 Task: Create a WordPad document listing three DIY projects: Stencil Makeover, Wind Hanging, and Frames. Include materials needed, estimated cost, and detailed methods for each project.
Action: Mouse moved to (387, 697)
Screenshot: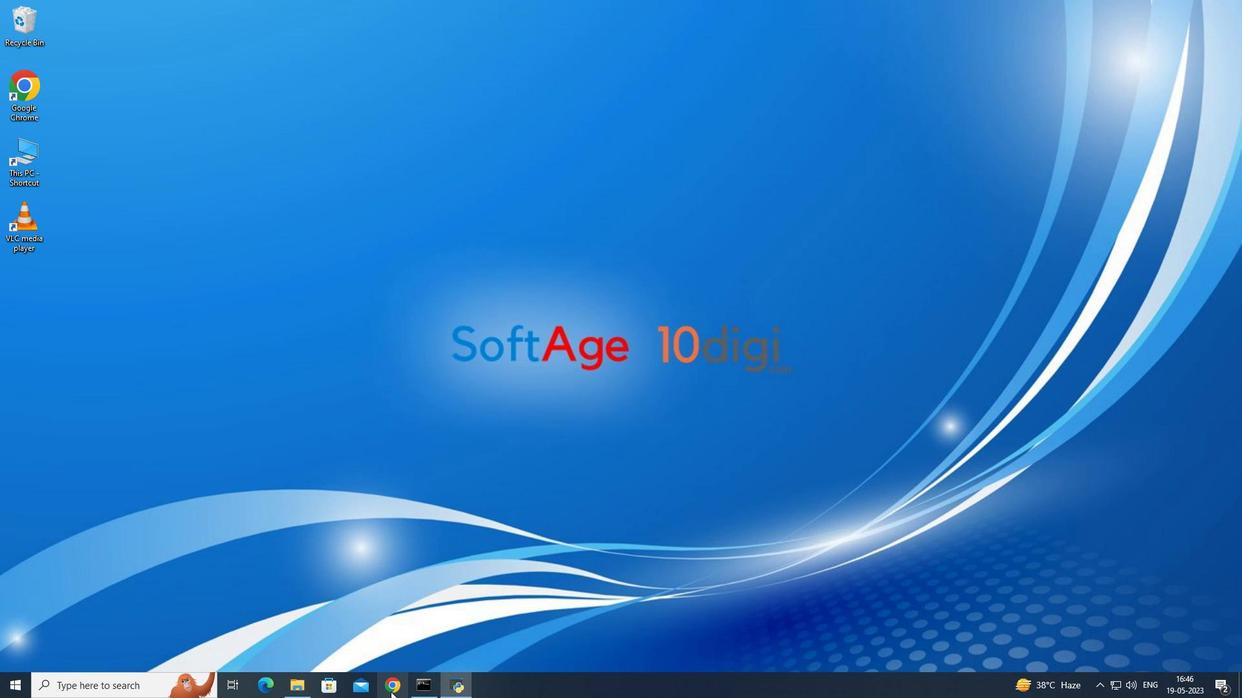 
Action: Mouse pressed left at (387, 697)
Screenshot: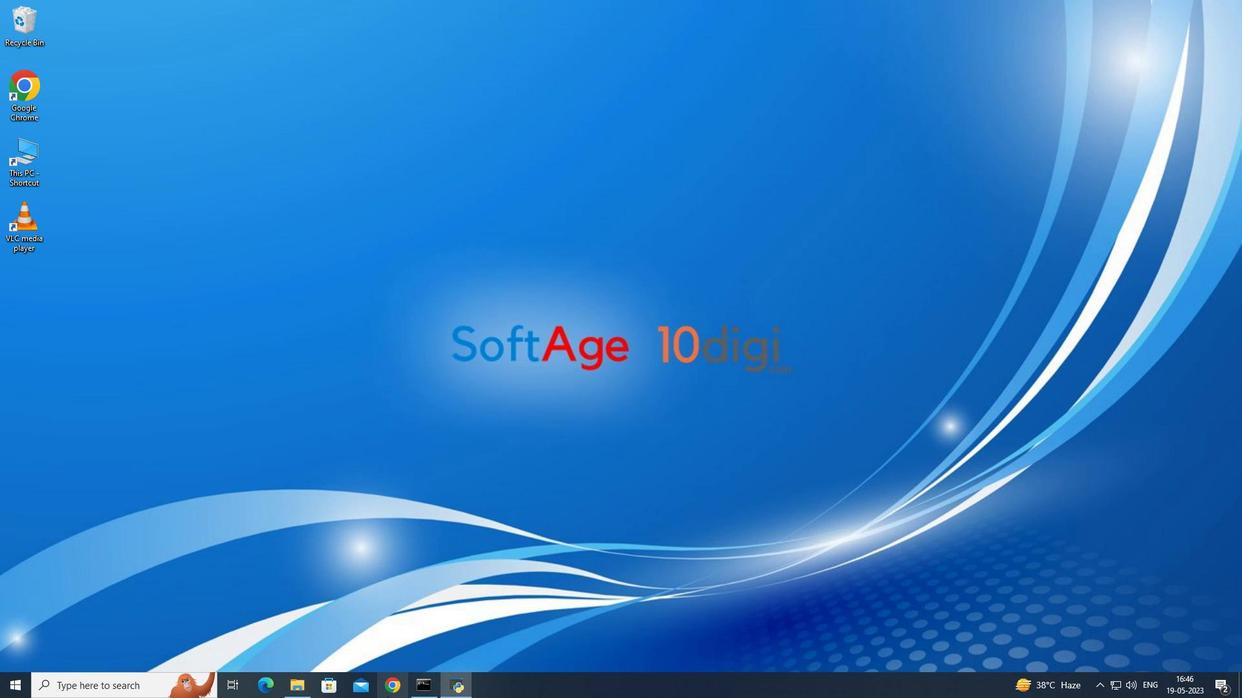 
Action: Mouse moved to (107, 688)
Screenshot: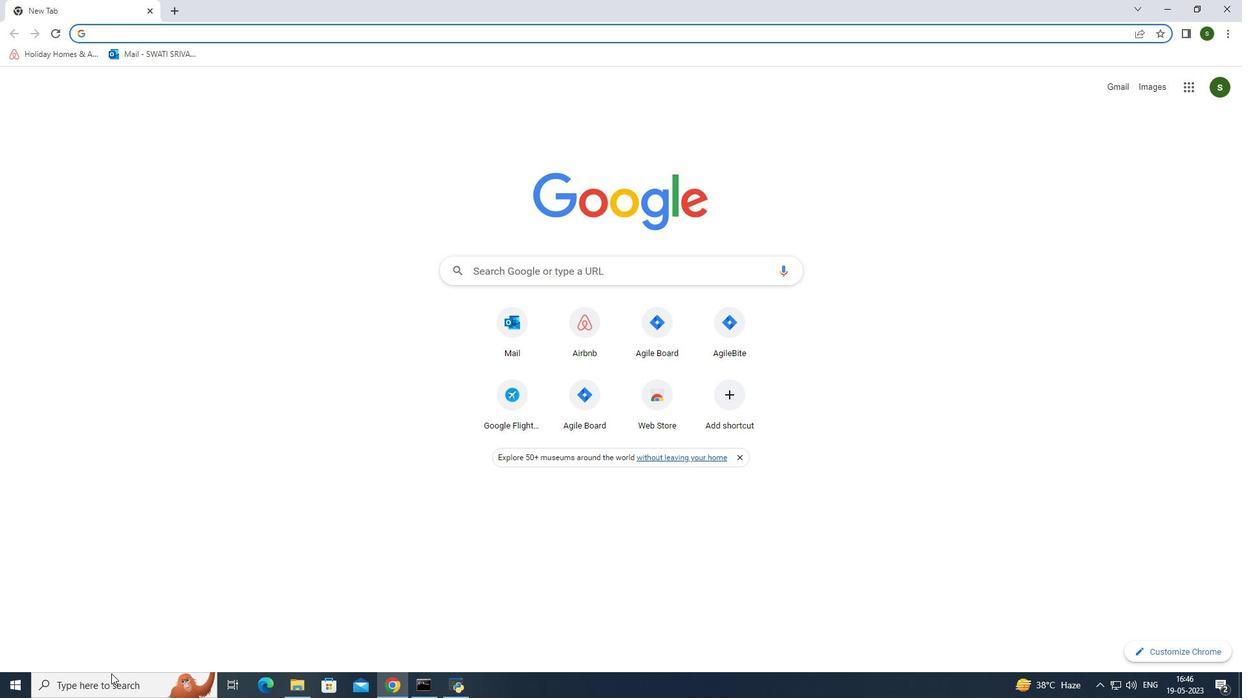 
Action: Mouse pressed left at (107, 688)
Screenshot: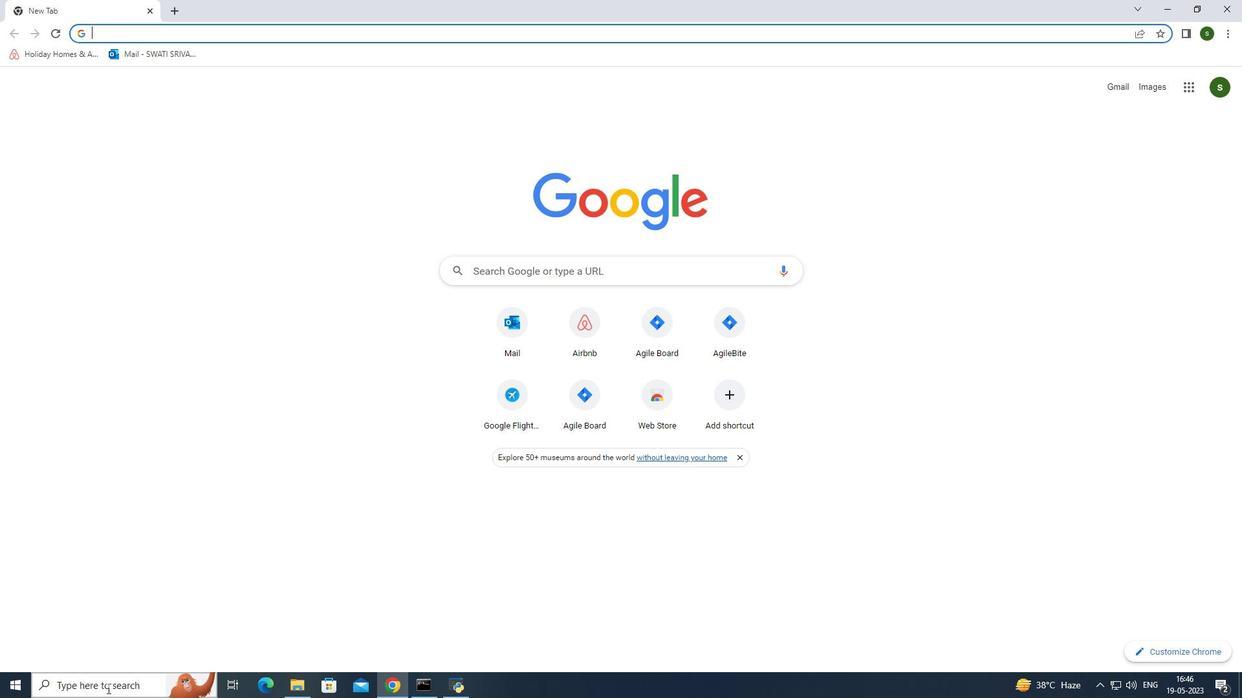 
Action: Mouse moved to (65, 682)
Screenshot: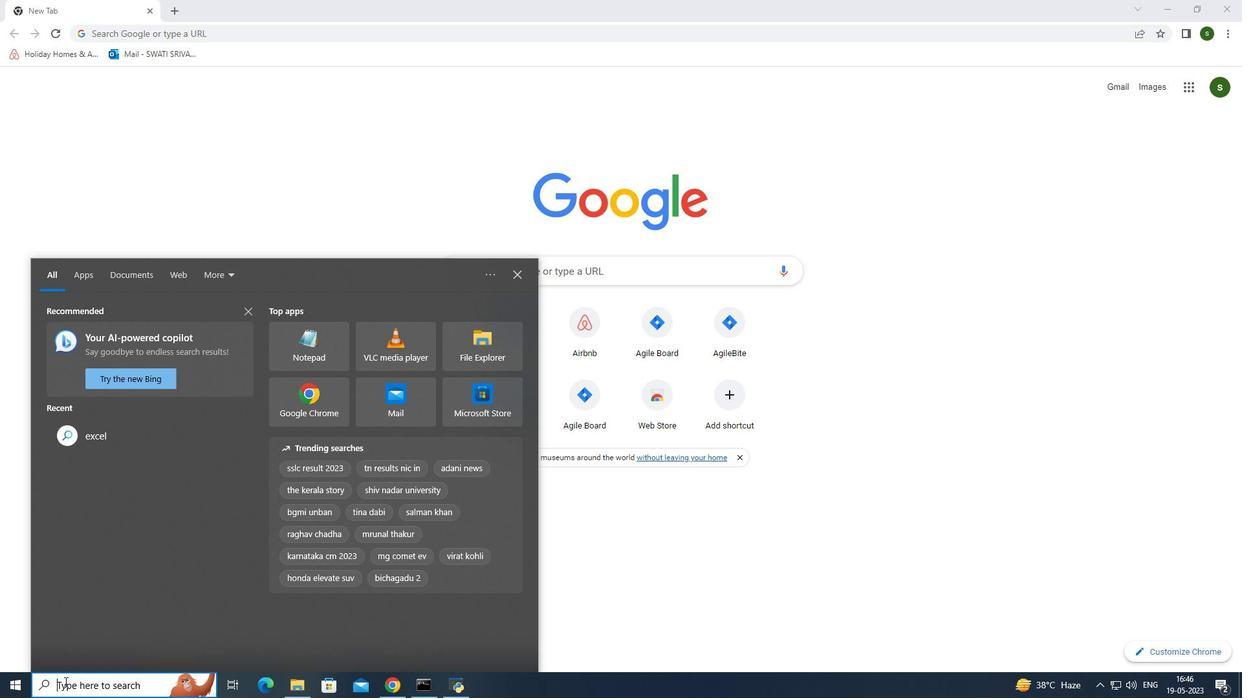 
Action: Mouse pressed left at (65, 682)
Screenshot: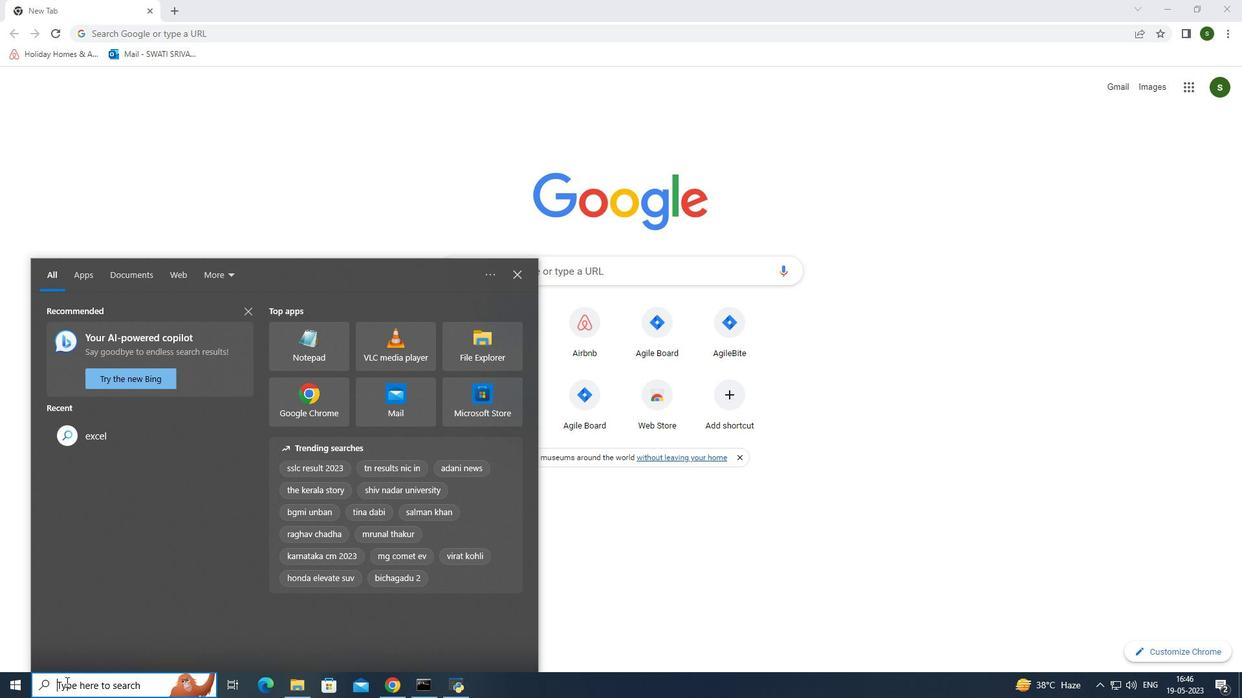 
Action: Mouse moved to (65, 682)
Screenshot: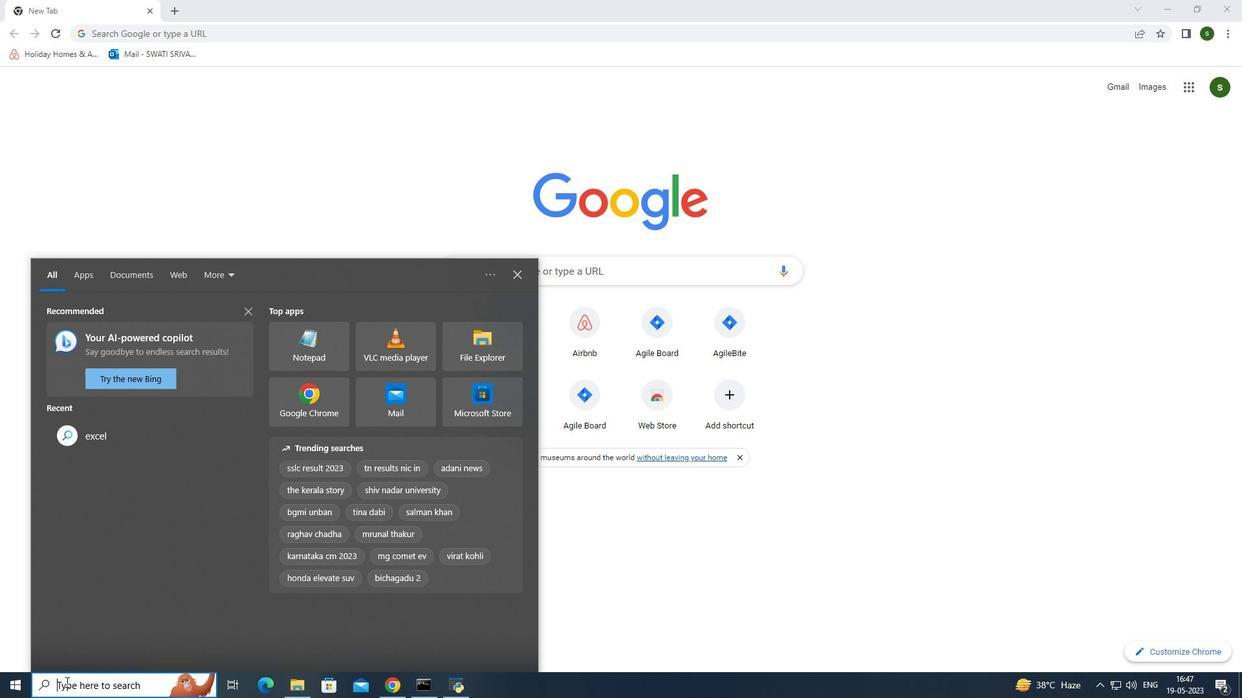 
Action: Key pressed word
Screenshot: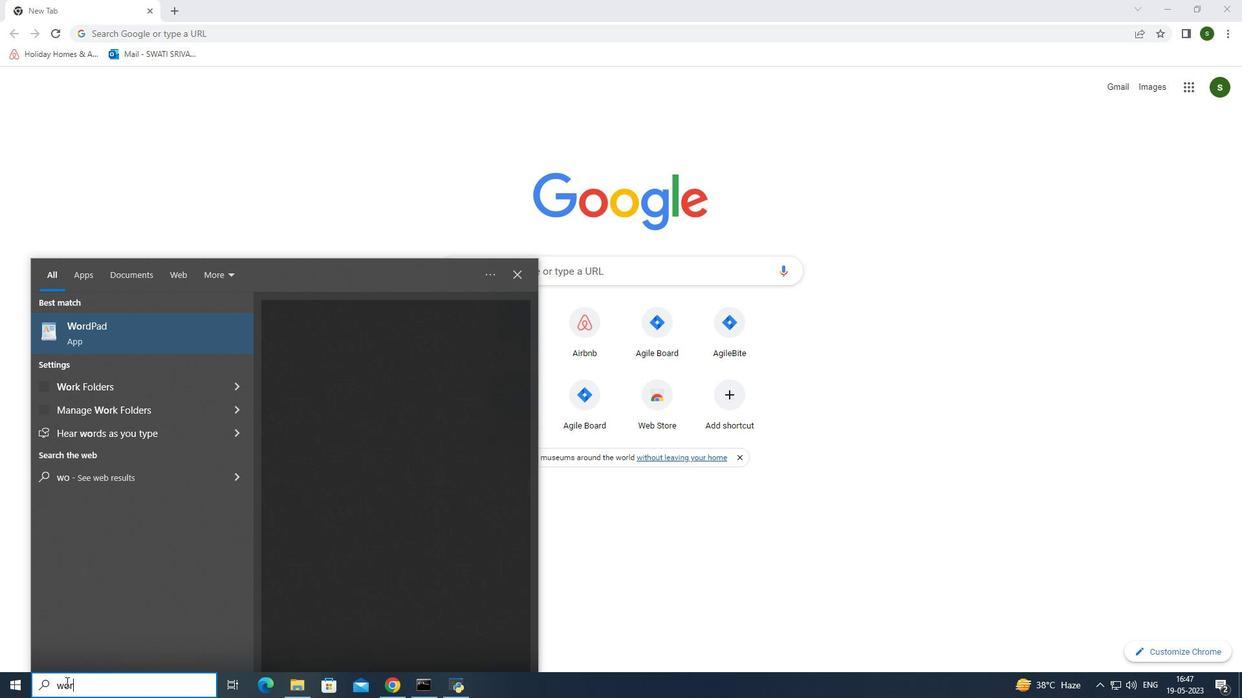 
Action: Mouse moved to (78, 687)
Screenshot: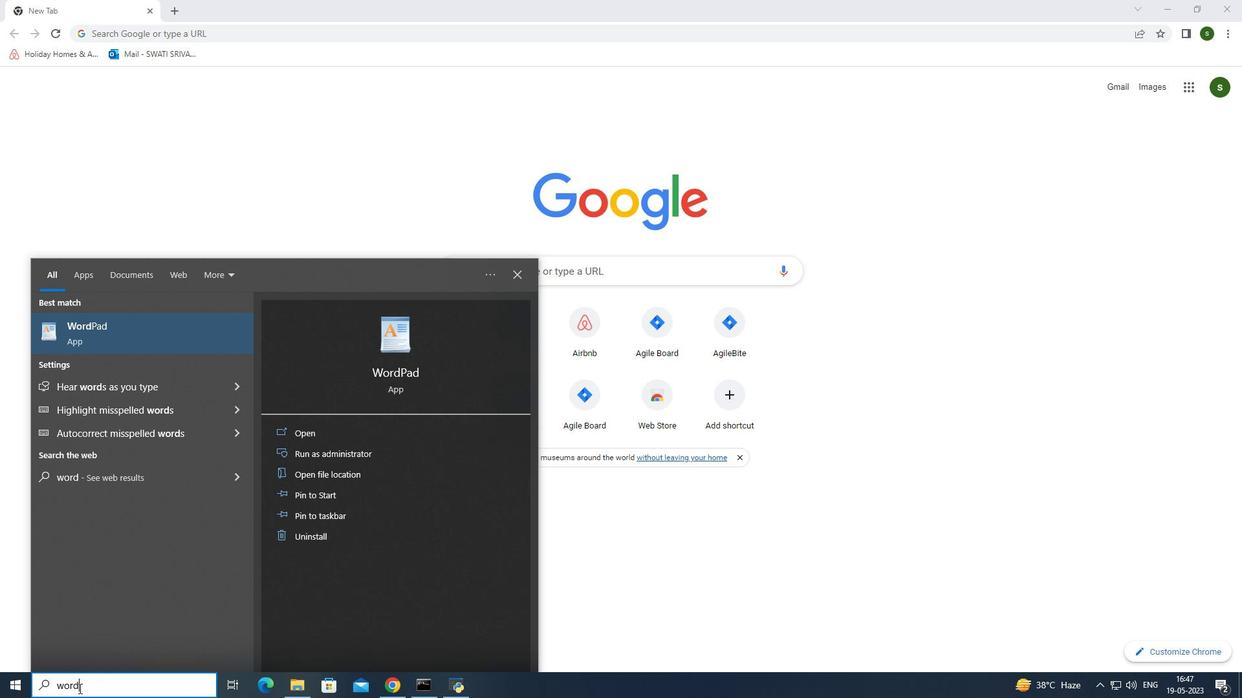 
Action: Key pressed <Key.backspace><Key.backspace><Key.backspace><Key.backspace>
Screenshot: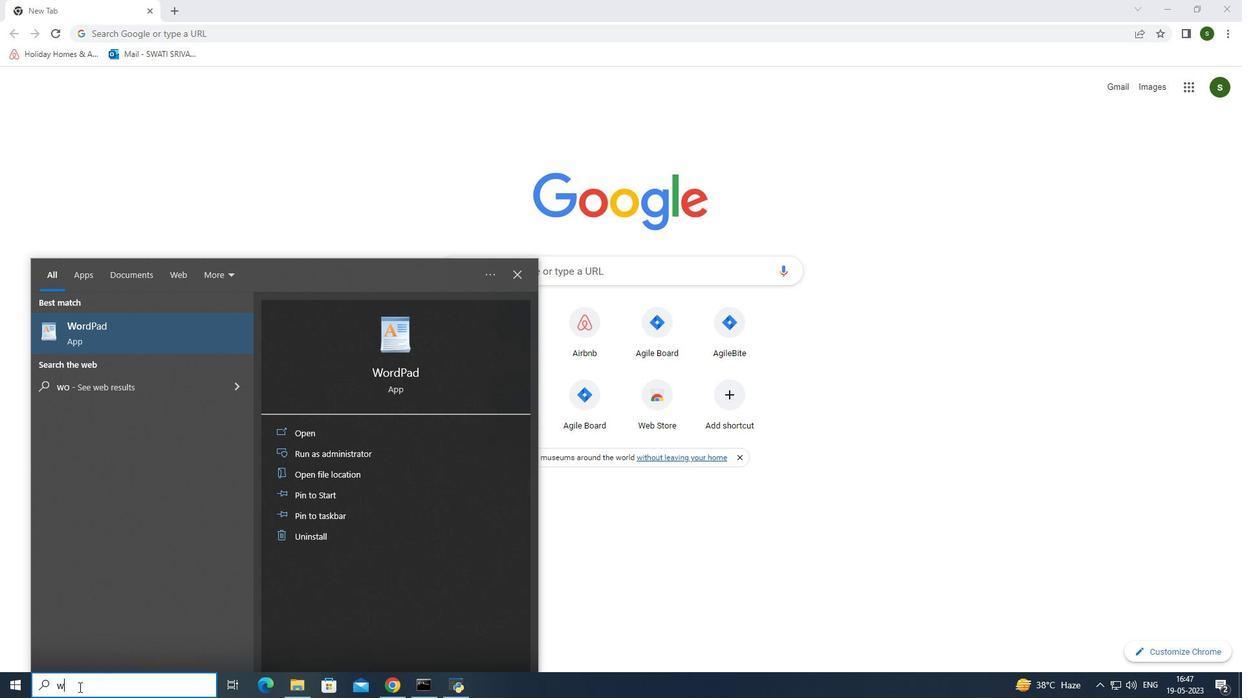 
Action: Mouse moved to (27, 687)
Screenshot: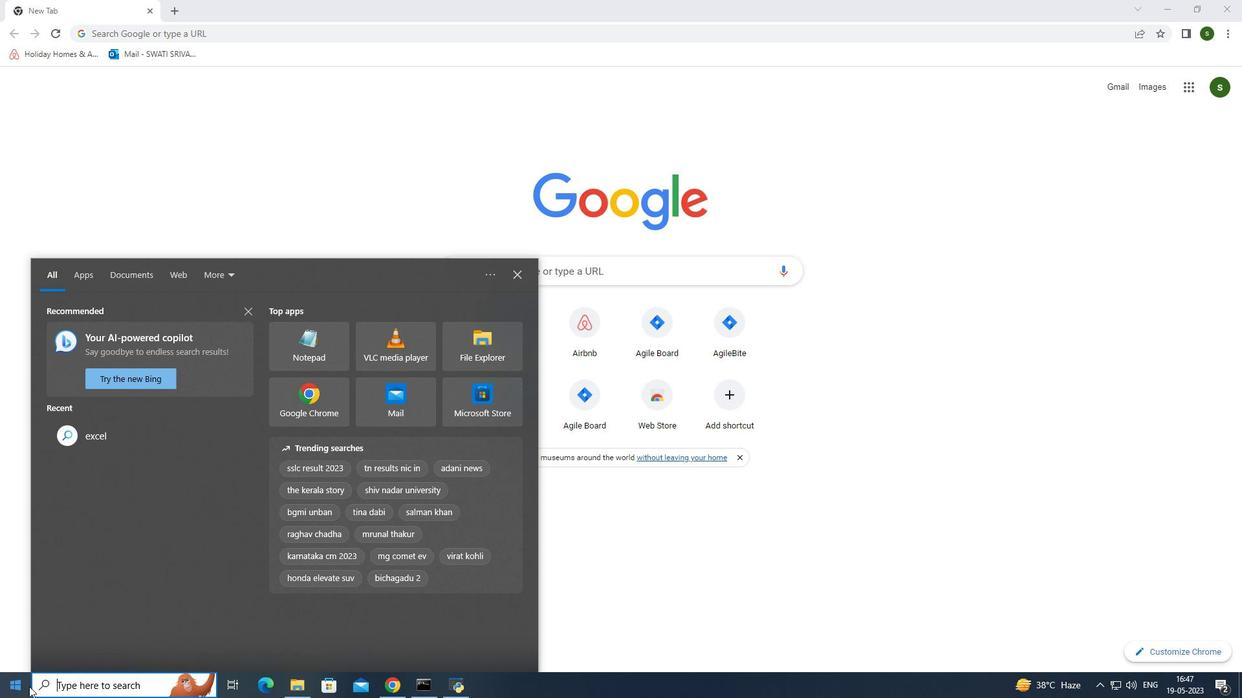 
Action: Mouse pressed left at (27, 687)
Screenshot: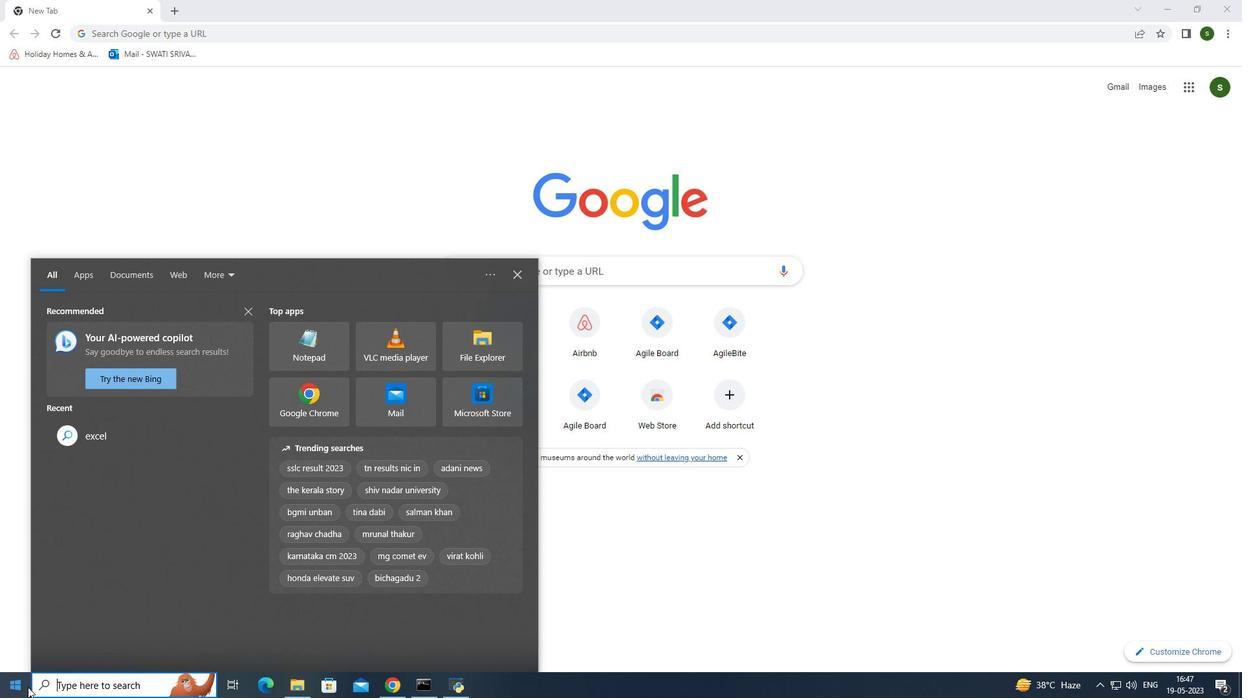 
Action: Mouse moved to (130, 450)
Screenshot: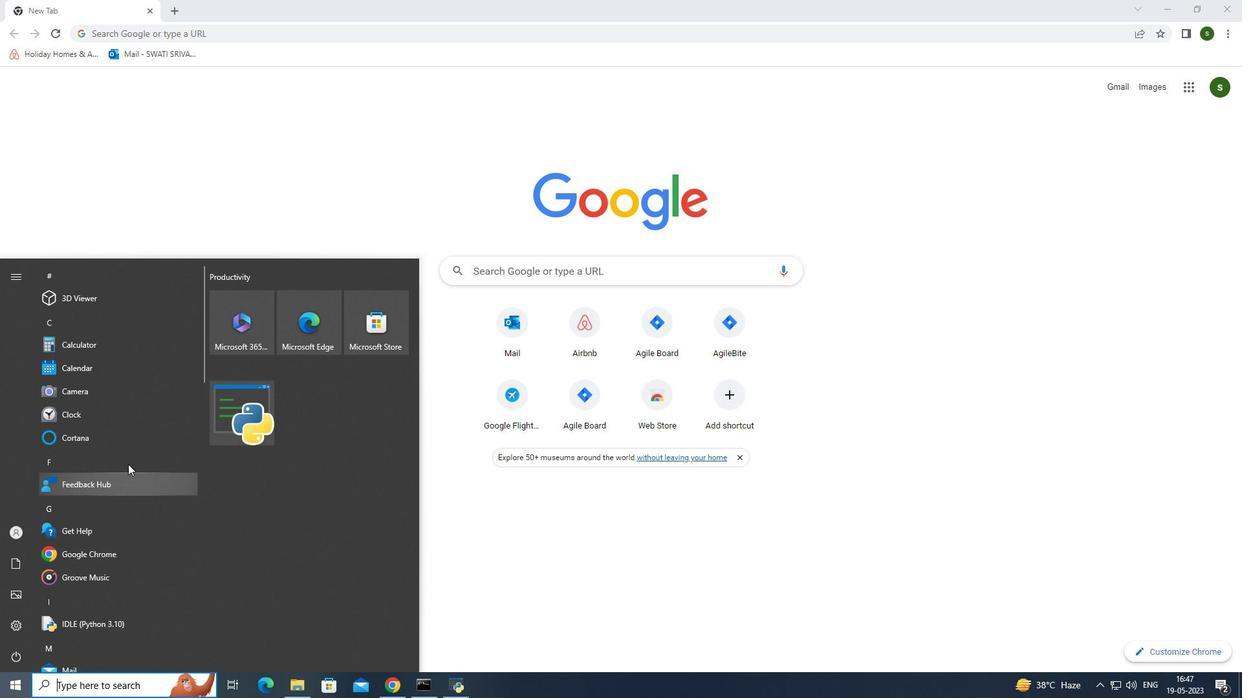 
Action: Mouse scrolled (130, 449) with delta (0, 0)
Screenshot: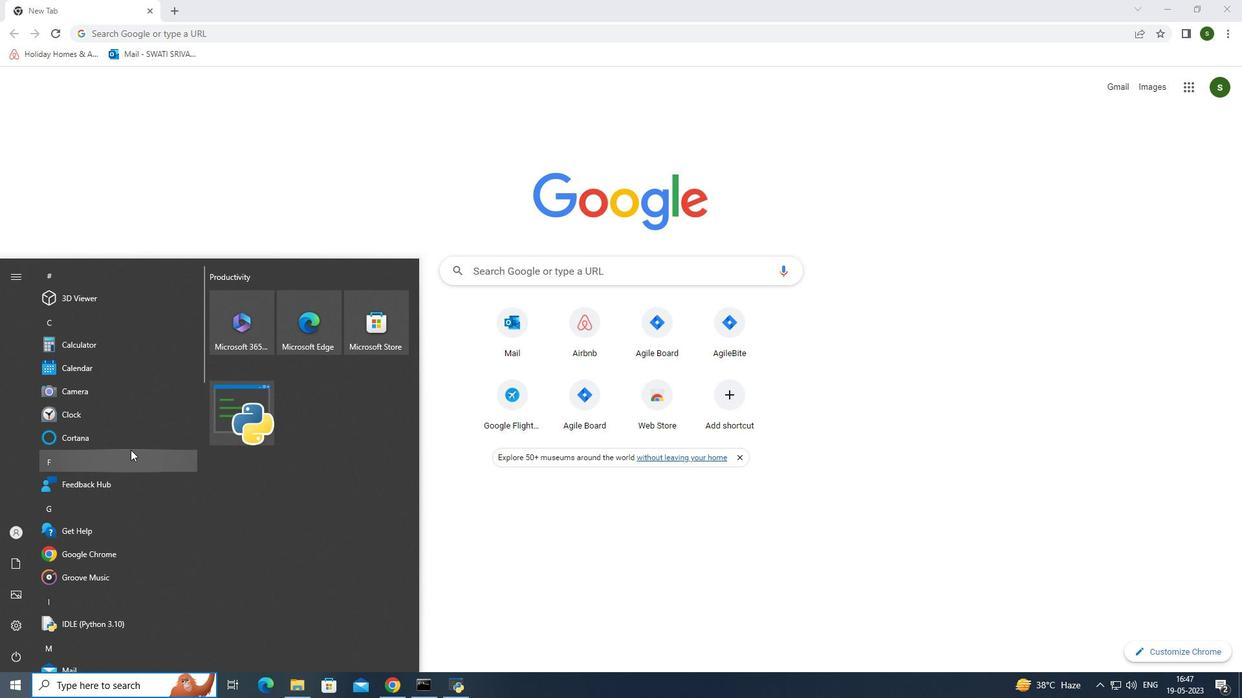 
Action: Mouse scrolled (130, 449) with delta (0, 0)
Screenshot: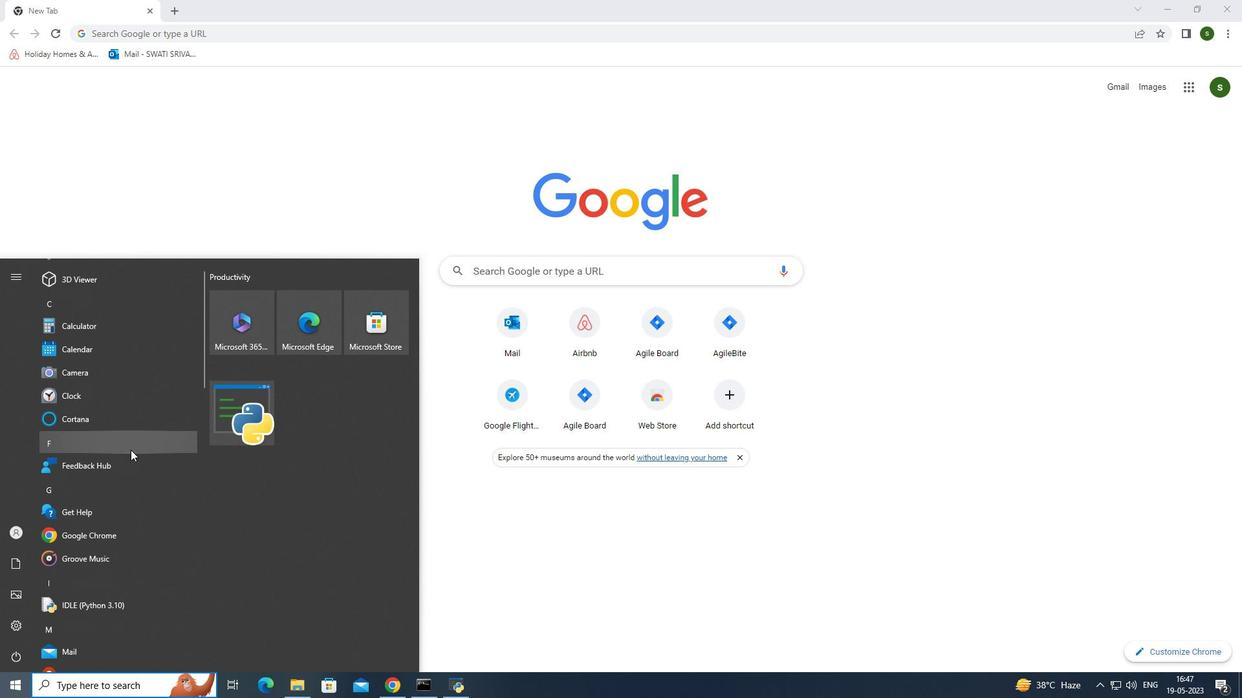 
Action: Mouse scrolled (130, 449) with delta (0, 0)
Screenshot: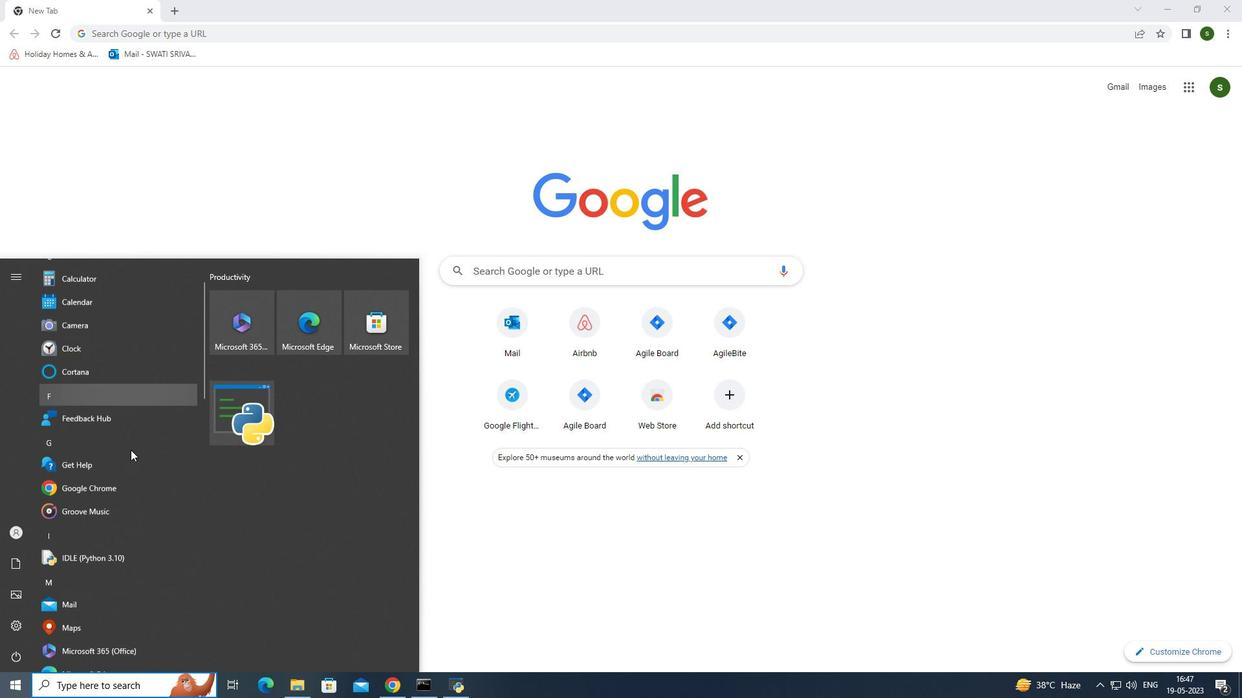 
Action: Mouse scrolled (130, 449) with delta (0, 0)
Screenshot: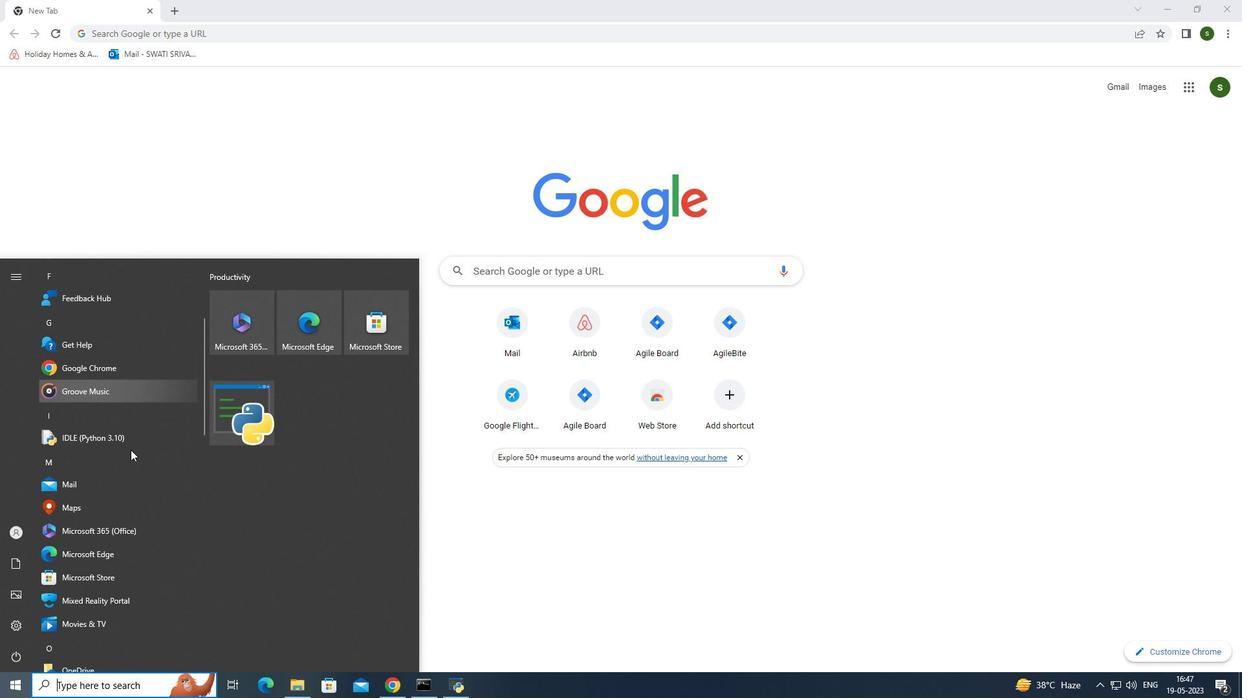 
Action: Mouse scrolled (130, 449) with delta (0, 0)
Screenshot: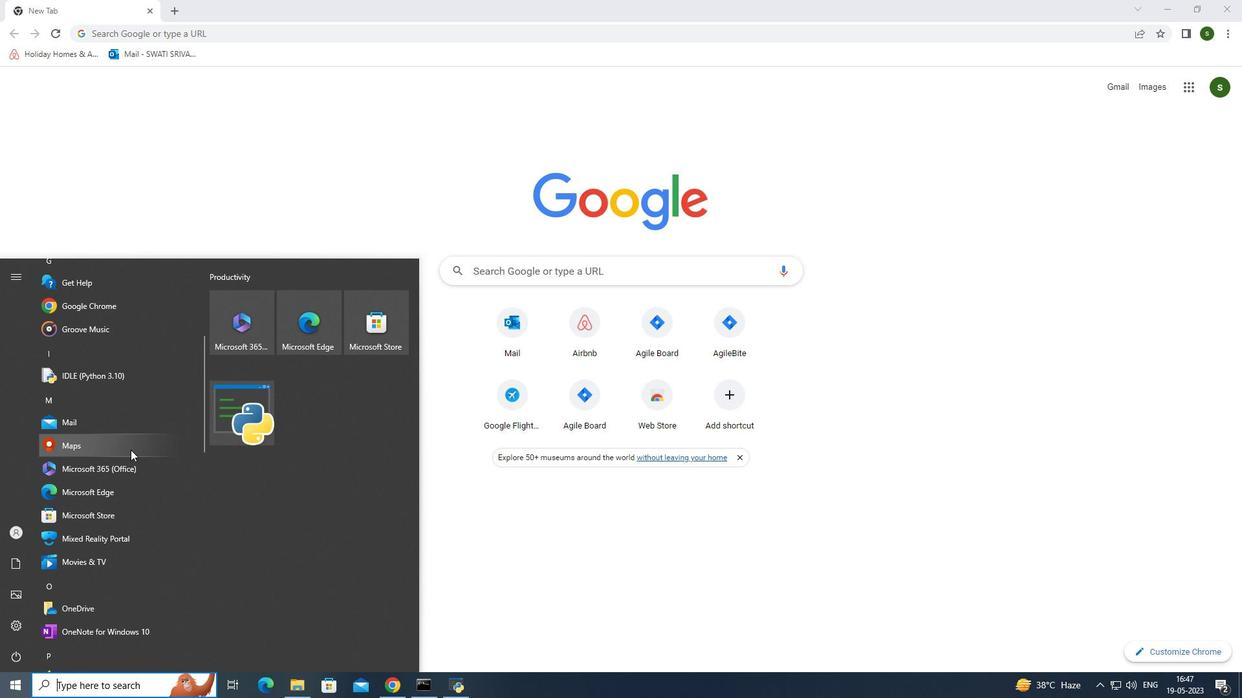 
Action: Mouse moved to (97, 688)
Screenshot: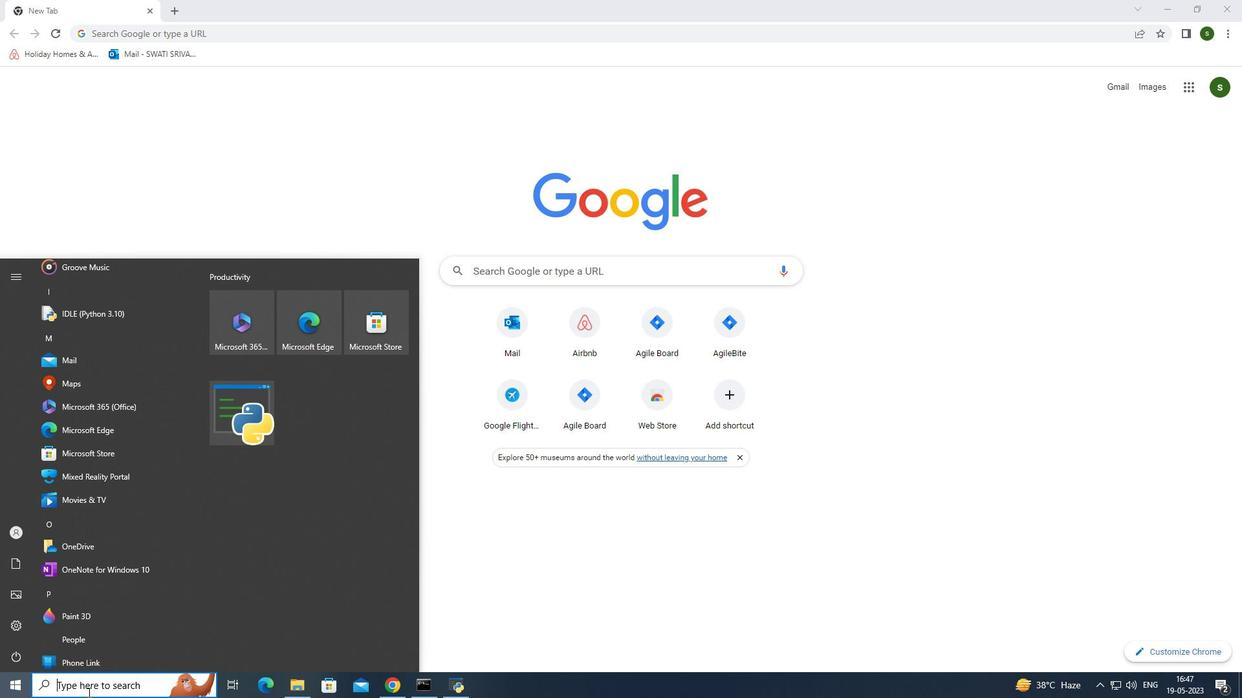 
Action: Mouse pressed left at (97, 688)
Screenshot: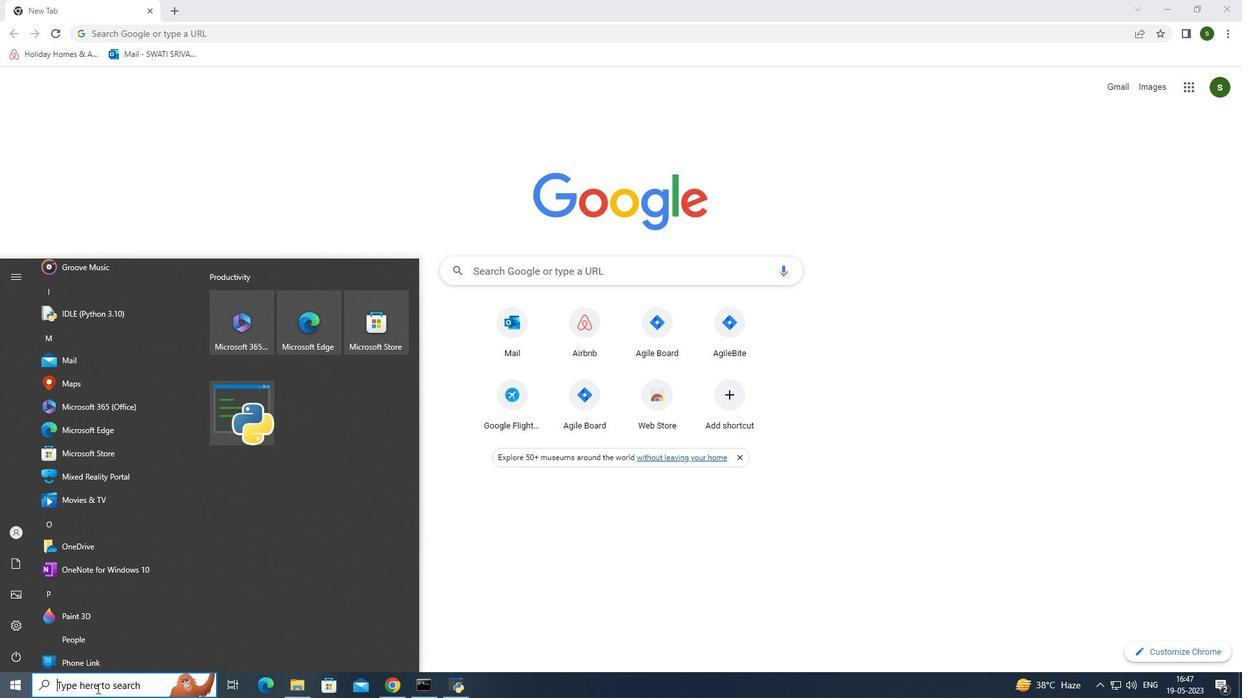 
Action: Key pressed word<Key.enter>
Screenshot: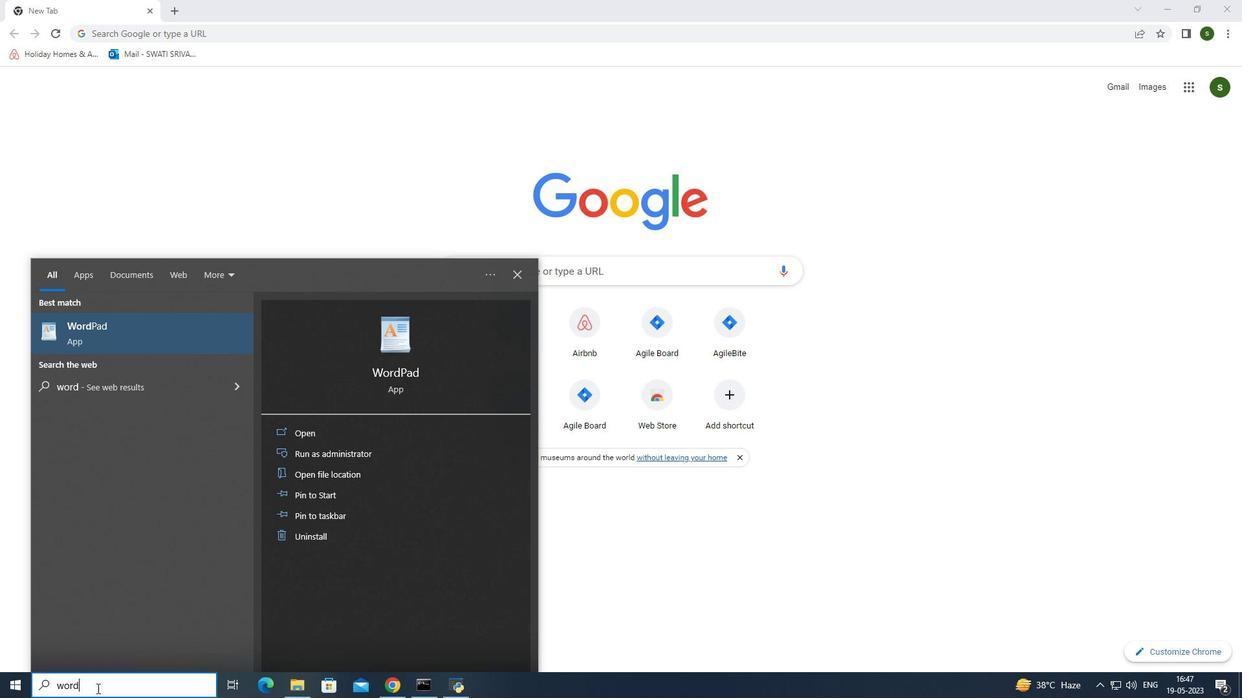
Action: Mouse moved to (1017, 146)
Screenshot: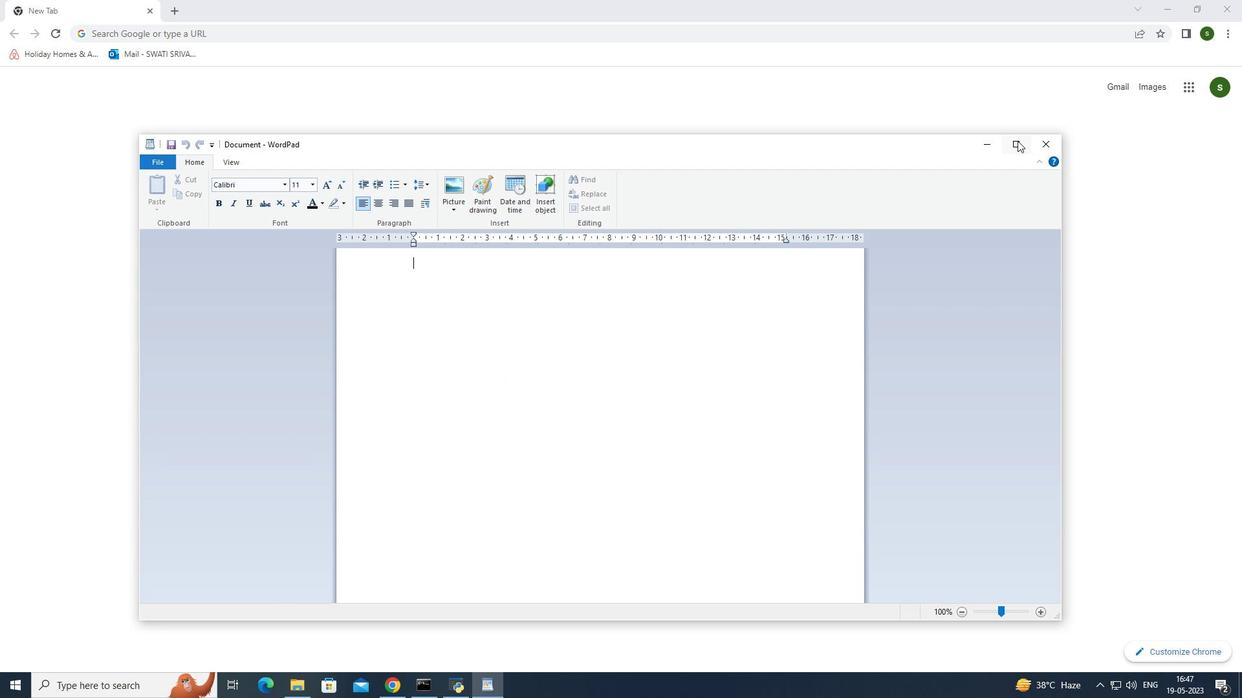 
Action: Mouse pressed left at (1017, 146)
Screenshot: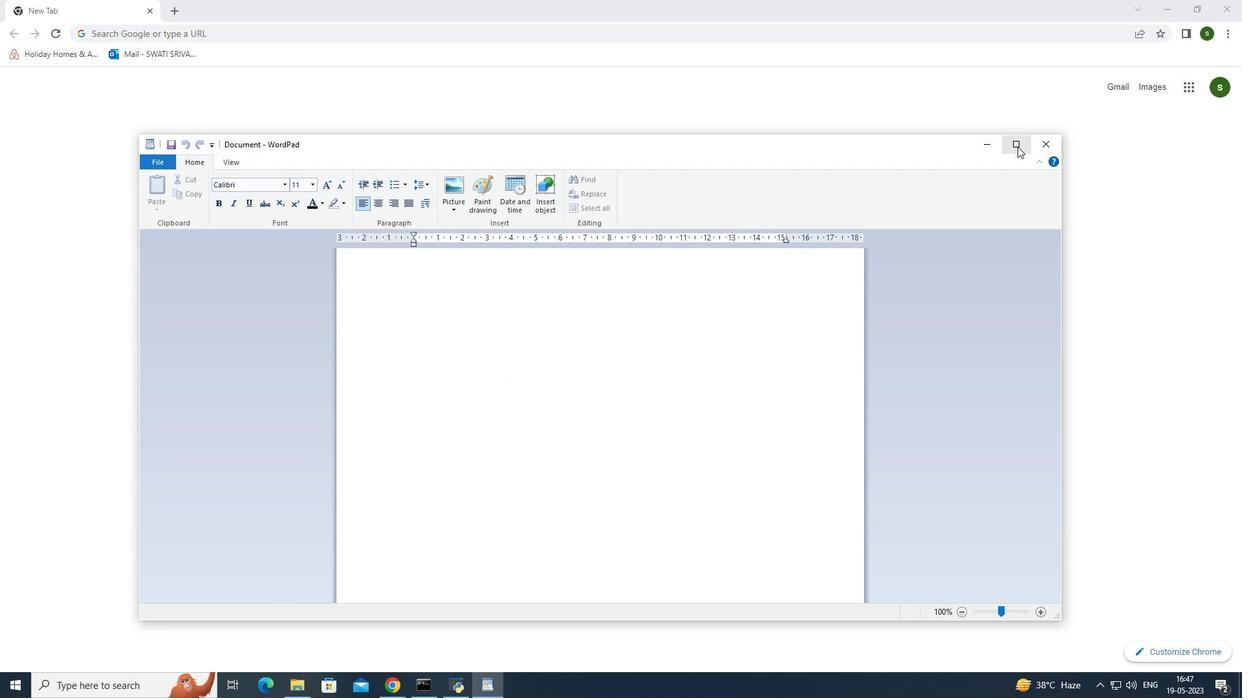 
Action: Mouse moved to (470, 130)
Screenshot: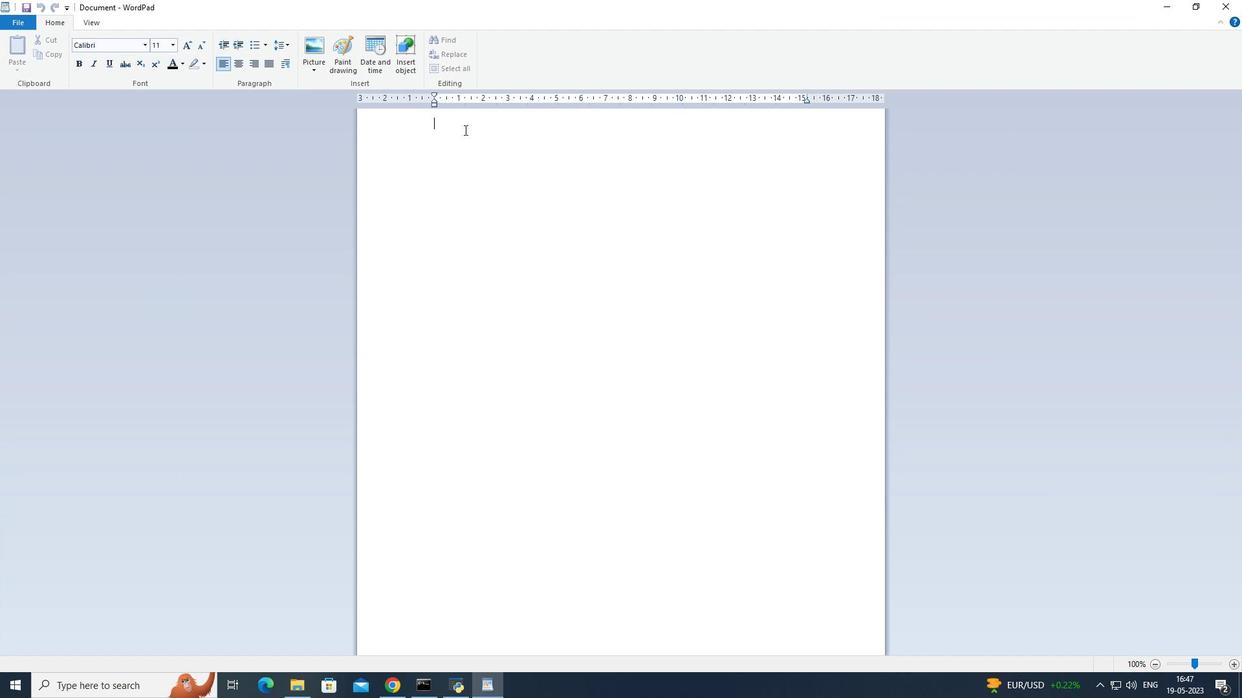 
Action: Mouse pressed left at (470, 130)
Screenshot: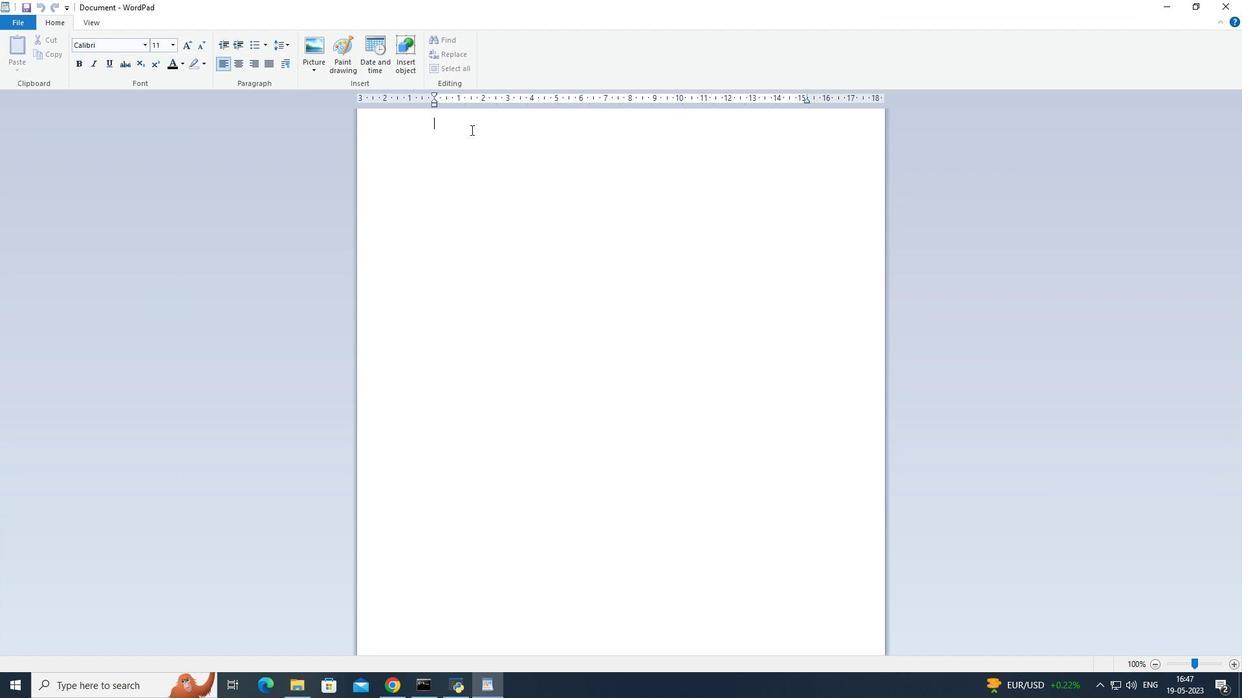 
Action: Key pressed <Key.caps_lock>DIY<Key.space>H<Key.caps_lock>ome<Key.space><Key.caps_lock>I<Key.caps_lock>mprovemn<Key.backspace>ents<Key.space><Key.caps_lock>P<Key.caps_lock>rojeccts<Key.backspace><Key.backspace><Key.backspace><Key.backspace>cts
Screenshot: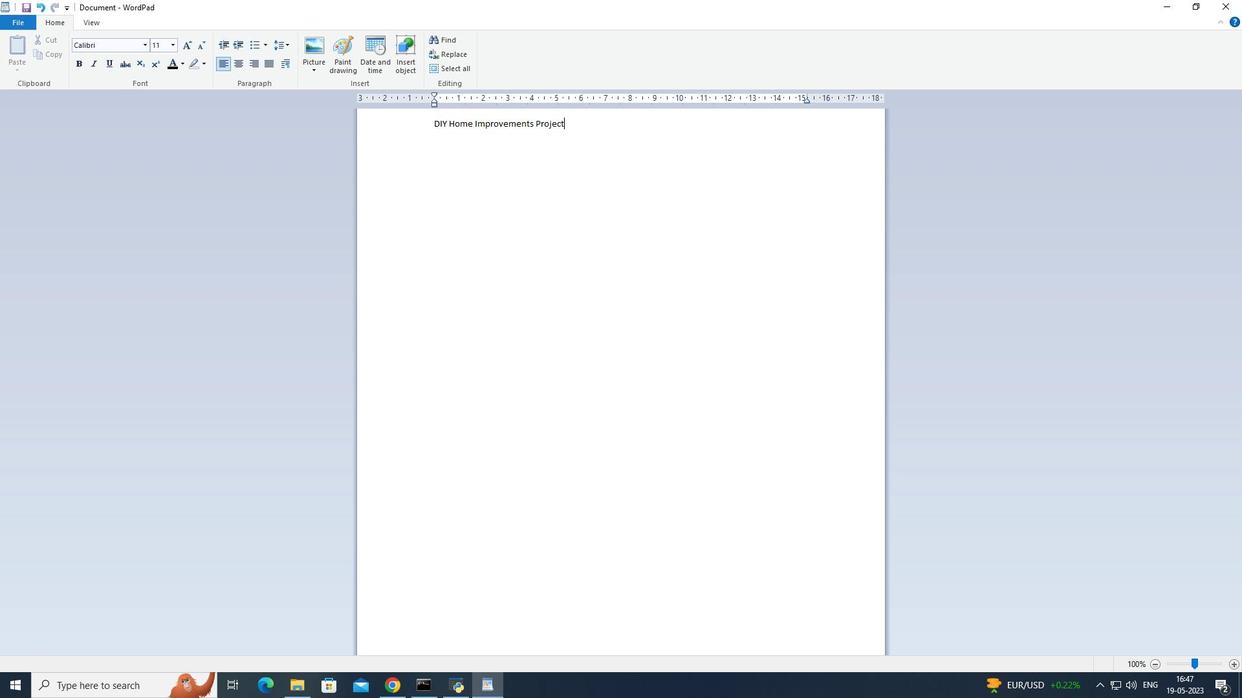 
Action: Mouse moved to (589, 196)
Screenshot: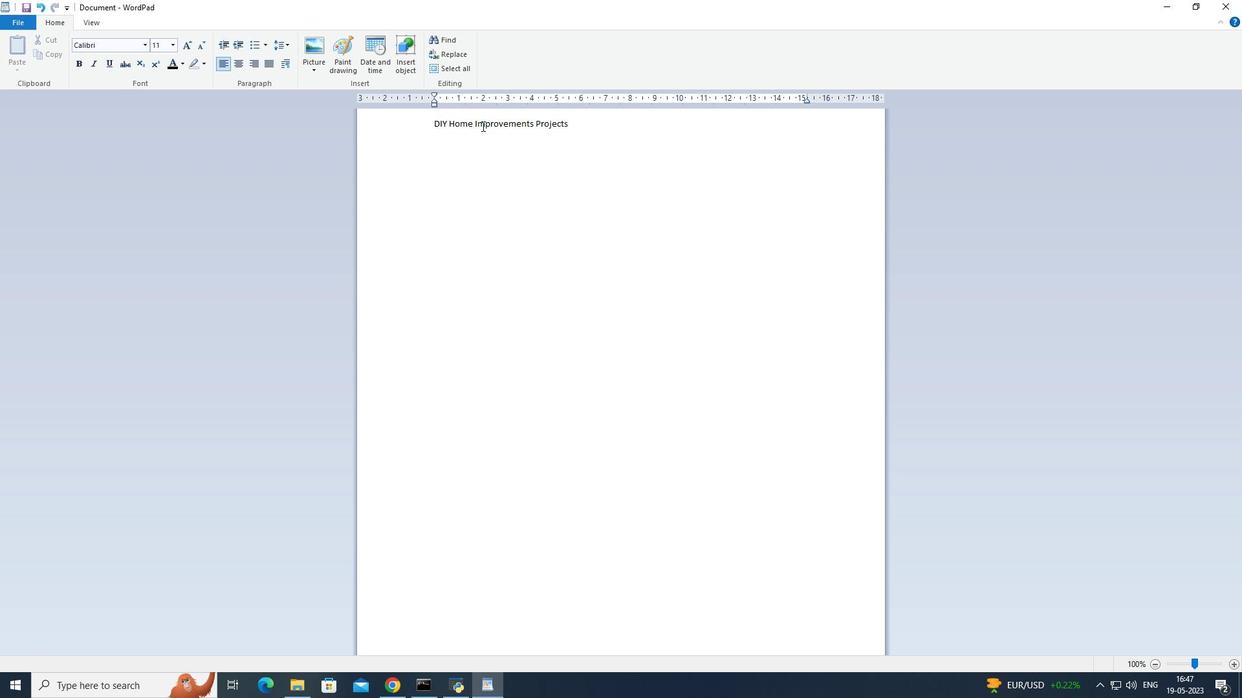 
Action: Mouse pressed left at (589, 196)
Screenshot: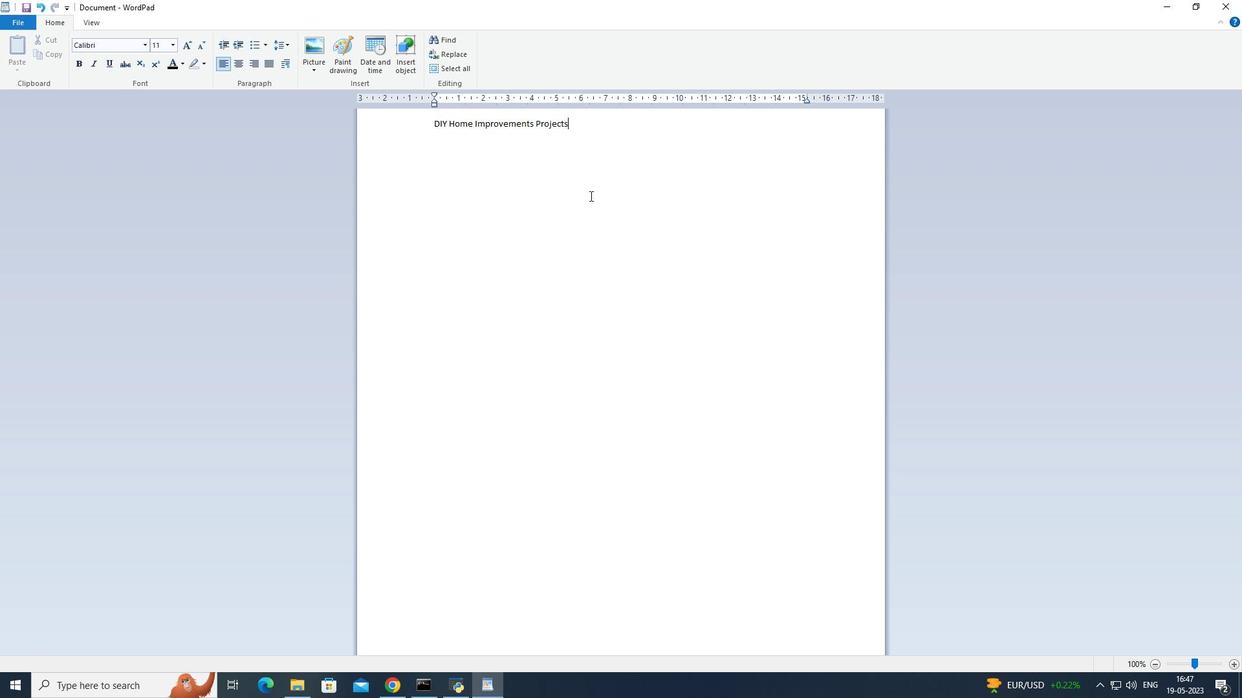 
Action: Mouse moved to (436, 124)
Screenshot: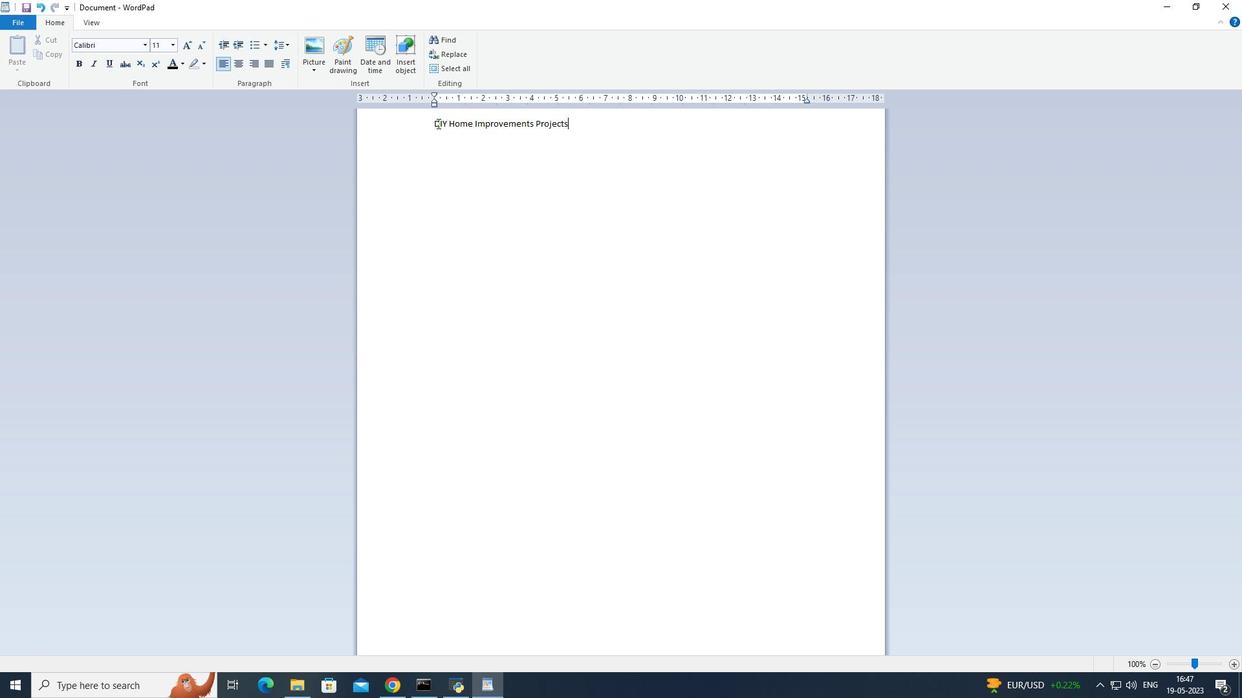 
Action: Mouse pressed left at (436, 124)
Screenshot: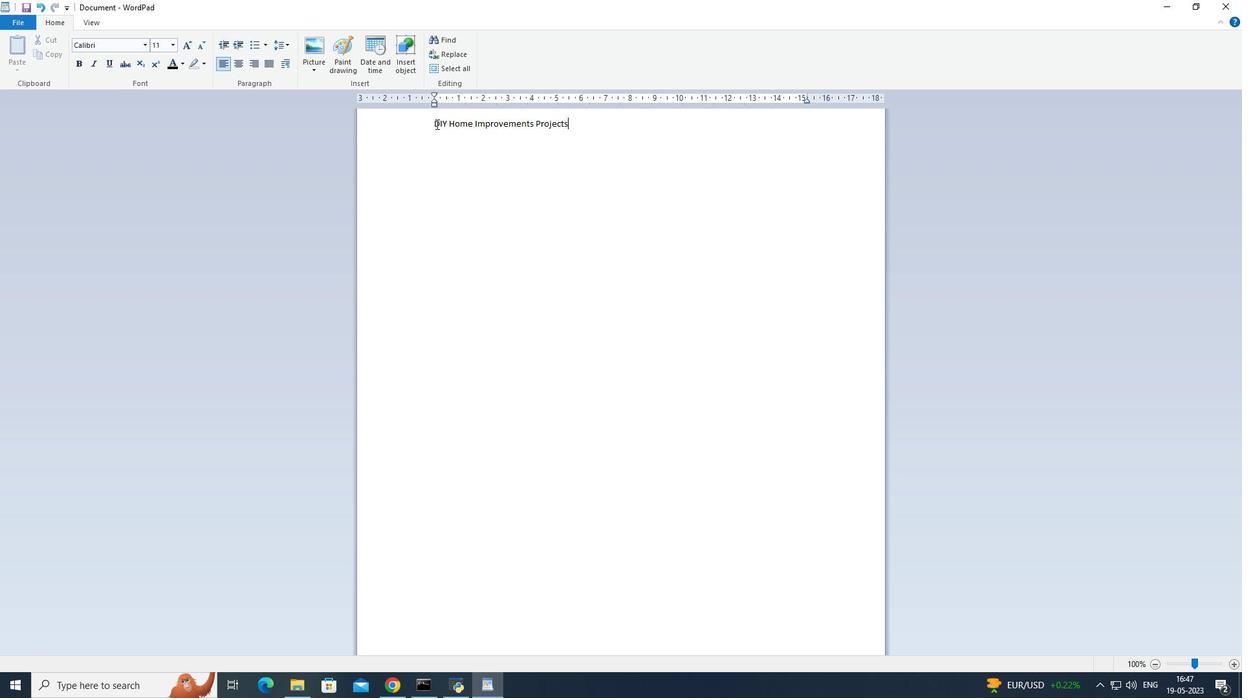 
Action: Mouse moved to (170, 43)
Screenshot: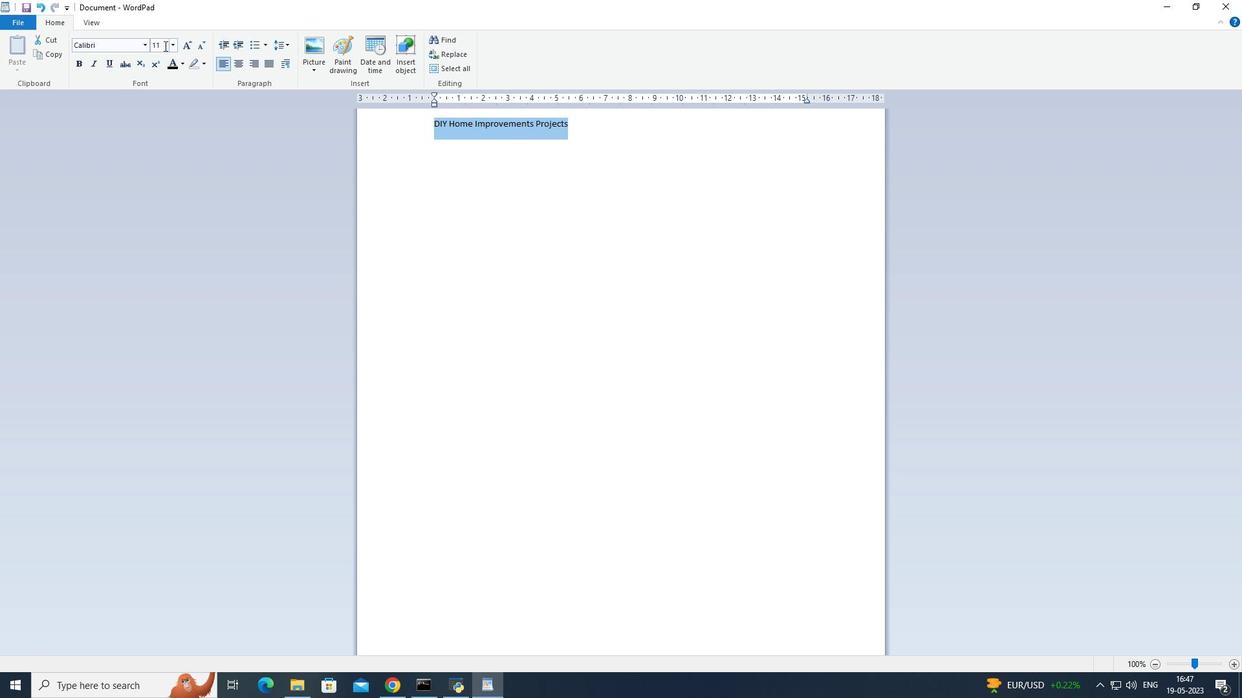 
Action: Mouse pressed left at (170, 43)
Screenshot: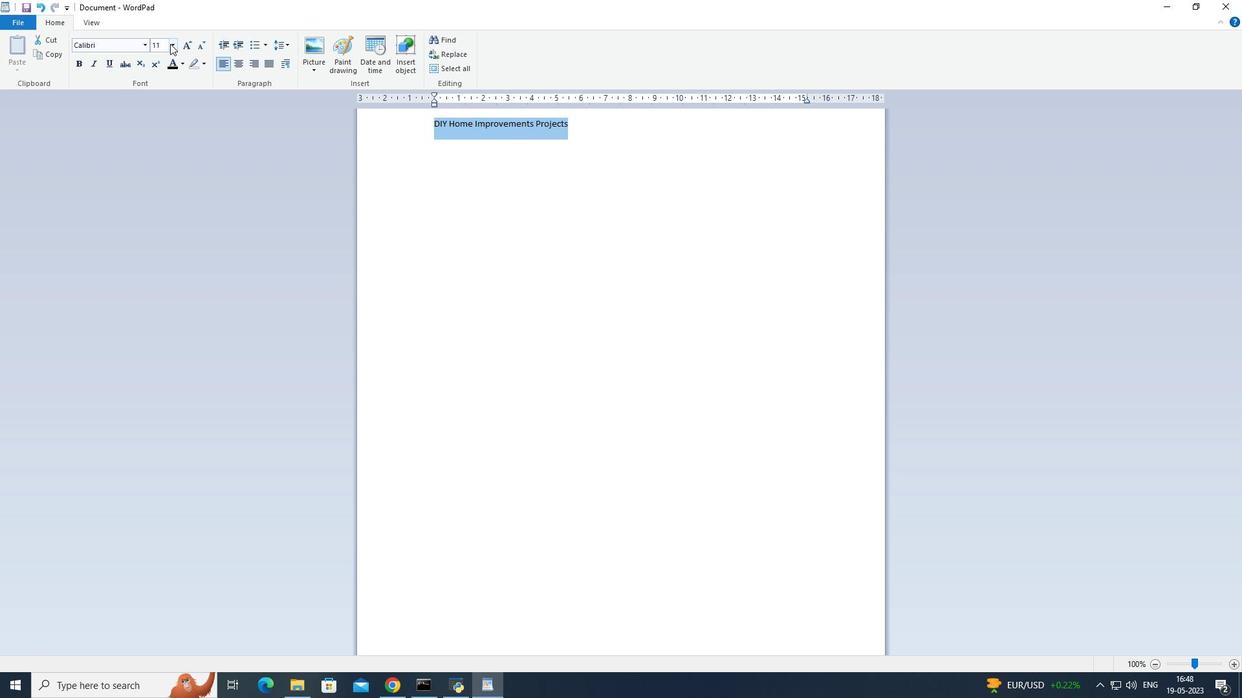 
Action: Mouse moved to (163, 159)
Screenshot: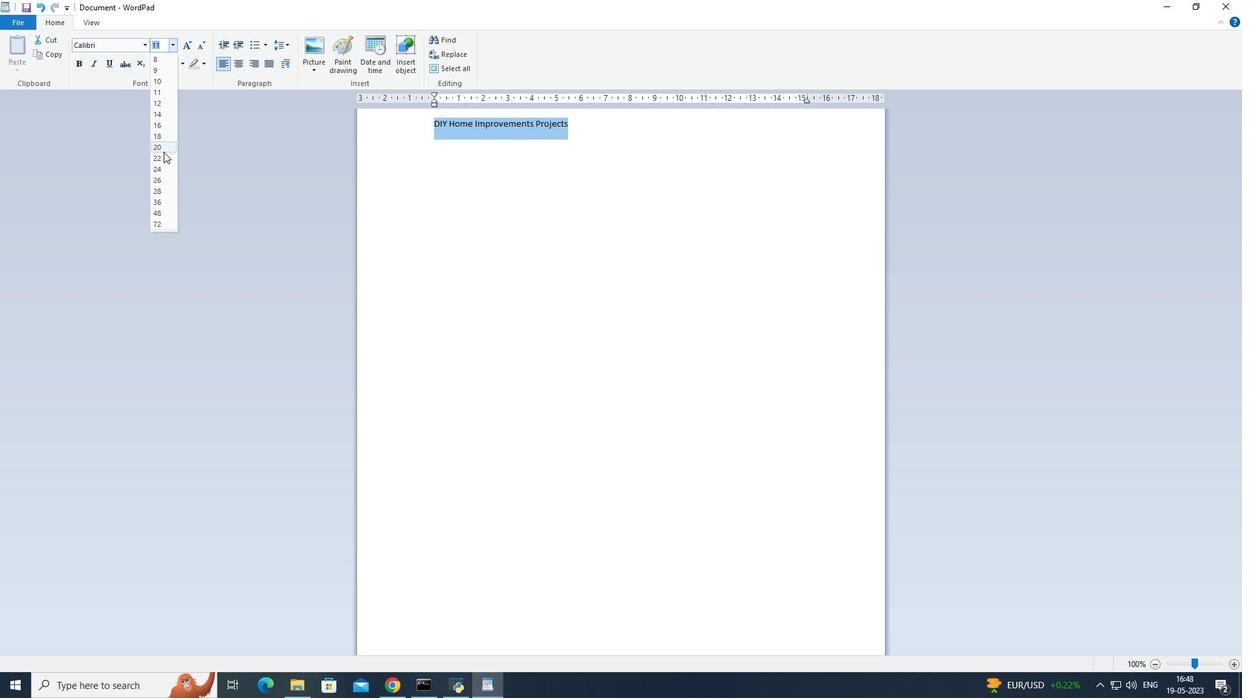
Action: Mouse pressed left at (163, 159)
Screenshot: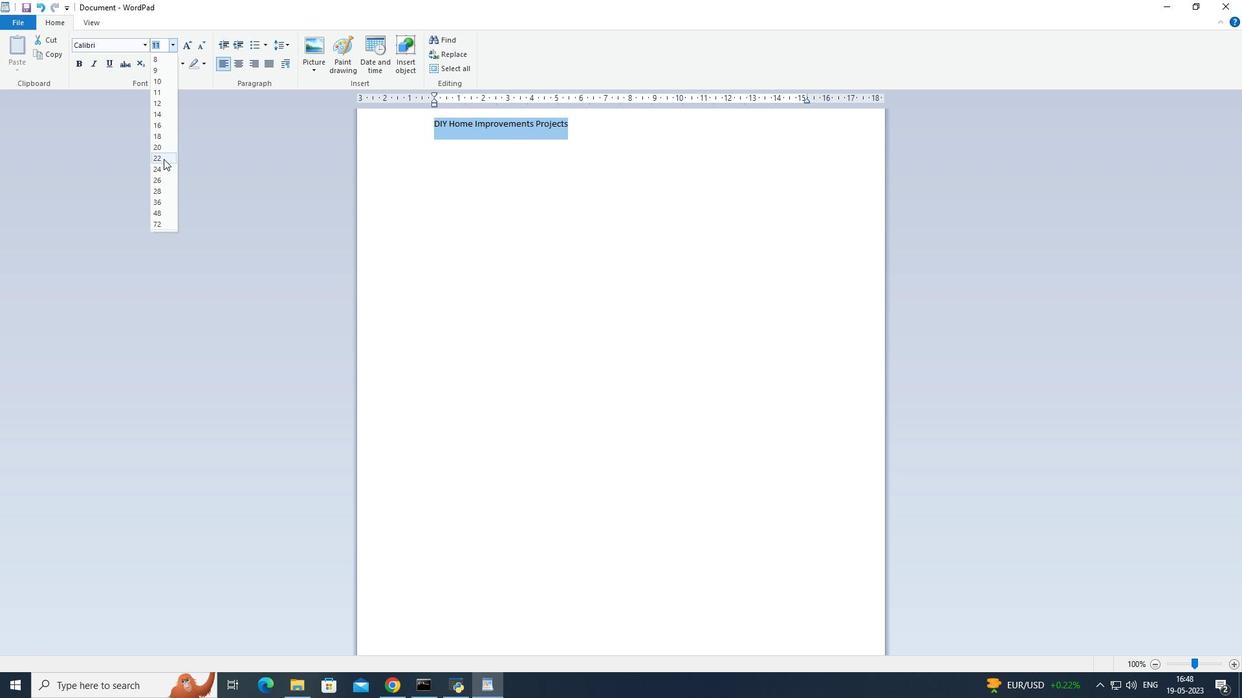 
Action: Mouse moved to (463, 130)
Screenshot: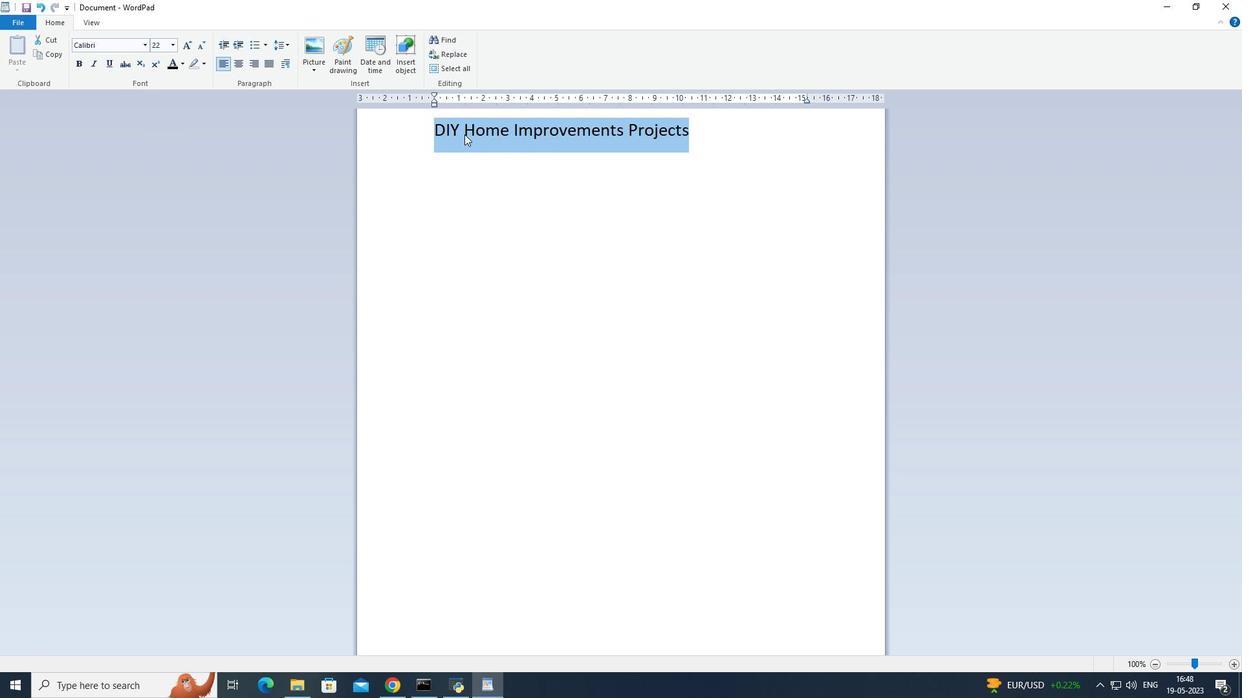 
Action: Mouse pressed left at (463, 130)
Screenshot: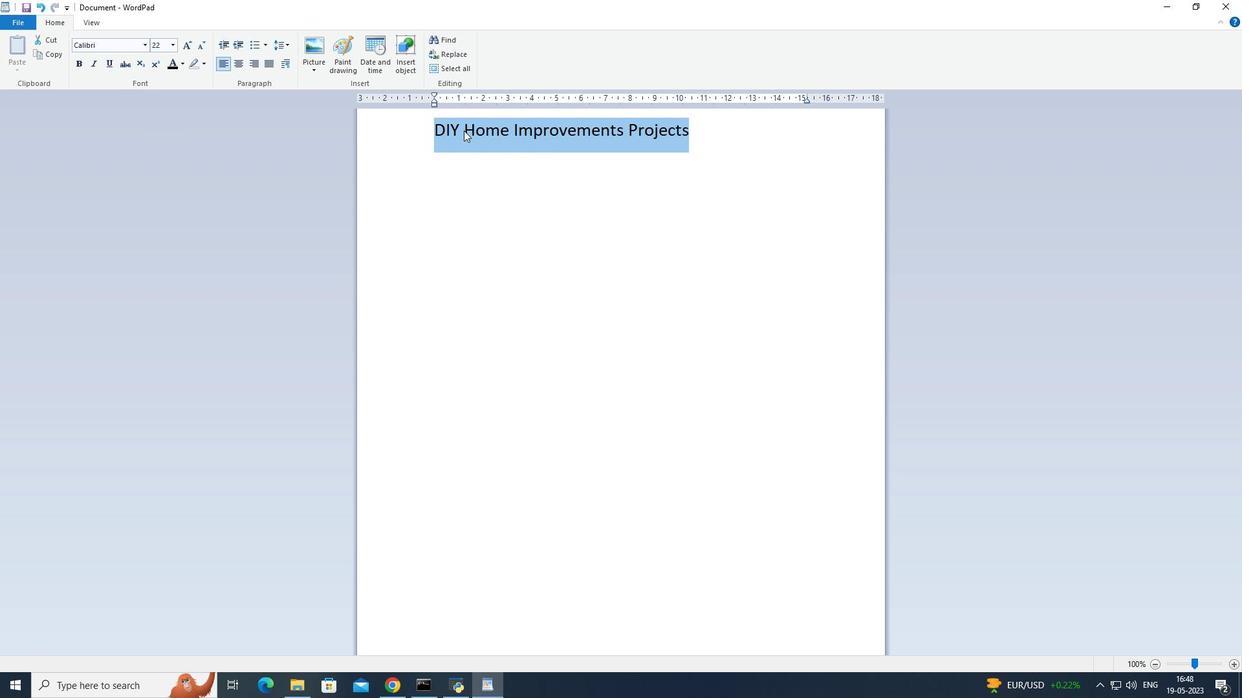 
Action: Mouse moved to (469, 127)
Screenshot: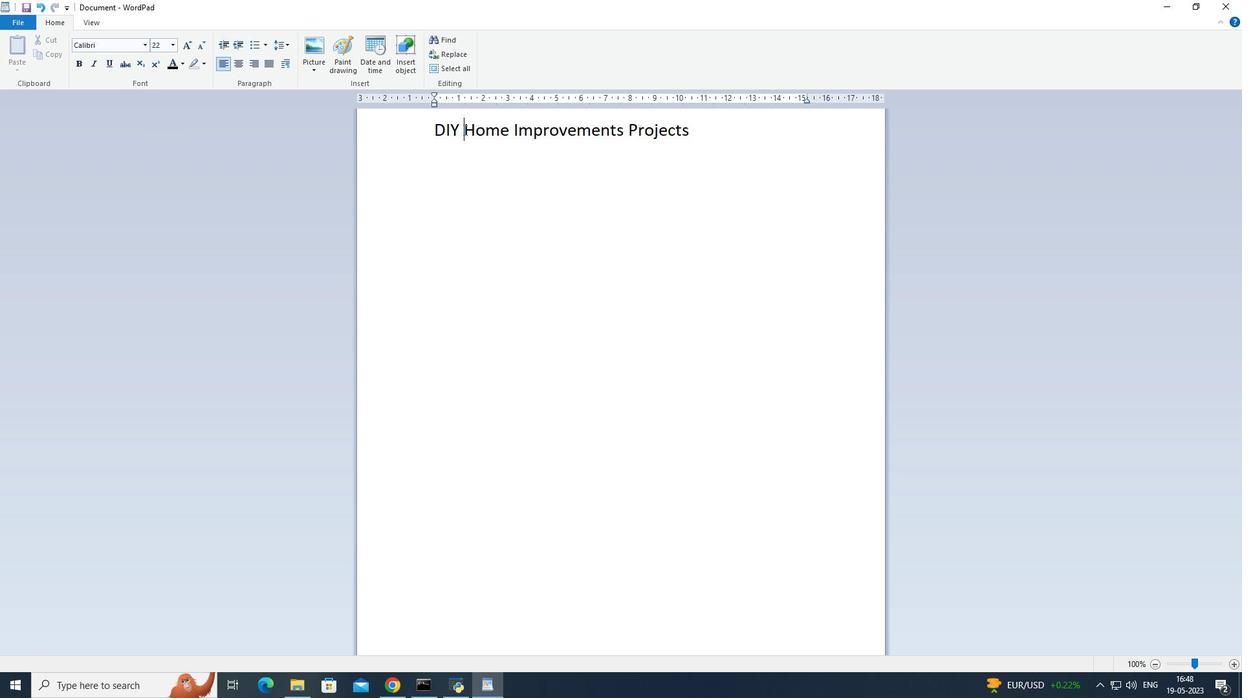 
Action: Key pressed <Key.enter>
Screenshot: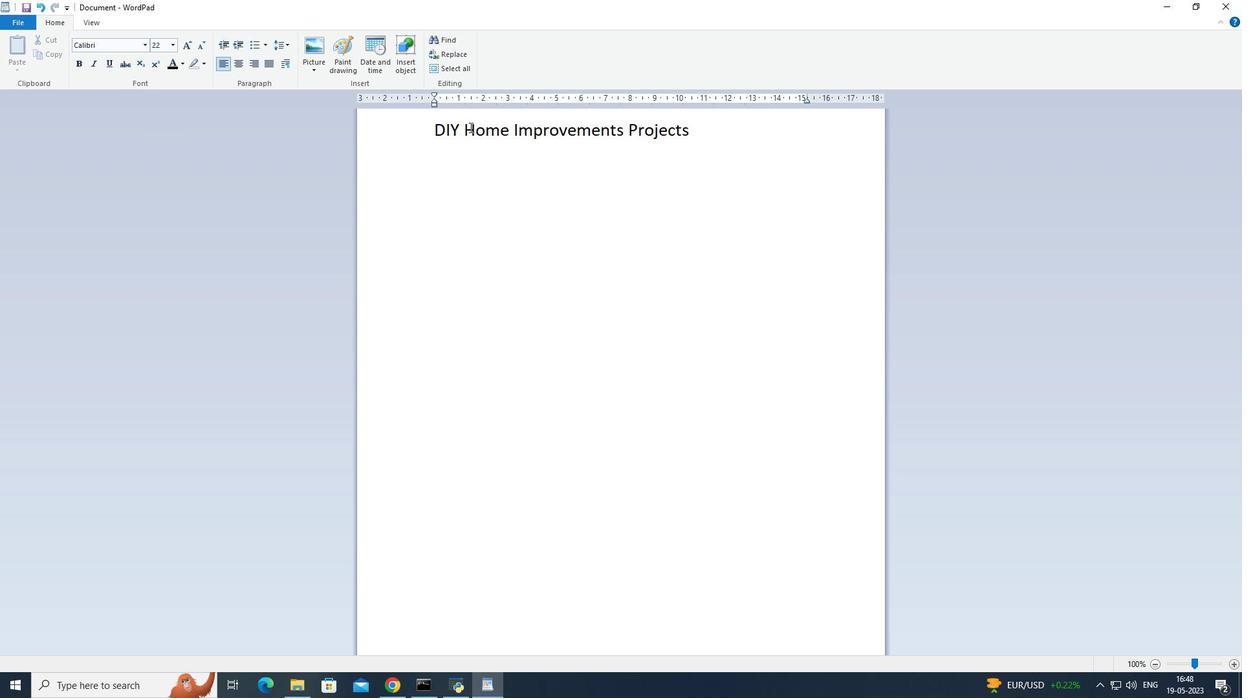 
Action: Mouse moved to (435, 128)
Screenshot: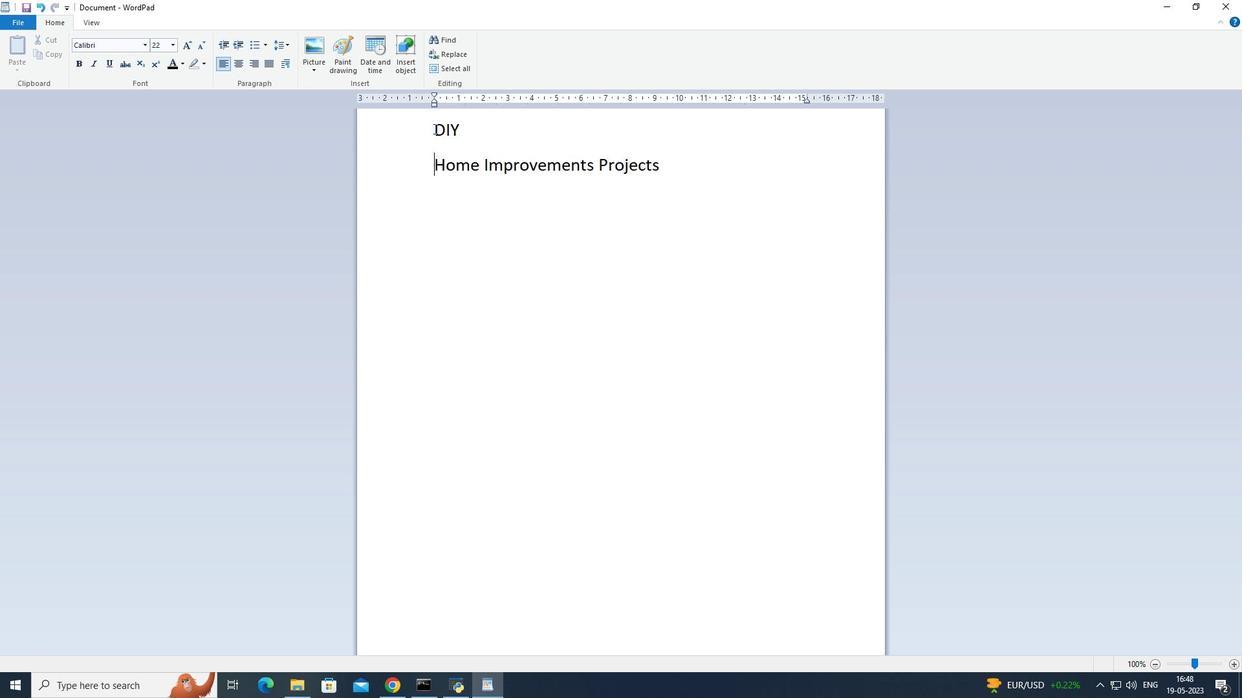 
Action: Mouse pressed left at (435, 128)
Screenshot: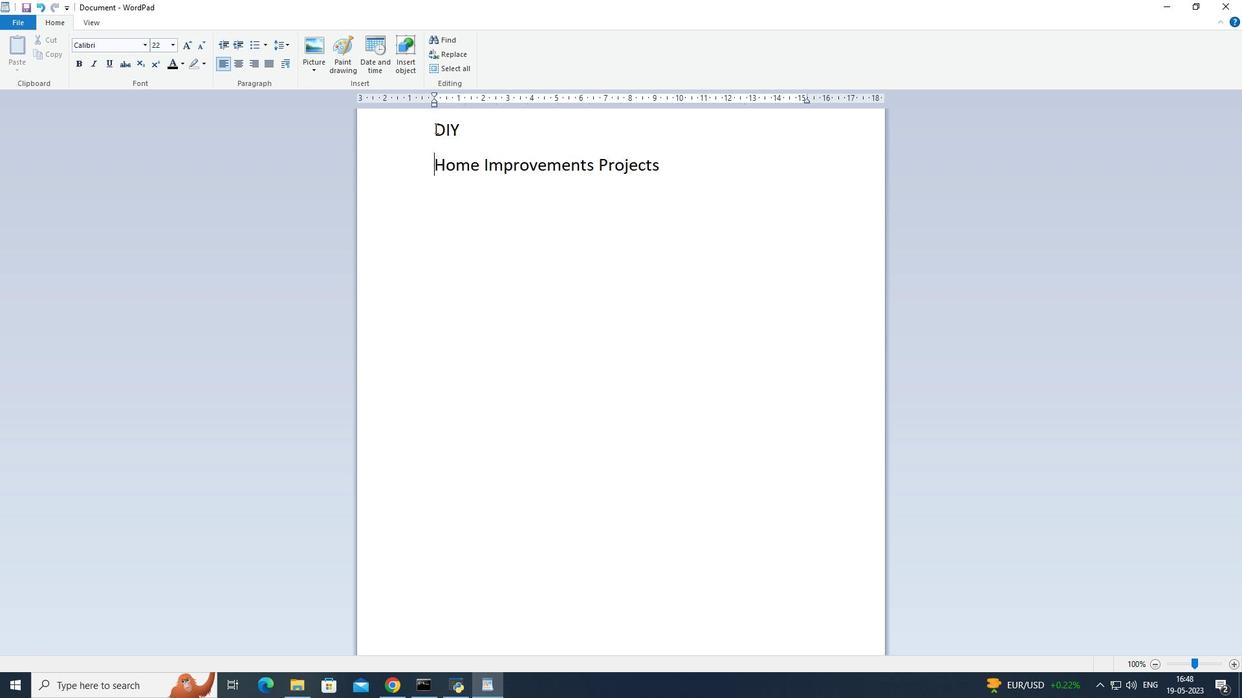 
Action: Mouse moved to (237, 61)
Screenshot: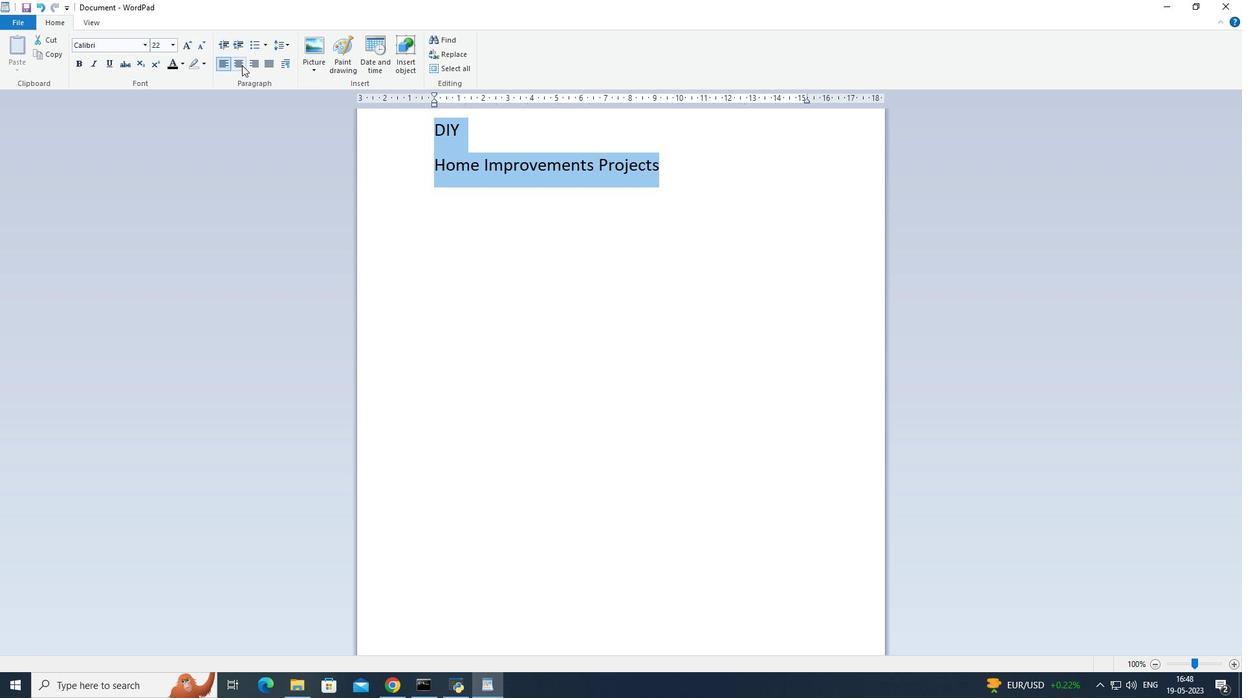 
Action: Mouse pressed left at (237, 61)
Screenshot: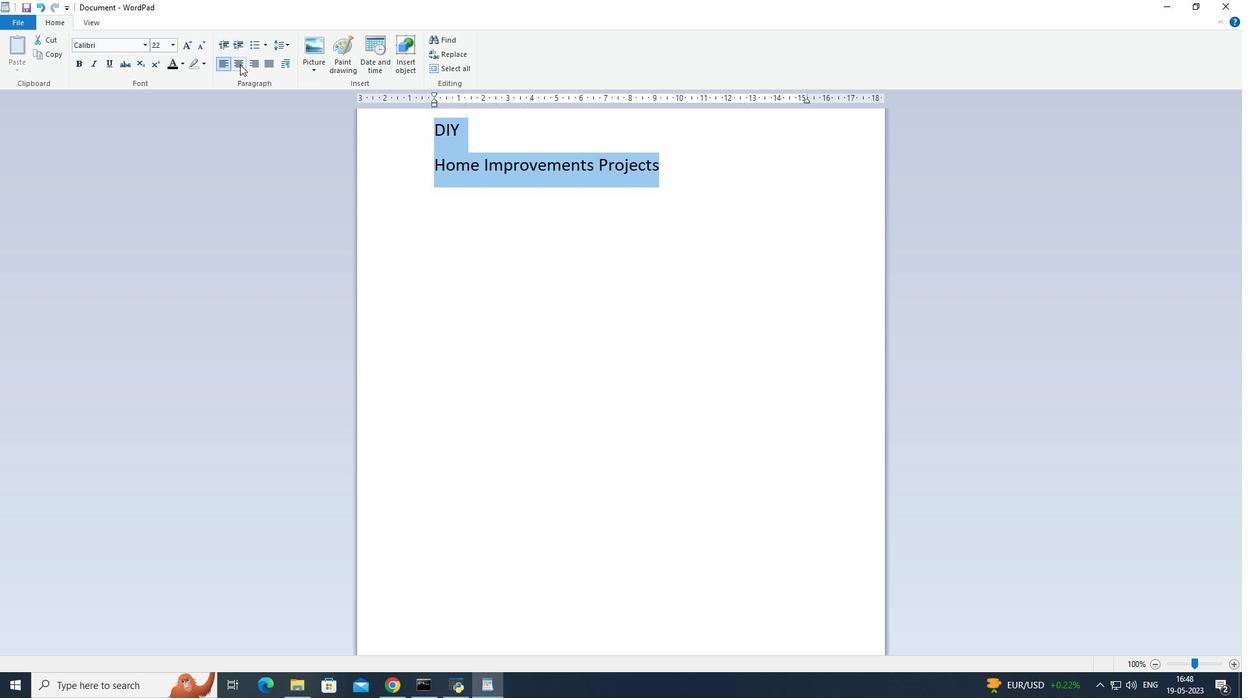 
Action: Mouse moved to (606, 124)
Screenshot: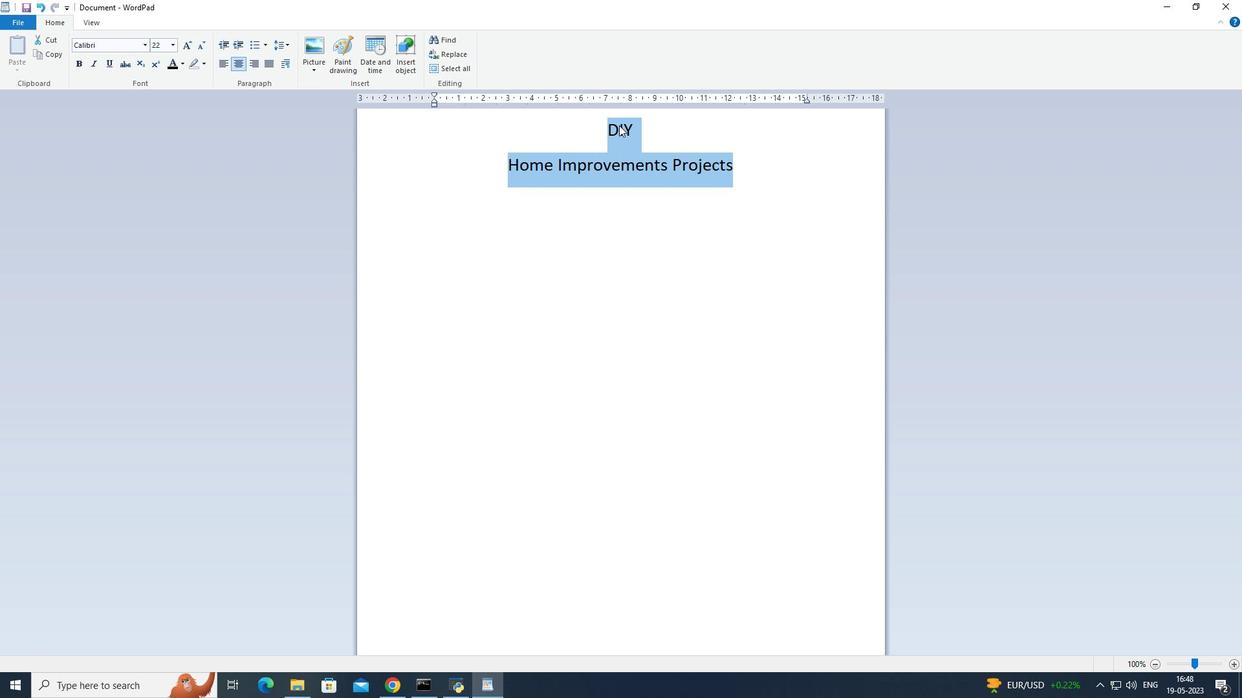
Action: Mouse pressed left at (606, 124)
Screenshot: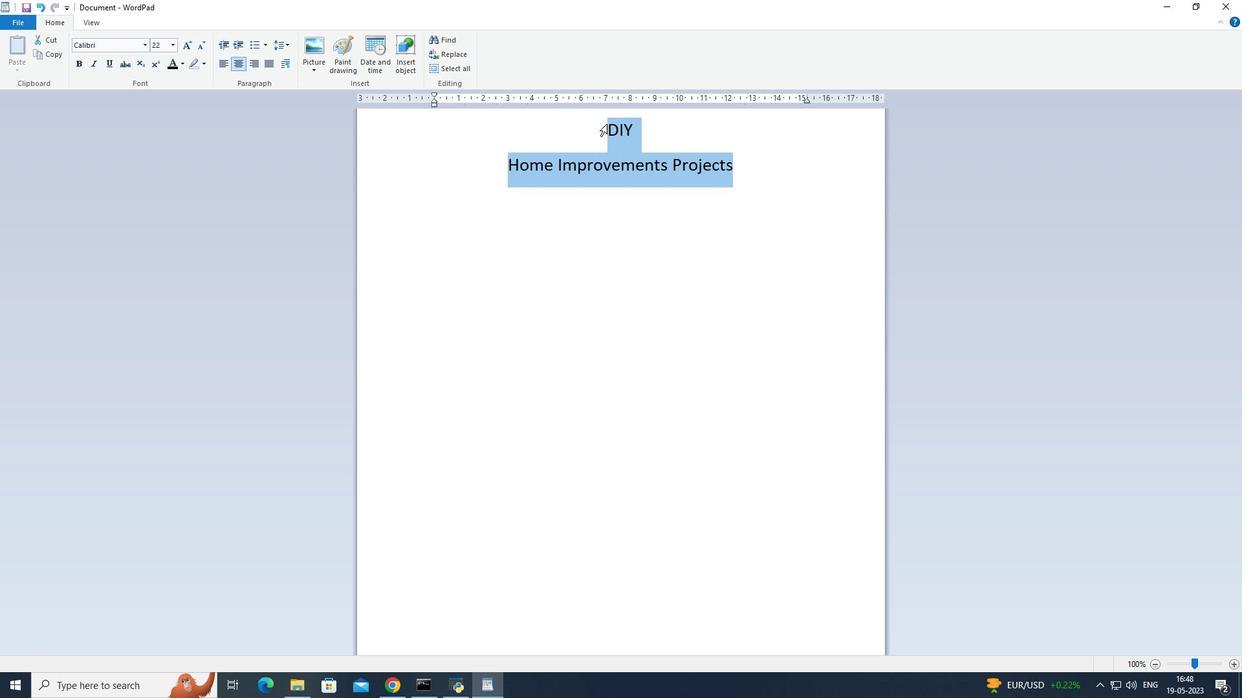 
Action: Mouse moved to (617, 126)
Screenshot: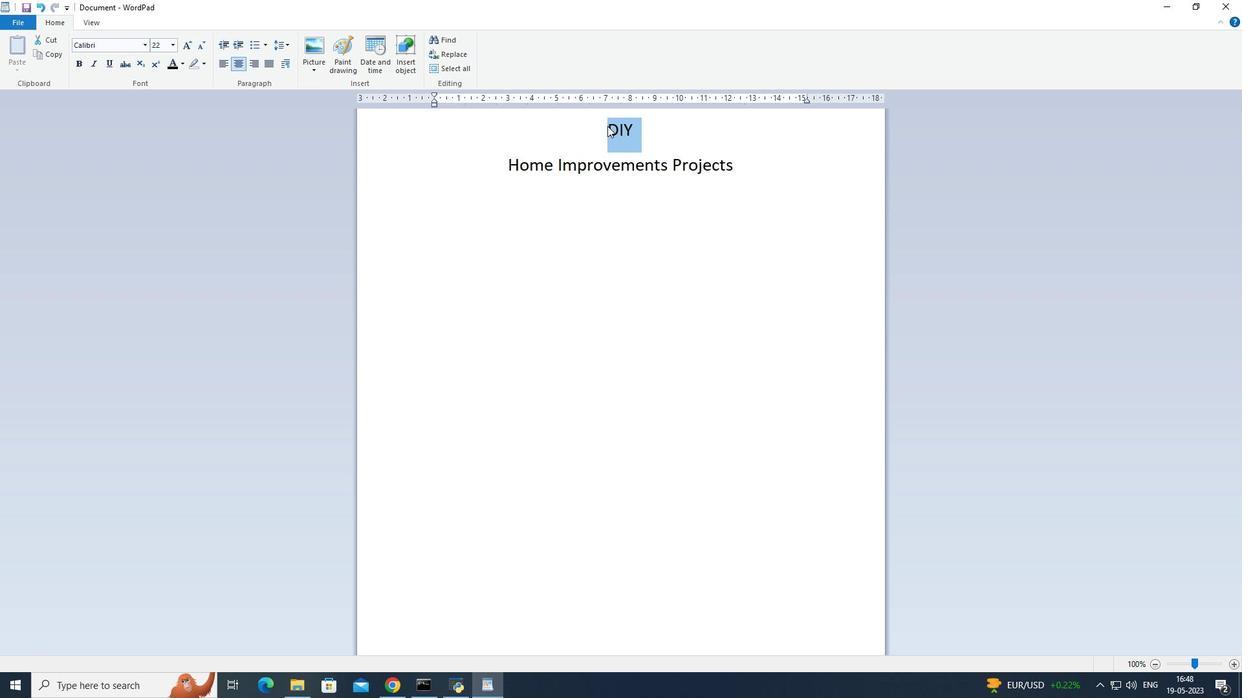 
Action: Mouse pressed left at (617, 126)
Screenshot: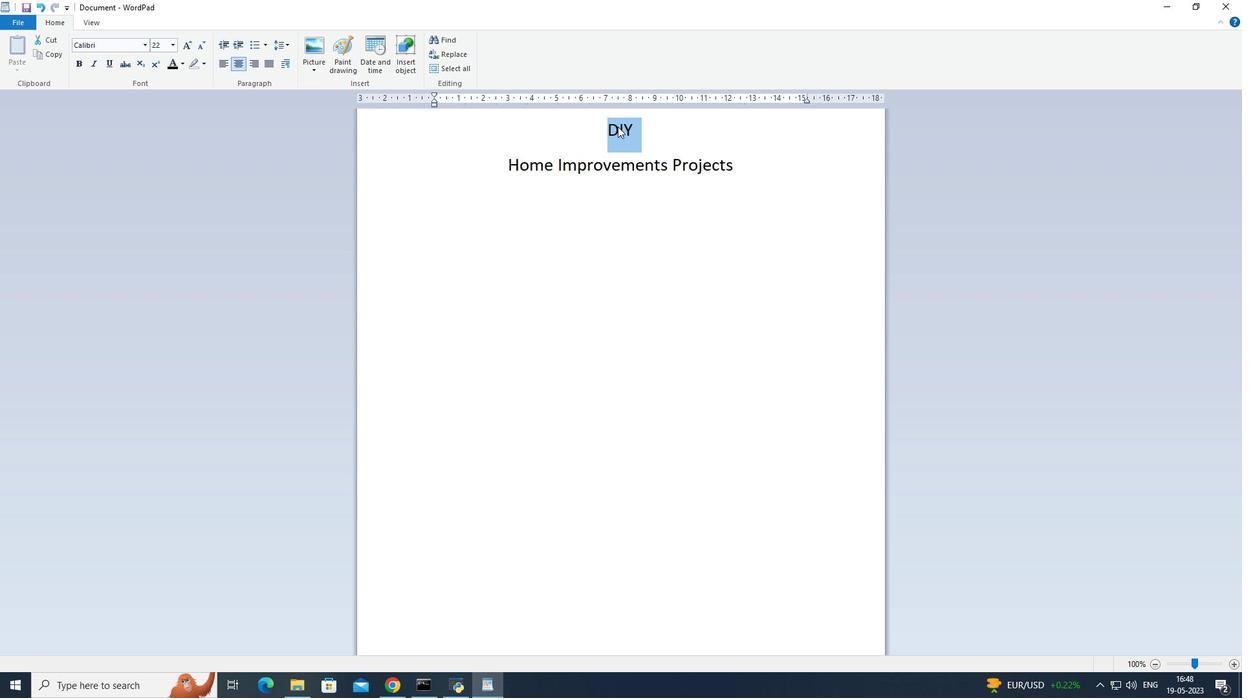 
Action: Mouse moved to (633, 130)
Screenshot: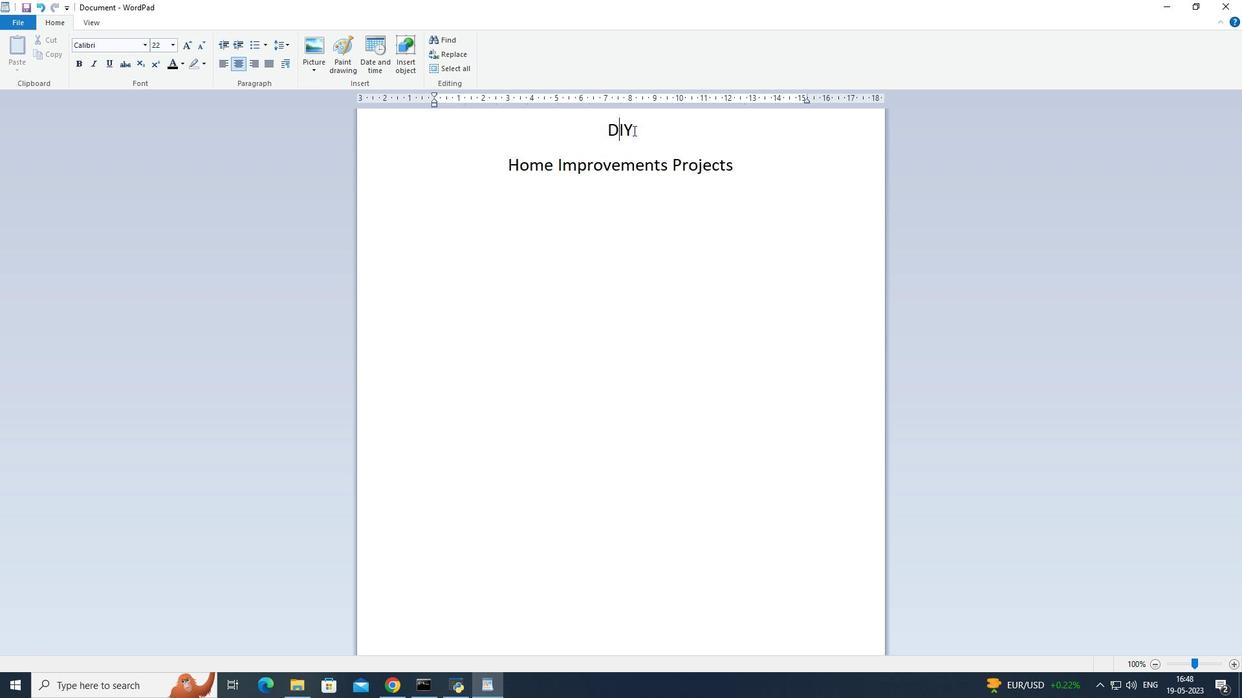 
Action: Mouse pressed left at (633, 130)
Screenshot: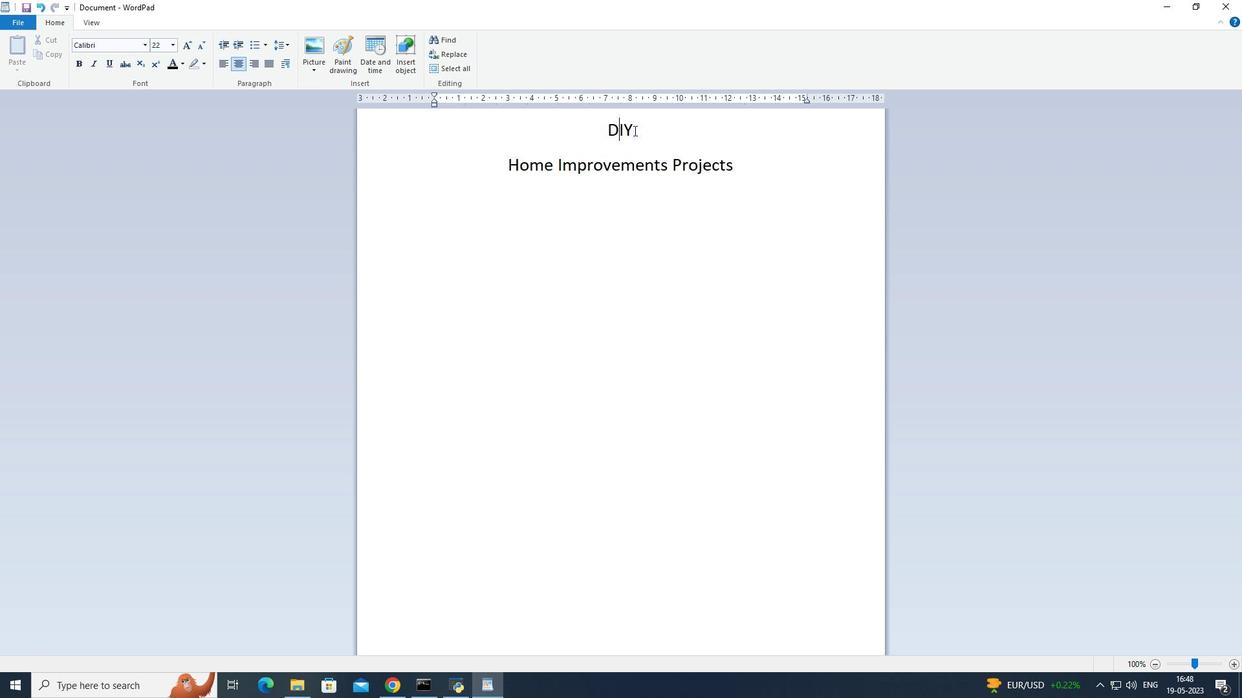 
Action: Mouse moved to (78, 64)
Screenshot: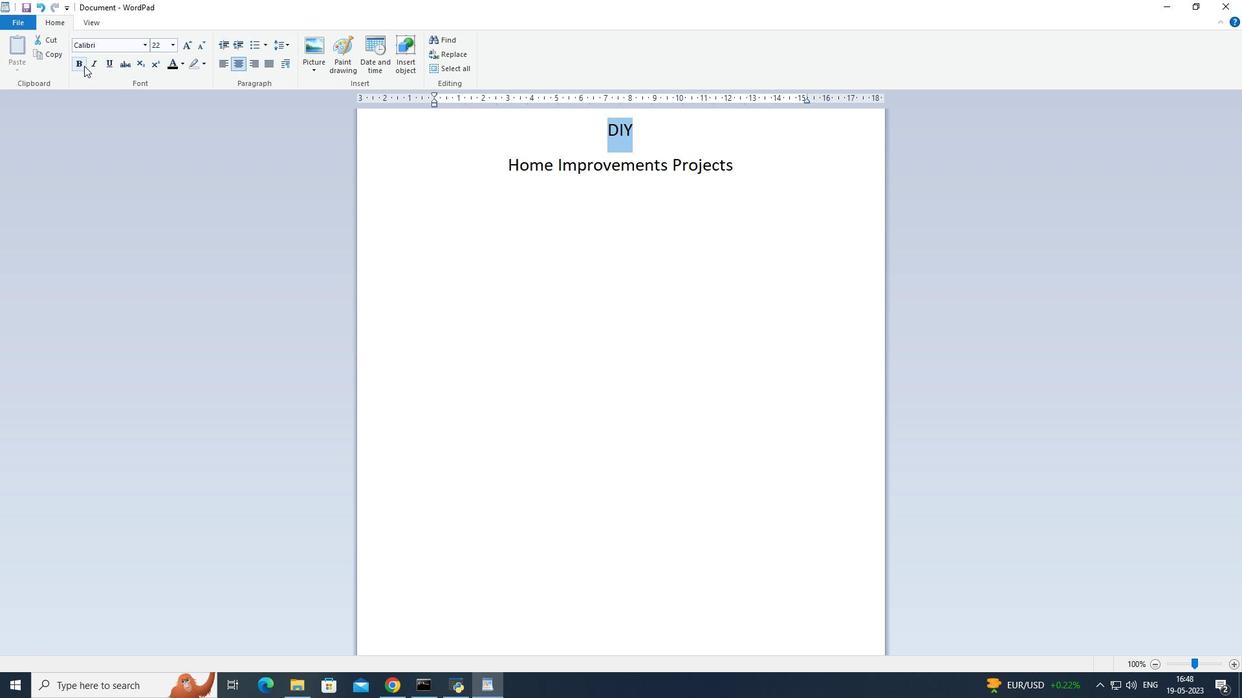 
Action: Mouse pressed left at (78, 64)
Screenshot: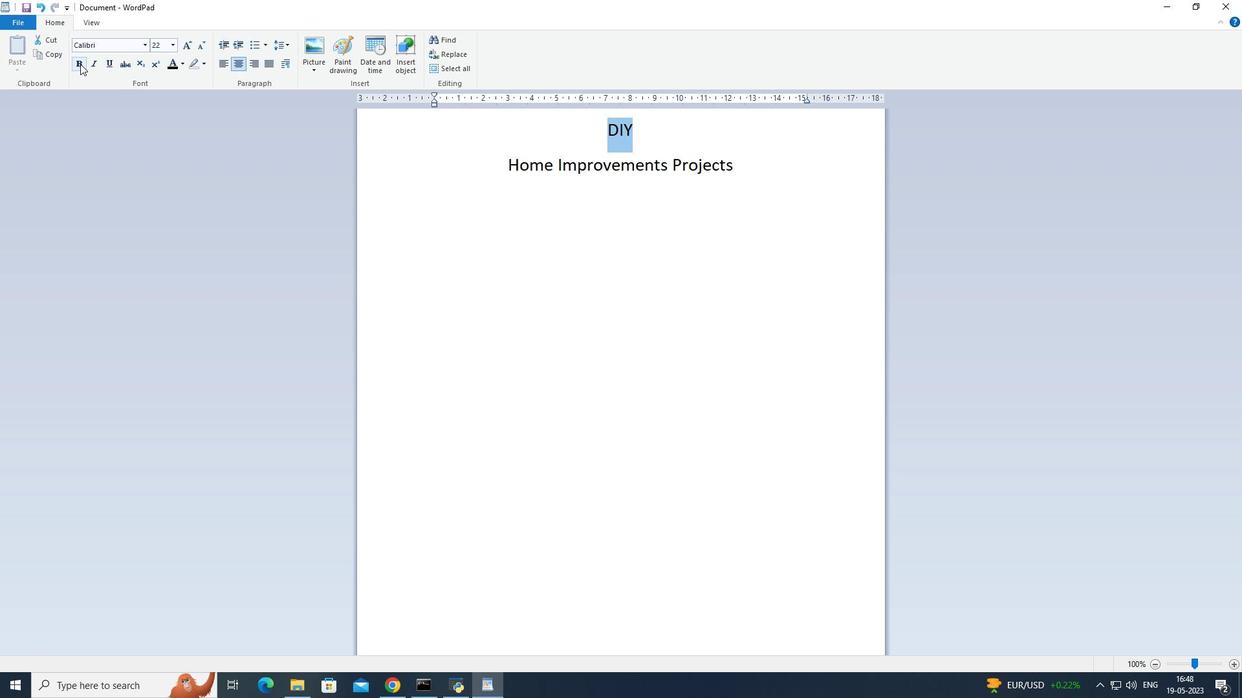 
Action: Mouse moved to (175, 42)
Screenshot: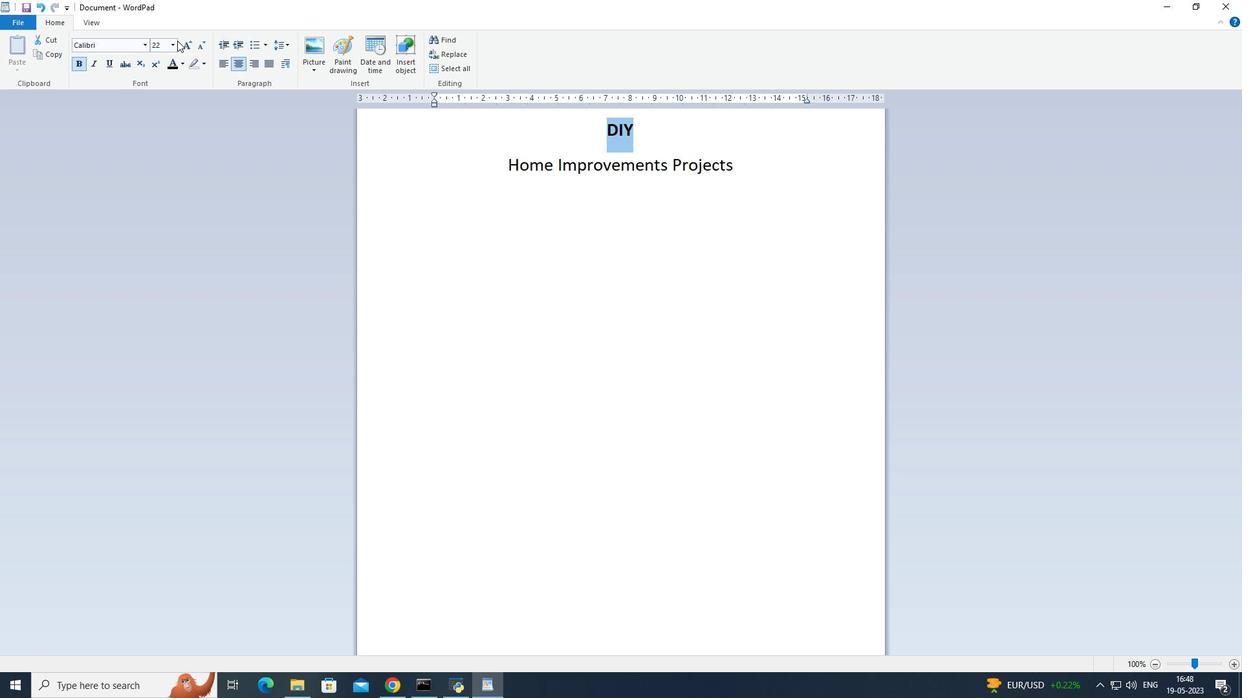 
Action: Mouse pressed left at (175, 42)
Screenshot: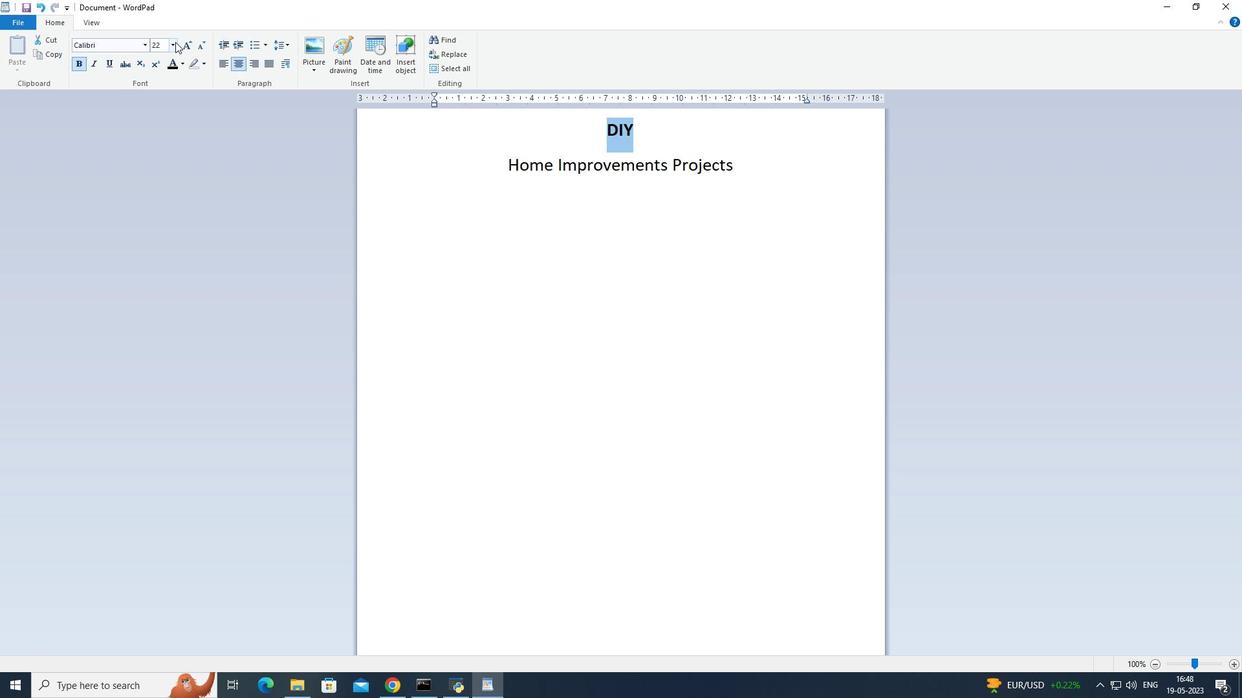 
Action: Mouse moved to (163, 212)
Screenshot: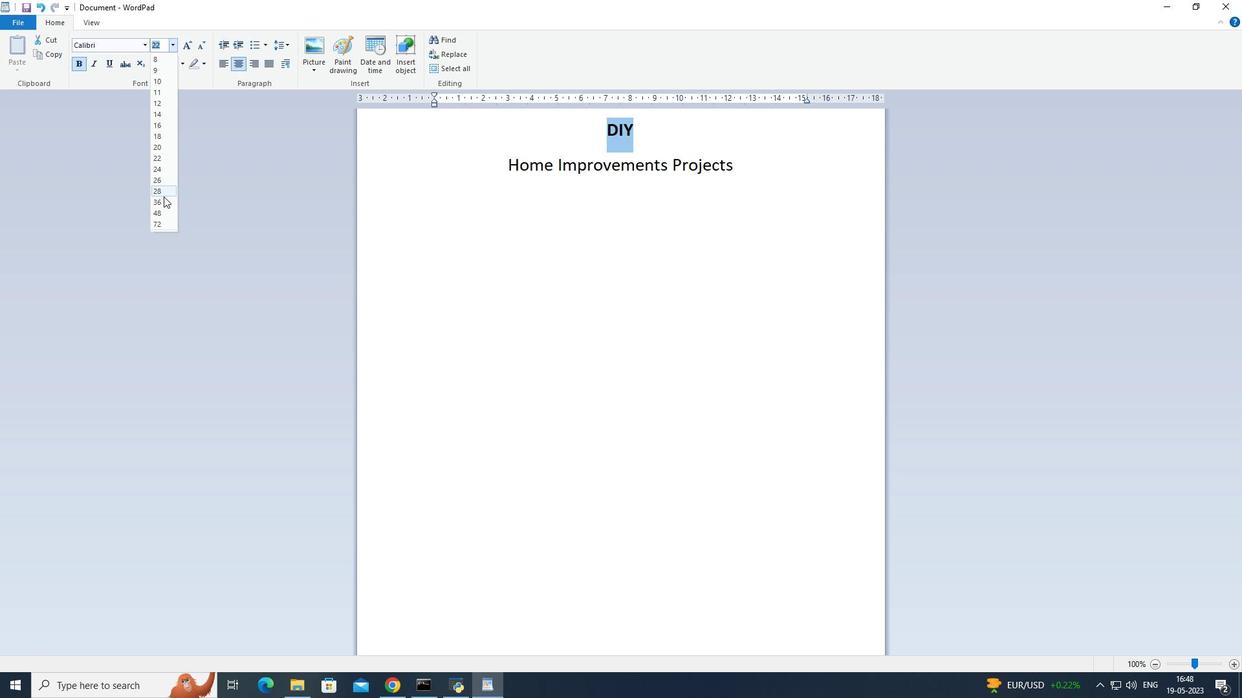 
Action: Mouse pressed left at (163, 212)
Screenshot: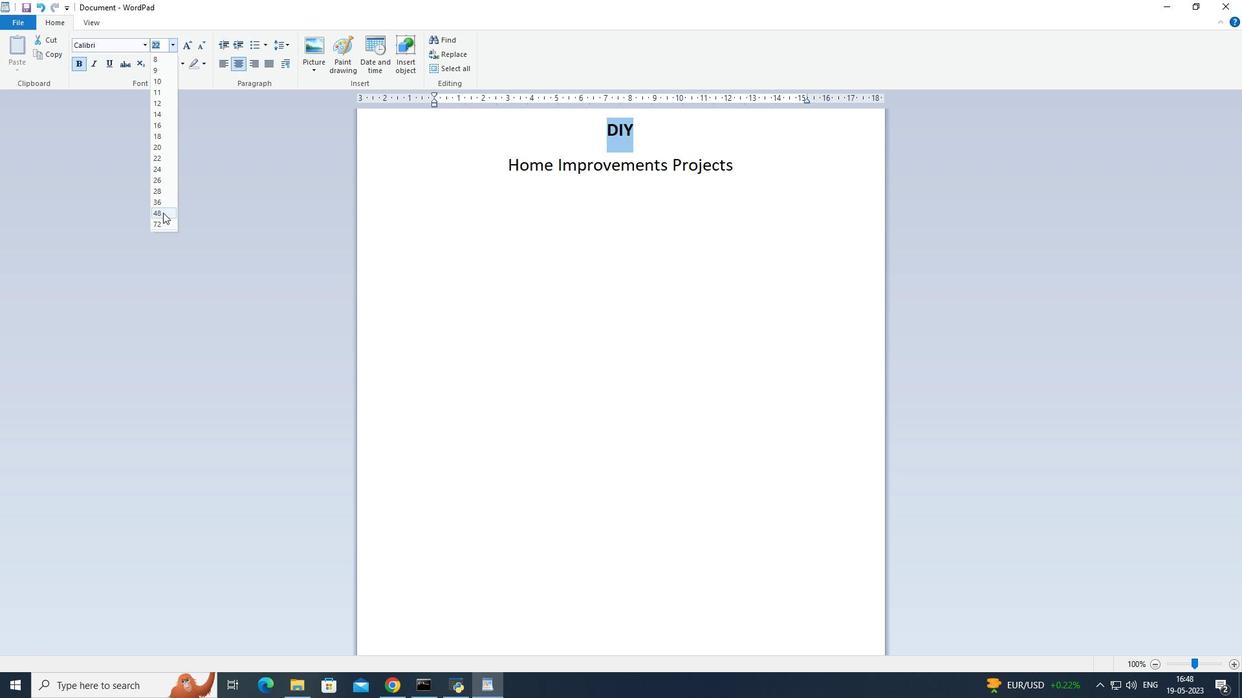 
Action: Mouse moved to (174, 43)
Screenshot: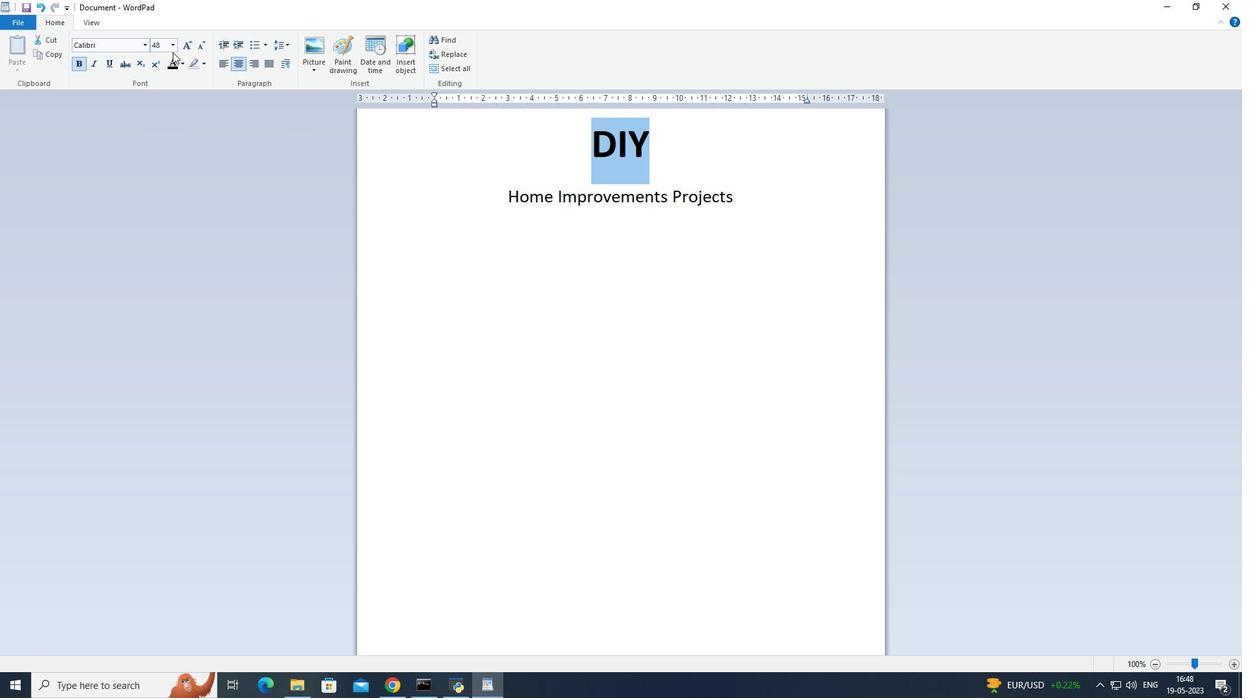 
Action: Mouse pressed left at (174, 43)
Screenshot: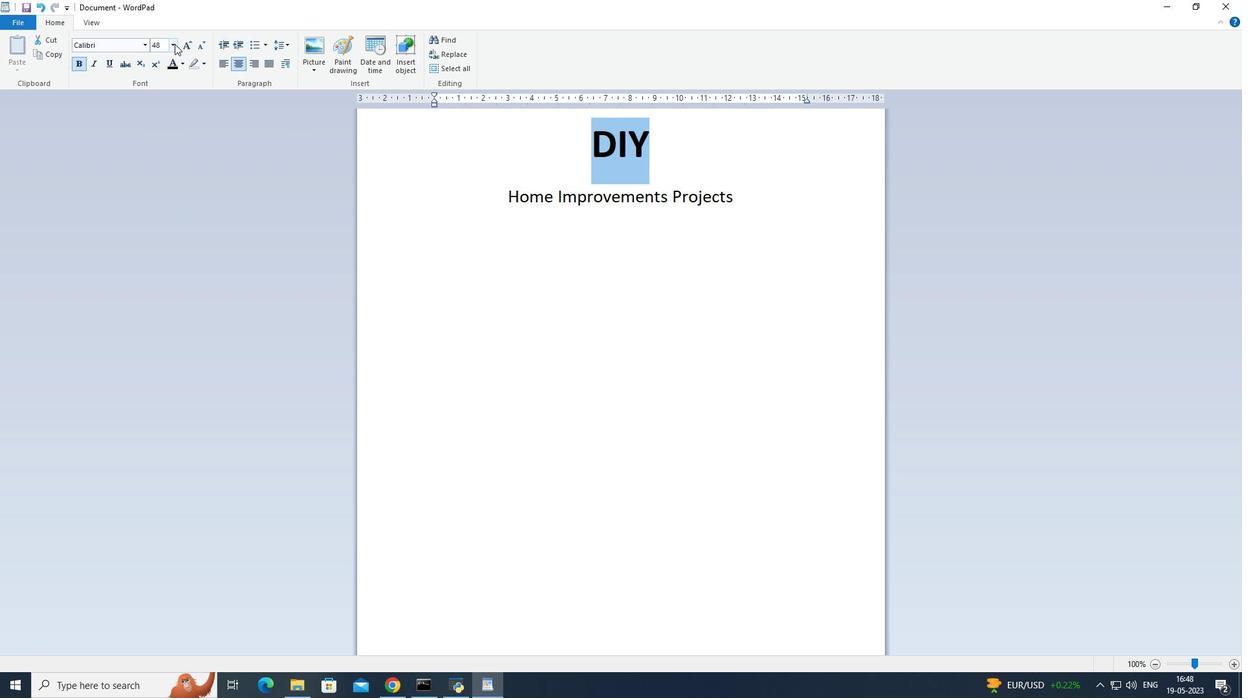 
Action: Mouse moved to (159, 186)
Screenshot: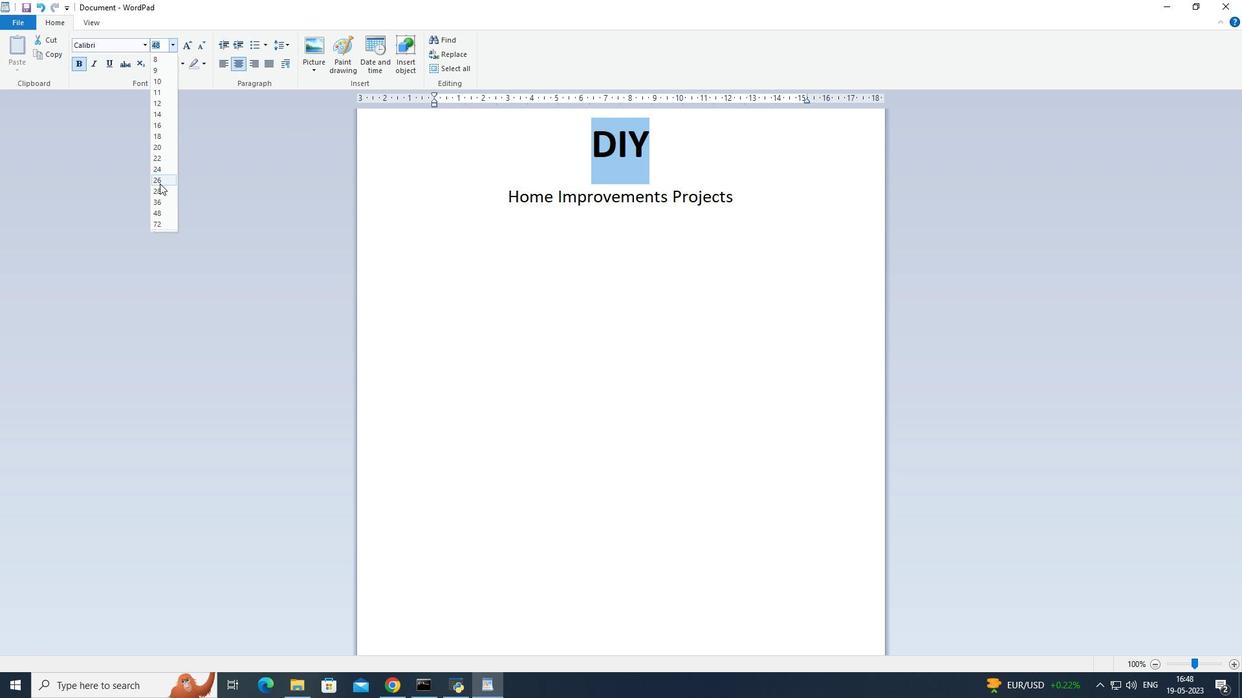 
Action: Mouse pressed left at (159, 186)
Screenshot: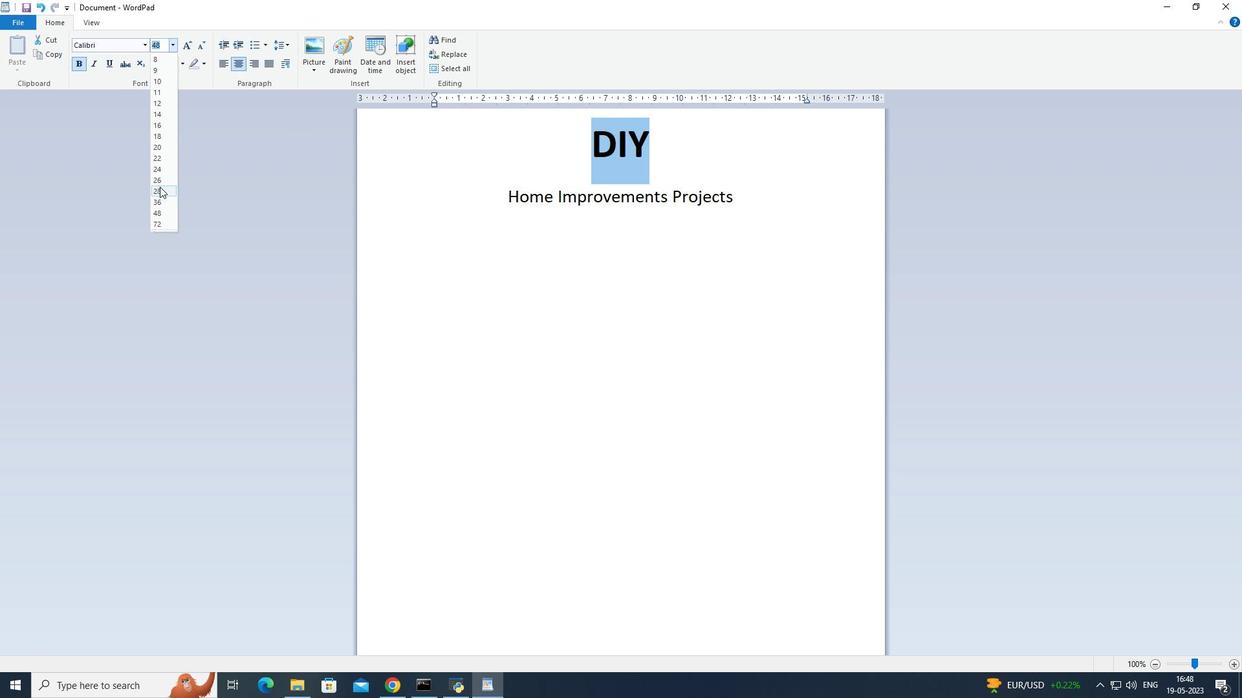 
Action: Mouse moved to (173, 45)
Screenshot: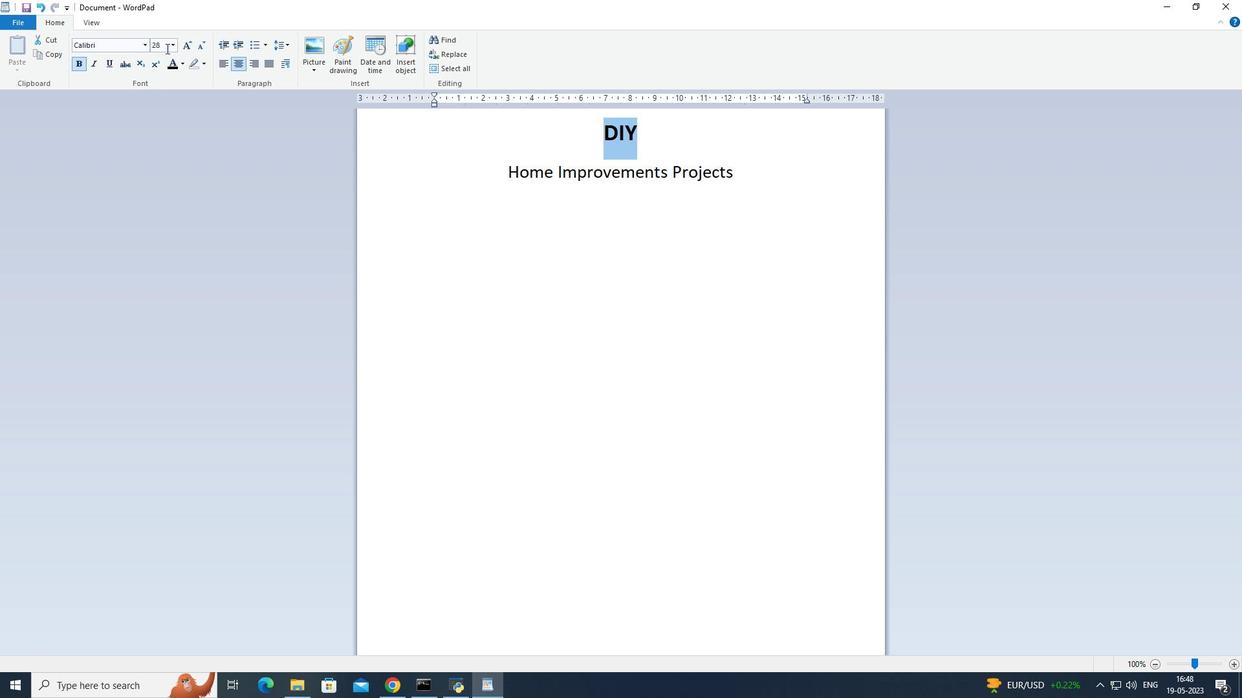 
Action: Mouse pressed left at (173, 45)
Screenshot: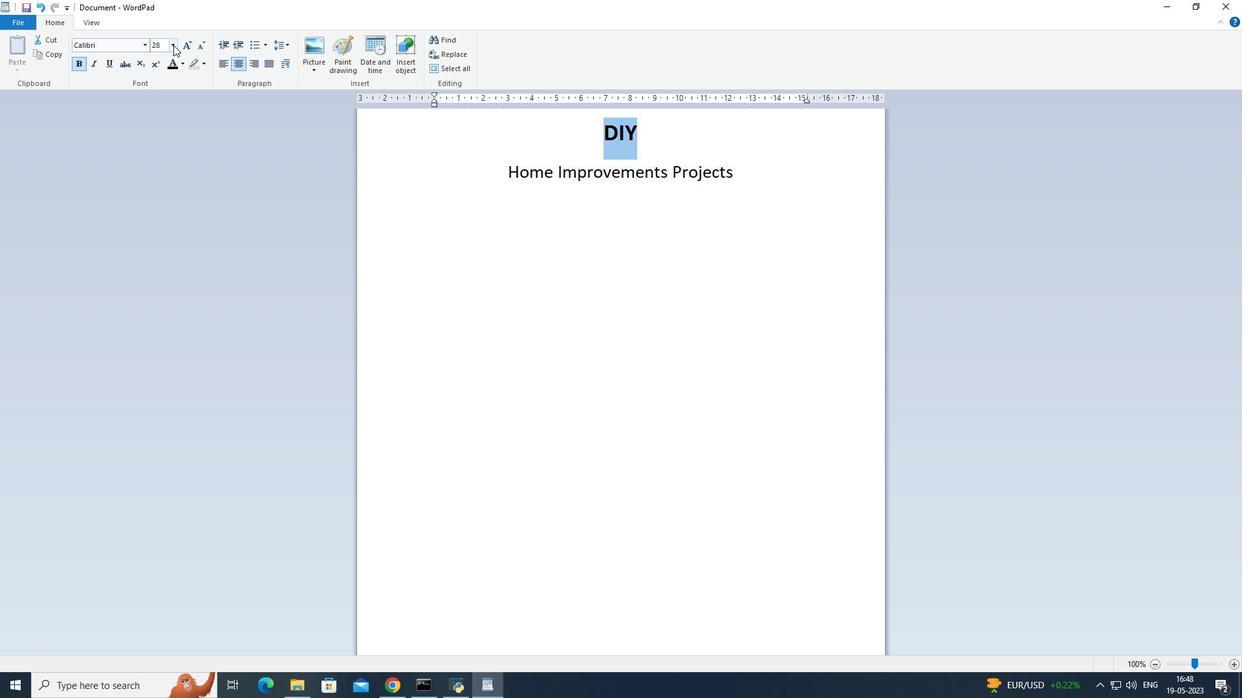 
Action: Mouse moved to (160, 192)
Screenshot: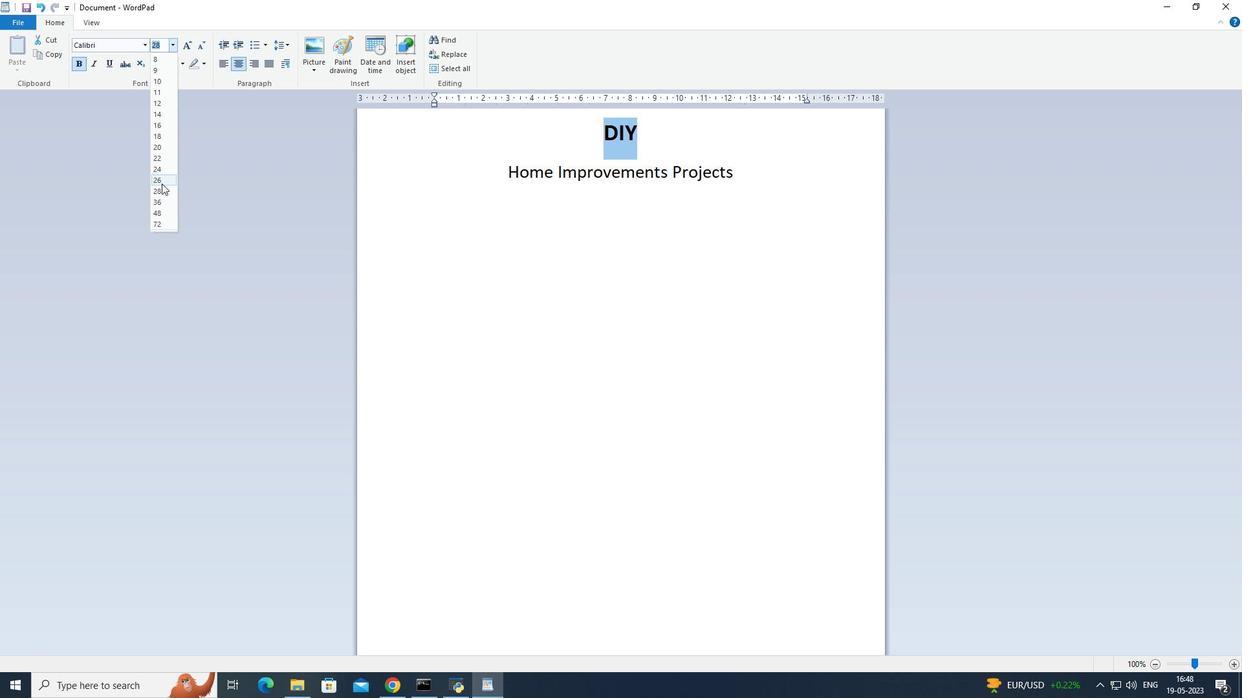 
Action: Mouse pressed left at (160, 192)
Screenshot: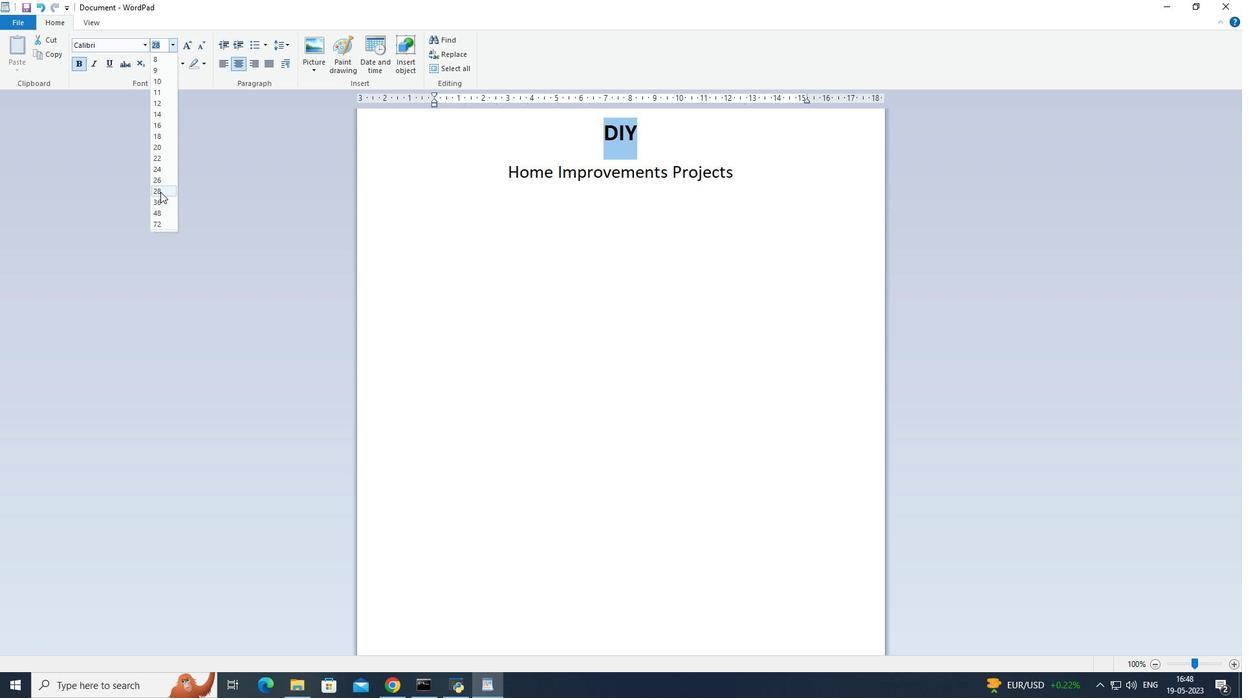 
Action: Mouse moved to (174, 45)
Screenshot: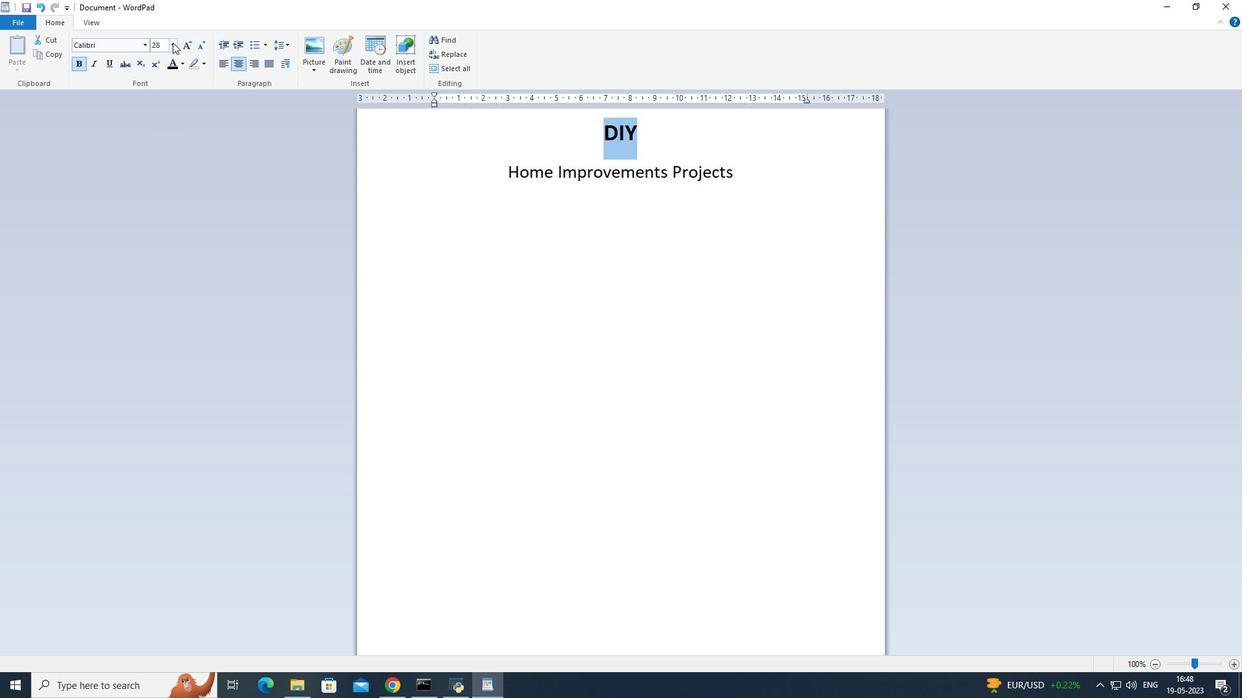 
Action: Mouse pressed left at (174, 45)
Screenshot: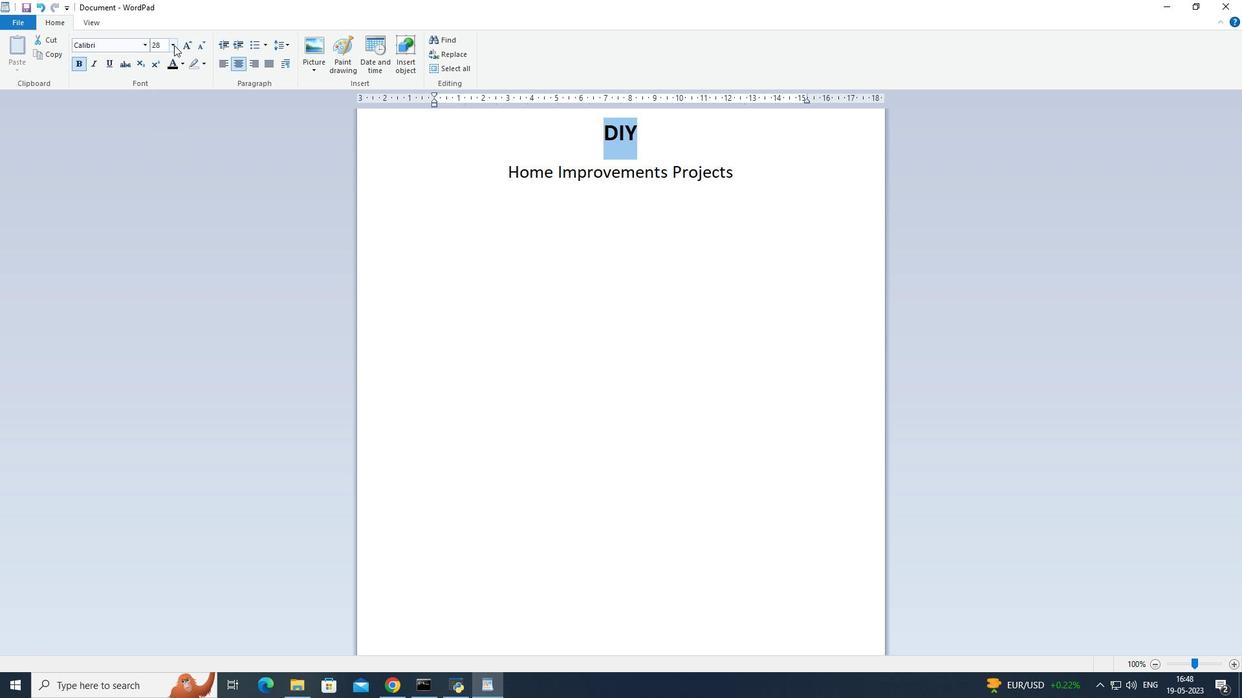 
Action: Mouse moved to (168, 203)
Screenshot: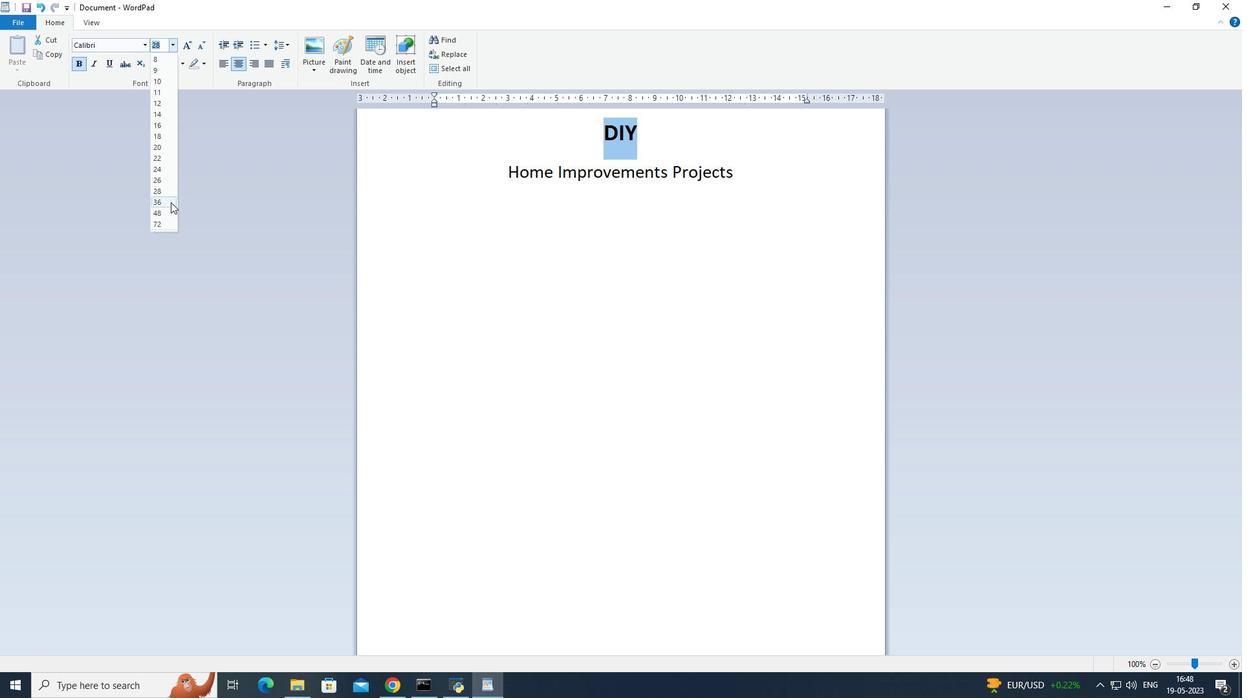 
Action: Mouse pressed left at (168, 203)
Screenshot: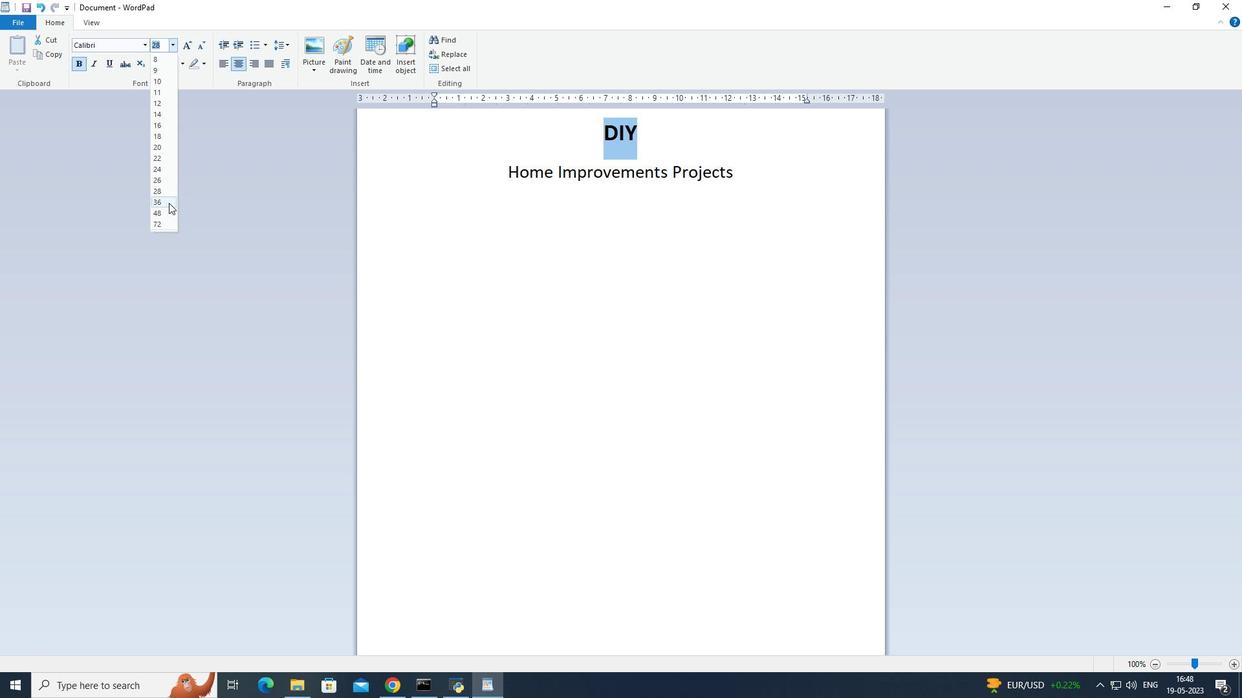 
Action: Mouse moved to (144, 49)
Screenshot: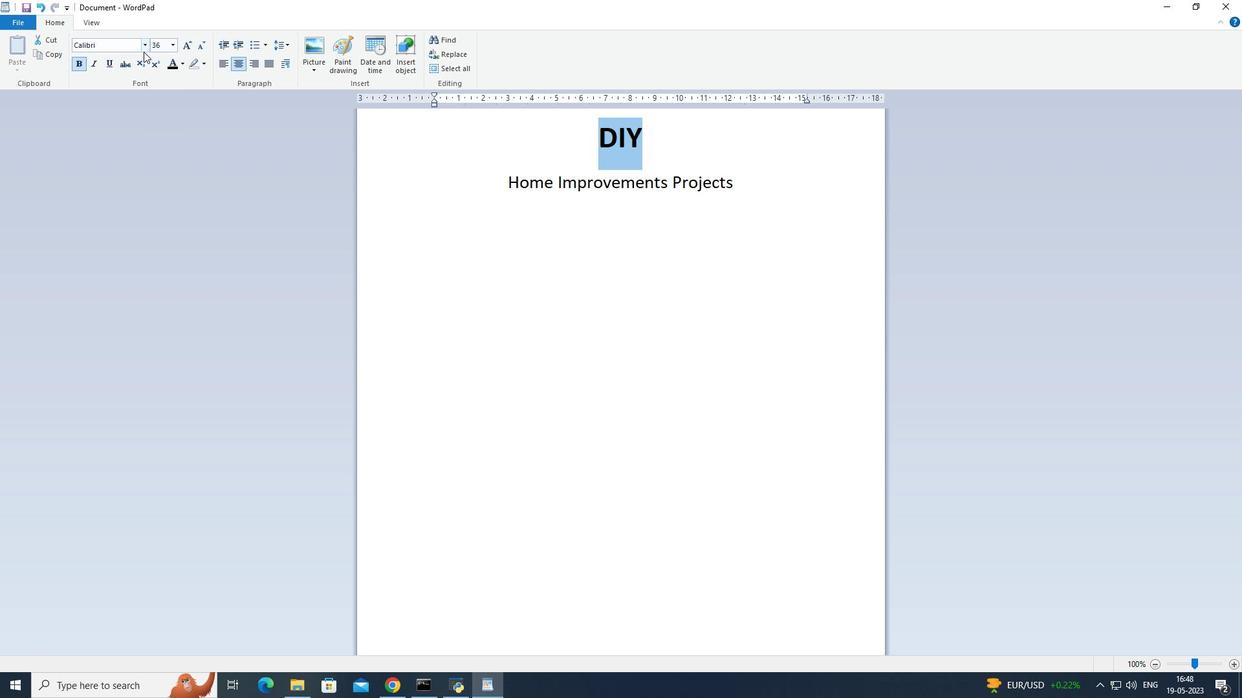 
Action: Mouse pressed left at (144, 49)
Screenshot: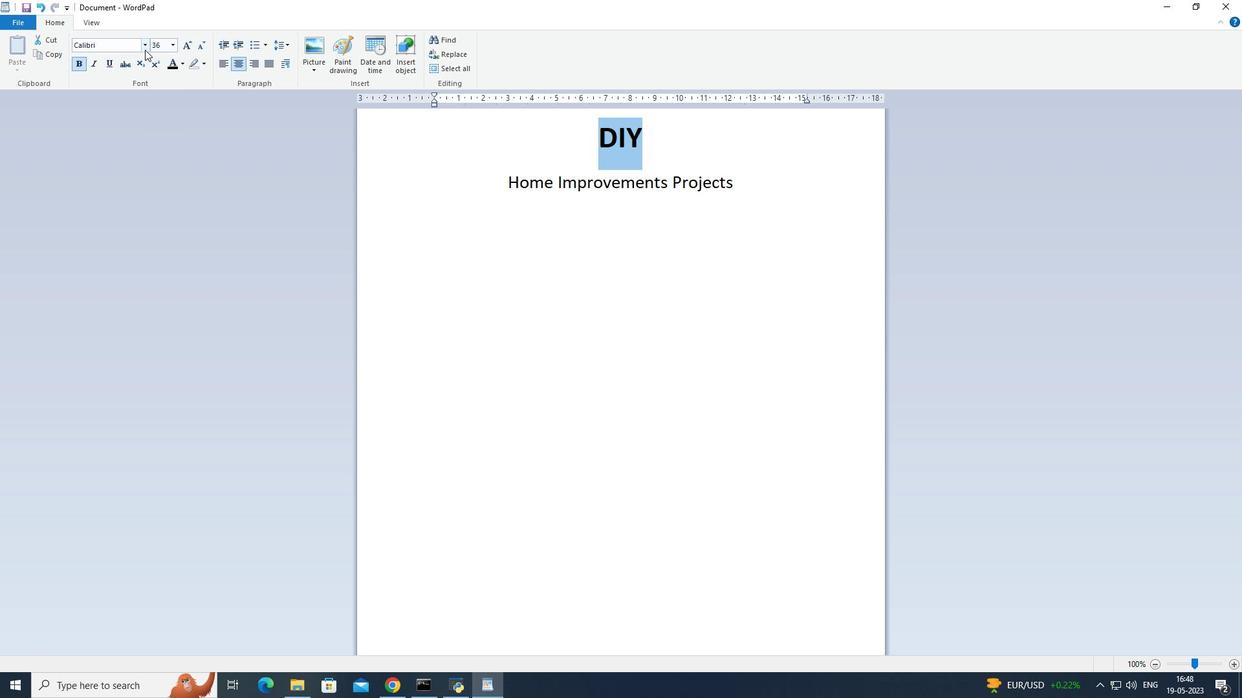 
Action: Mouse moved to (110, 291)
Screenshot: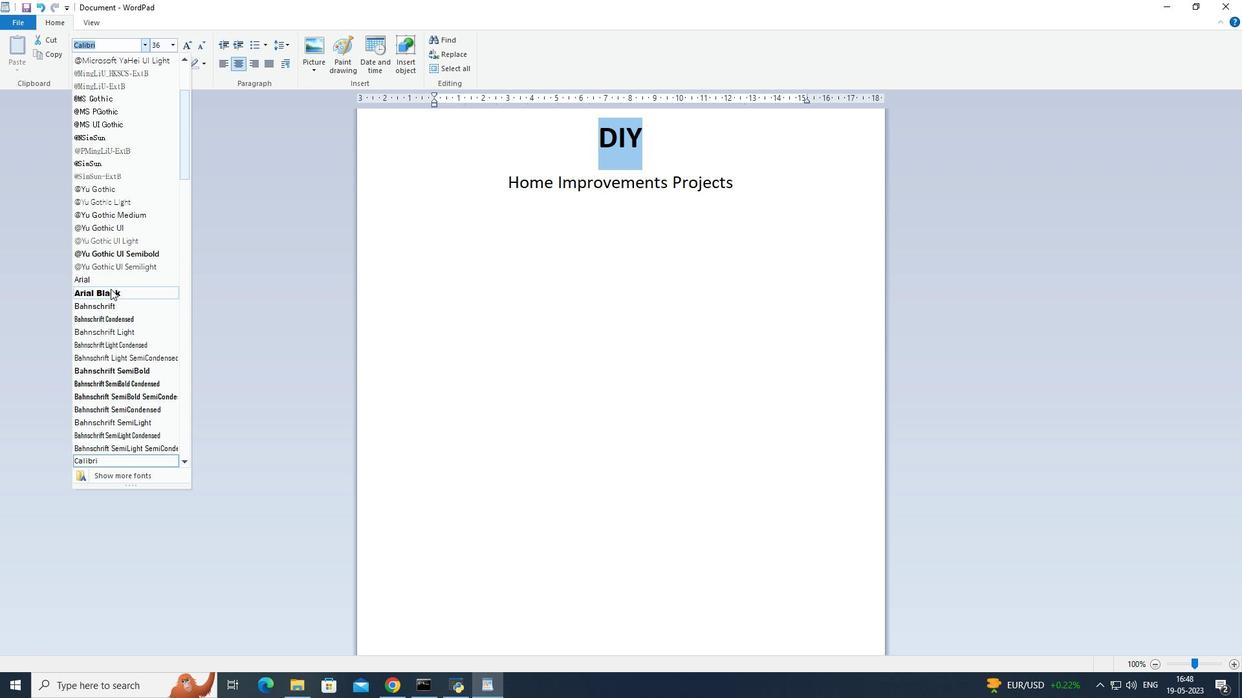 
Action: Mouse pressed left at (110, 291)
Screenshot: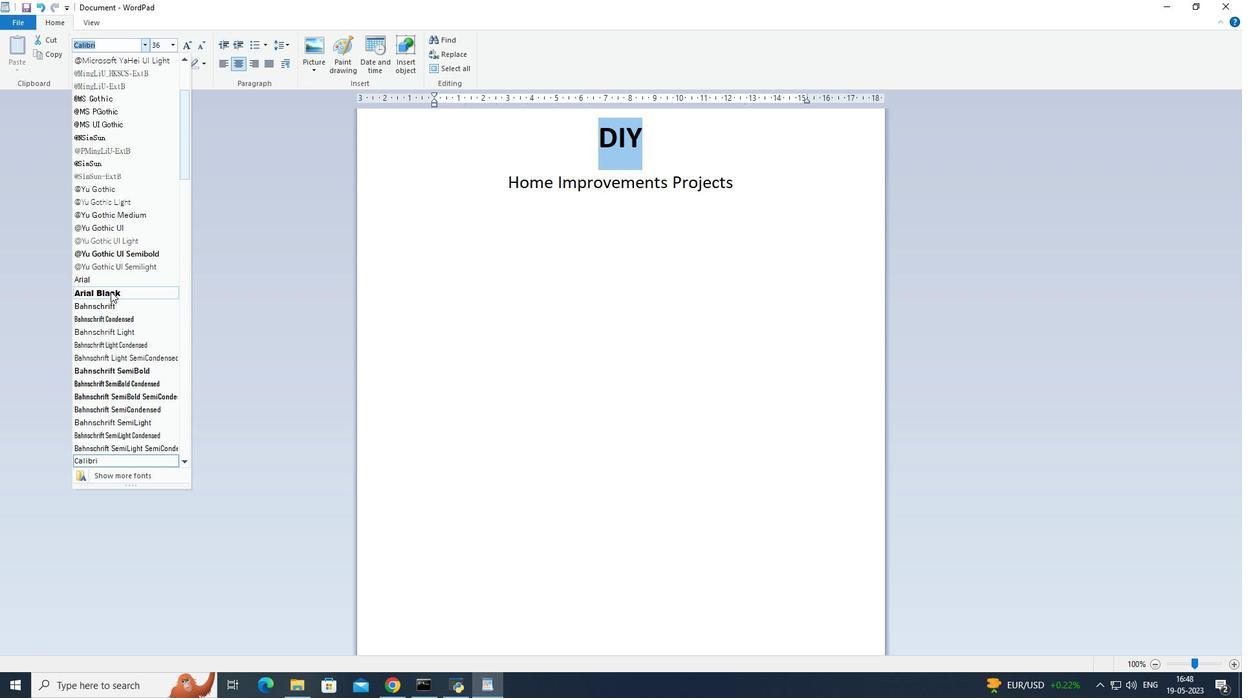 
Action: Mouse moved to (170, 45)
Screenshot: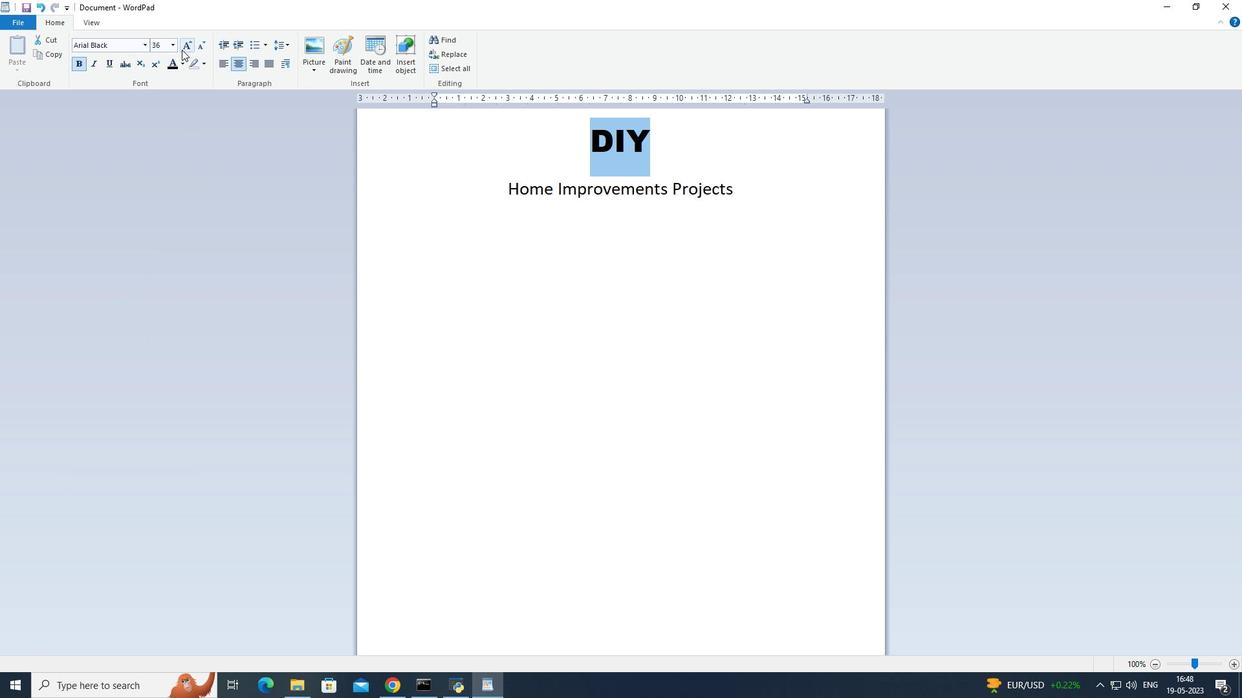 
Action: Mouse pressed left at (170, 45)
Screenshot: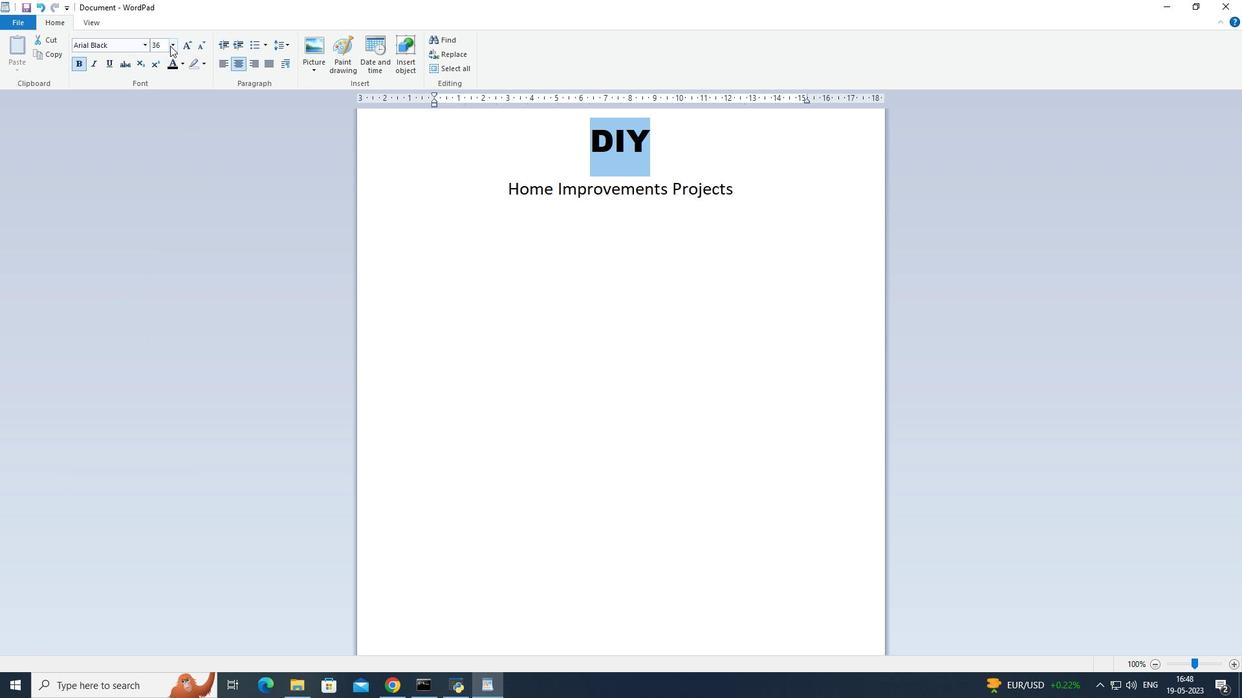 
Action: Mouse moved to (164, 181)
Screenshot: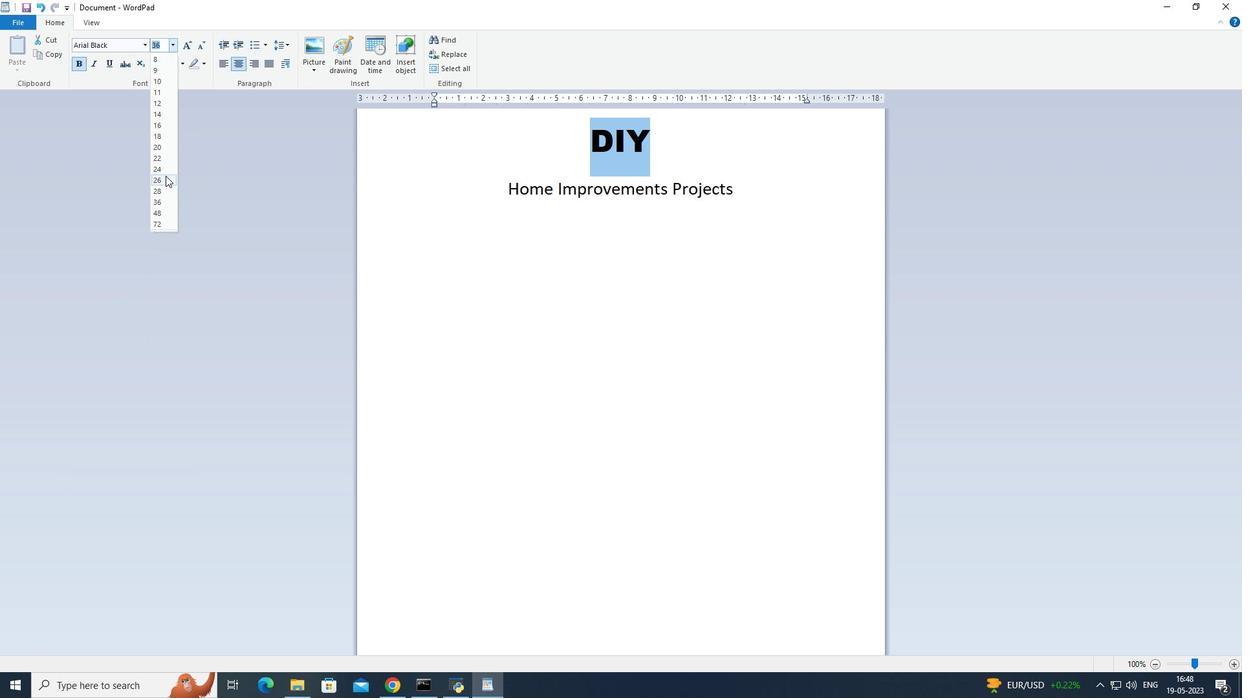 
Action: Mouse pressed left at (164, 181)
Screenshot: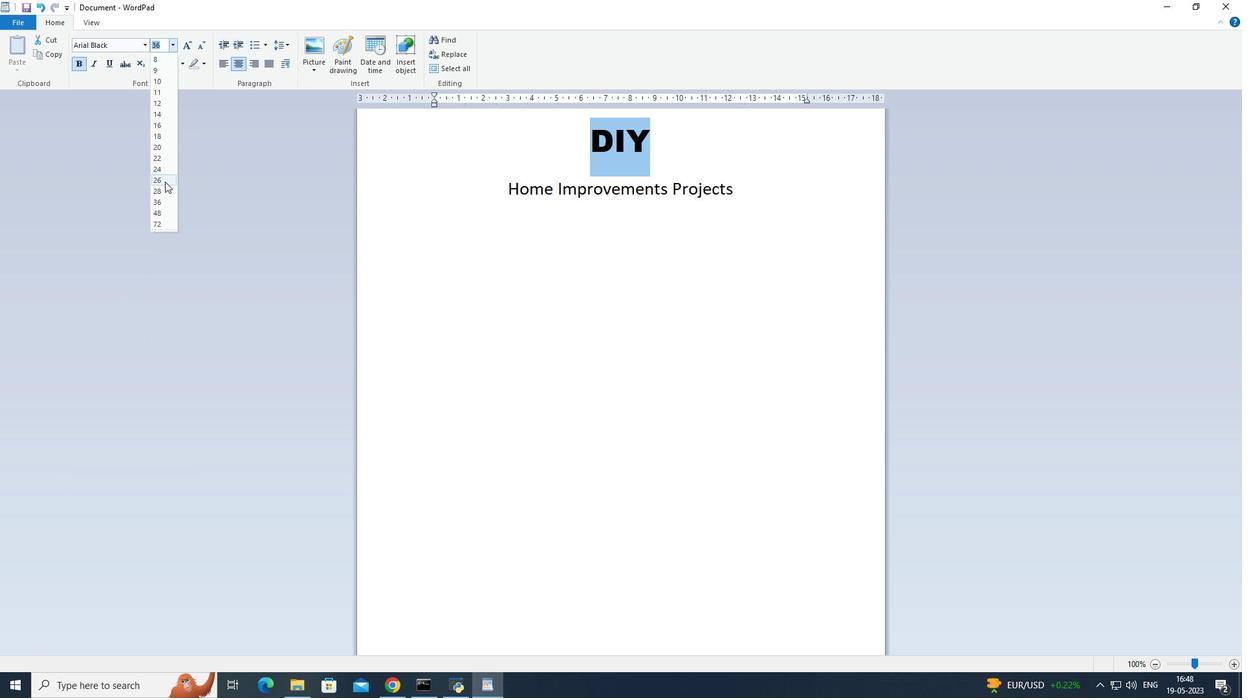 
Action: Mouse moved to (516, 173)
Screenshot: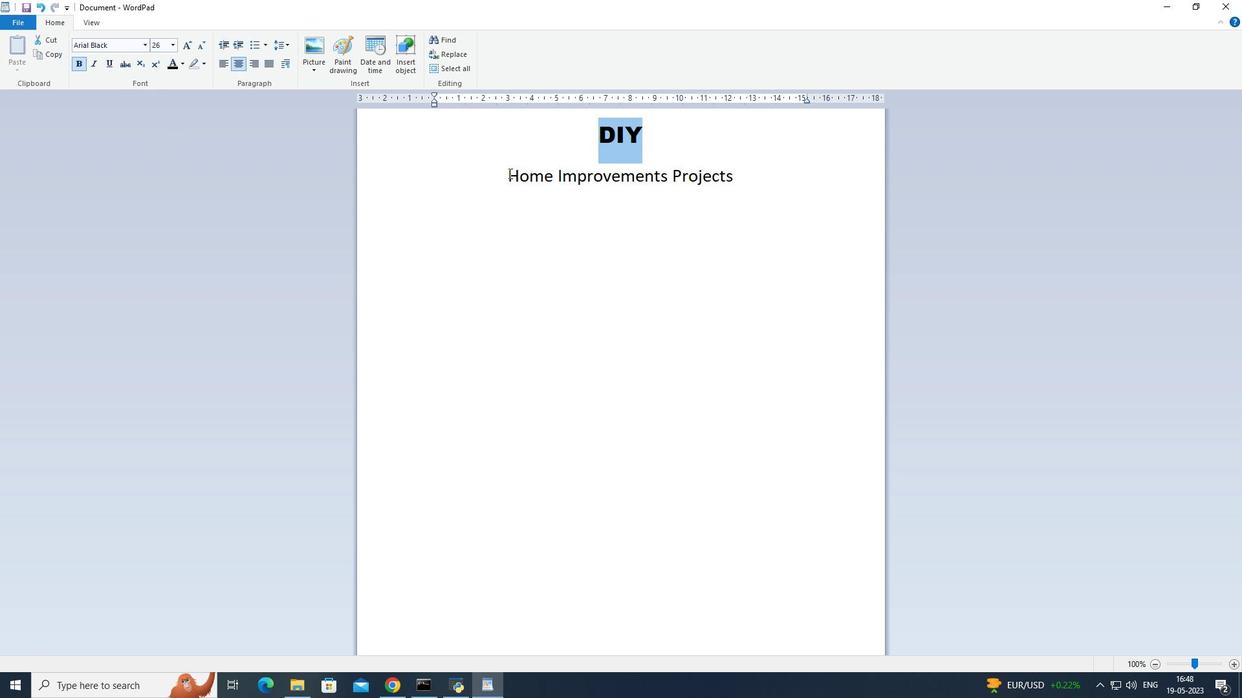 
Action: Mouse pressed left at (516, 173)
Screenshot: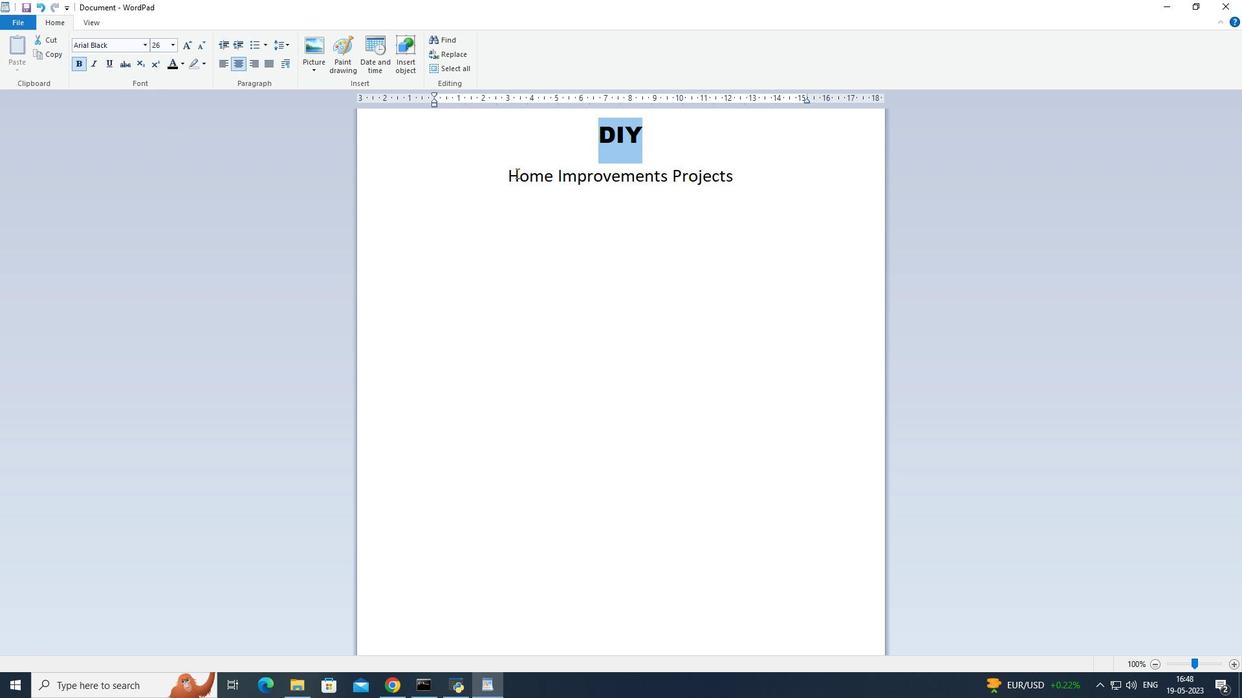 
Action: Mouse moved to (507, 174)
Screenshot: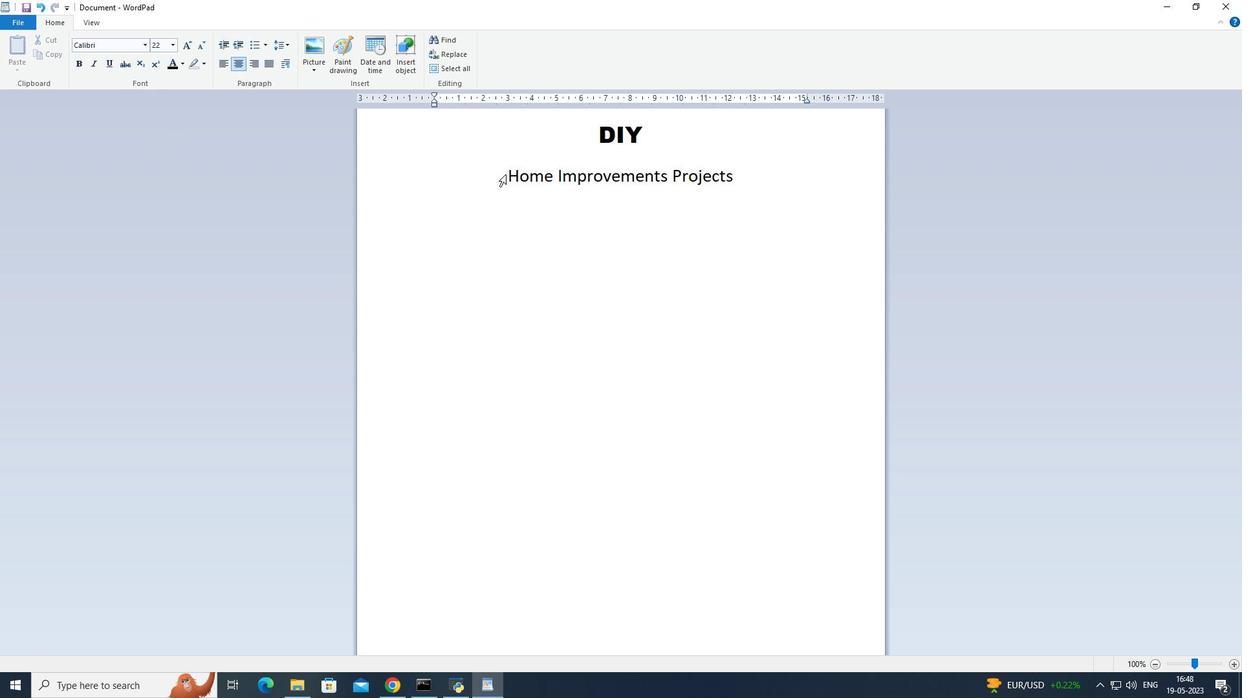 
Action: Mouse pressed left at (507, 174)
Screenshot: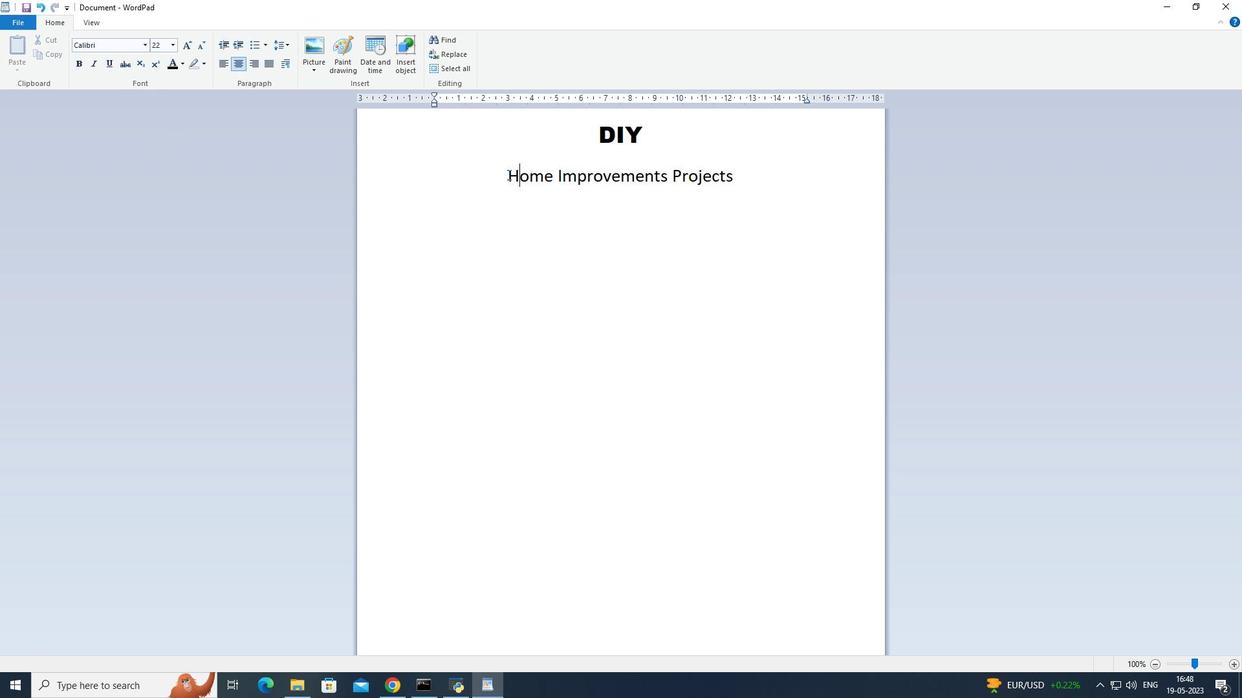 
Action: Mouse moved to (146, 45)
Screenshot: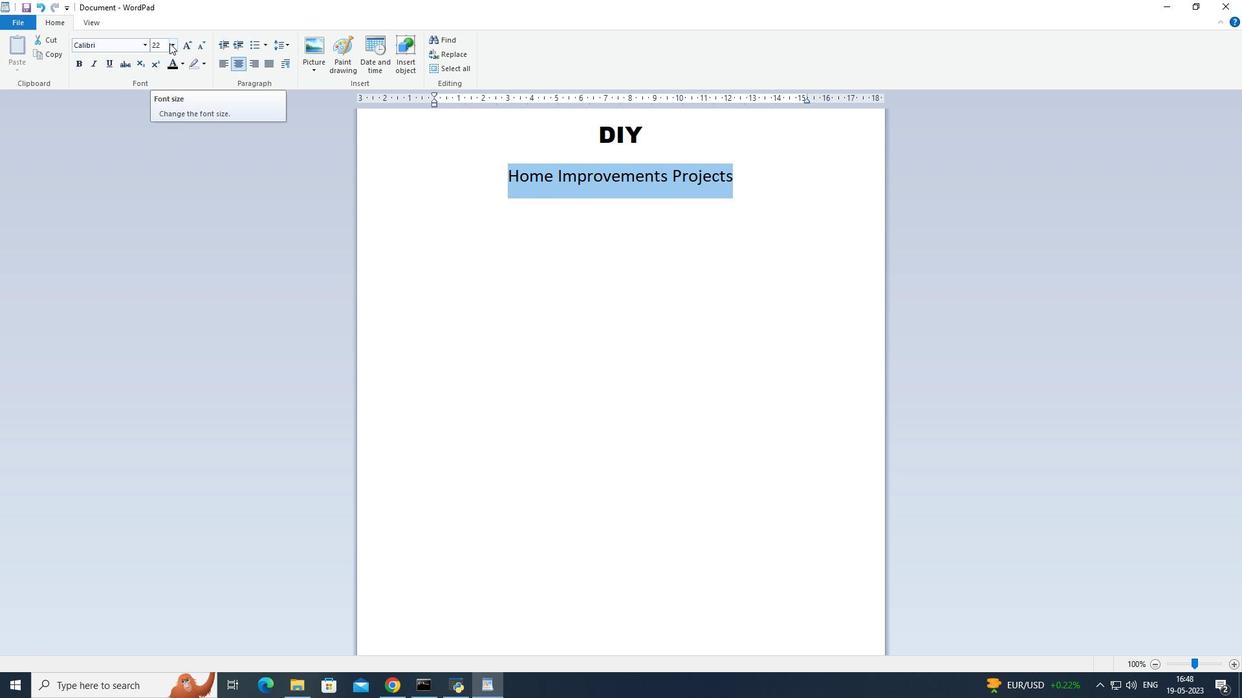 
Action: Mouse pressed left at (146, 45)
Screenshot: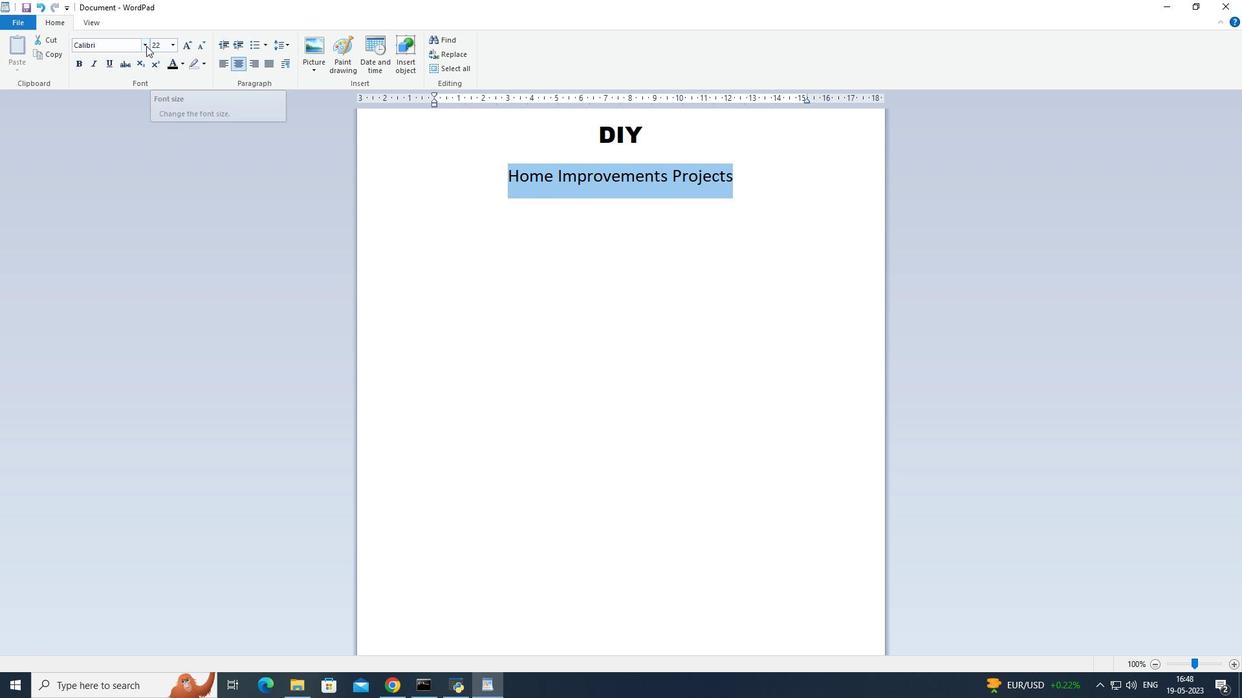 
Action: Mouse moved to (186, 148)
Screenshot: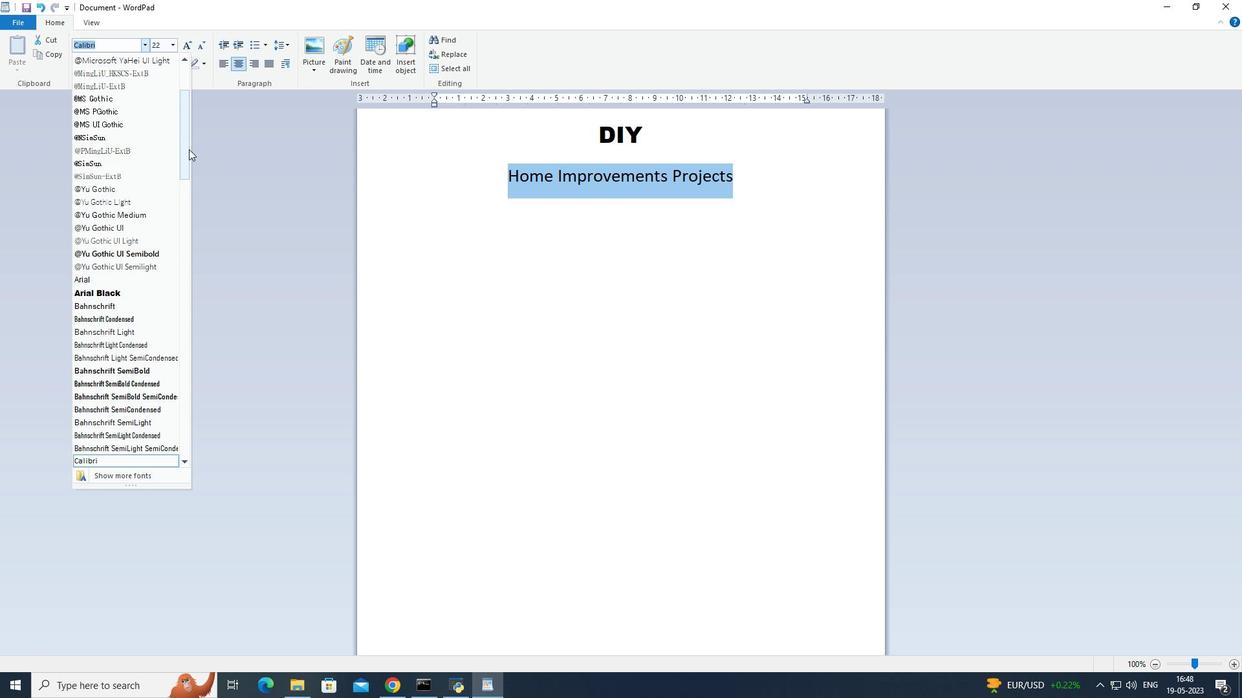 
Action: Mouse pressed left at (186, 148)
Screenshot: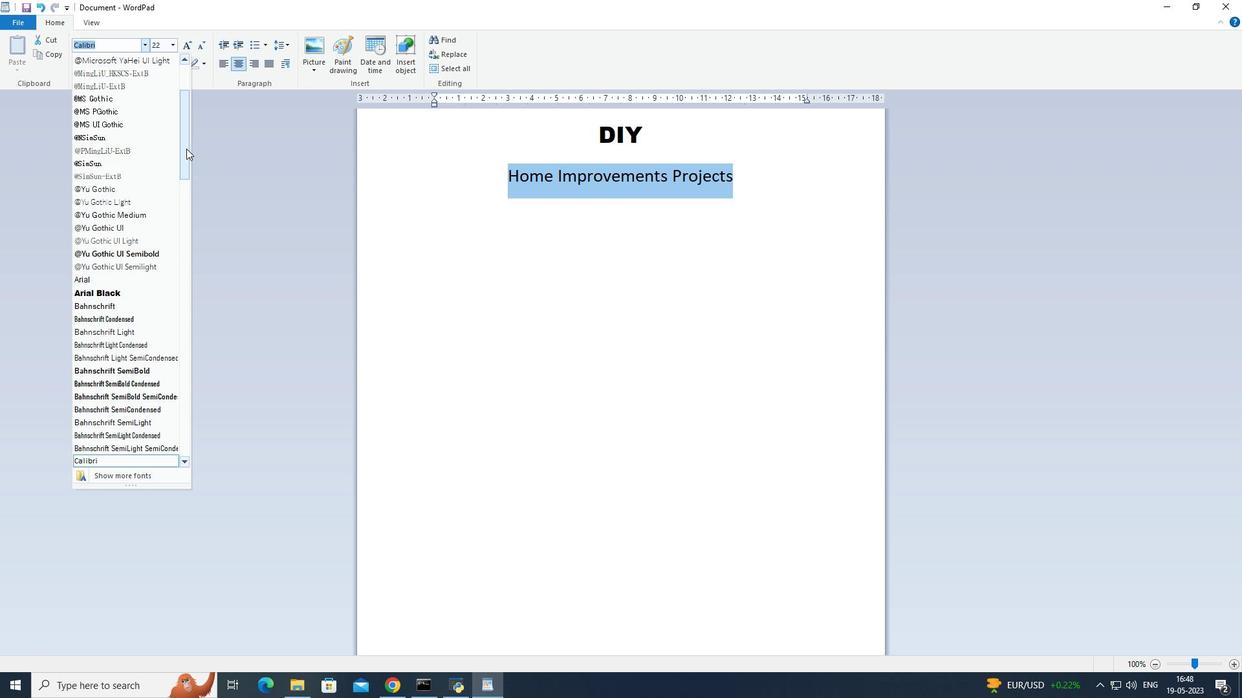 
Action: Mouse moved to (111, 40)
Screenshot: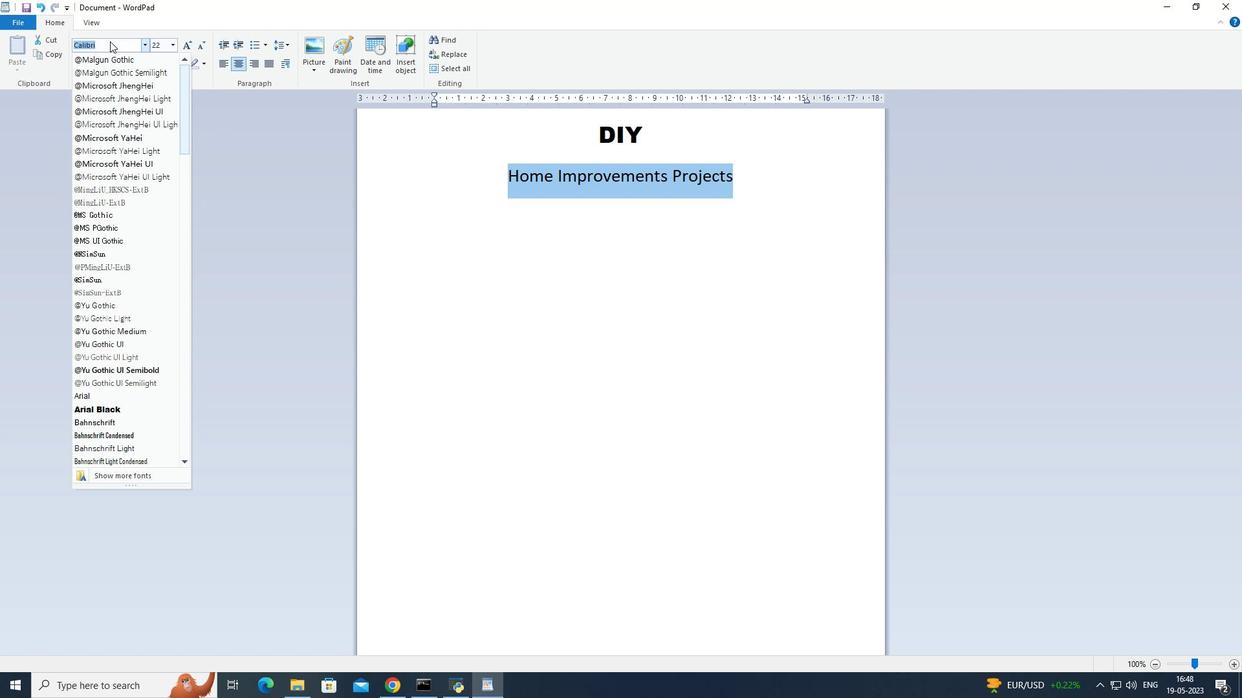 
Action: Key pressed ariel
Screenshot: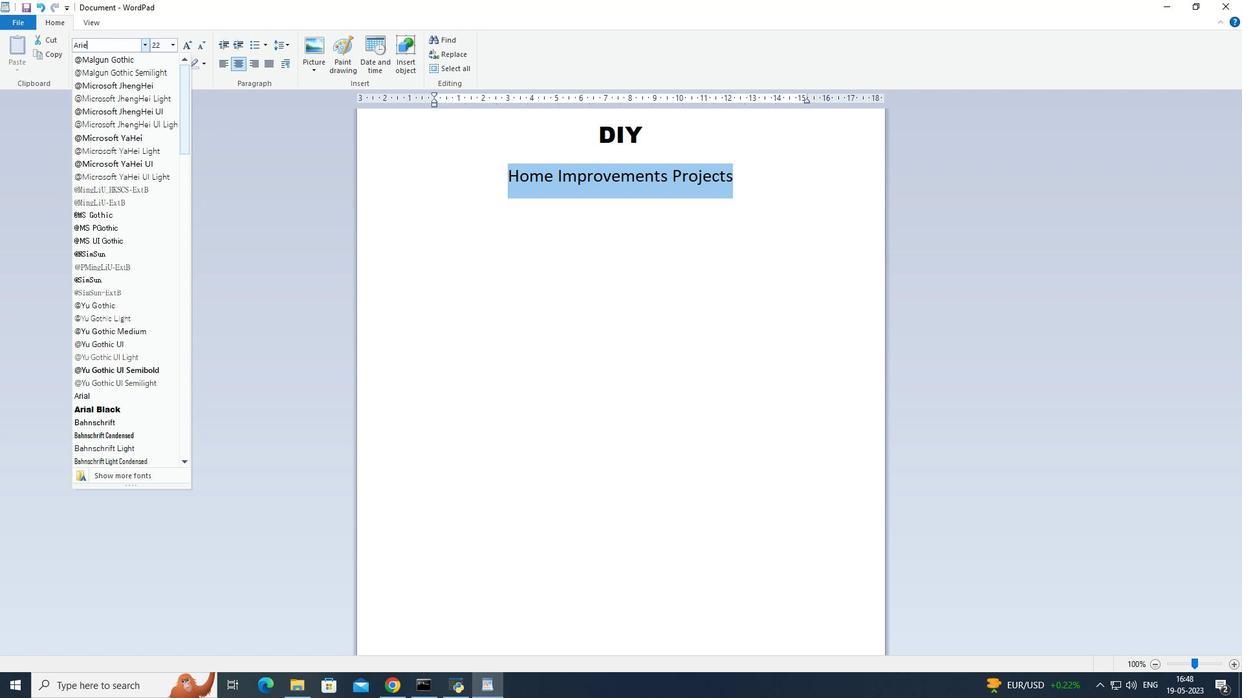 
Action: Mouse moved to (101, 399)
Screenshot: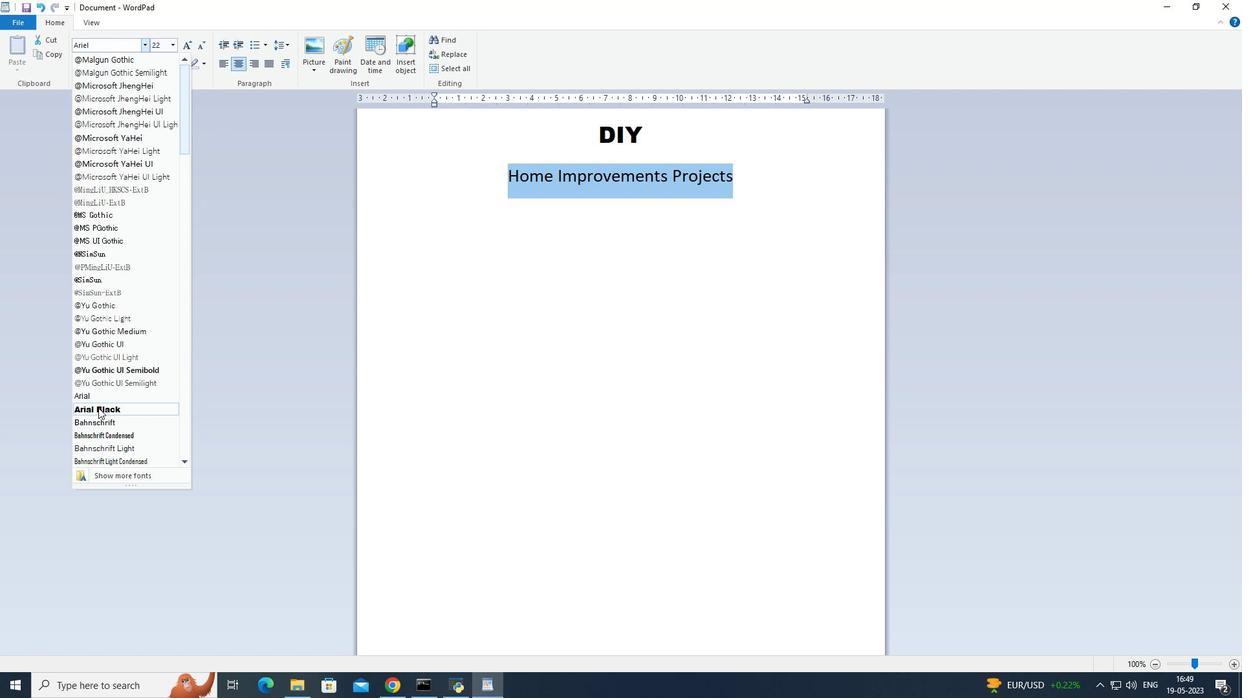 
Action: Mouse pressed left at (101, 399)
Screenshot: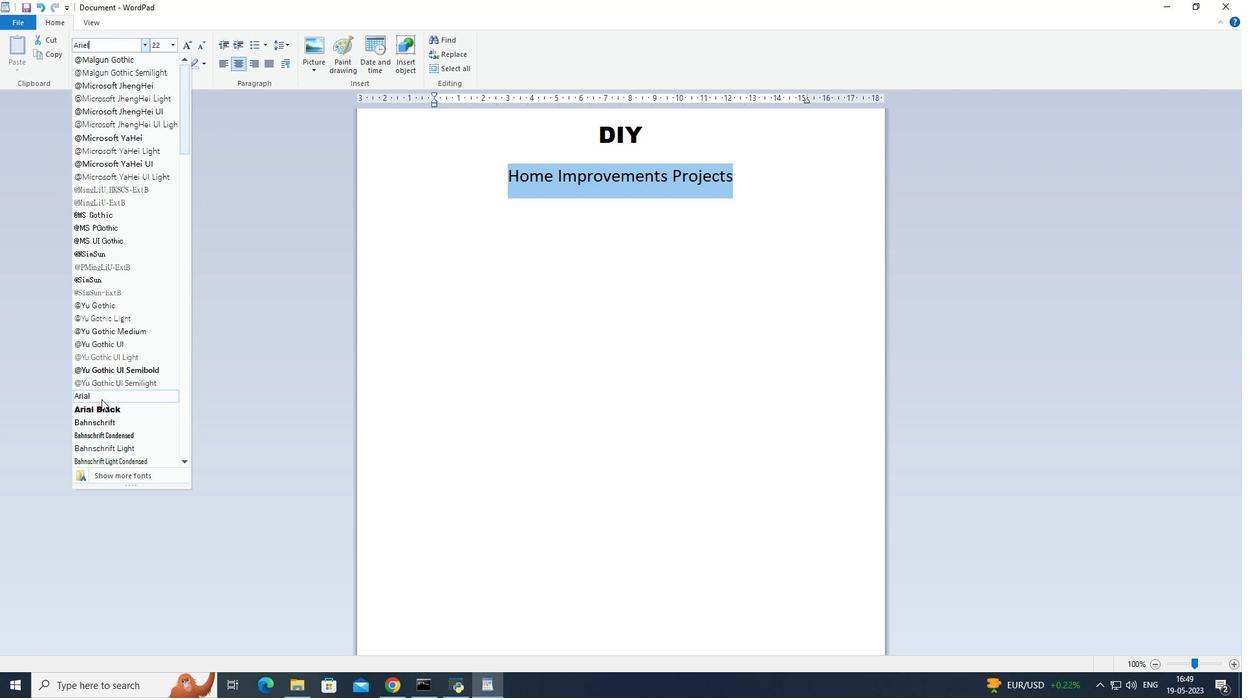 
Action: Mouse moved to (108, 64)
Screenshot: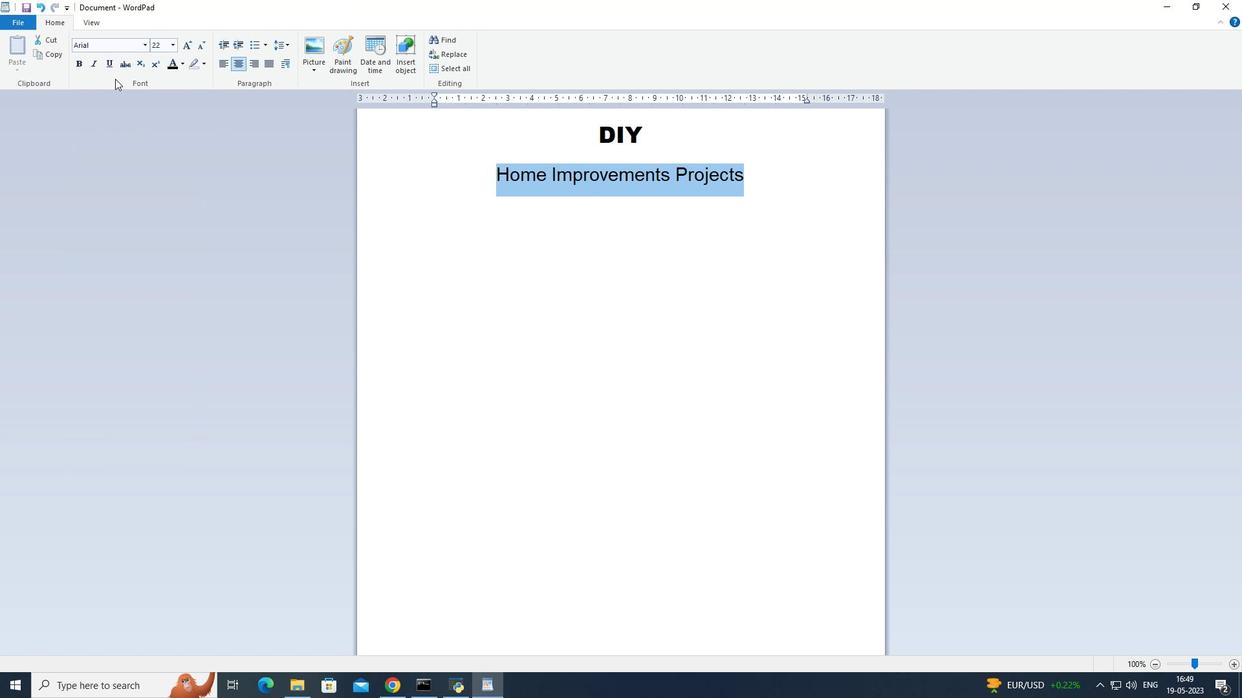 
Action: Mouse pressed left at (108, 64)
Screenshot: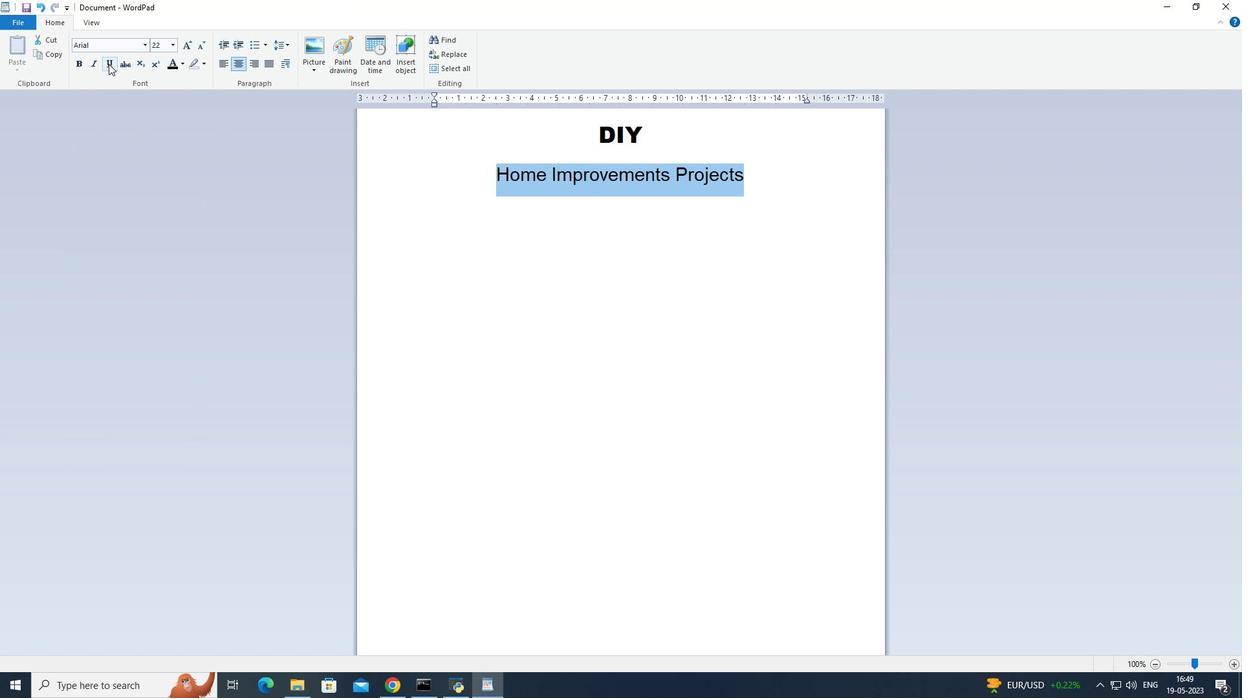 
Action: Mouse moved to (549, 172)
Screenshot: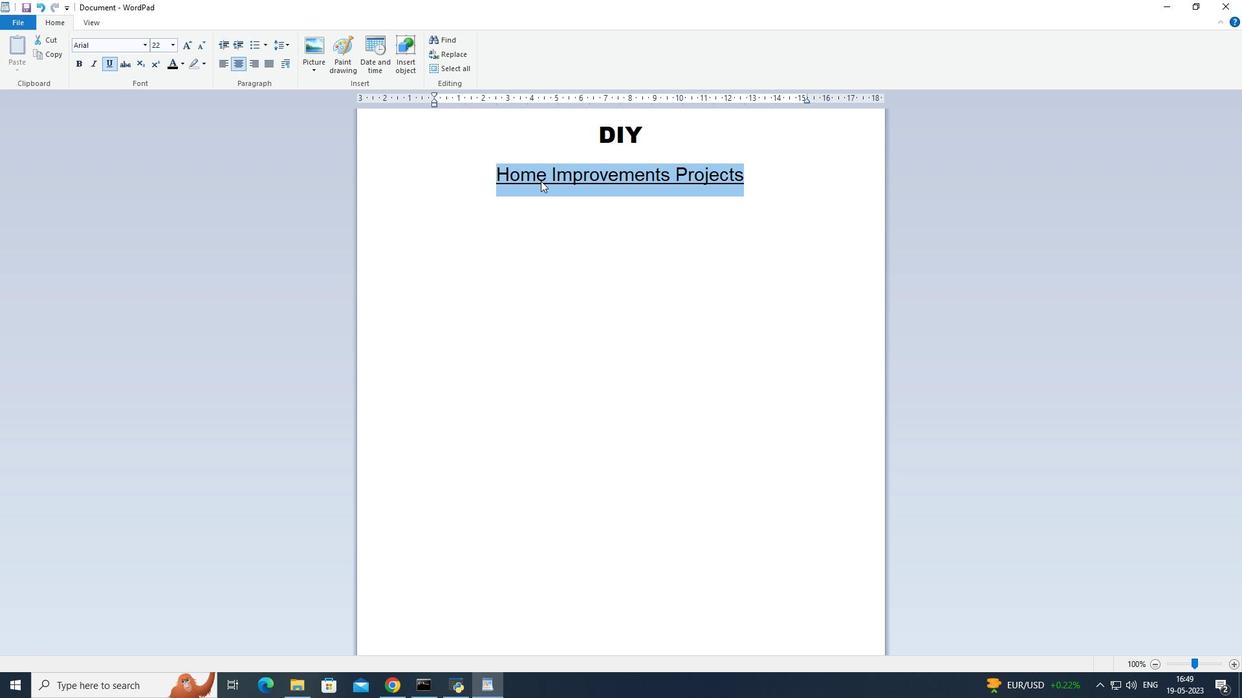 
Action: Mouse pressed left at (549, 172)
Screenshot: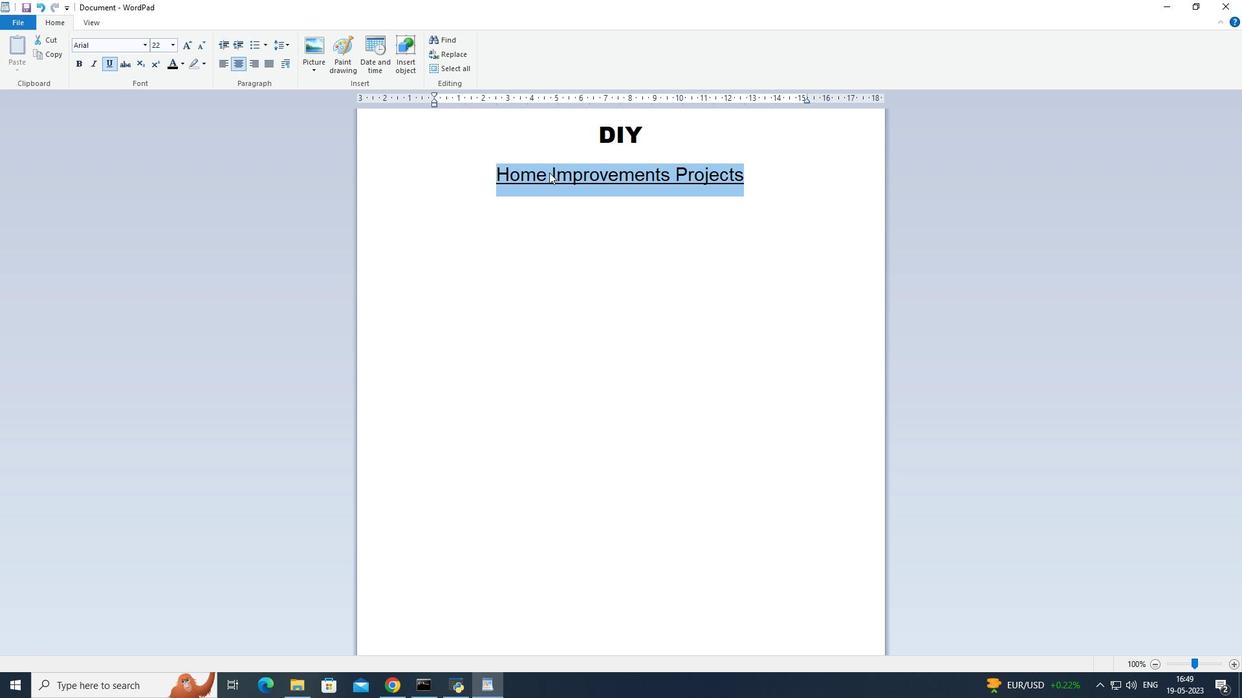 
Action: Mouse moved to (600, 138)
Screenshot: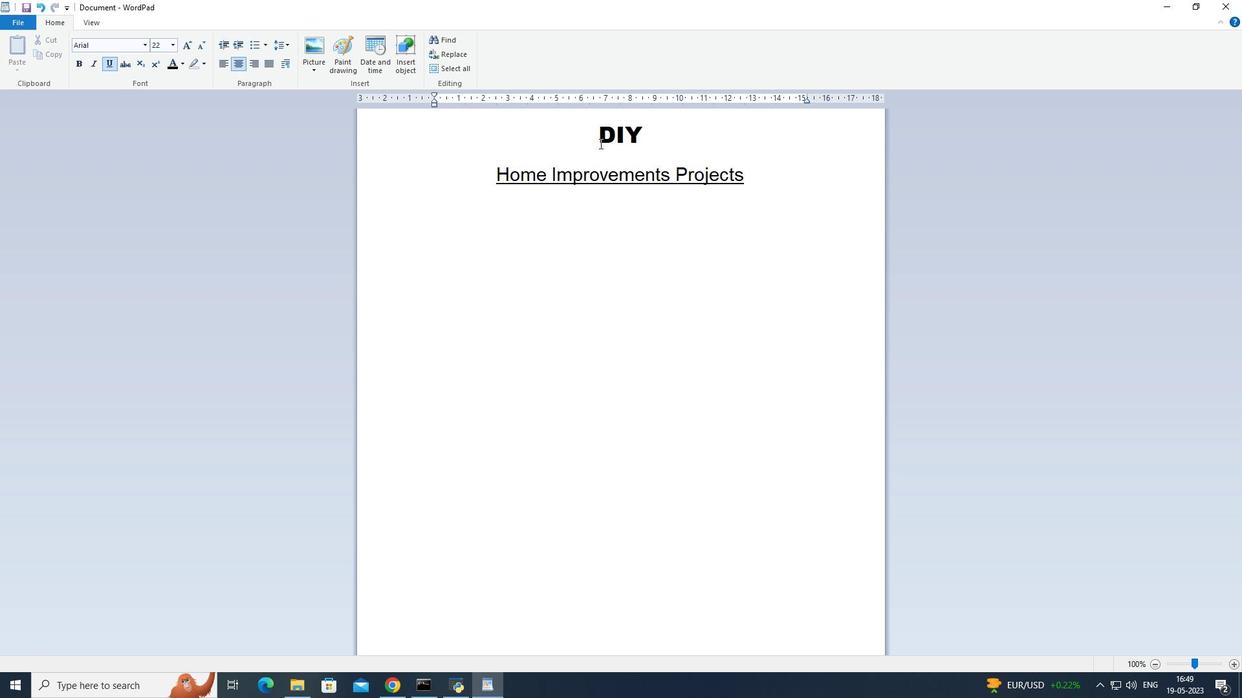 
Action: Mouse pressed left at (600, 138)
Screenshot: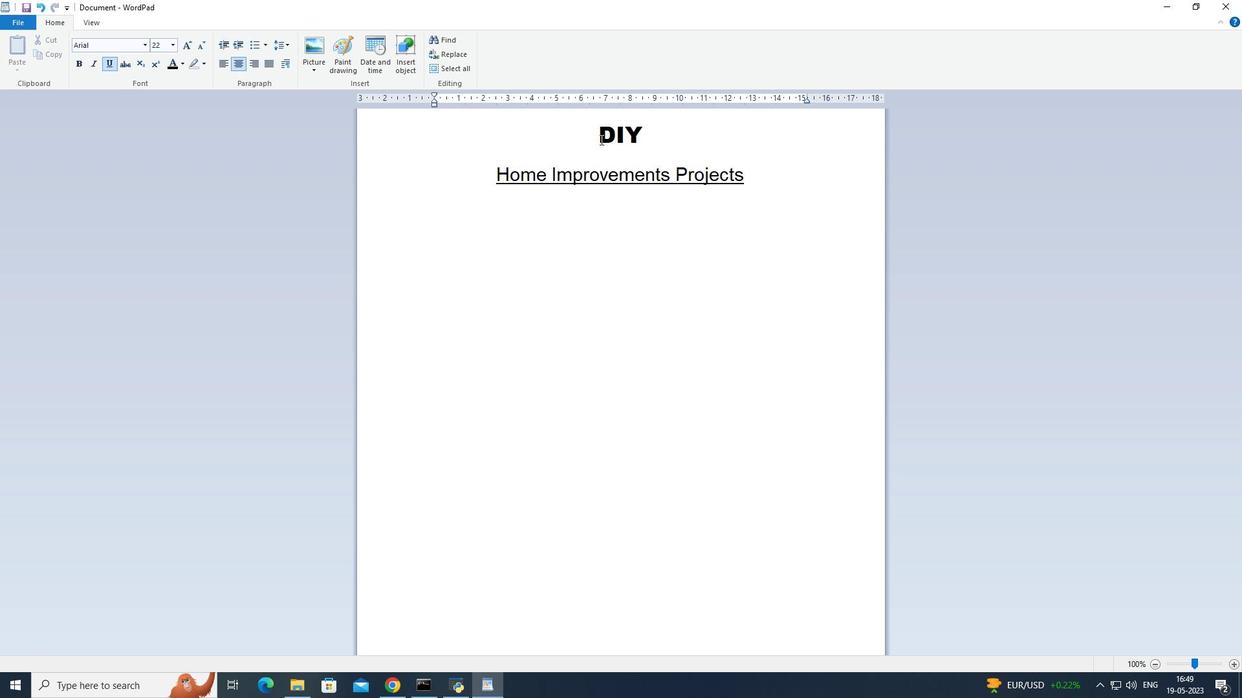 
Action: Mouse moved to (287, 43)
Screenshot: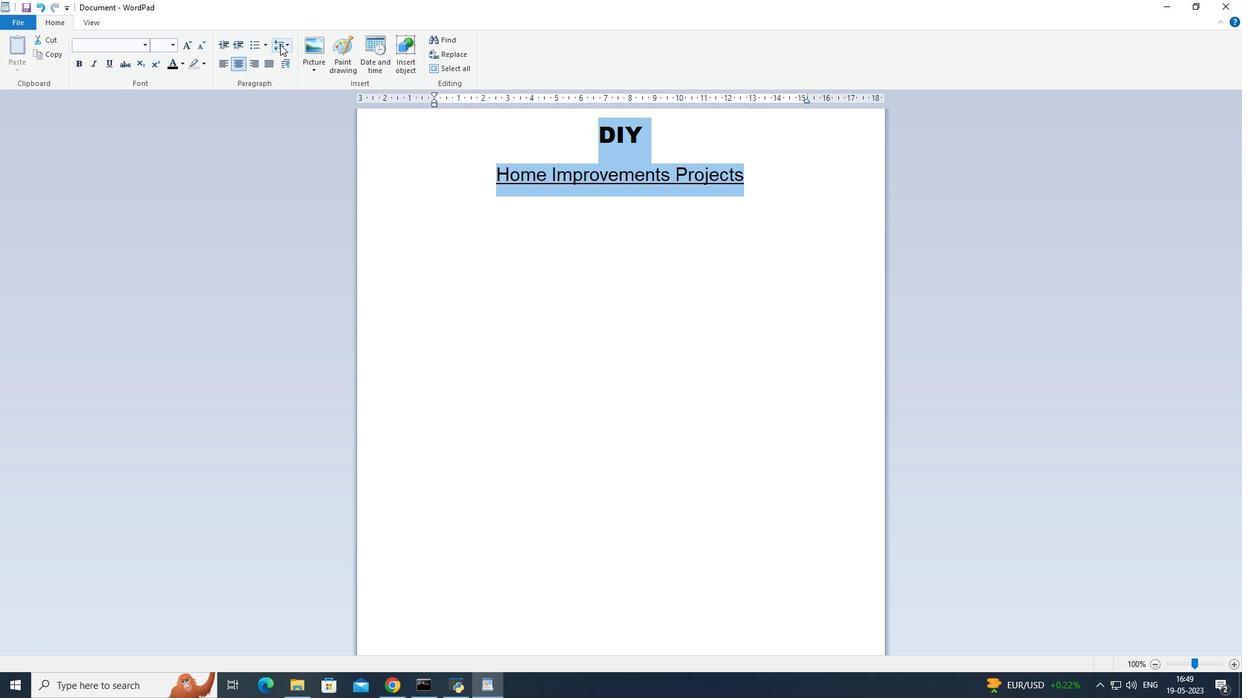 
Action: Mouse pressed left at (287, 43)
Screenshot: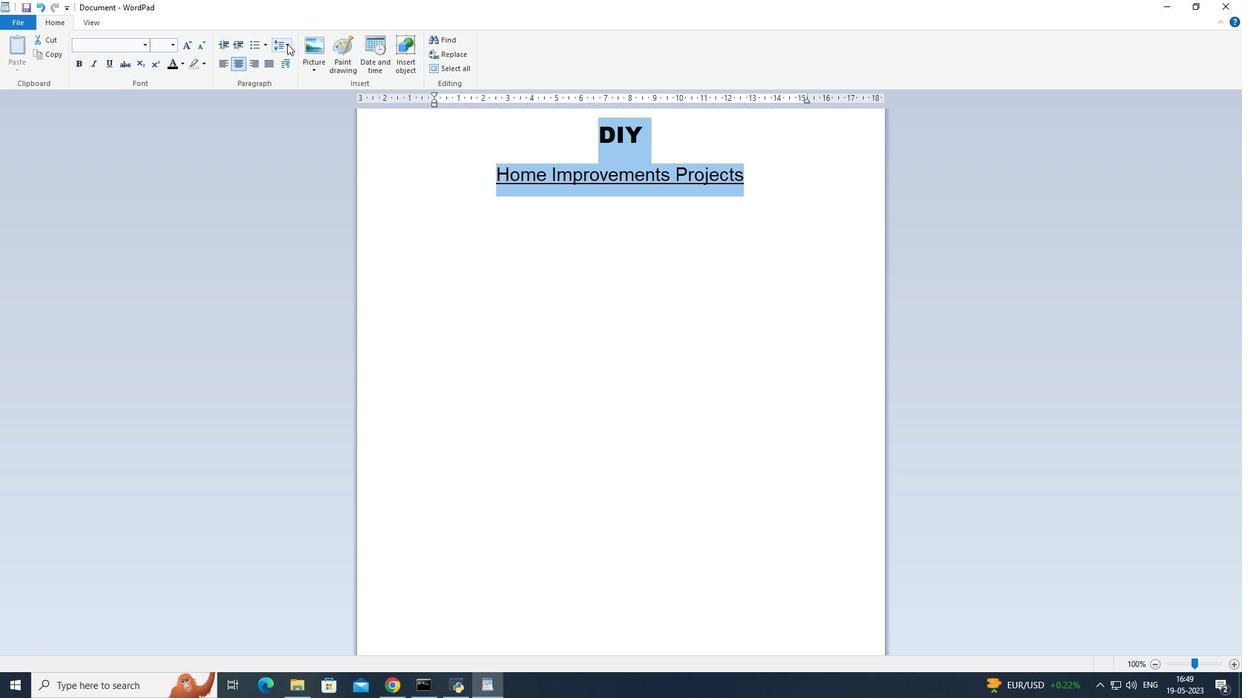 
Action: Mouse moved to (298, 57)
Screenshot: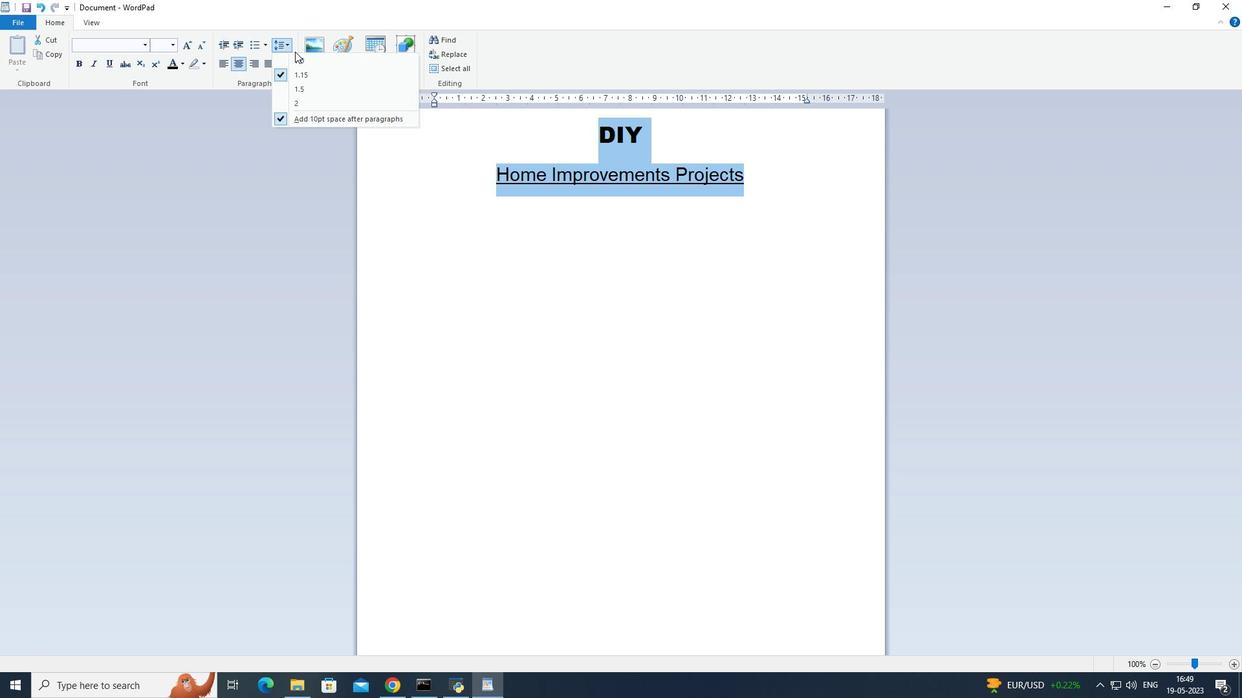 
Action: Mouse pressed left at (298, 57)
Screenshot: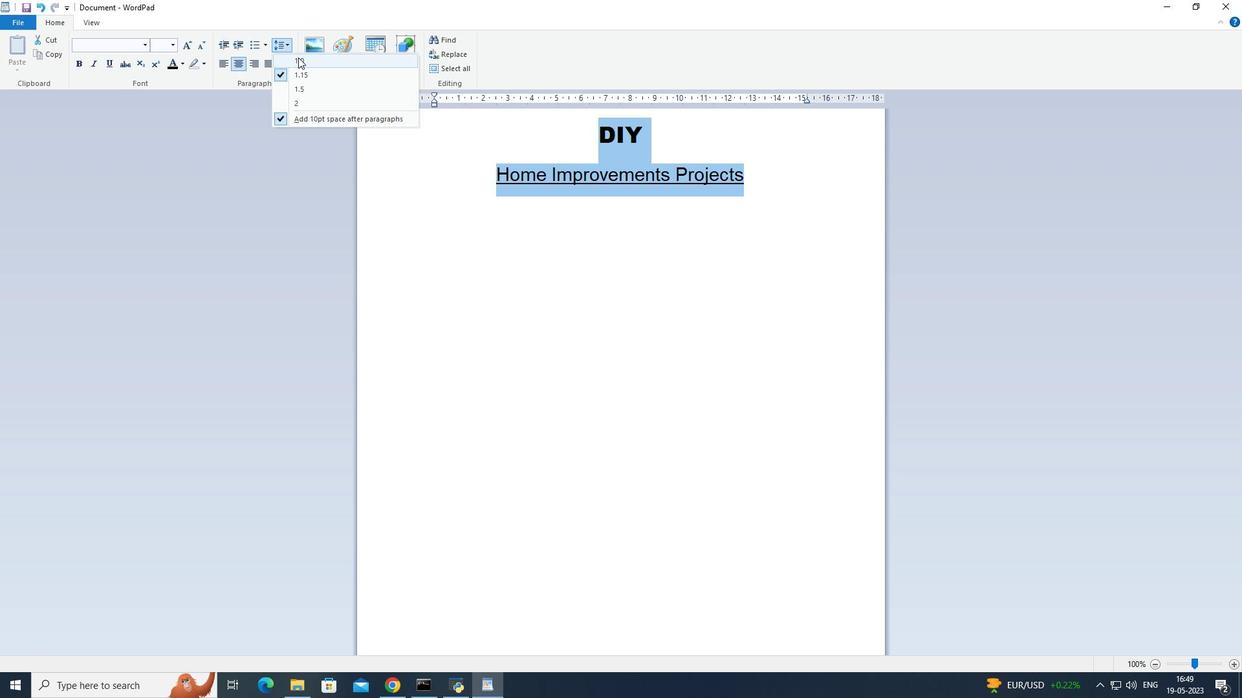 
Action: Mouse moved to (285, 47)
Screenshot: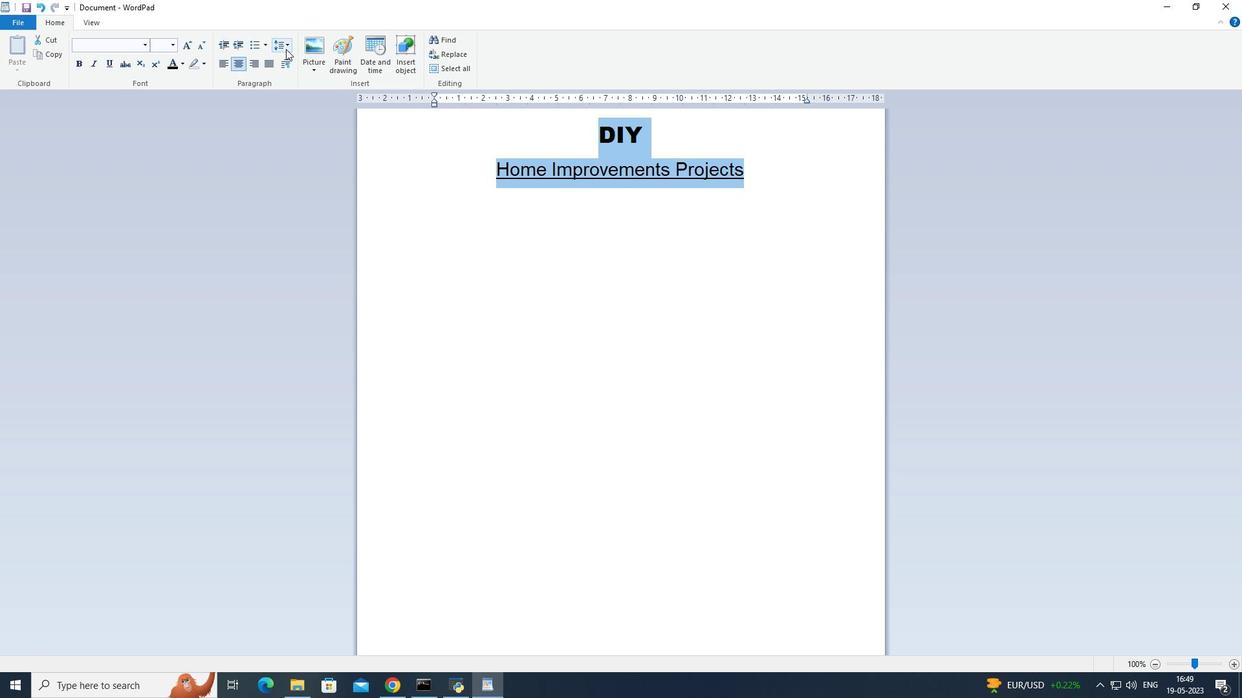 
Action: Mouse pressed left at (285, 47)
Screenshot: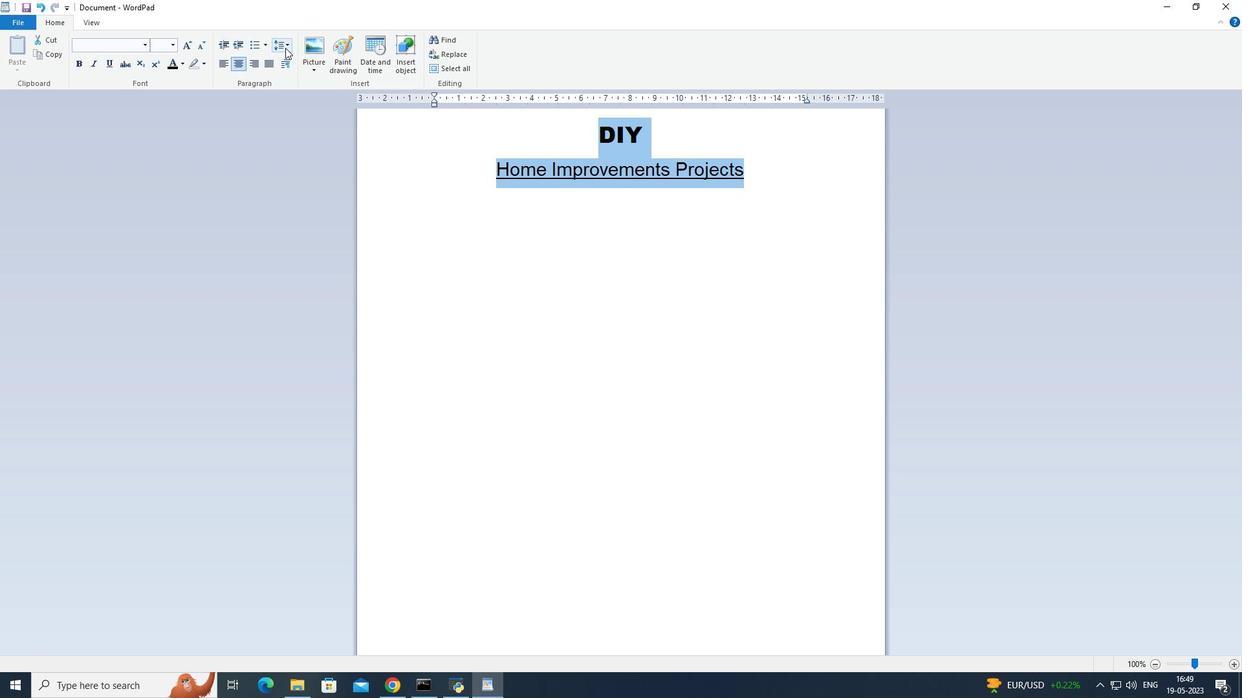
Action: Mouse moved to (284, 156)
Screenshot: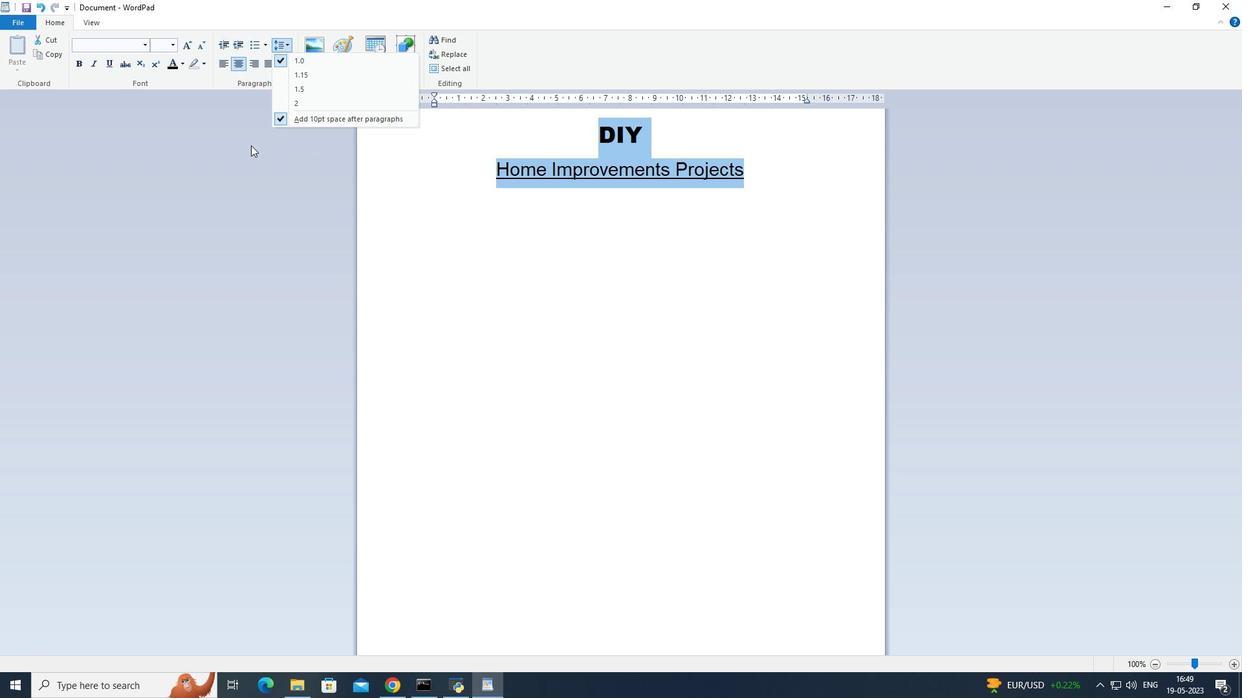 
Action: Mouse pressed left at (284, 156)
Screenshot: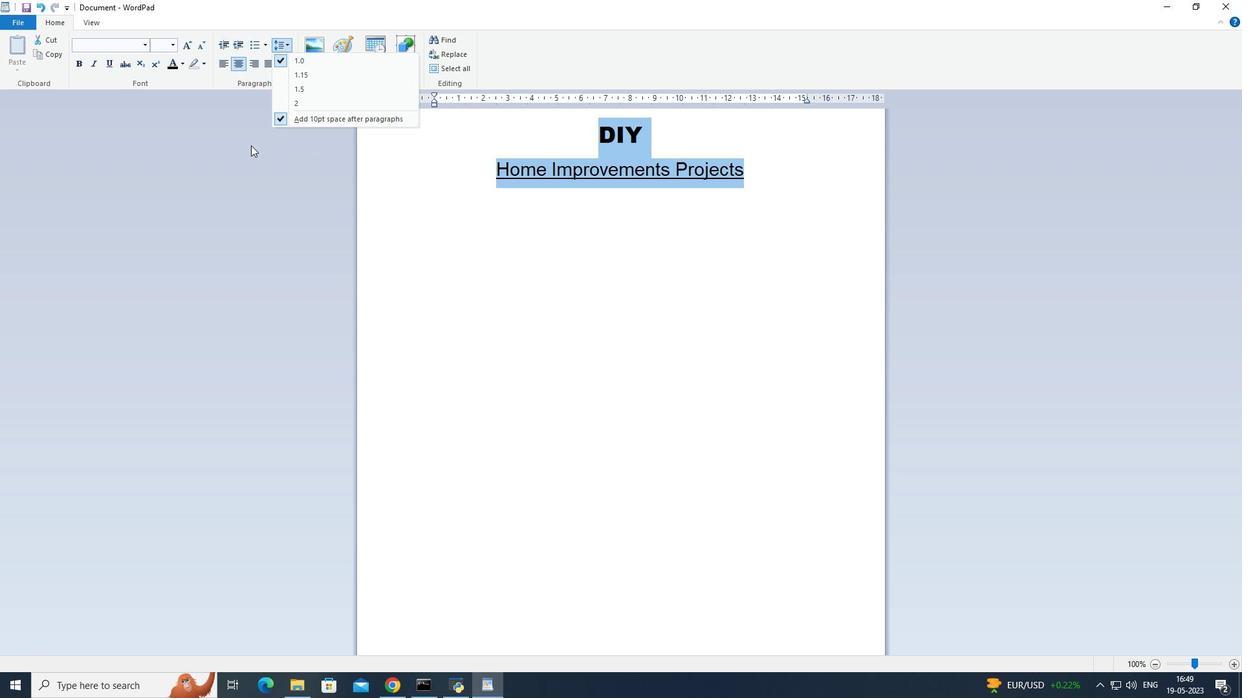 
Action: Mouse moved to (669, 155)
Screenshot: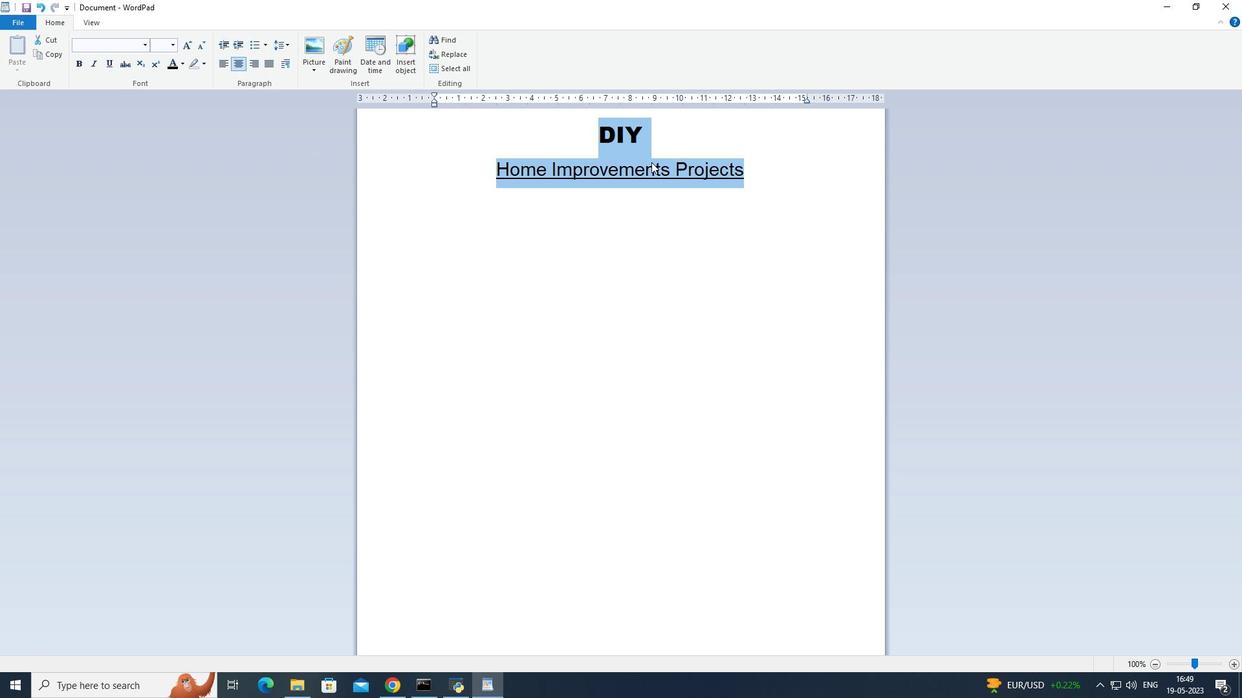 
Action: Mouse pressed left at (669, 155)
Screenshot: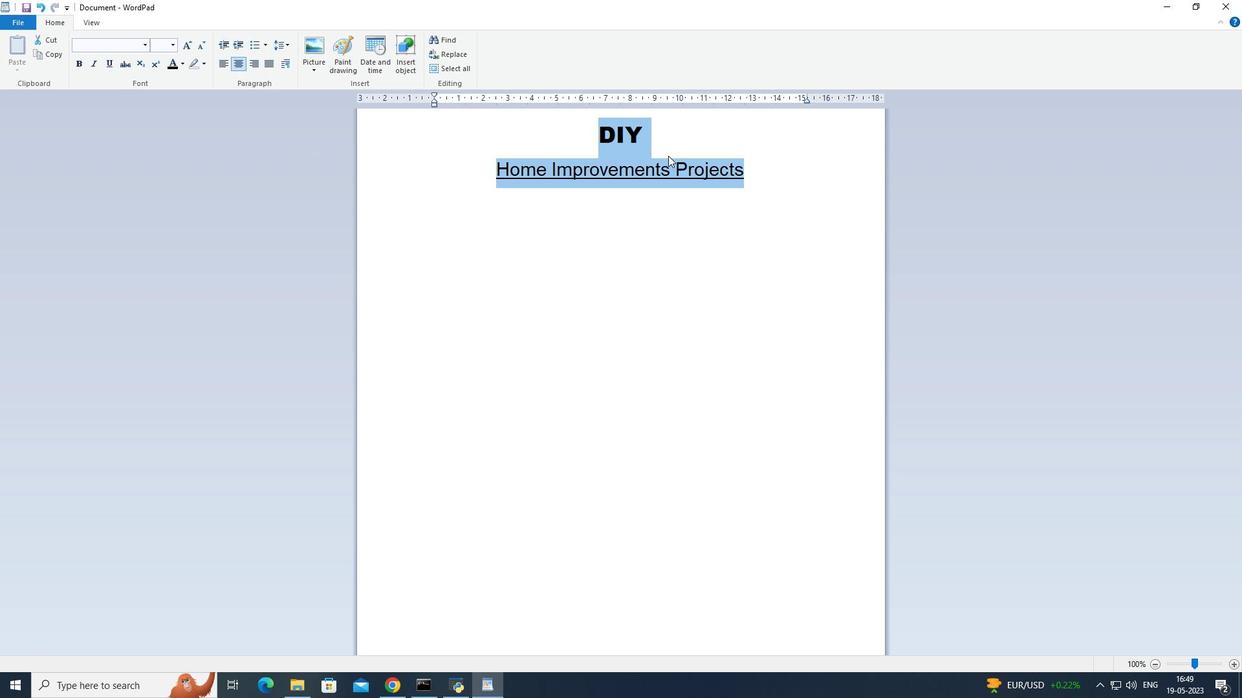 
Action: Mouse moved to (749, 172)
Screenshot: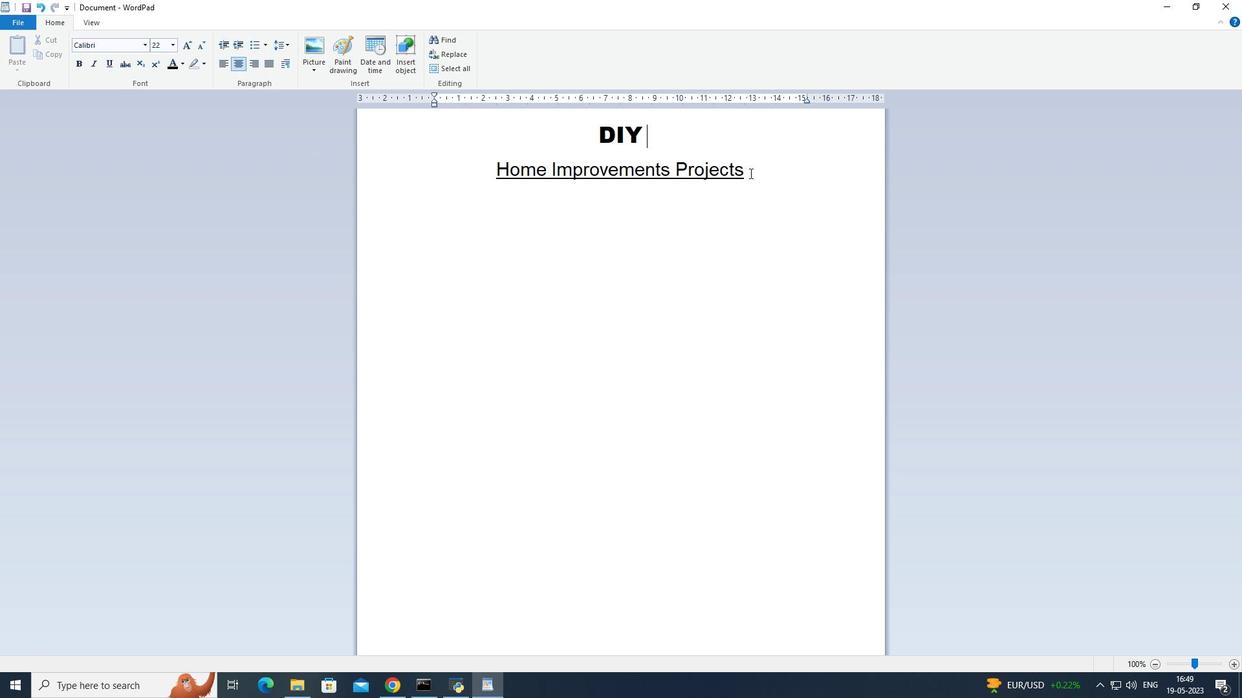 
Action: Mouse pressed left at (749, 172)
Screenshot: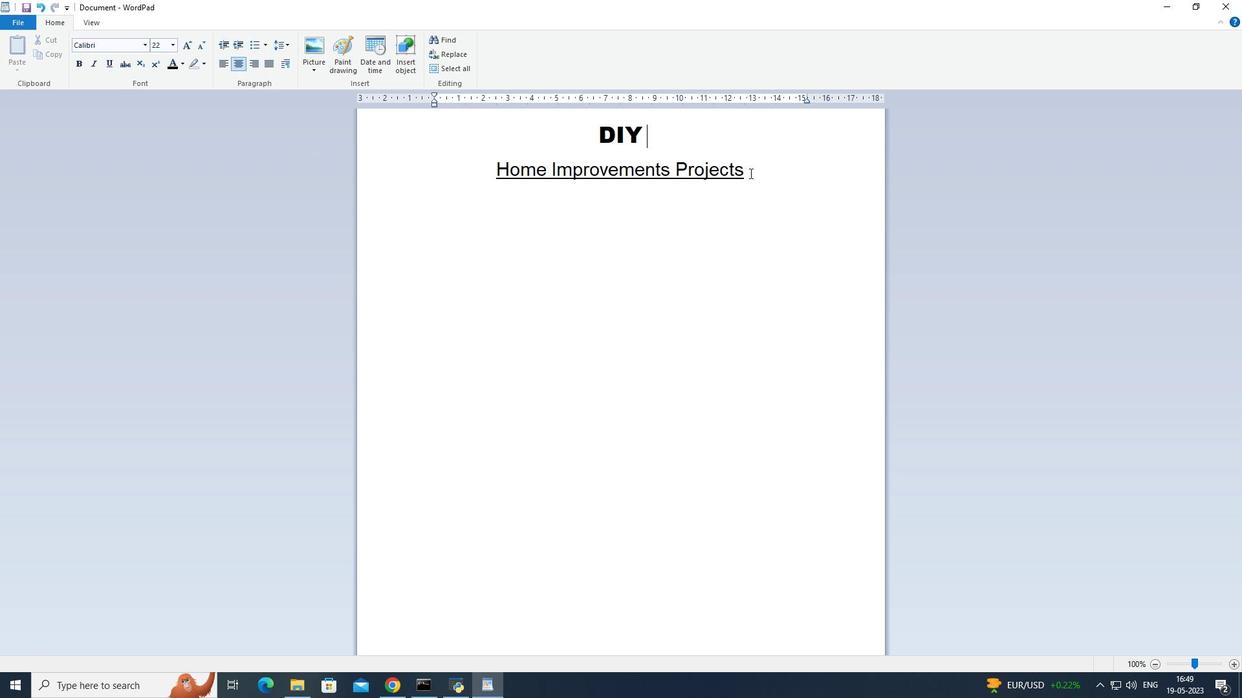 
Action: Mouse moved to (749, 172)
Screenshot: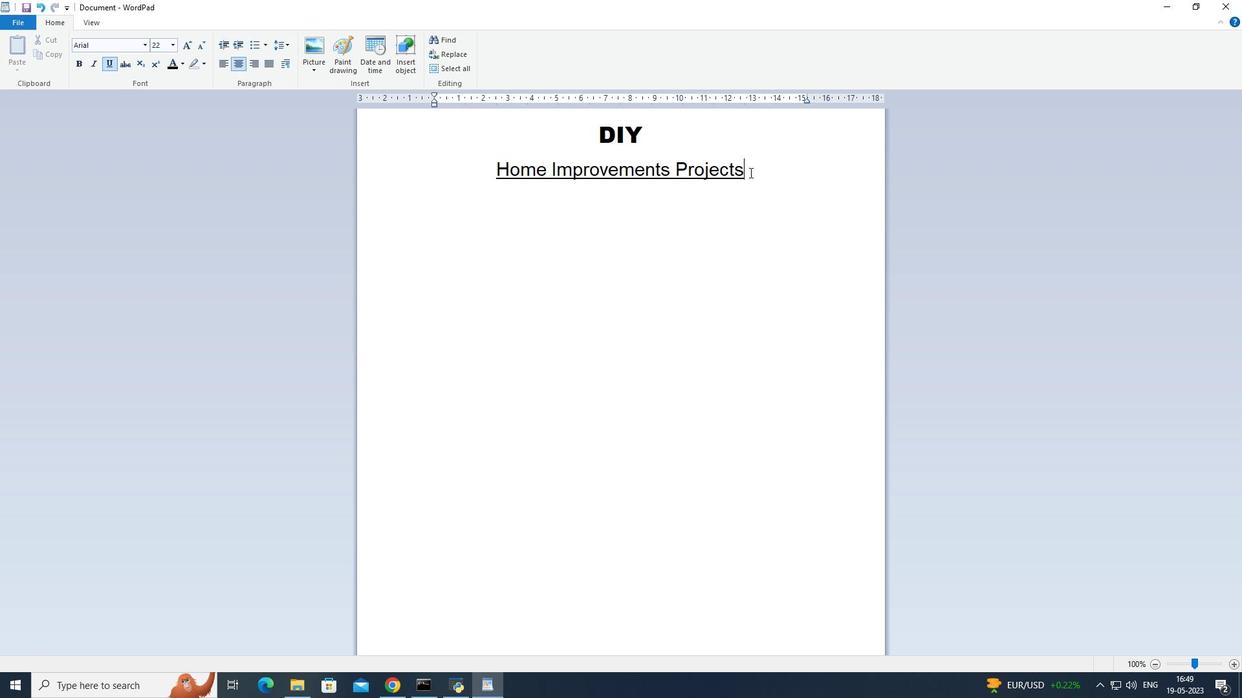 
Action: Key pressed <Key.enter><Key.enter>
Screenshot: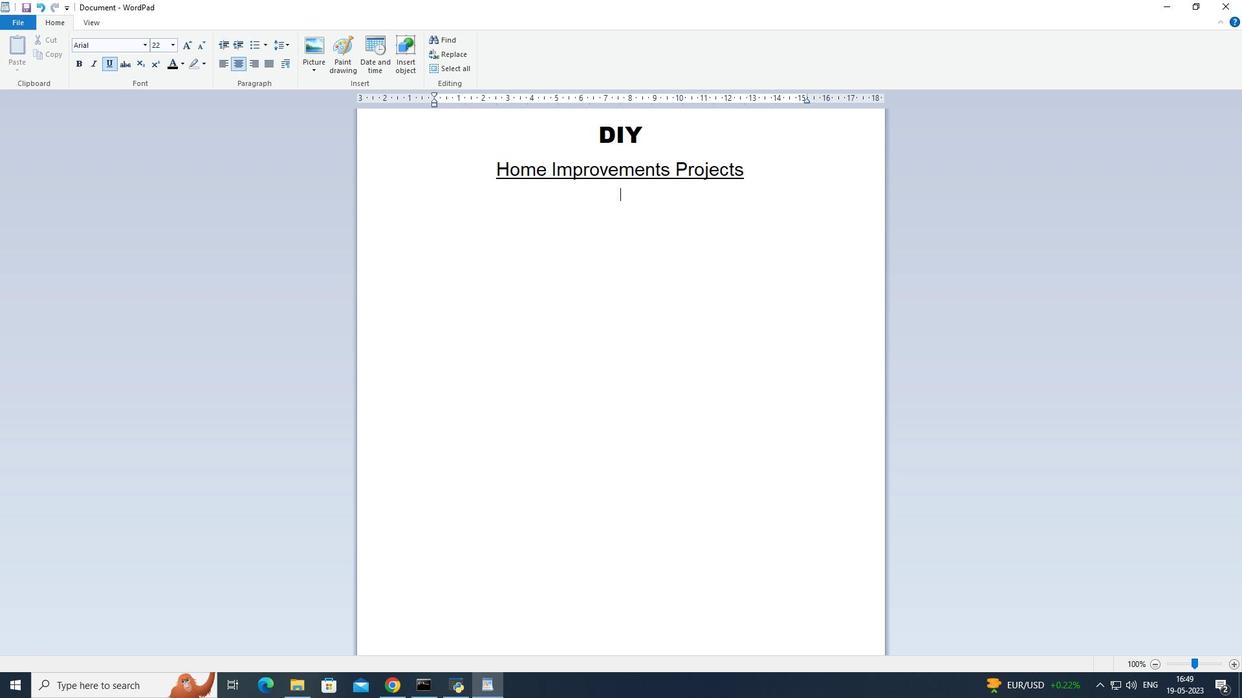 
Action: Mouse moved to (434, 228)
Screenshot: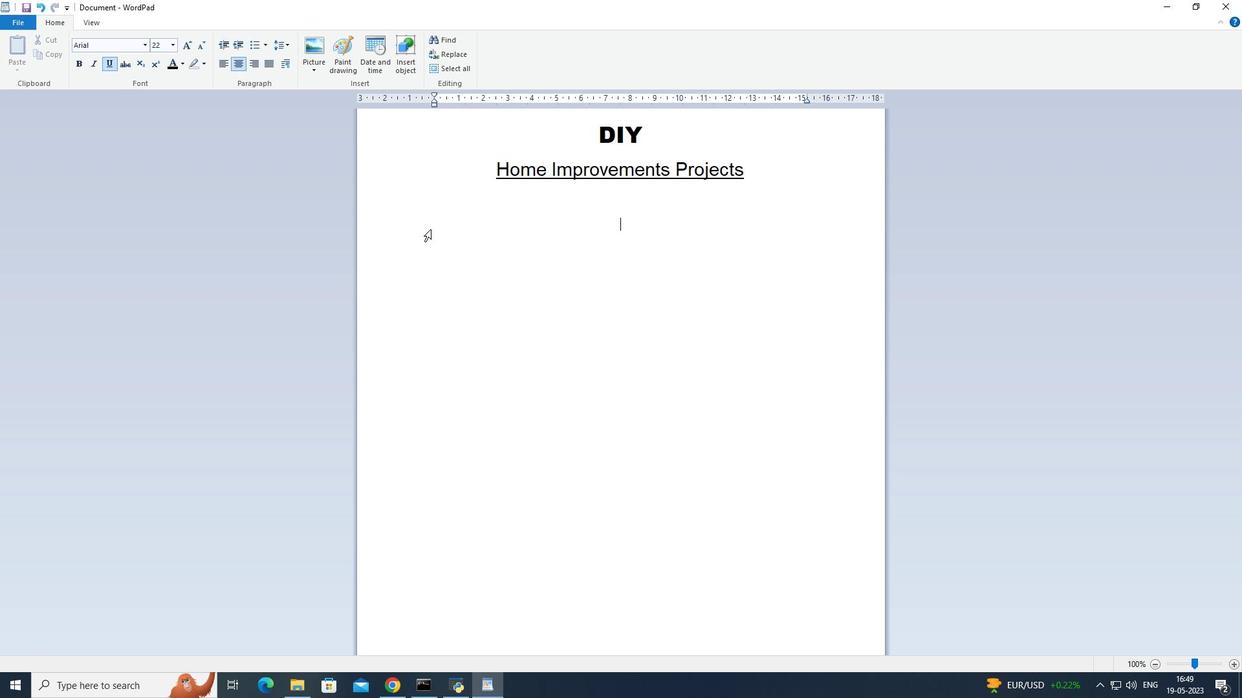 
Action: Key pressed 1.
Screenshot: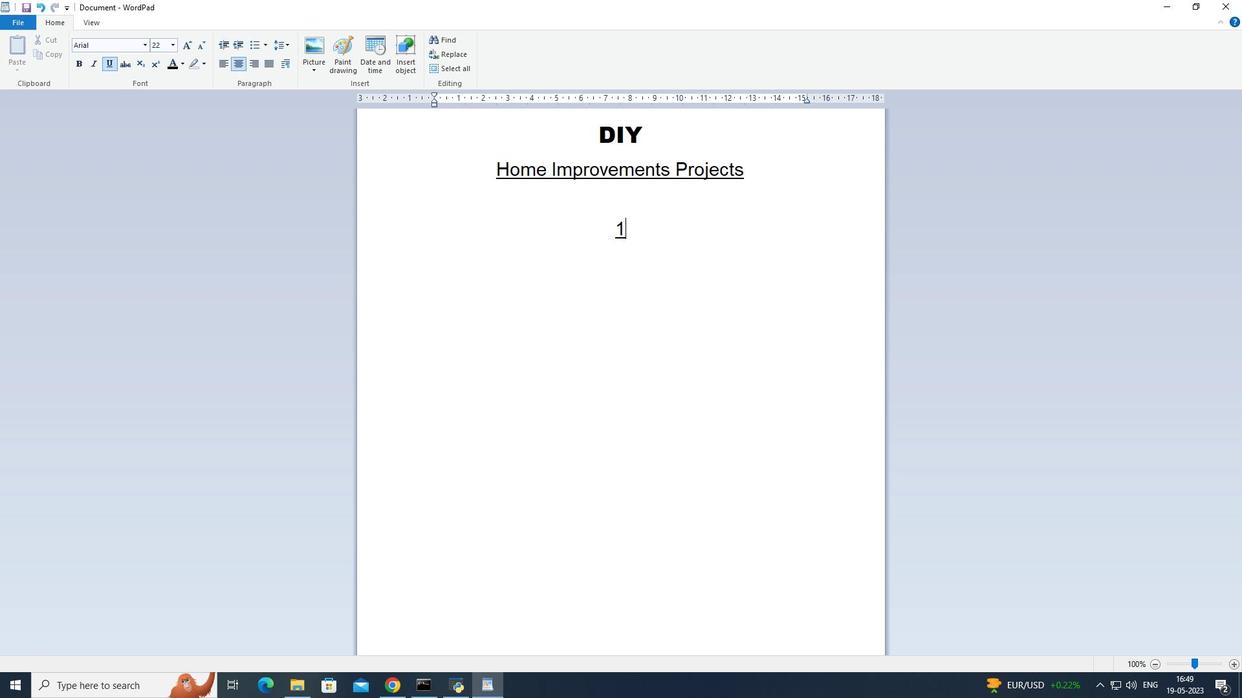 
Action: Mouse moved to (654, 229)
Screenshot: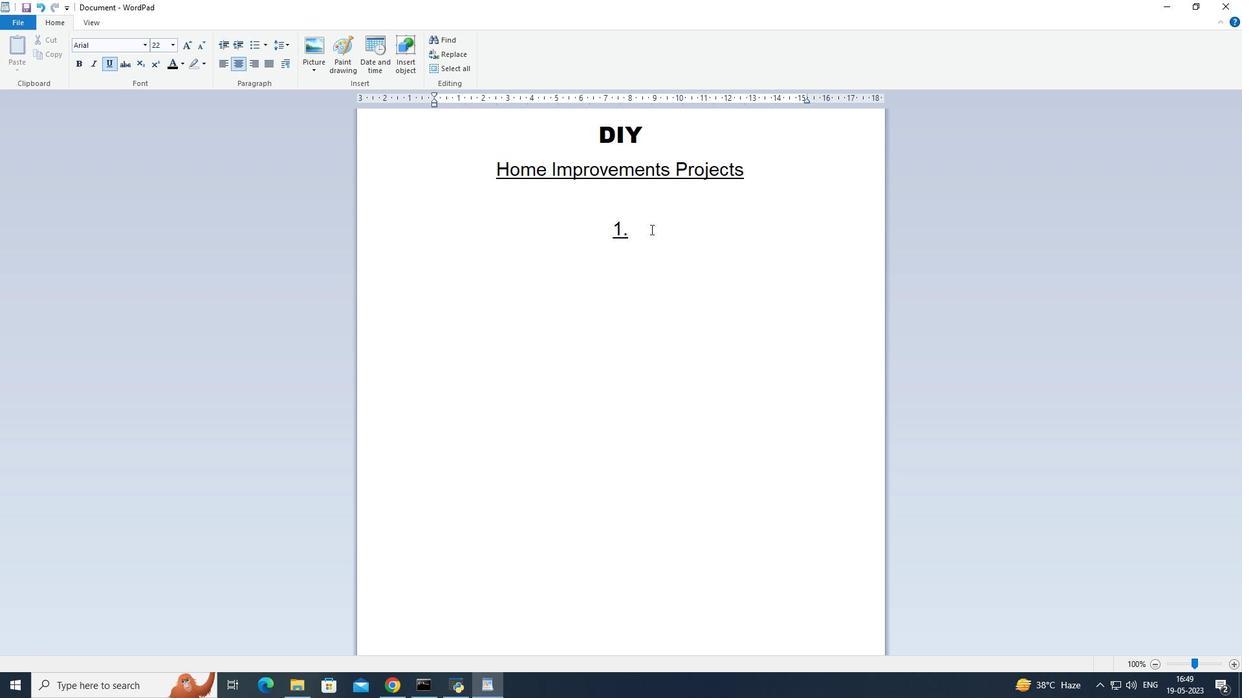 
Action: Key pressed <Key.caps_lock>S<Key.caps_lock>tencil<Key.space><Key.caps_lock>M<Key.caps_lock>akeover<Key.space>on<Key.space>th<Key.backspace><Key.backspace><Key.backspace><Key.backspace><Key.backspace><Key.enter>2.
Screenshot: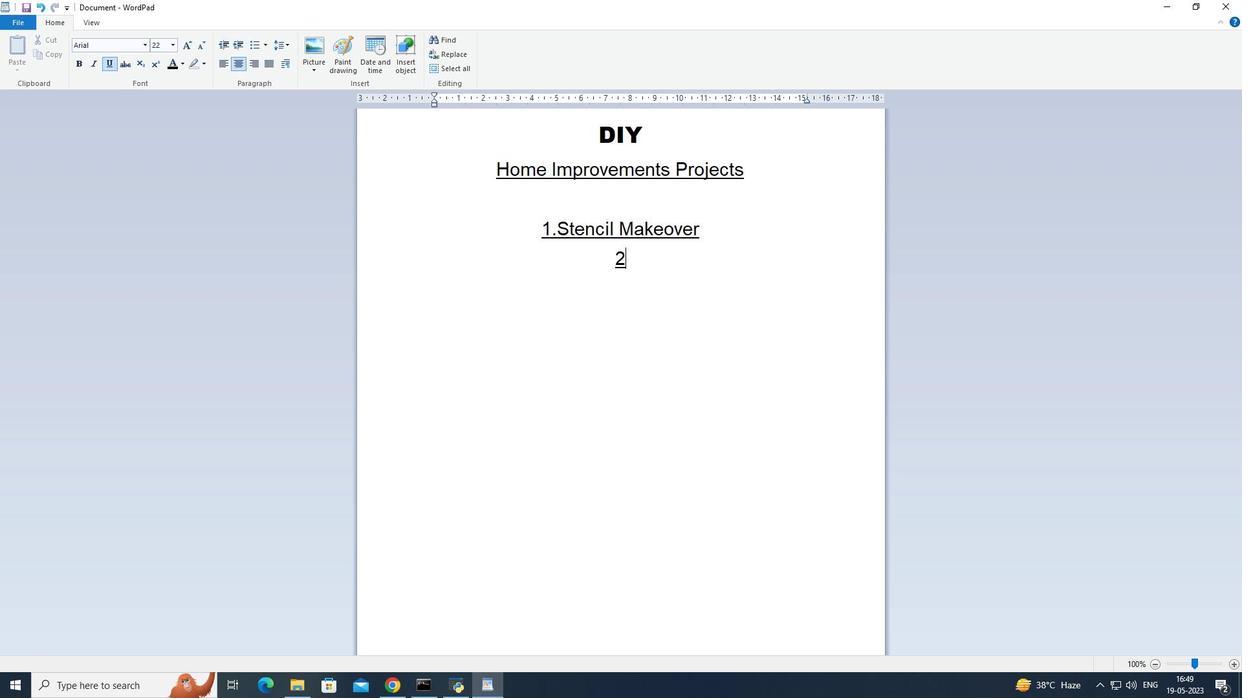 
Action: Mouse moved to (562, 229)
Screenshot: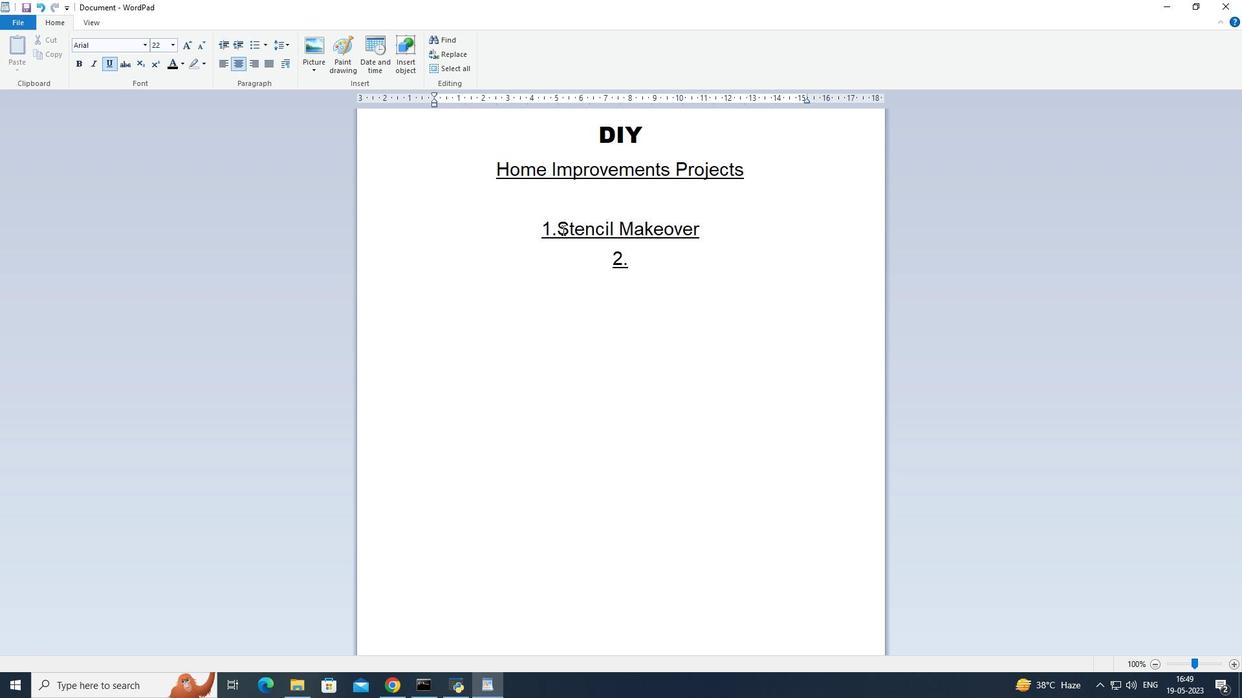 
Action: Mouse pressed left at (562, 229)
Screenshot: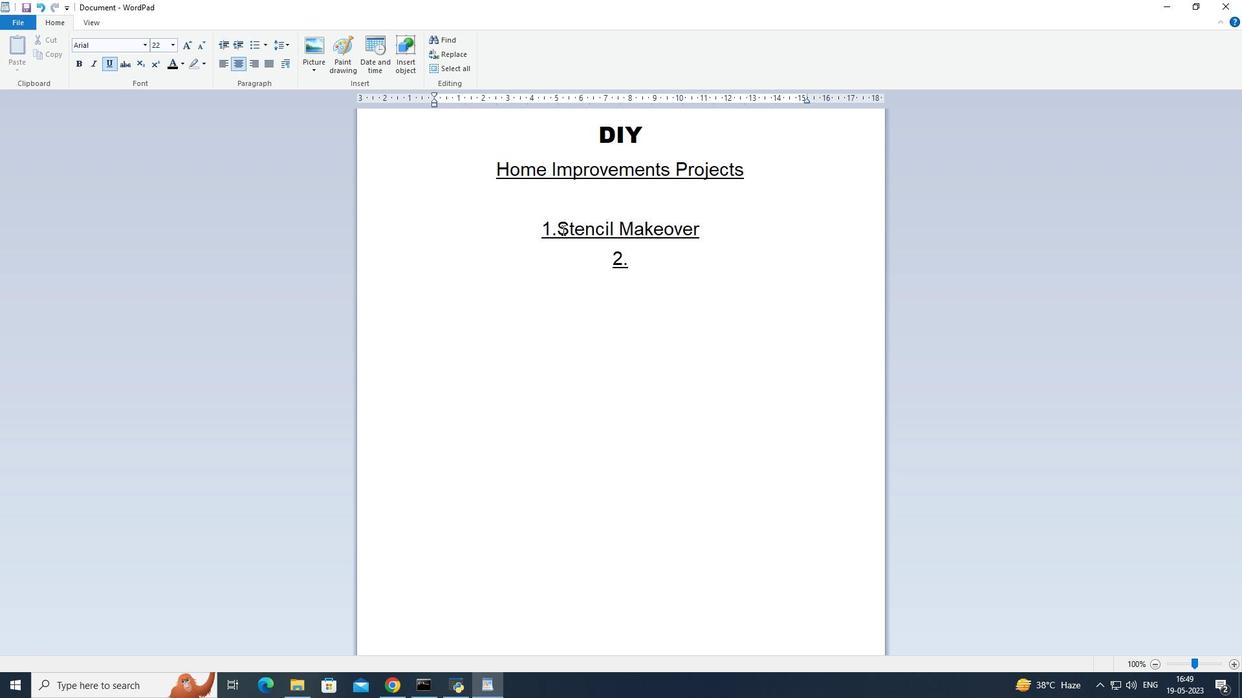 
Action: Mouse moved to (575, 225)
Screenshot: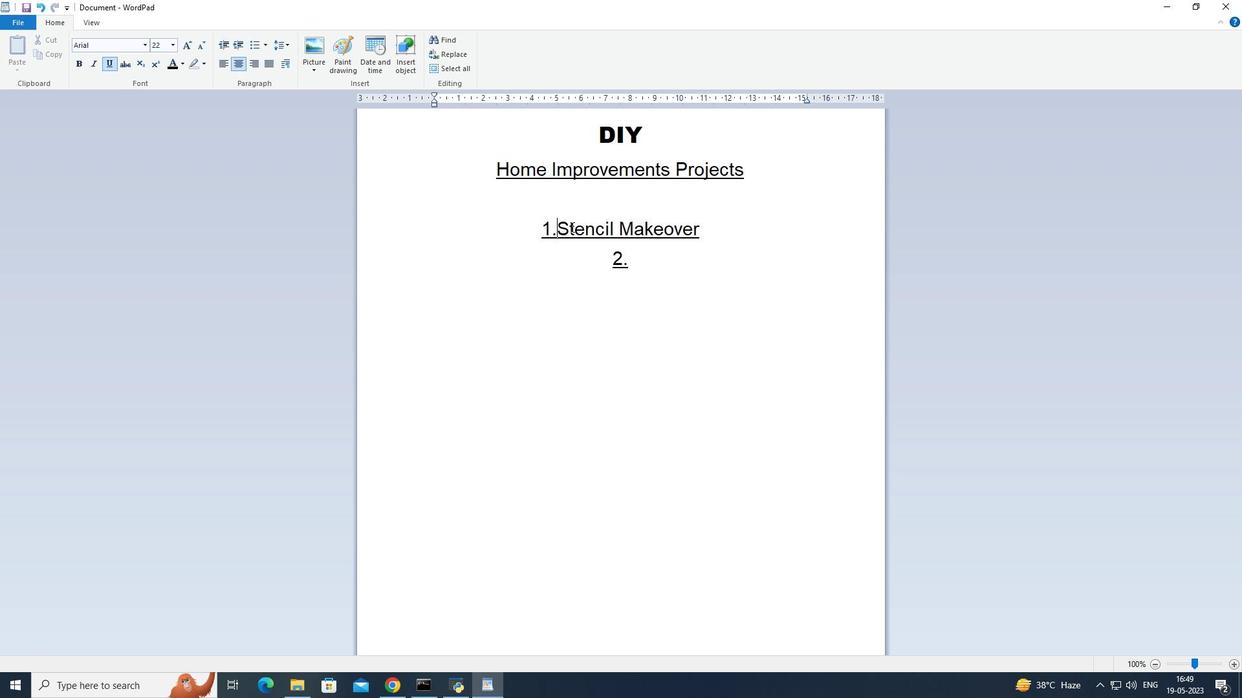 
Action: Key pressed <Key.caps_lock>DIY<Key.space>
Screenshot: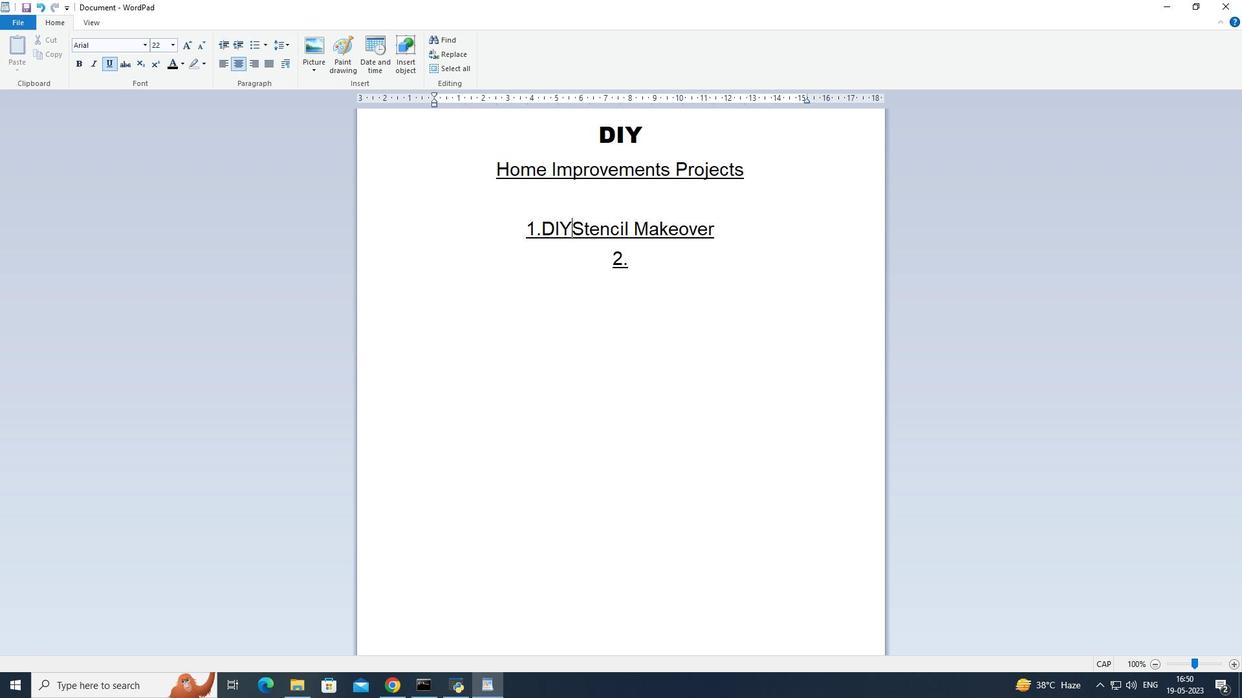 
Action: Mouse moved to (640, 258)
Screenshot: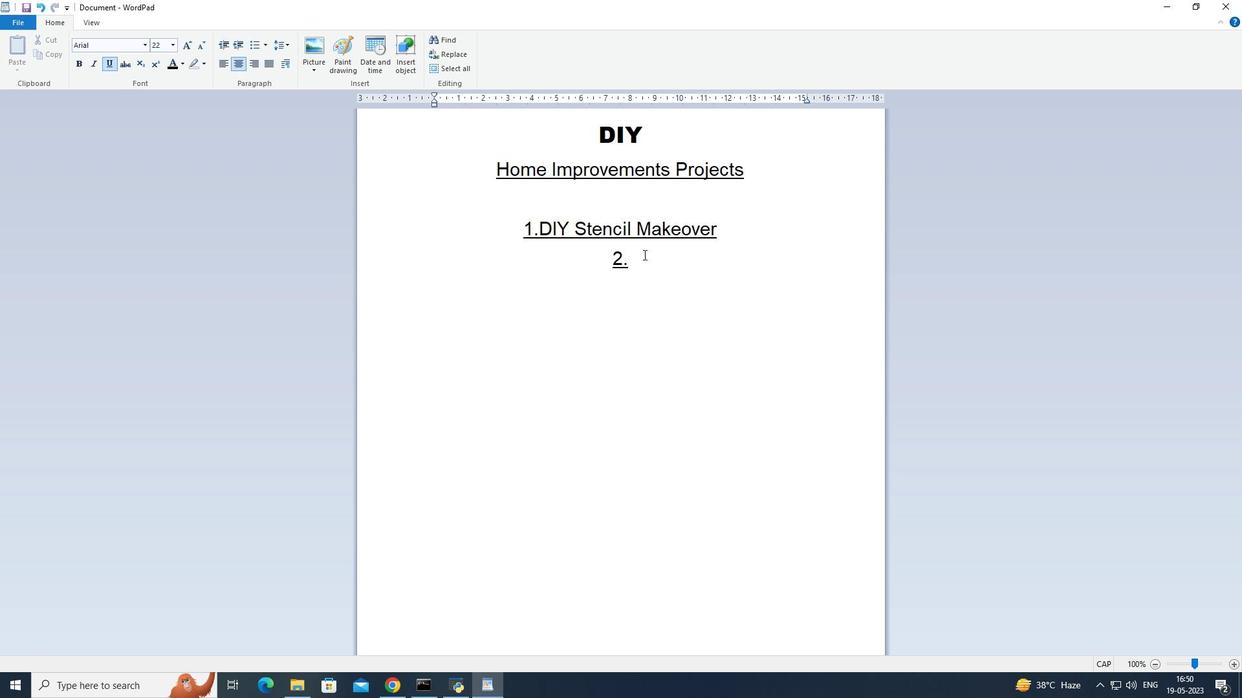 
Action: Mouse pressed left at (640, 258)
Screenshot: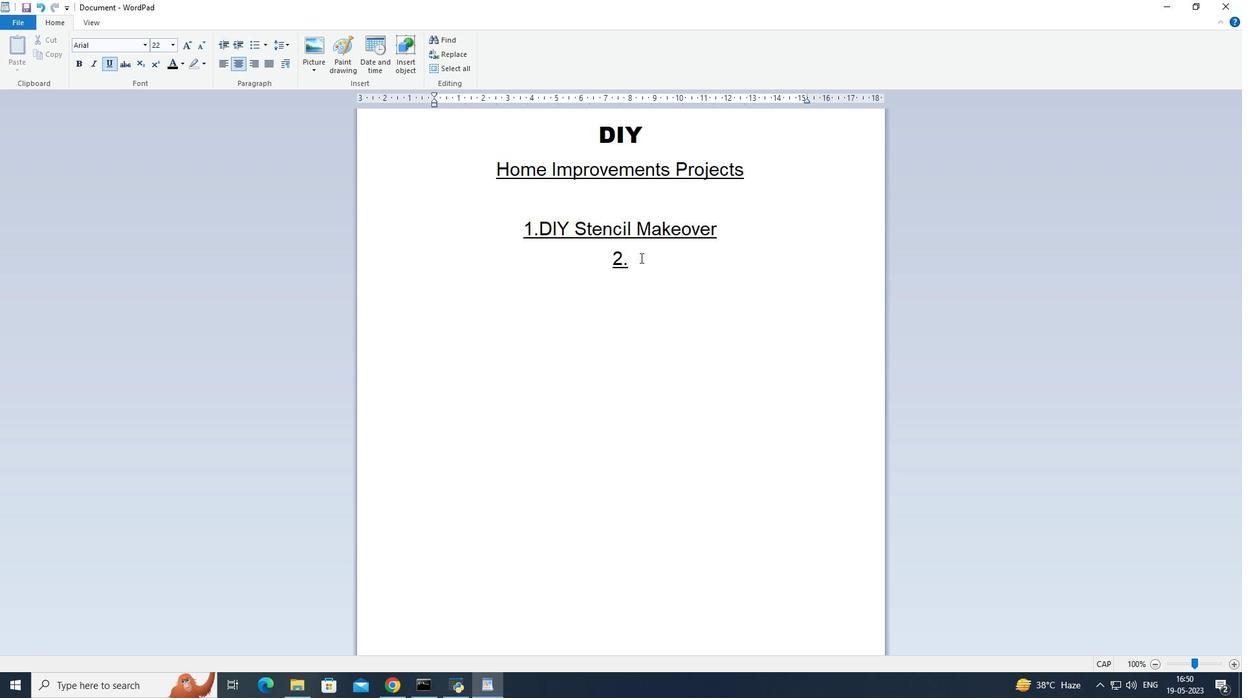 
Action: Key pressed DIY<Key.space><Key.caps_lock><Key.caps_lock>
Screenshot: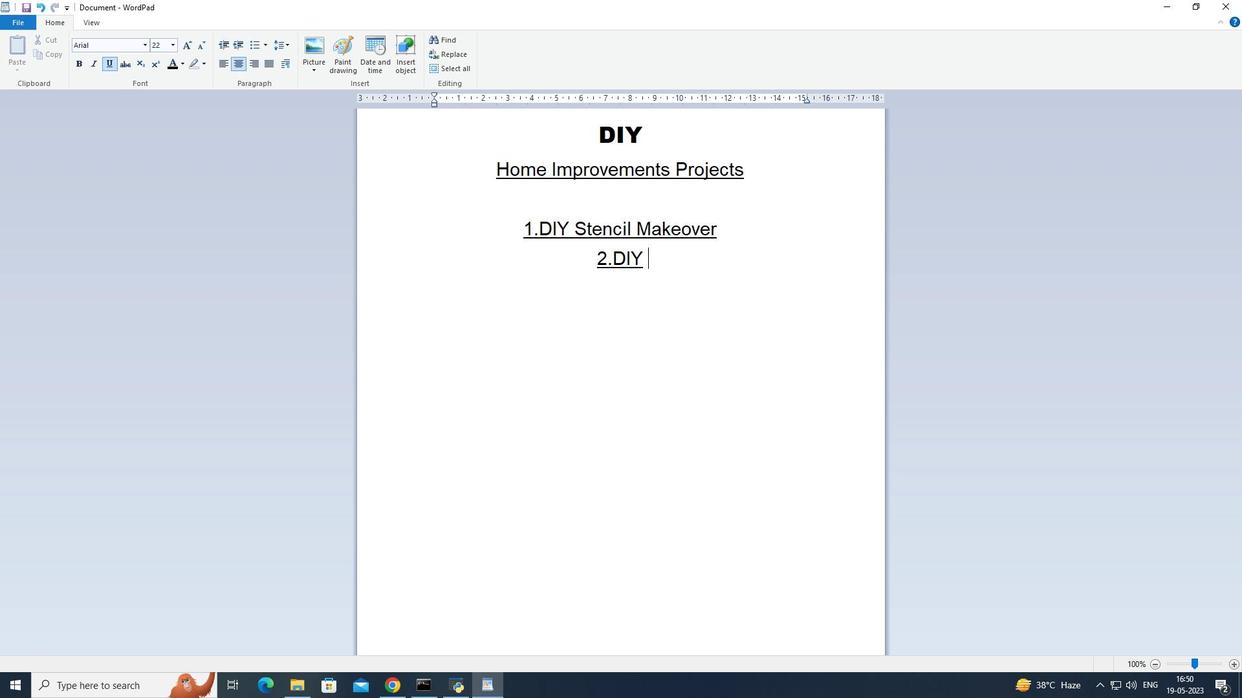 
Action: Mouse moved to (637, 253)
Screenshot: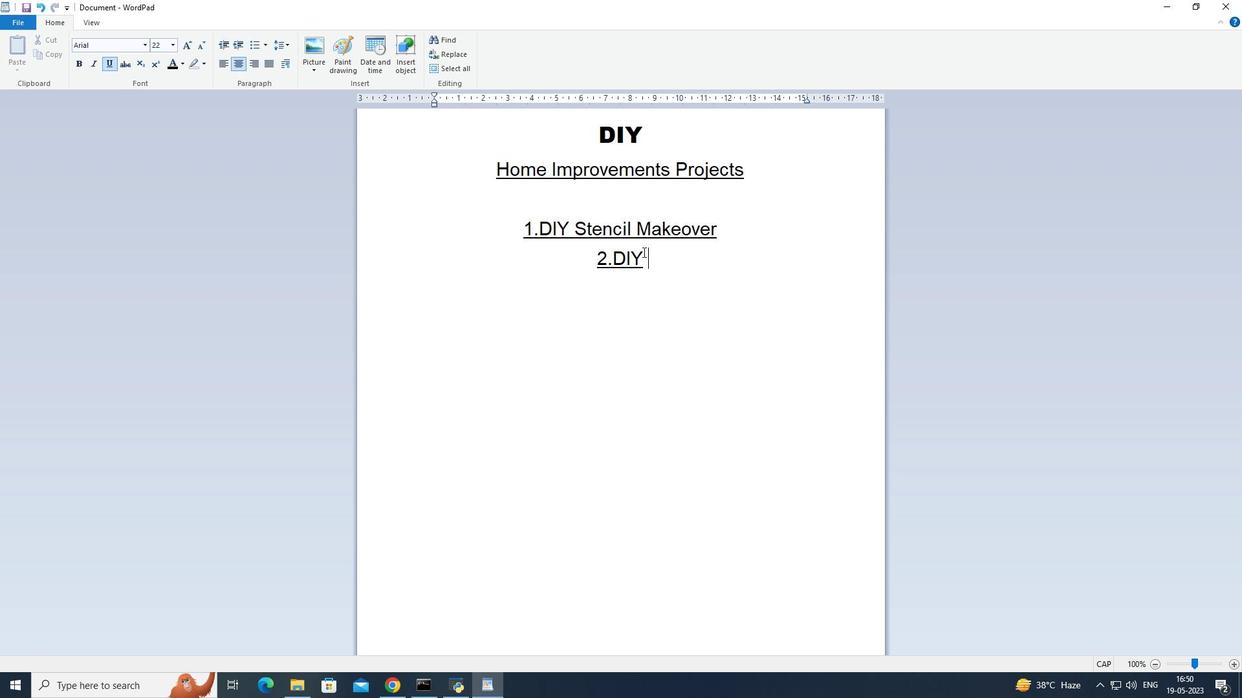 
Action: Mouse pressed left at (637, 253)
Screenshot: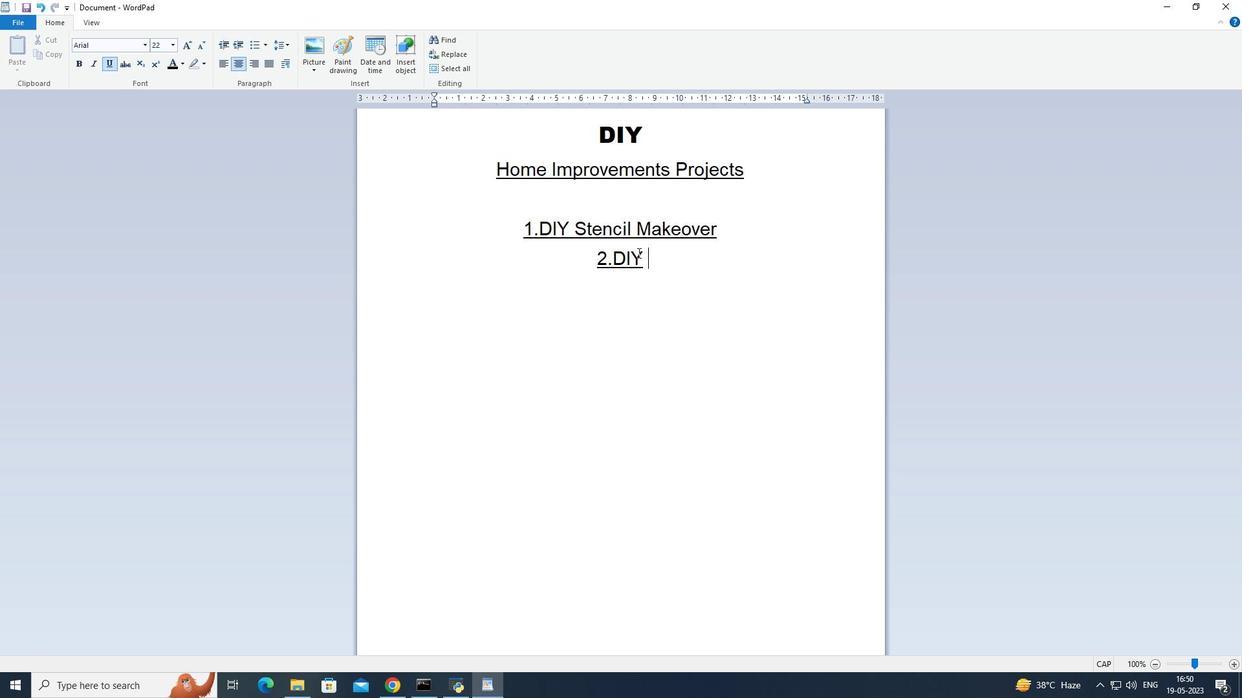 
Action: Mouse moved to (716, 222)
Screenshot: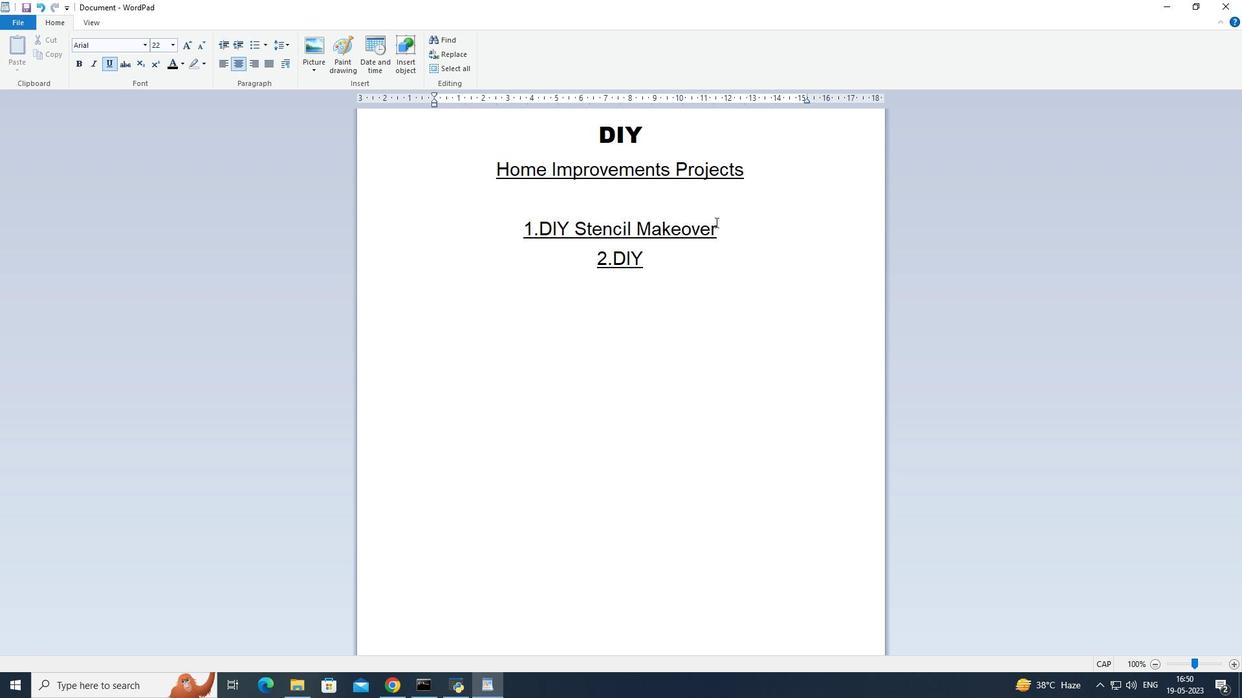 
Action: Mouse pressed left at (716, 222)
Screenshot: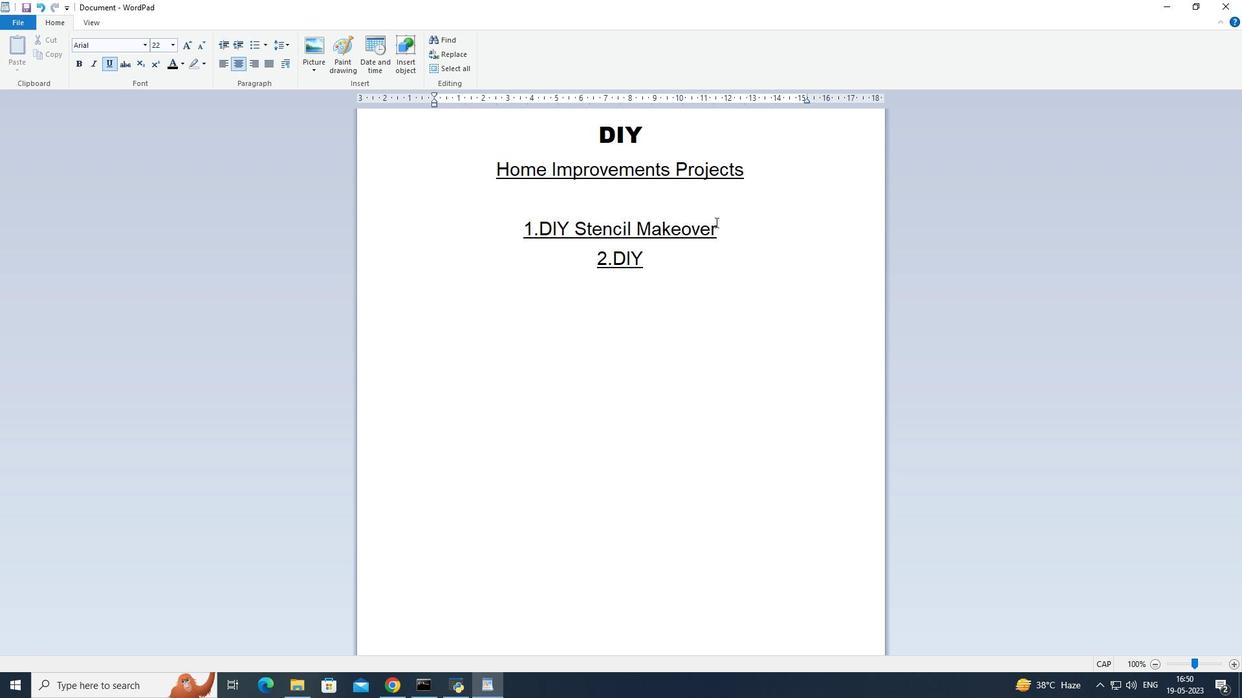 
Action: Mouse moved to (661, 254)
Screenshot: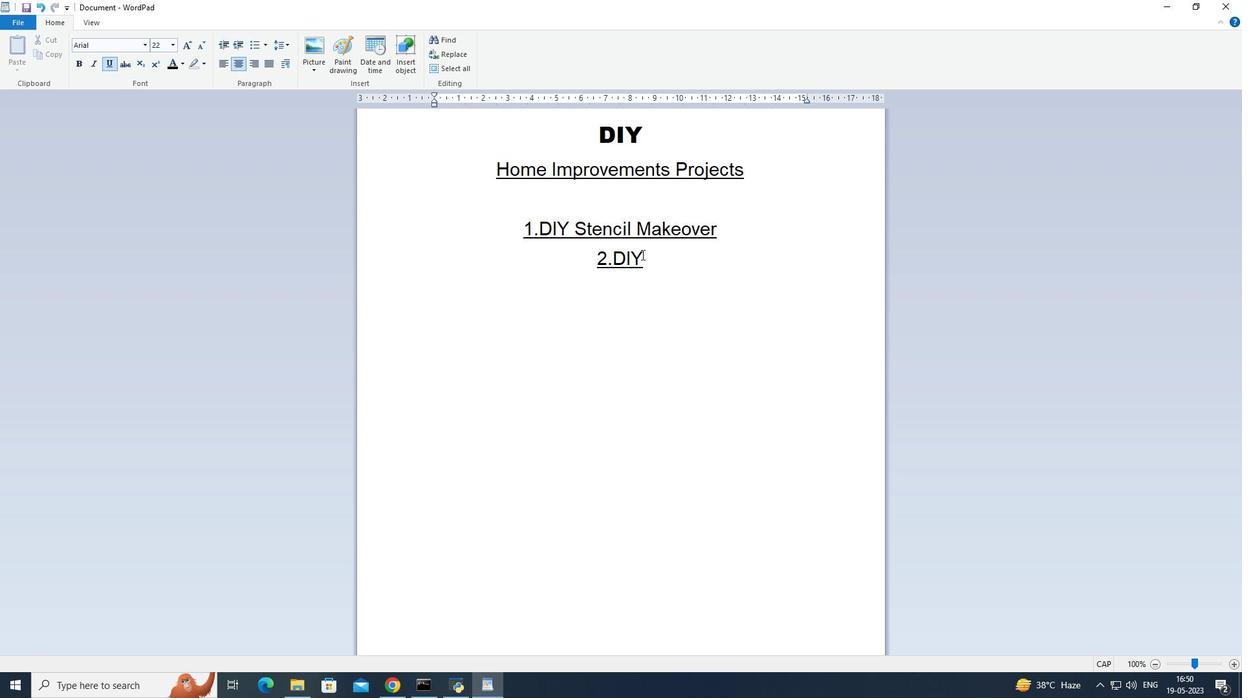 
Action: Mouse pressed left at (661, 254)
Screenshot: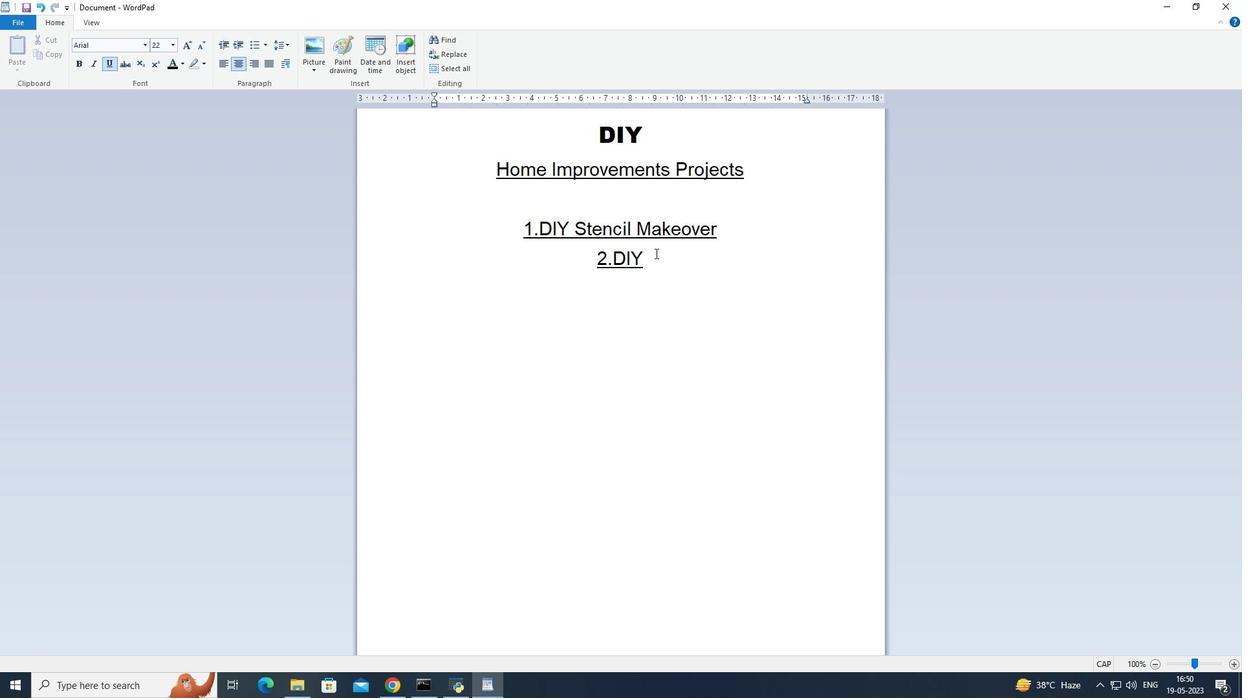 
Action: Key pressed W<Key.caps_lock>ind<Key.space><Key.caps_lock>H<Key.caps_lock>anging<Key.enter>3.
Screenshot: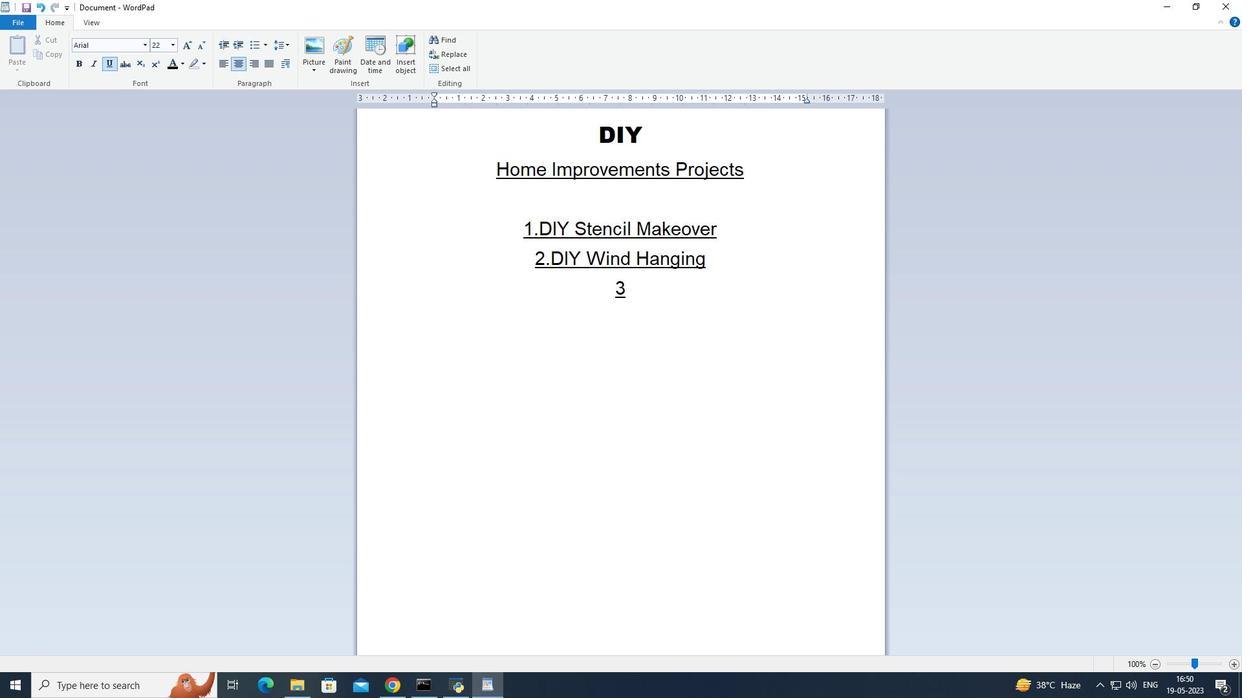 
Action: Mouse moved to (634, 286)
Screenshot: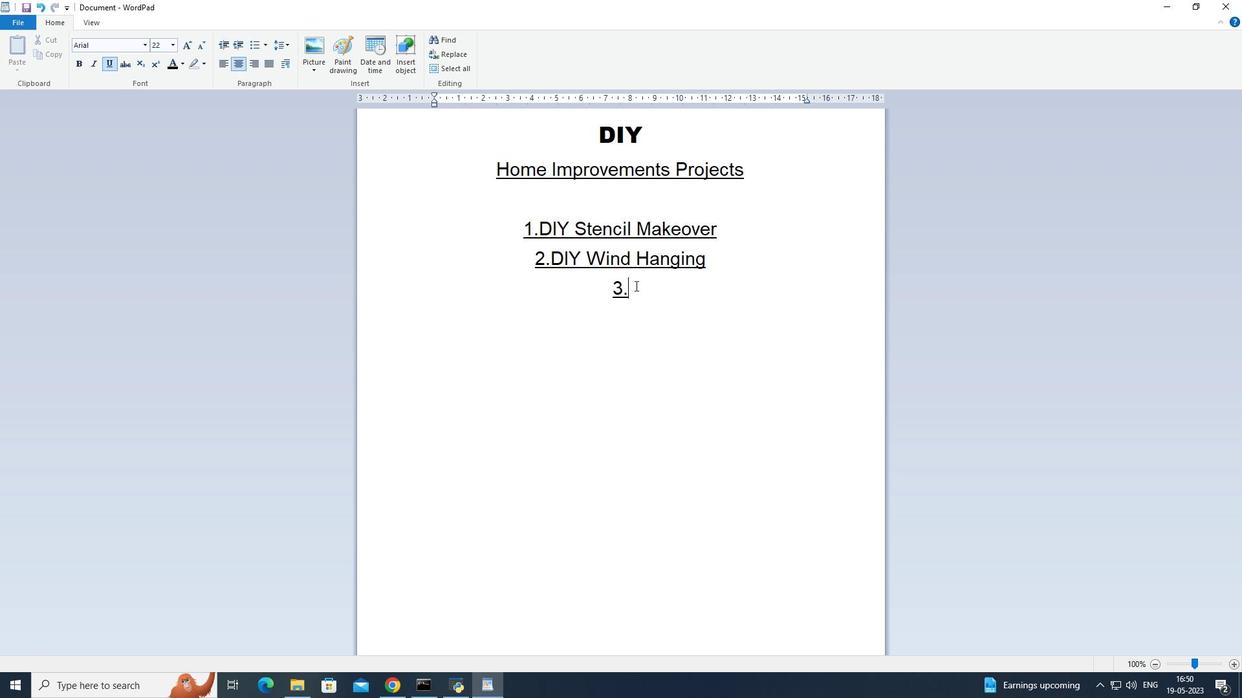 
Action: Mouse pressed left at (634, 286)
Screenshot: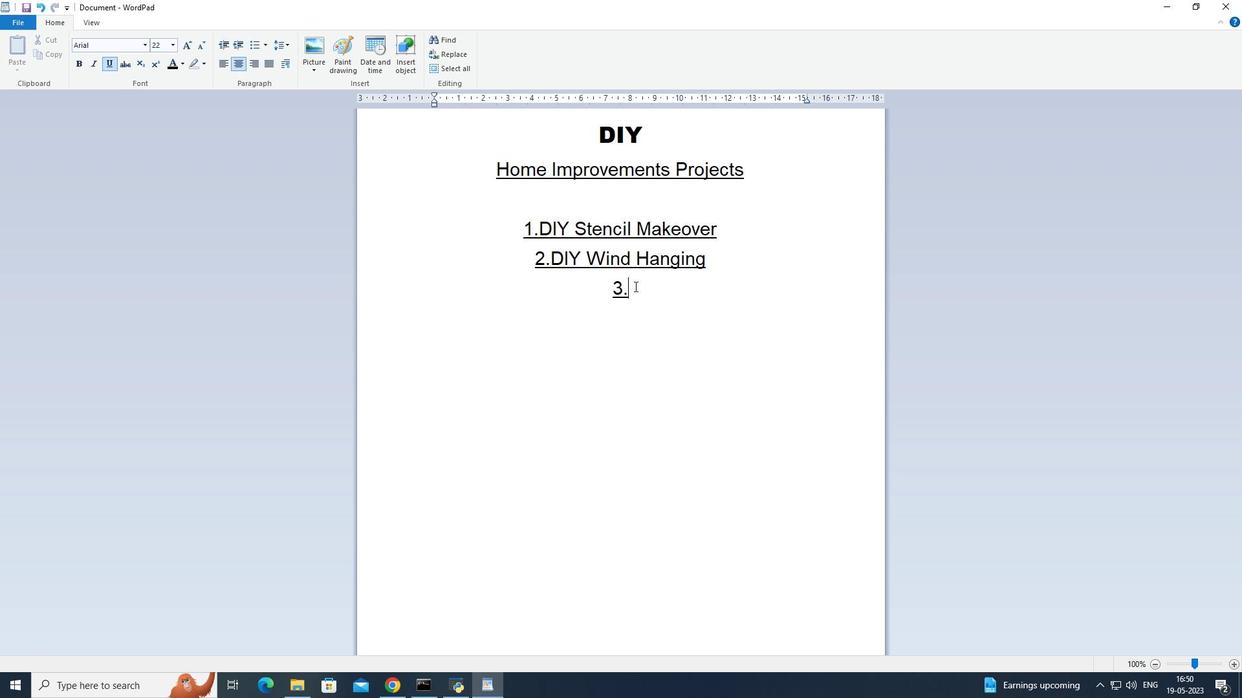 
Action: Mouse moved to (721, 252)
Screenshot: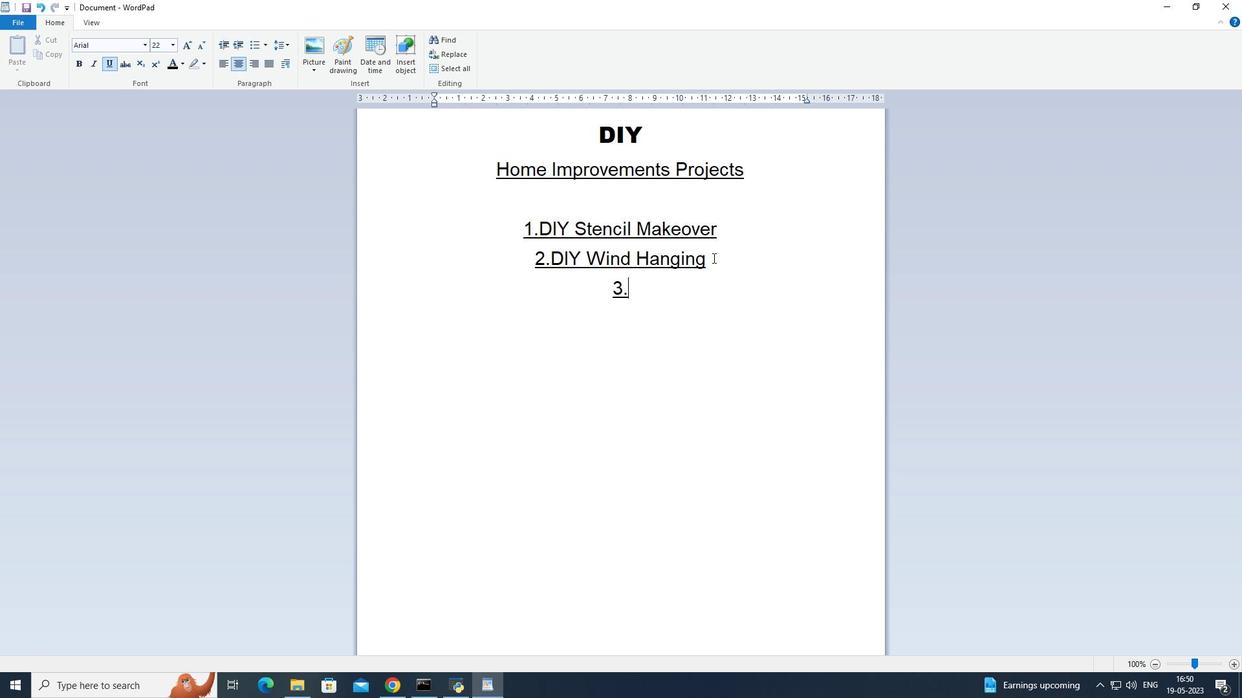 
Action: Mouse pressed left at (721, 252)
Screenshot: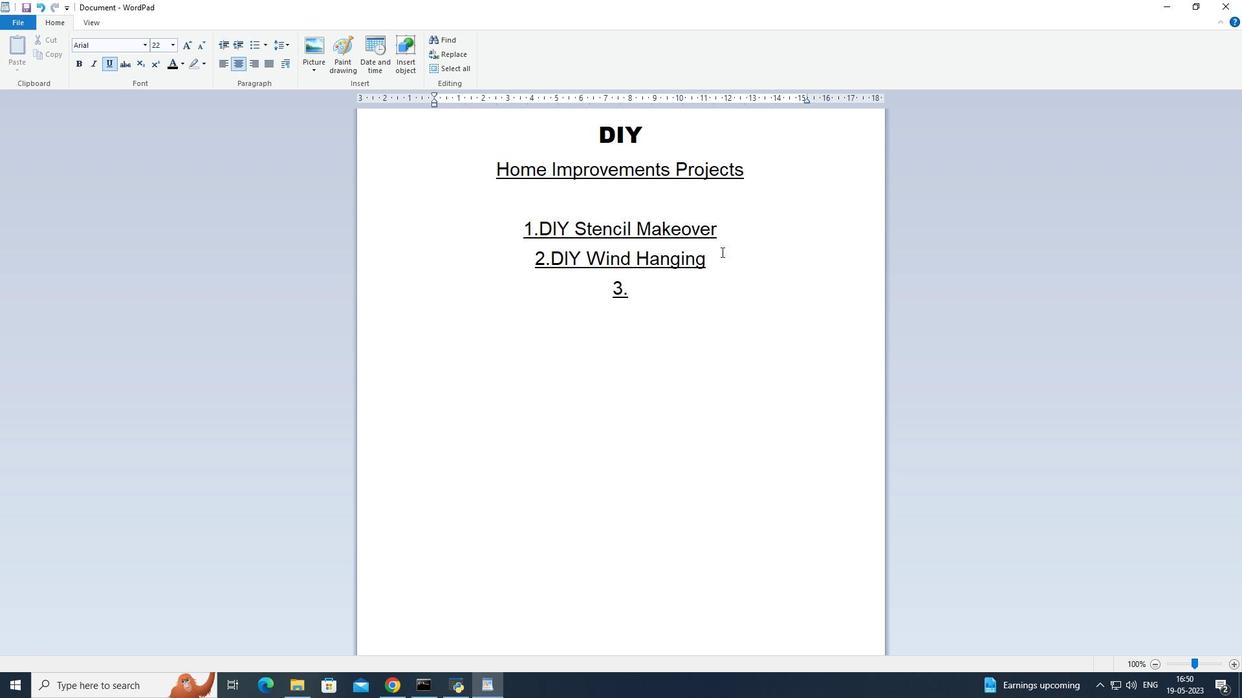 
Action: Mouse moved to (638, 286)
Screenshot: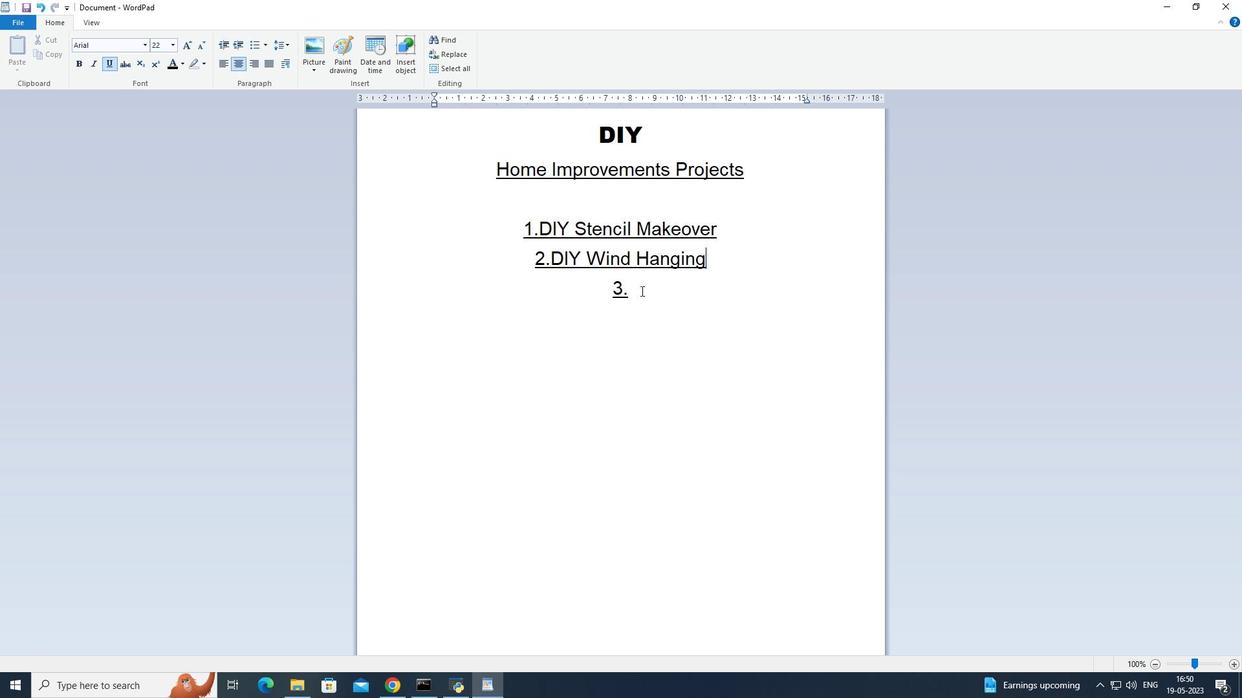 
Action: Mouse pressed left at (638, 286)
Screenshot: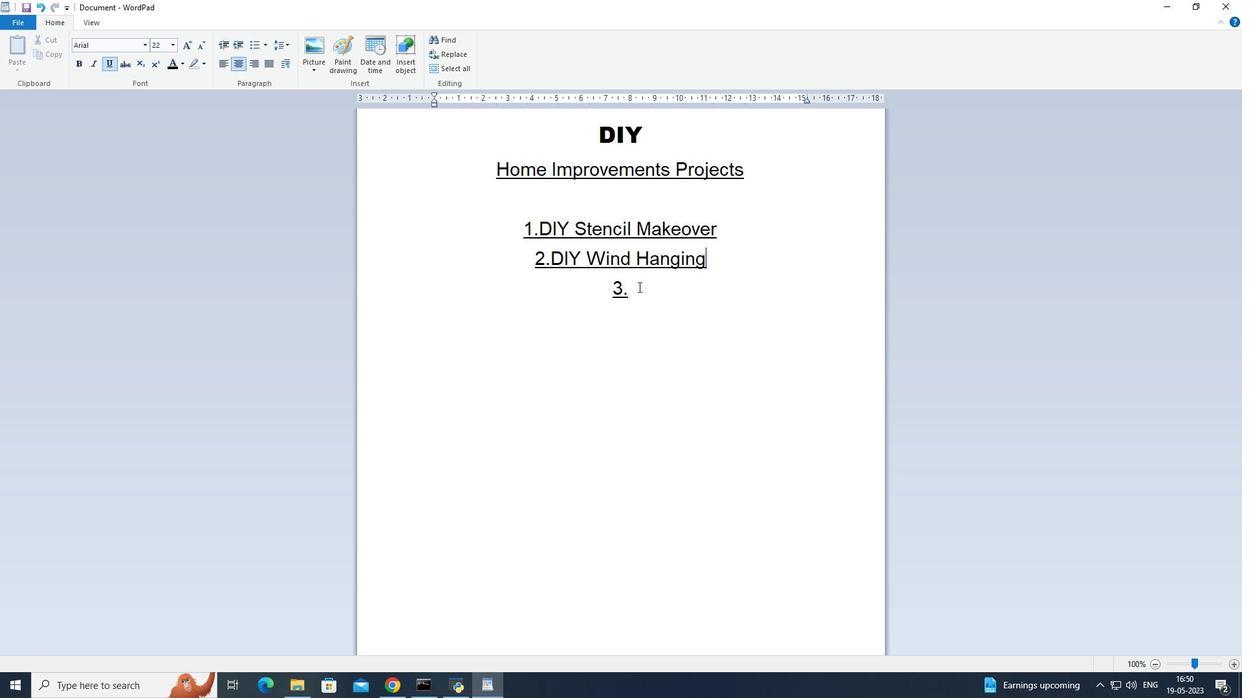 
Action: Mouse moved to (632, 291)
Screenshot: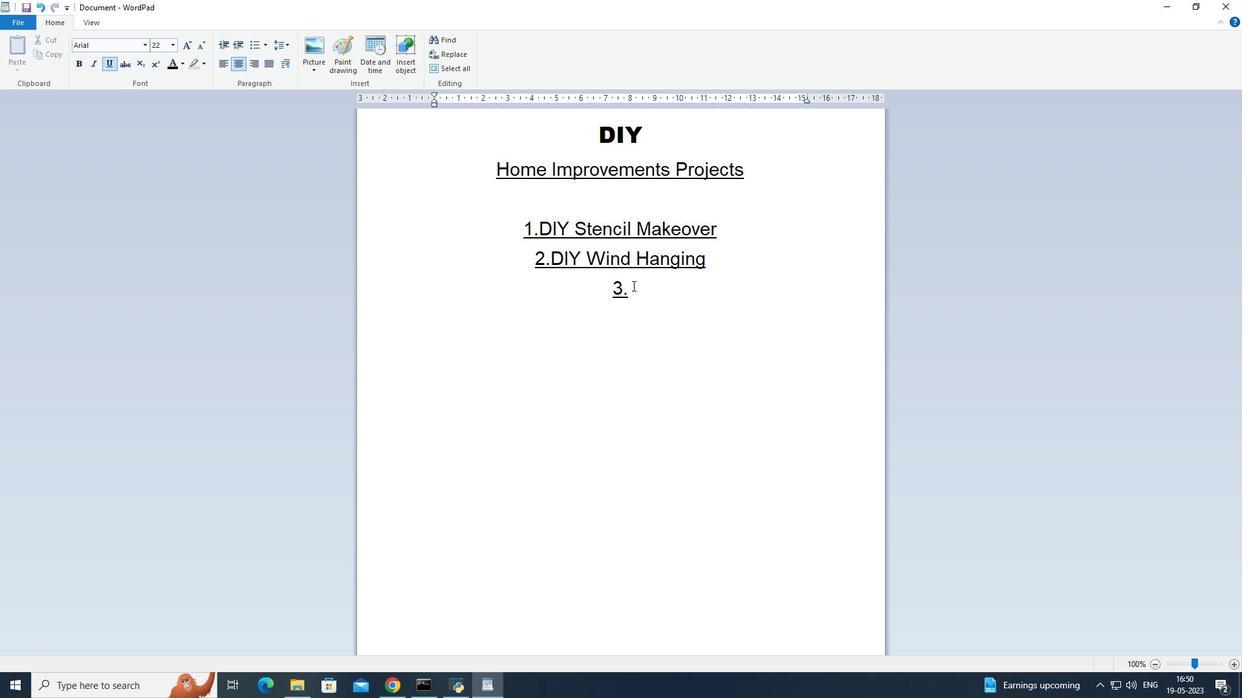 
Action: Key pressed <Key.caps_lock>D<Key.caps_lock><Key.caps_lock>IY<Key.space>C<Key.caps_lock>anvas<Key.backspace><Key.backspace><Key.backspace><Key.backspace><Key.backspace><Key.backspace><Key.caps_lock>F<Key.caps_lock>rames
Screenshot: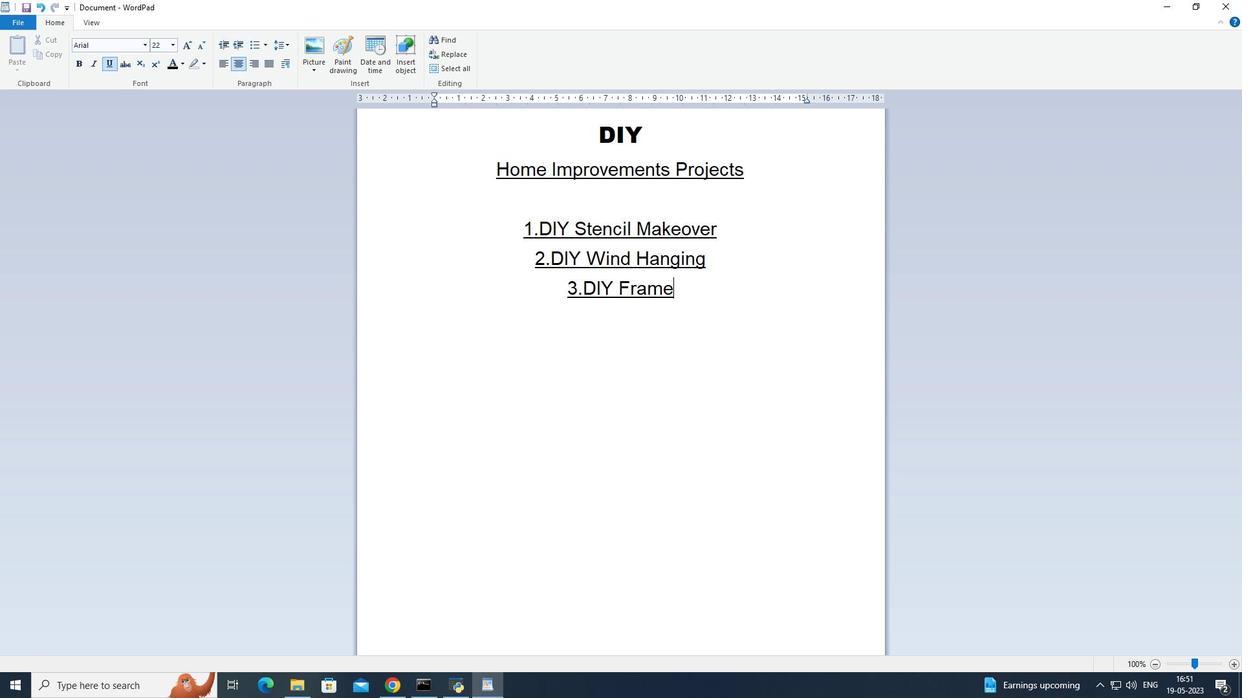 
Action: Mouse moved to (526, 230)
Screenshot: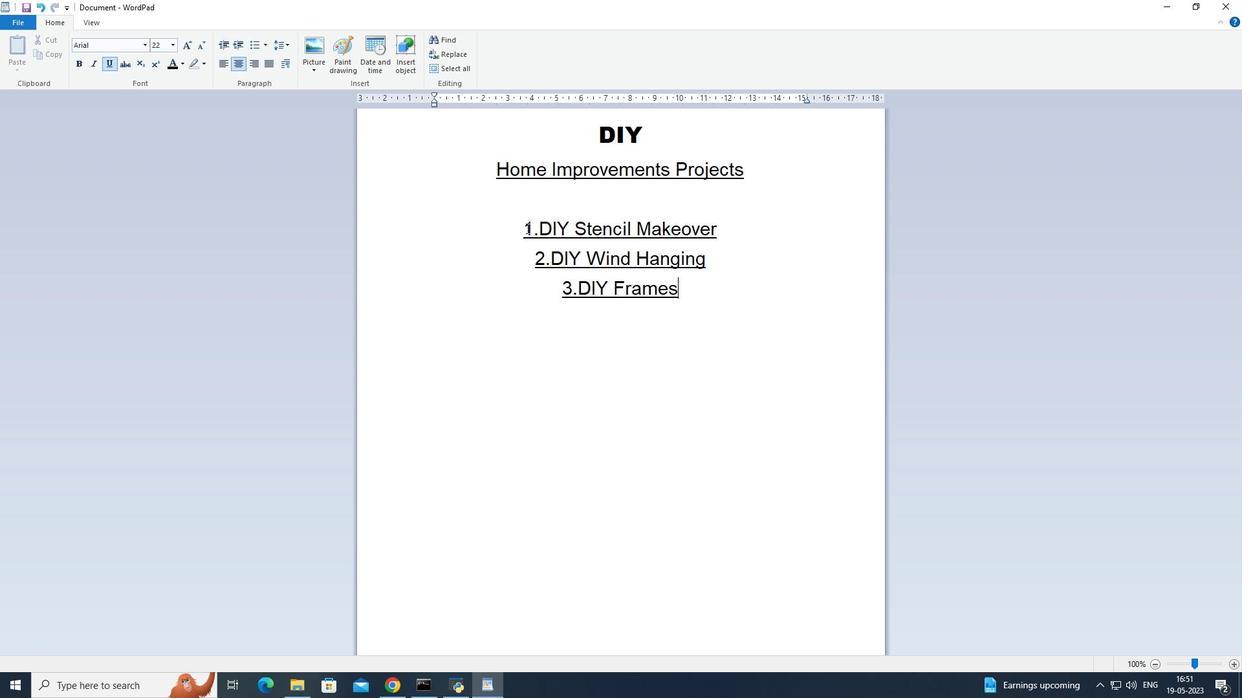 
Action: Mouse pressed left at (525, 228)
Screenshot: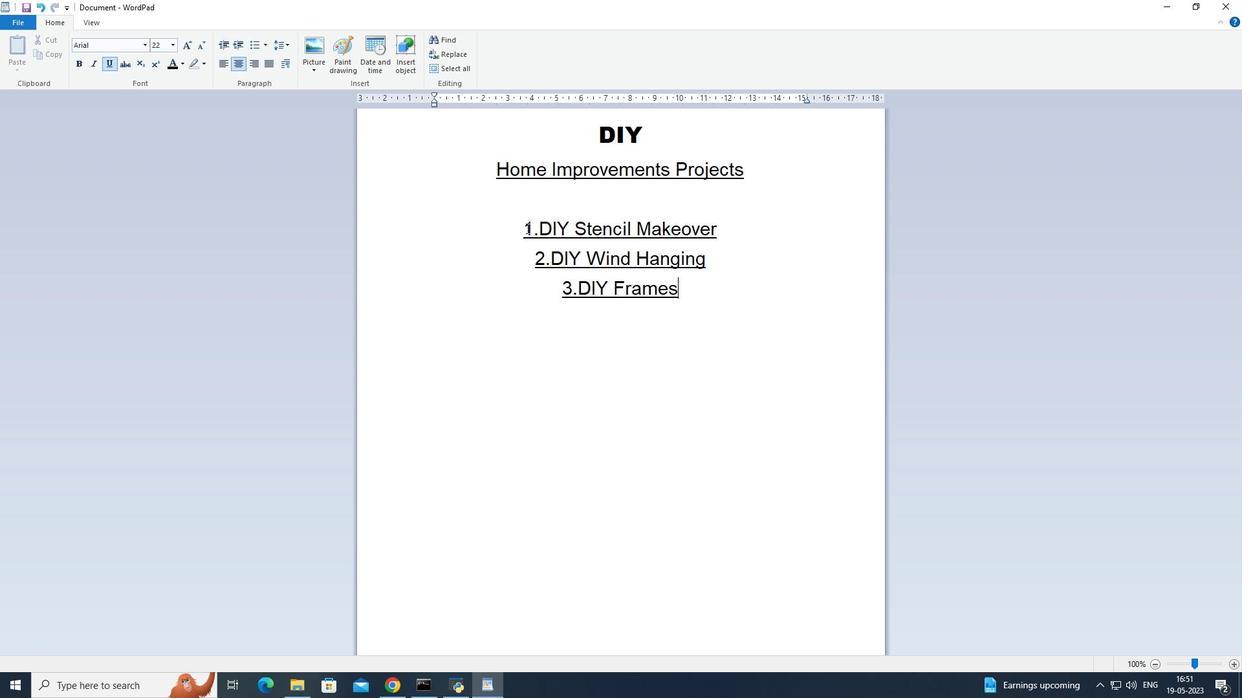 
Action: Mouse moved to (228, 64)
Screenshot: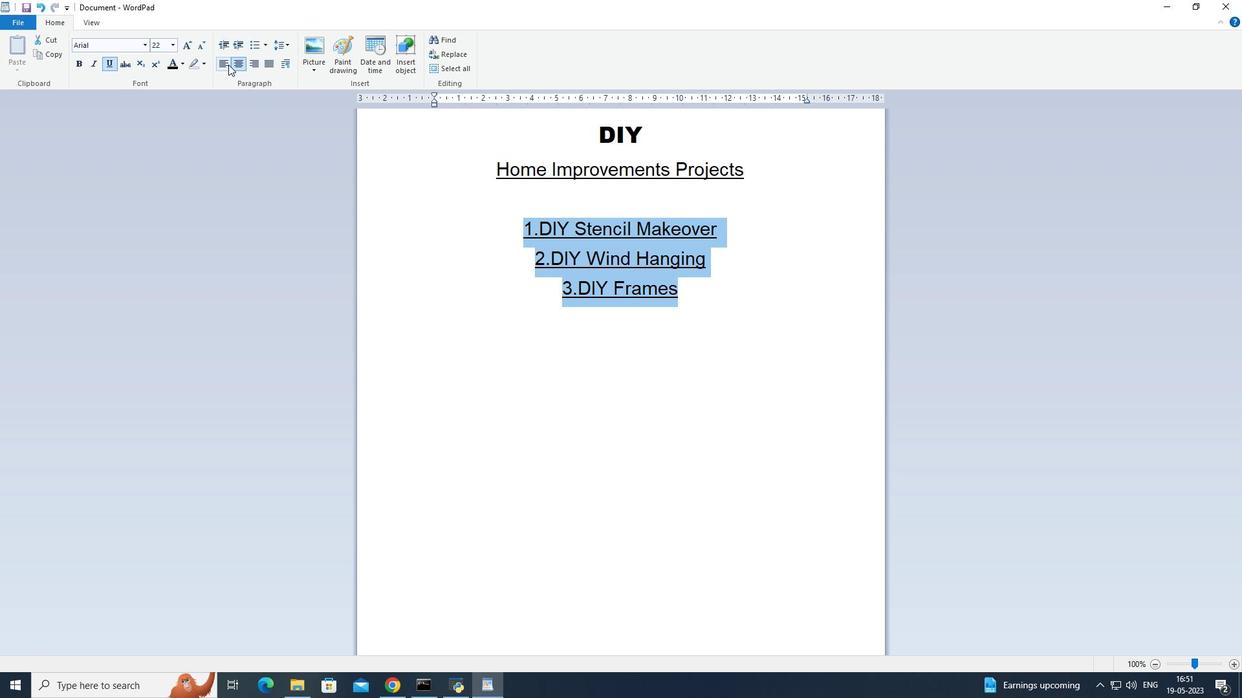 
Action: Mouse pressed left at (228, 64)
Screenshot: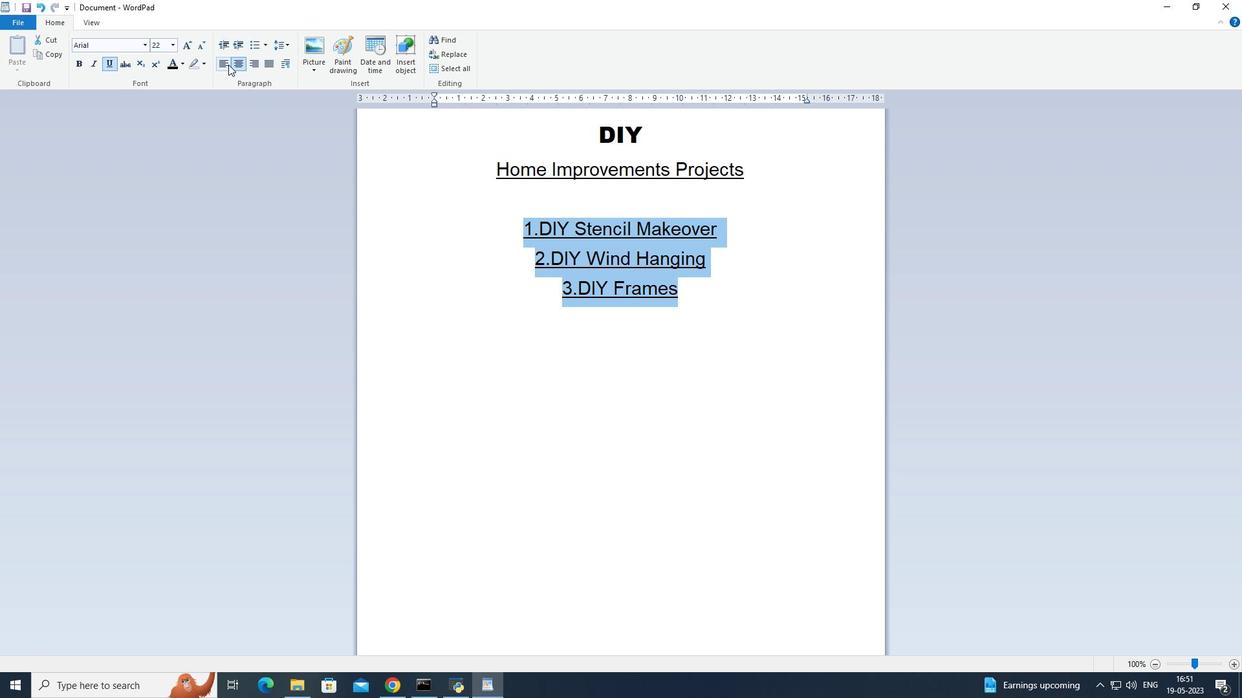 
Action: Mouse moved to (434, 208)
Screenshot: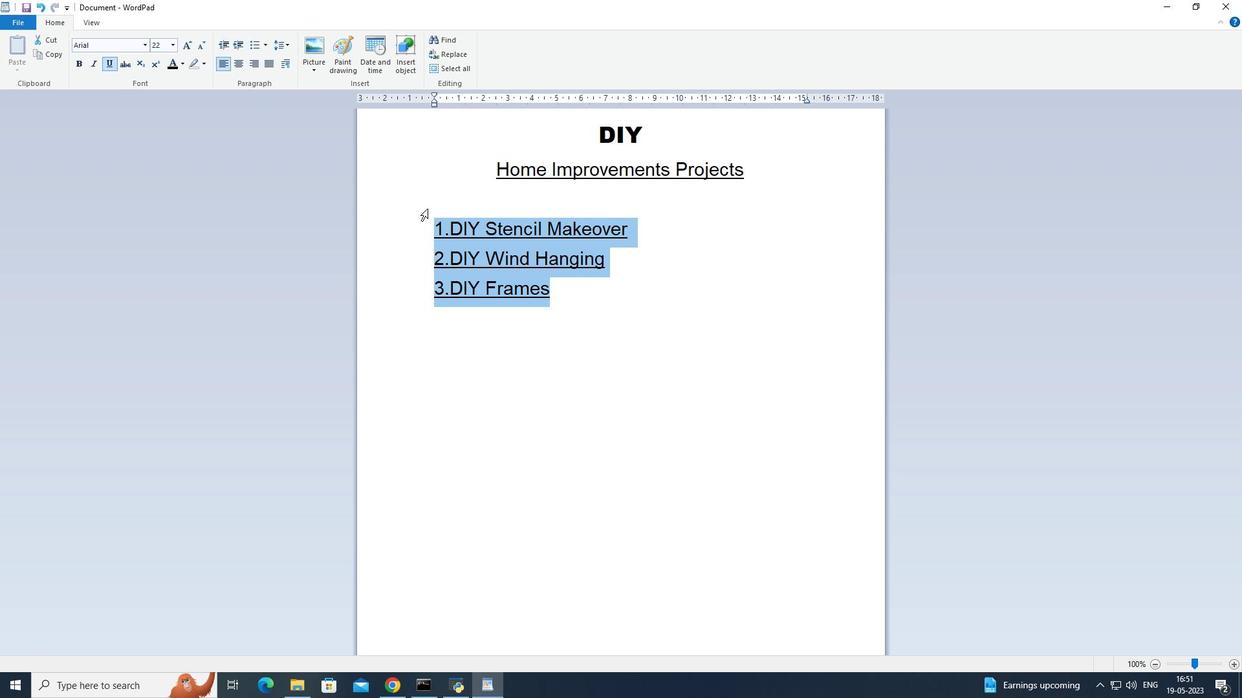 
Action: Mouse pressed left at (434, 208)
Screenshot: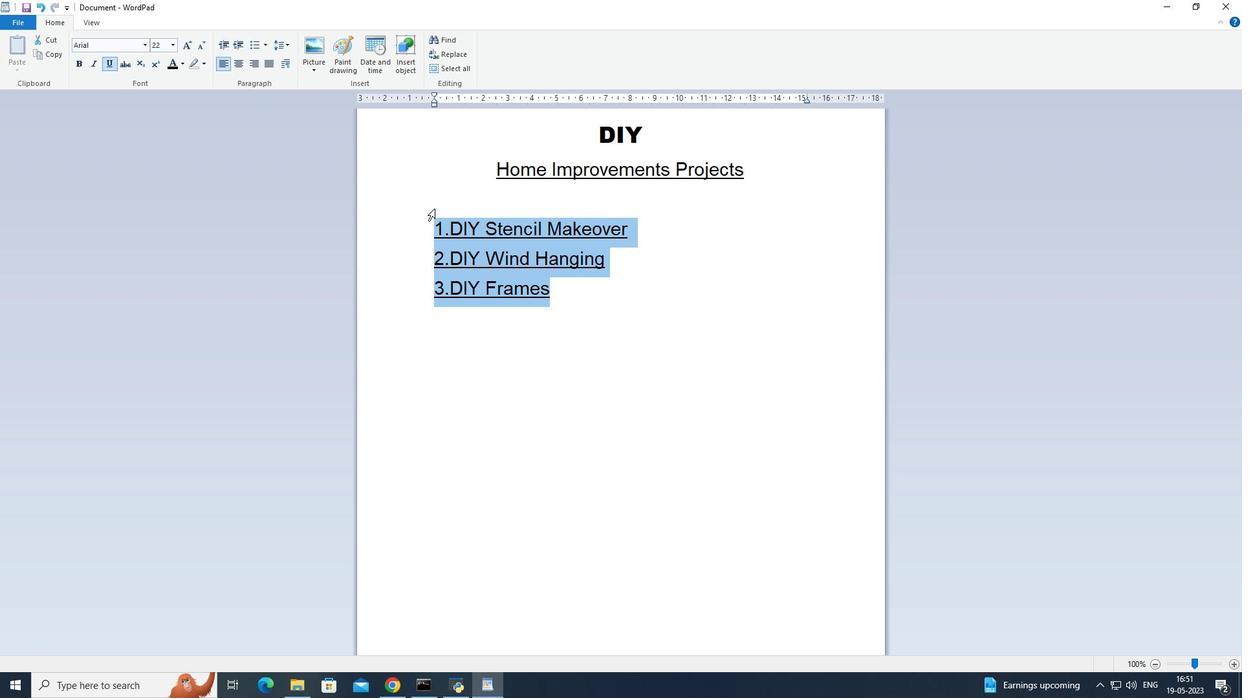 
Action: Mouse moved to (437, 223)
Screenshot: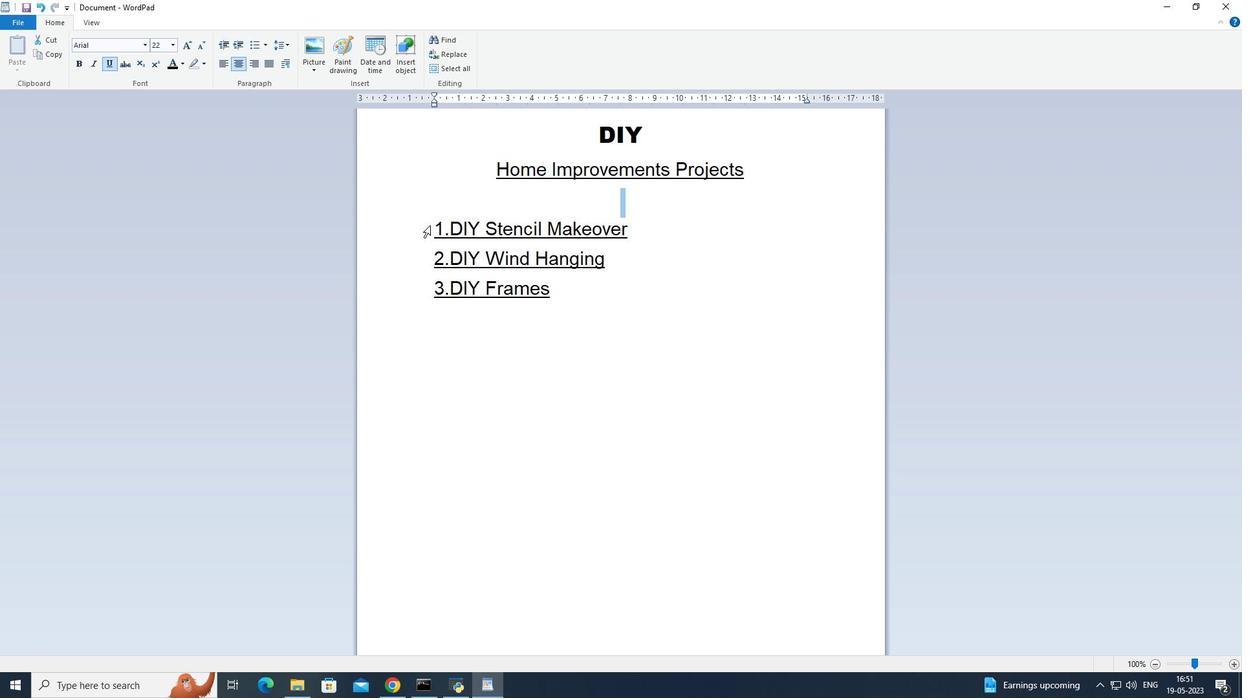 
Action: Mouse pressed left at (437, 223)
Screenshot: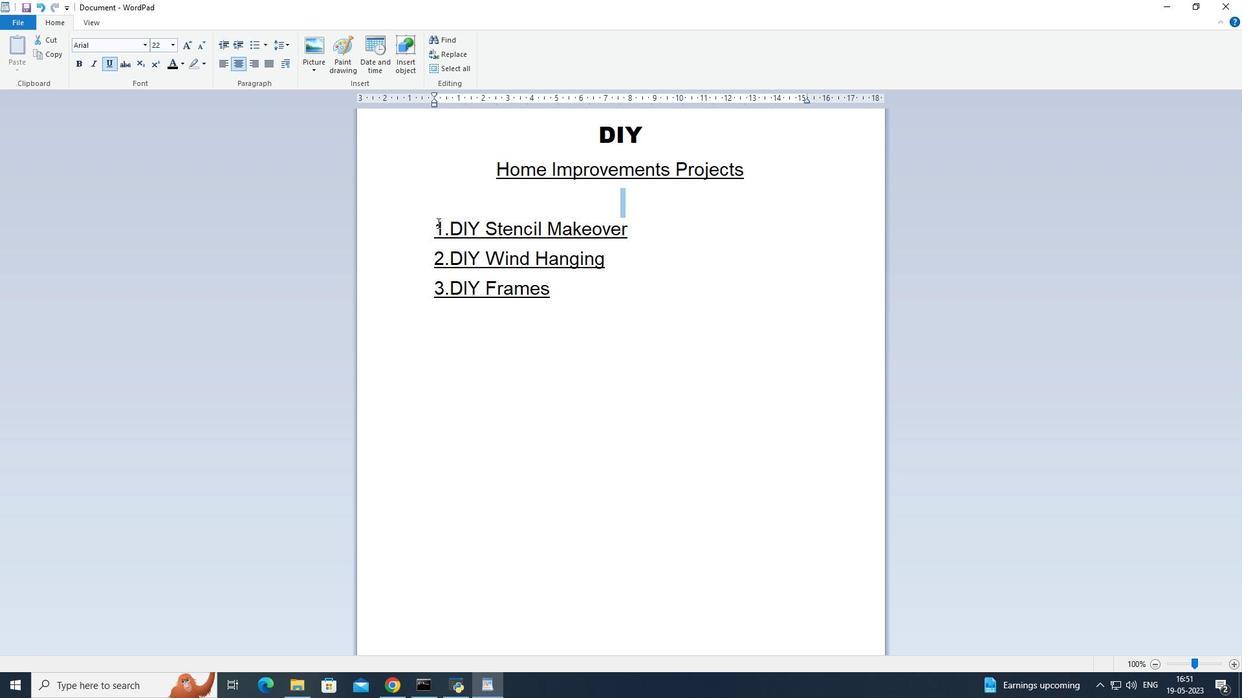 
Action: Mouse moved to (485, 223)
Screenshot: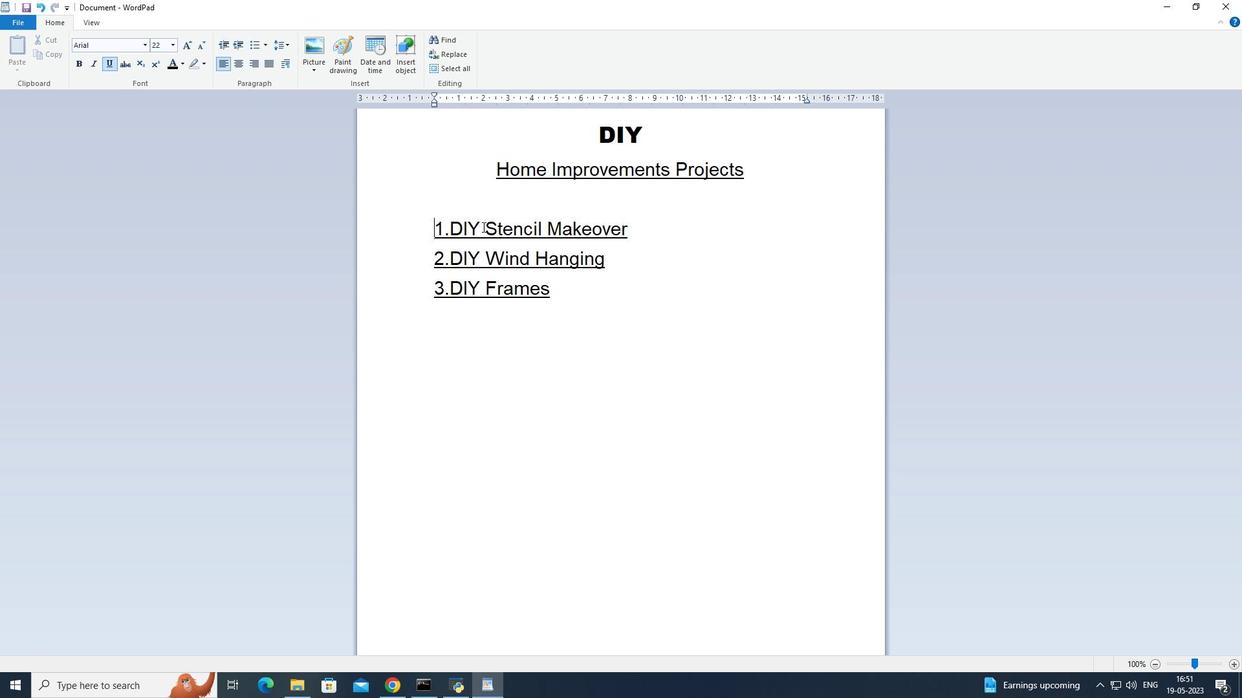 
Action: Key pressed <Key.caps_lock>DIY<Key.space>P<Key.caps_lock>rojects-<Key.enter>
Screenshot: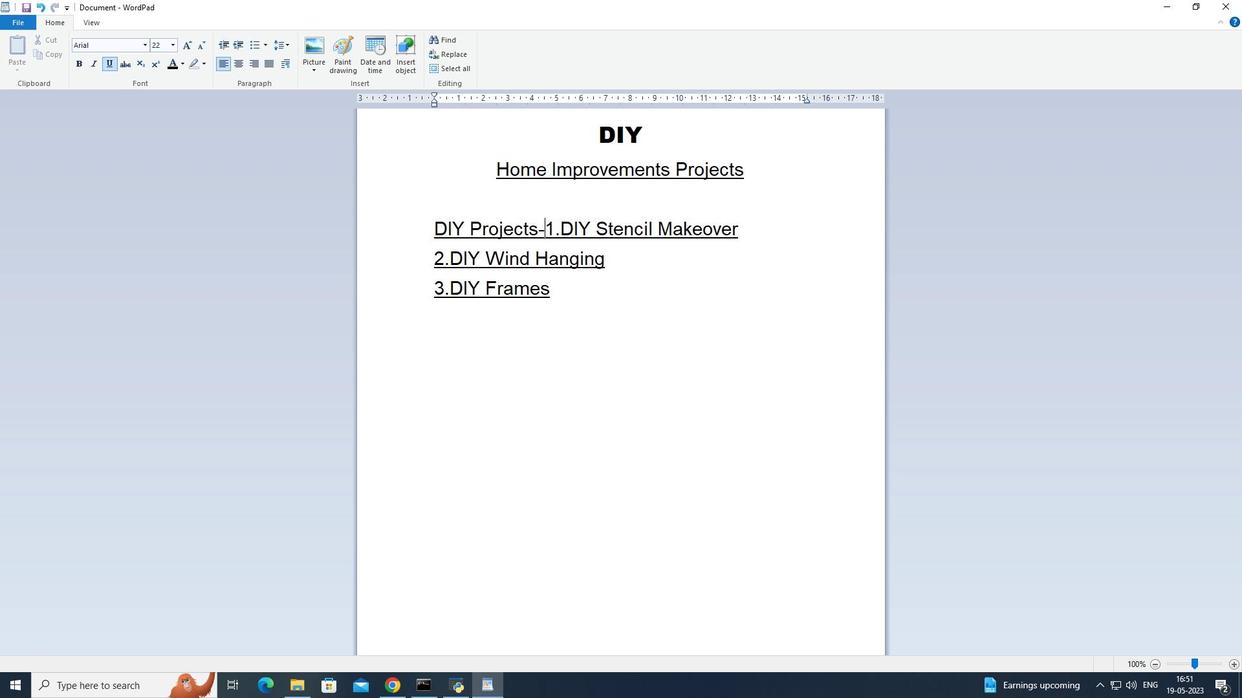 
Action: Mouse moved to (578, 321)
Screenshot: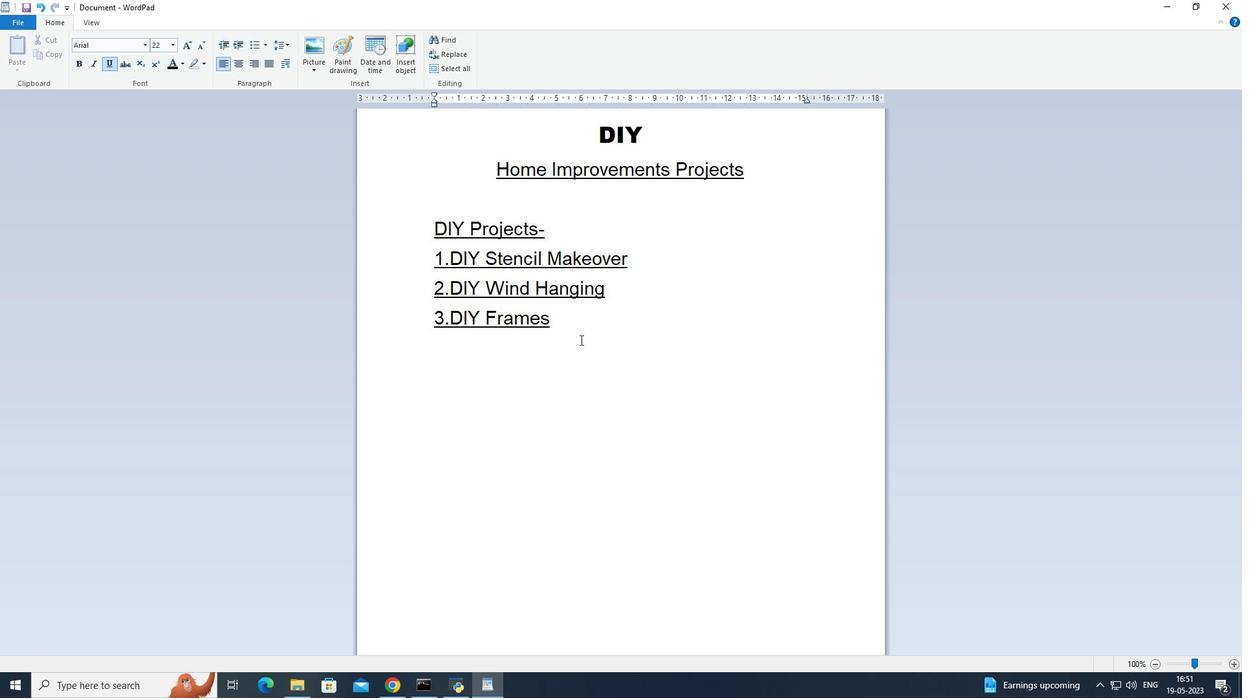 
Action: Mouse pressed left at (578, 321)
Screenshot: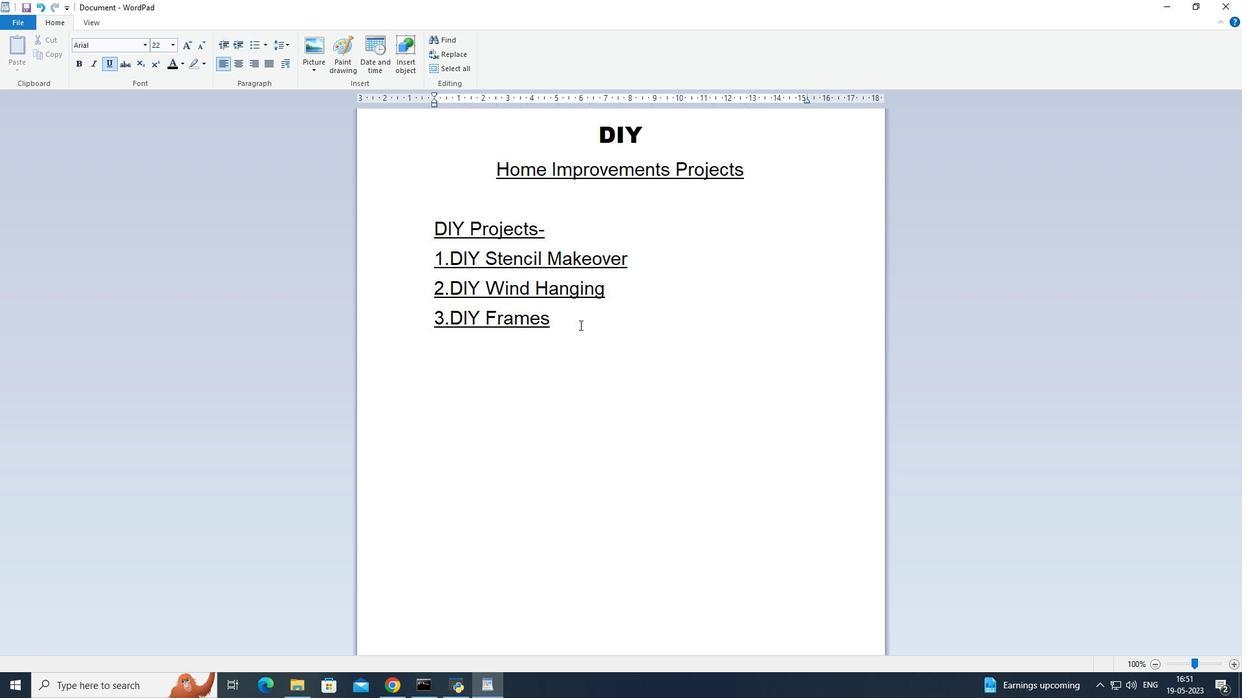 
Action: Key pressed <Key.enter><Key.enter>
Screenshot: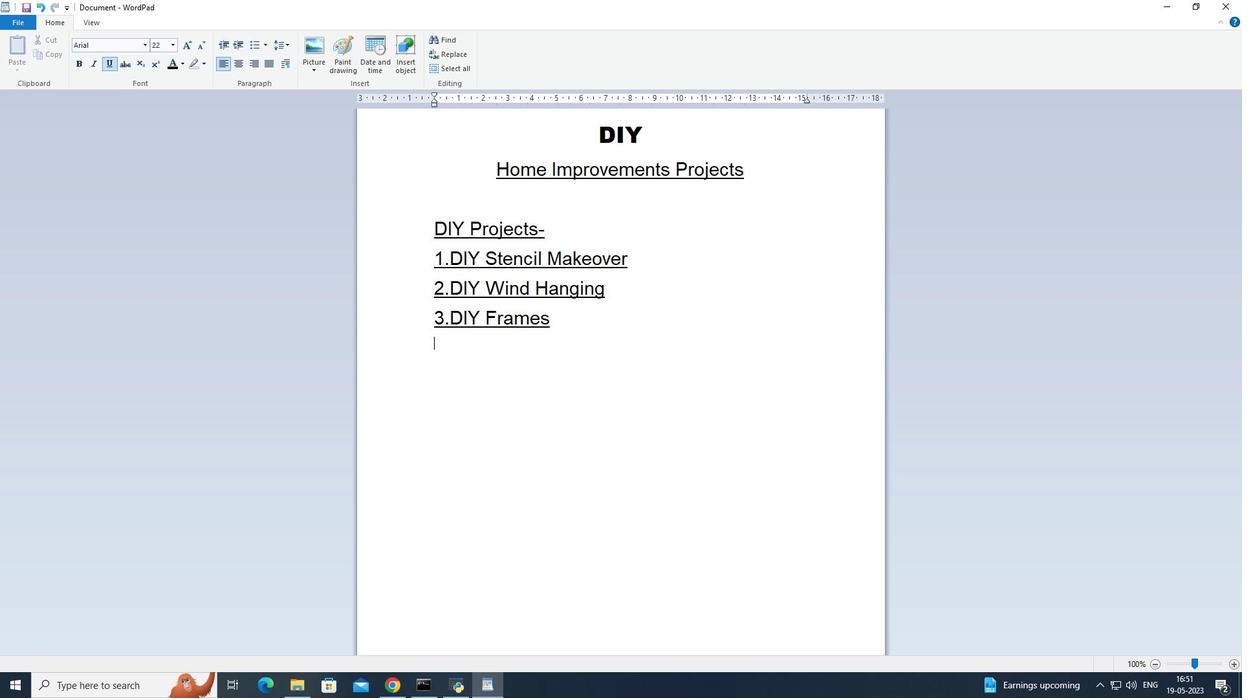 
Action: Mouse moved to (445, 373)
Screenshot: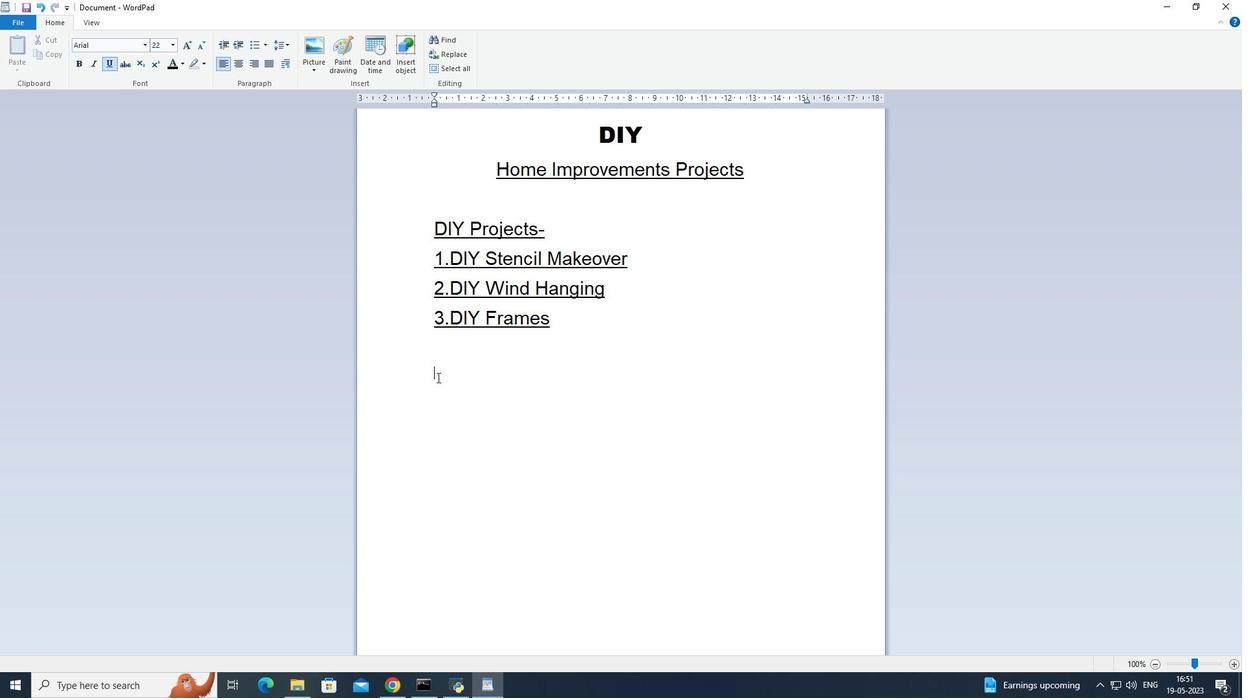 
Action: Key pressed 1
Screenshot: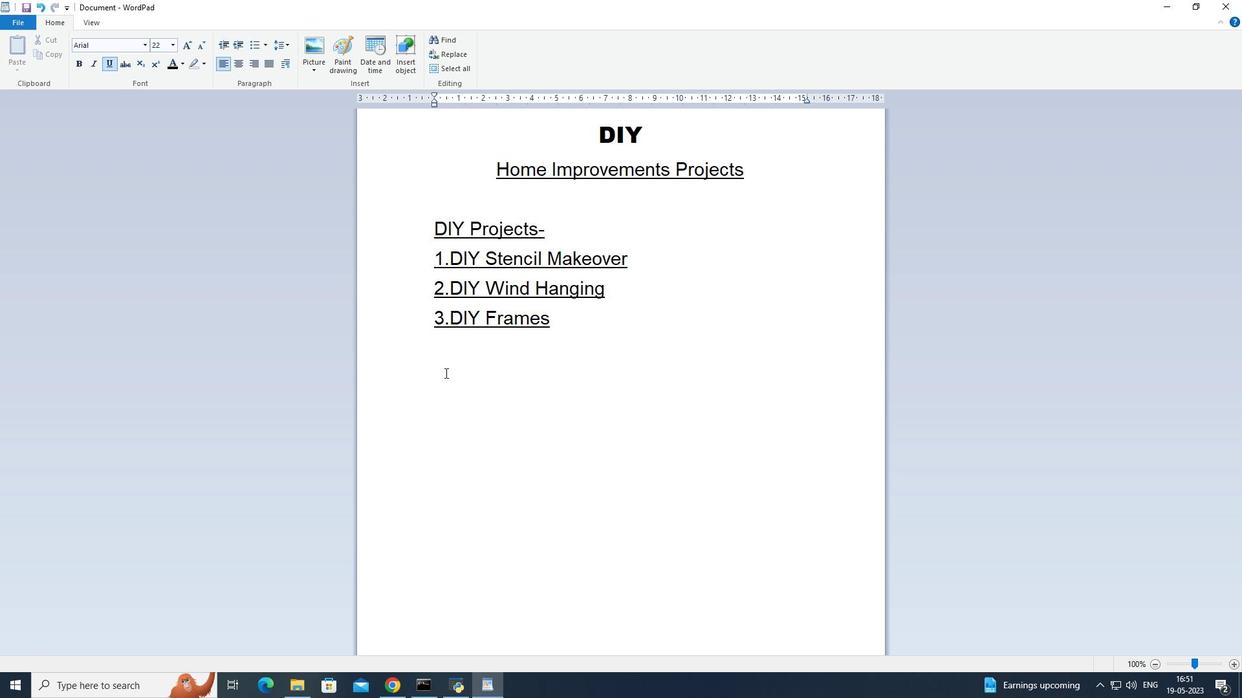 
Action: Mouse moved to (450, 368)
Screenshot: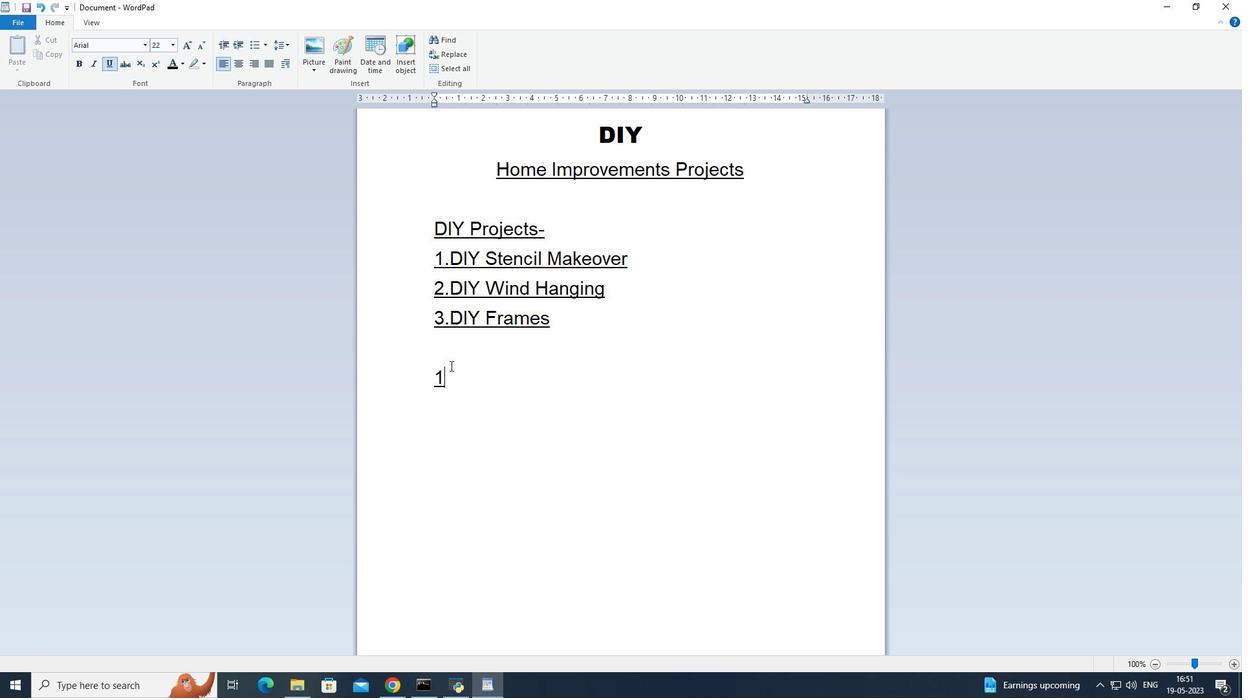 
Action: Key pressed .<Key.caps_lock>DIY<Key.space>S<Key.caps_lock>tencil<Key.space><Key.caps_lock>M<Key.caps_lock>akeover<Key.enter>
Screenshot: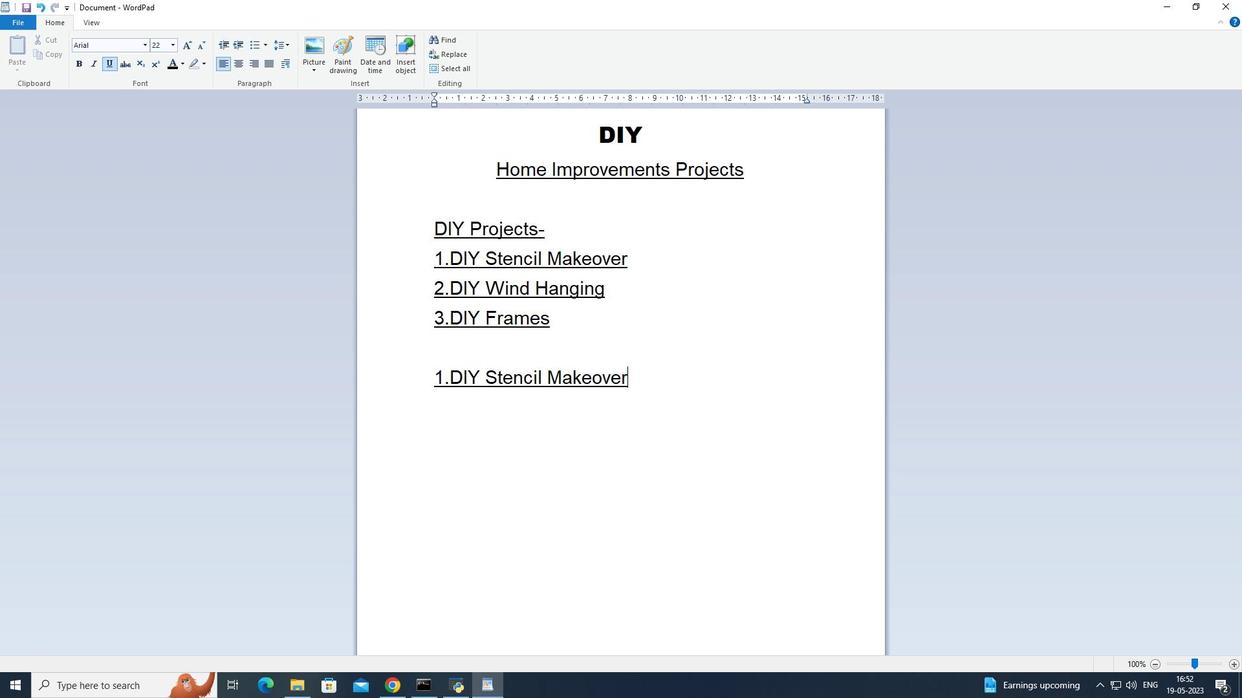 
Action: Mouse moved to (432, 227)
Screenshot: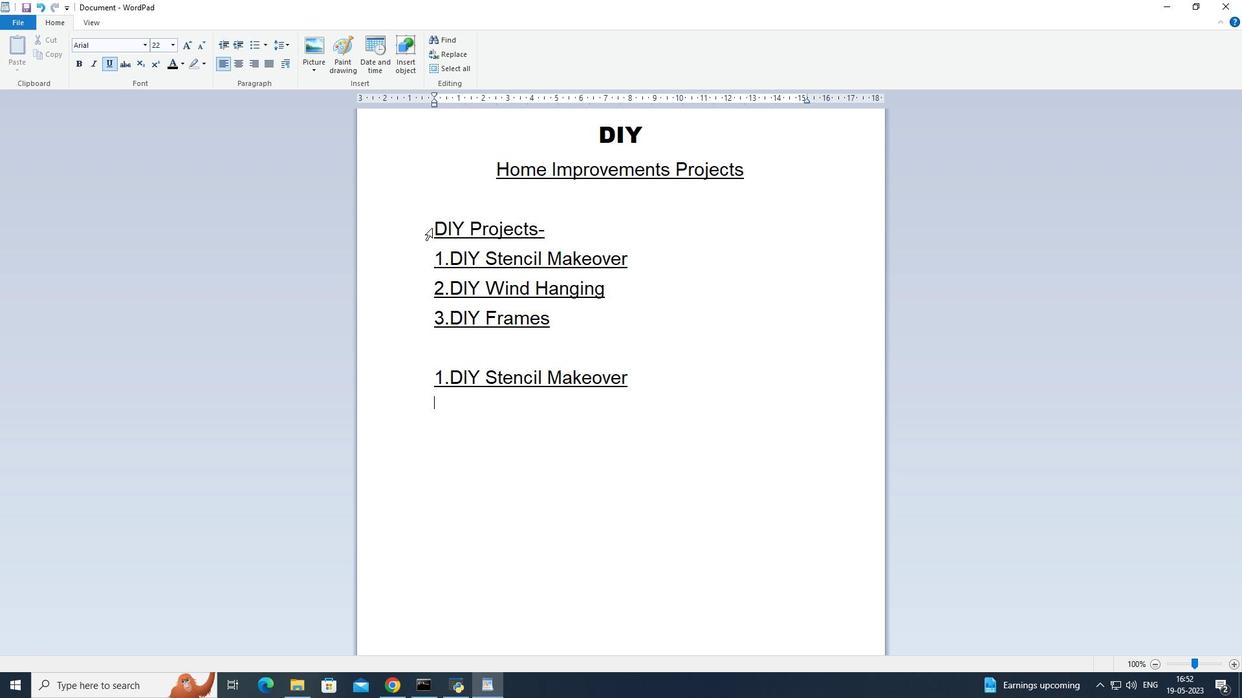 
Action: Mouse pressed left at (432, 227)
Screenshot: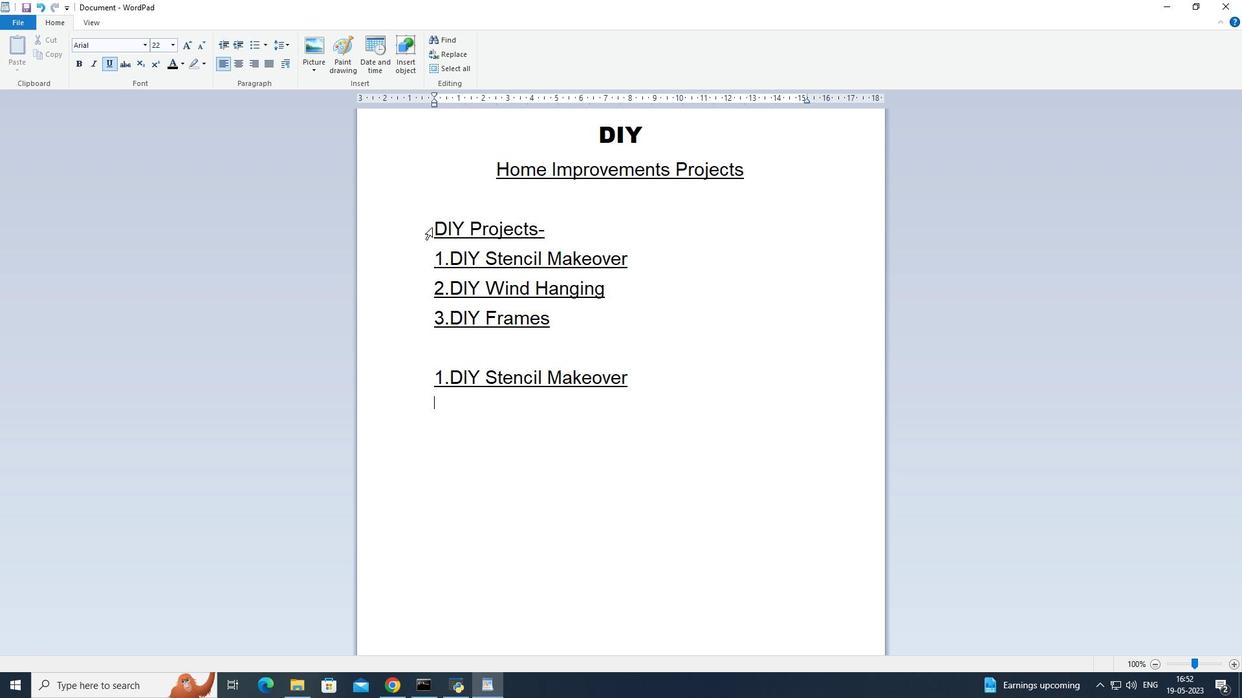 
Action: Mouse moved to (174, 42)
Screenshot: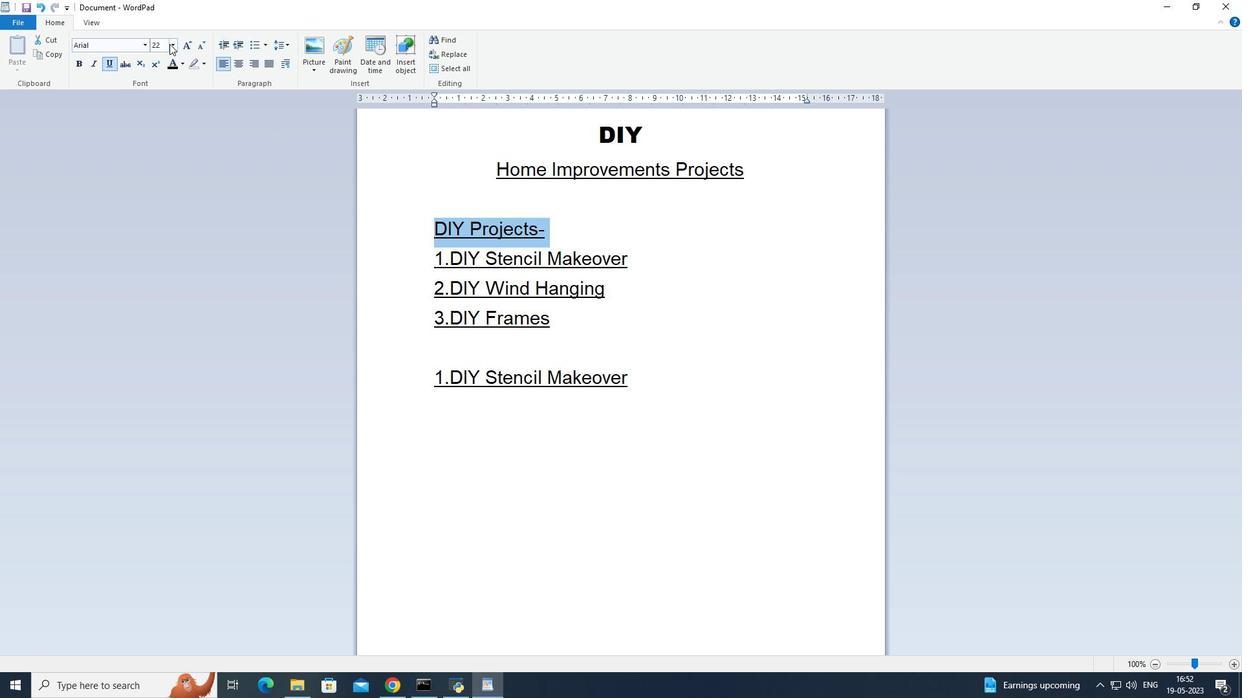 
Action: Mouse pressed left at (174, 42)
Screenshot: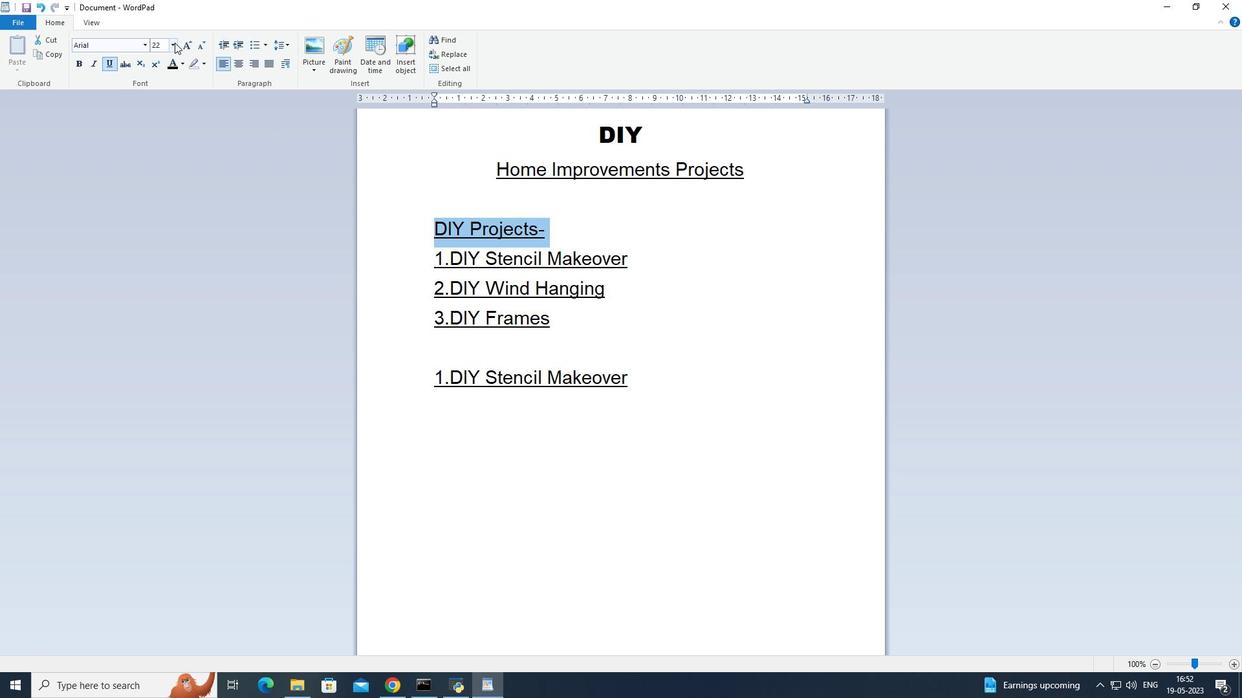 
Action: Mouse moved to (159, 148)
Screenshot: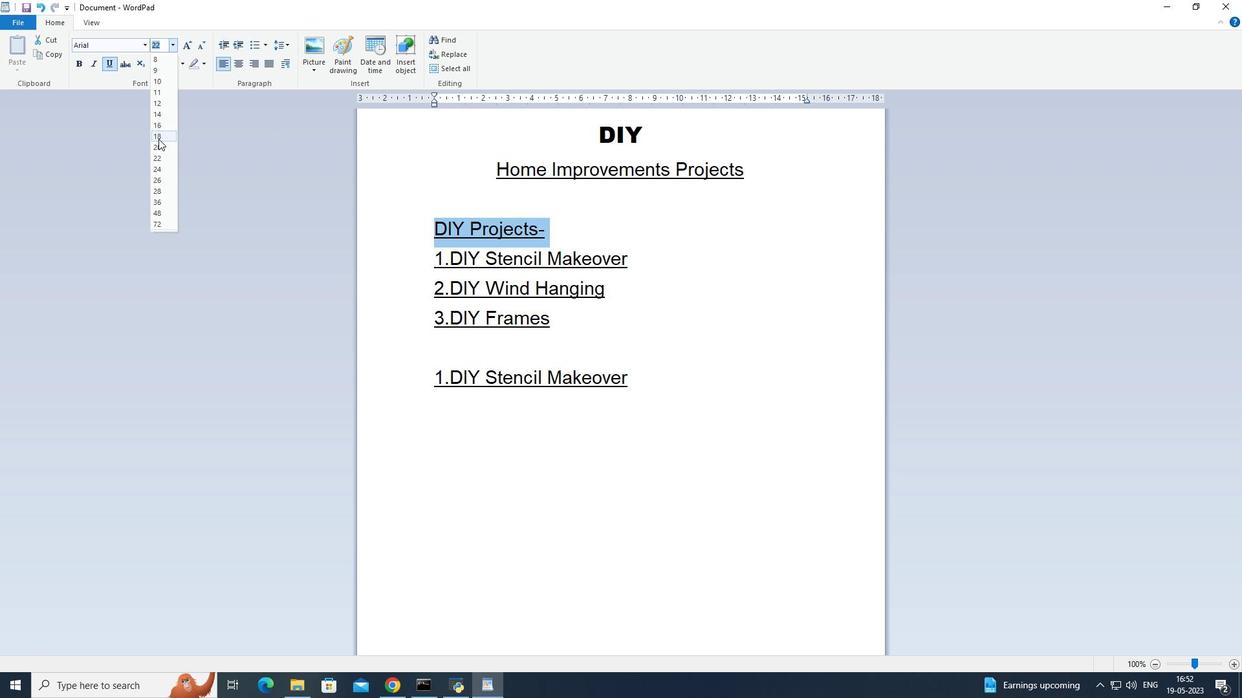 
Action: Mouse pressed left at (159, 148)
Screenshot: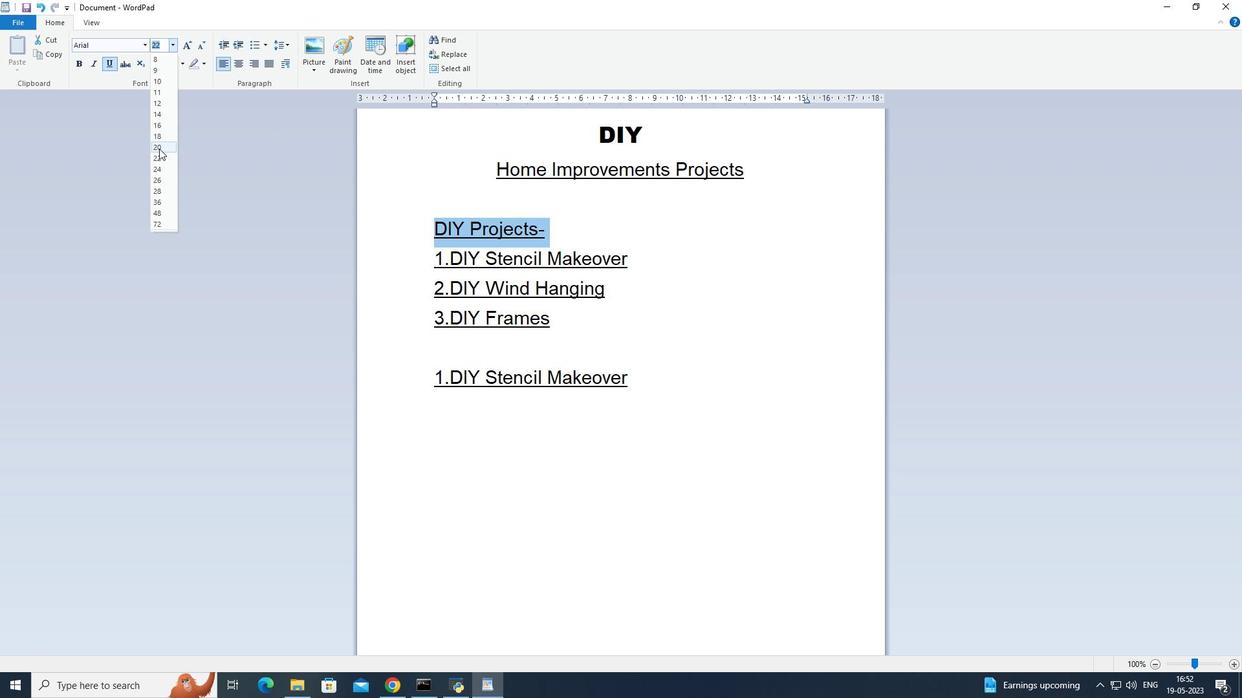 
Action: Mouse moved to (435, 257)
Screenshot: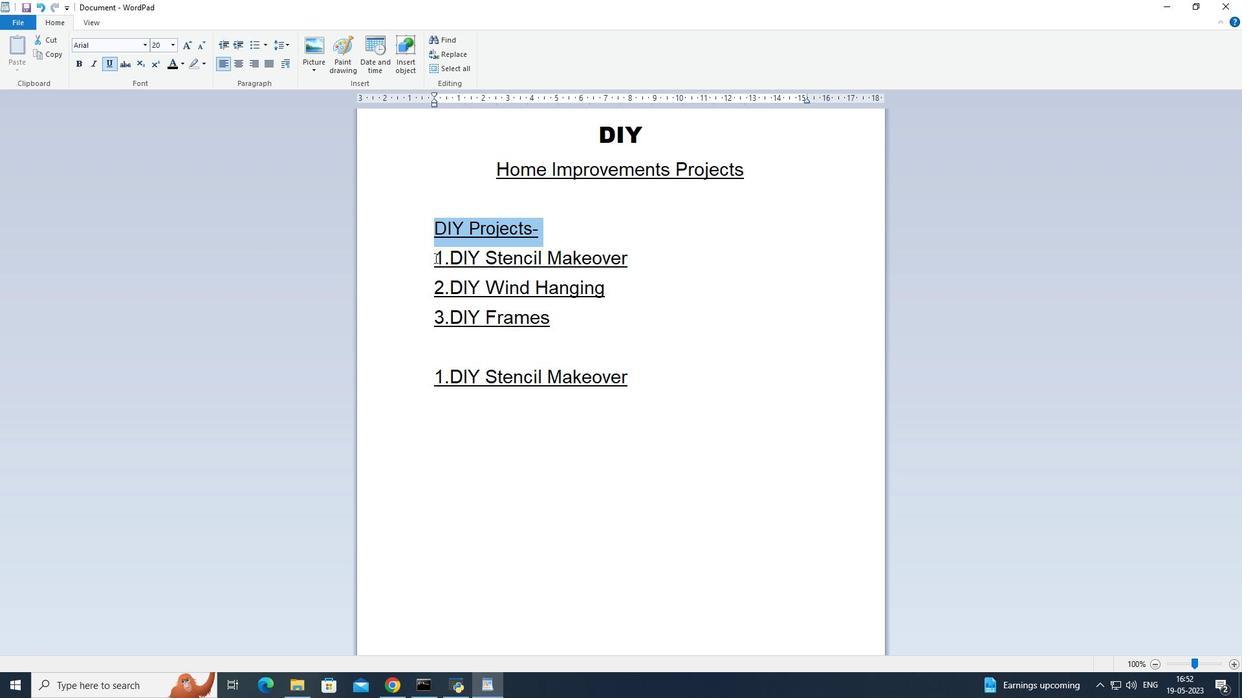 
Action: Mouse pressed left at (435, 257)
Screenshot: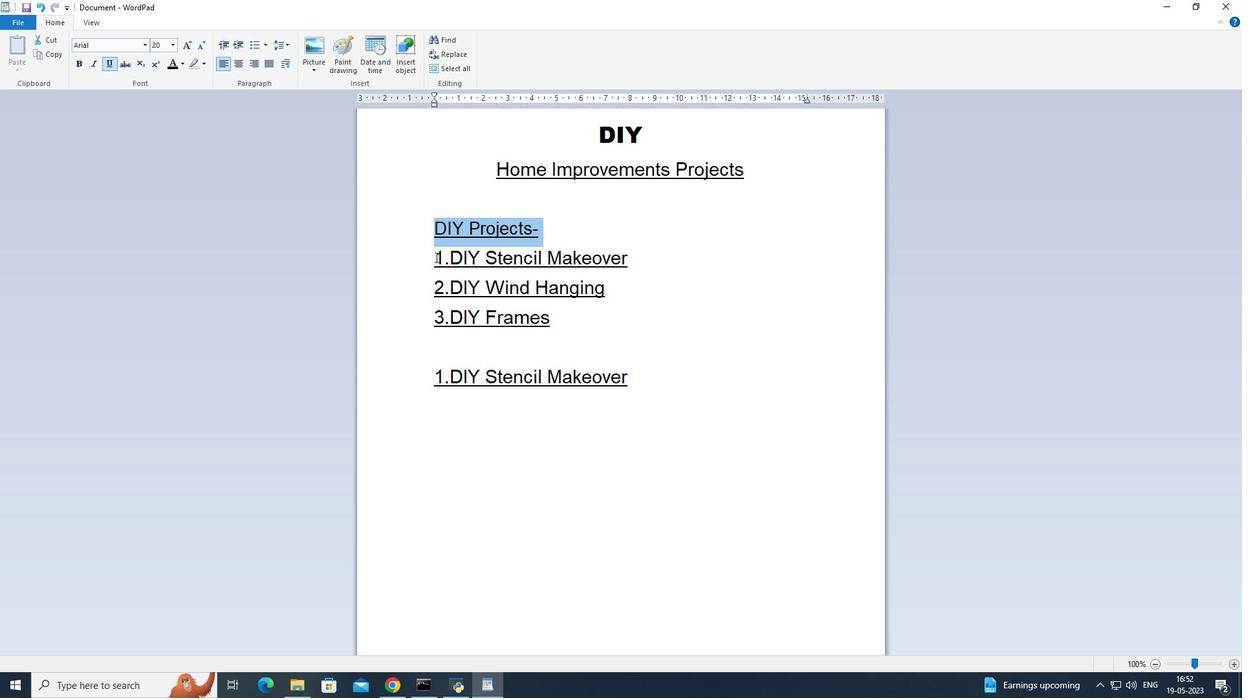 
Action: Mouse moved to (173, 40)
Screenshot: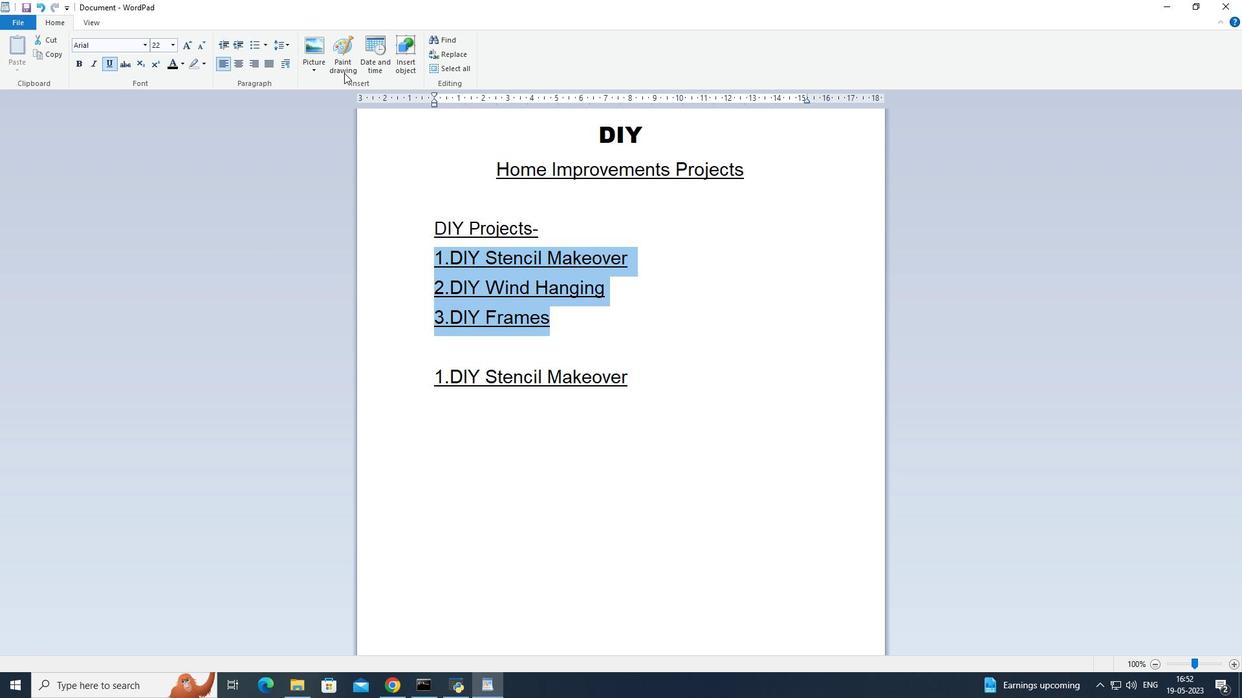 
Action: Mouse pressed left at (173, 40)
Screenshot: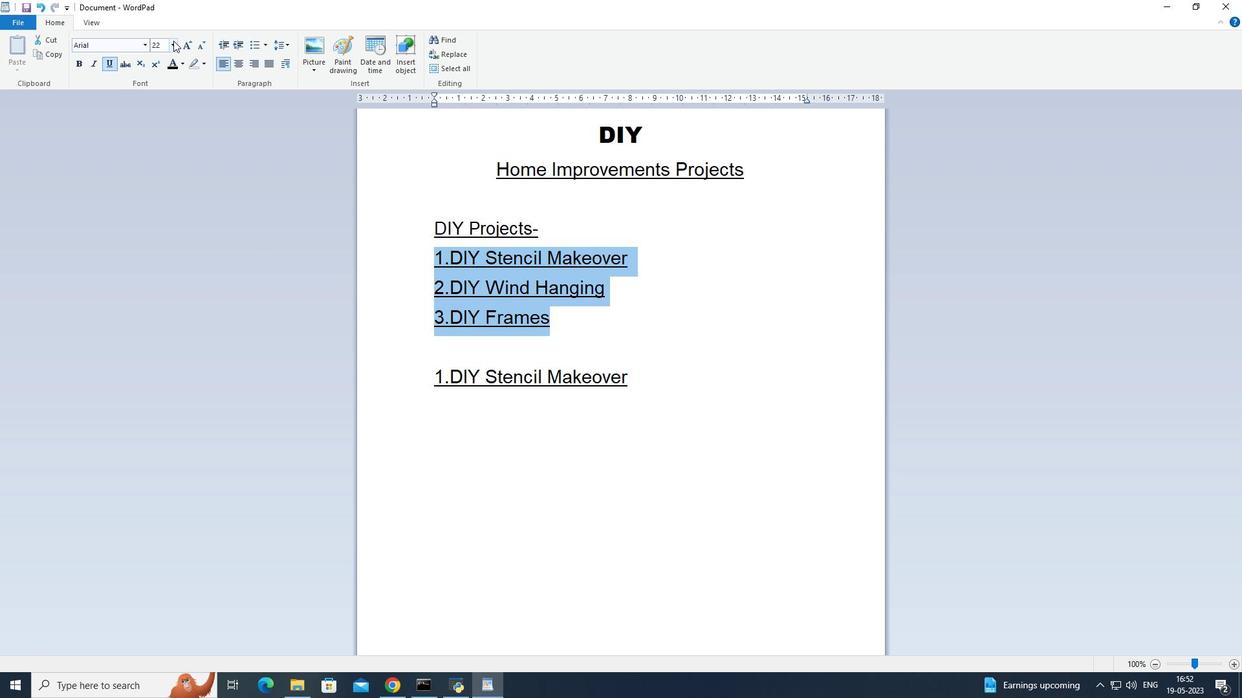 
Action: Mouse moved to (163, 133)
Screenshot: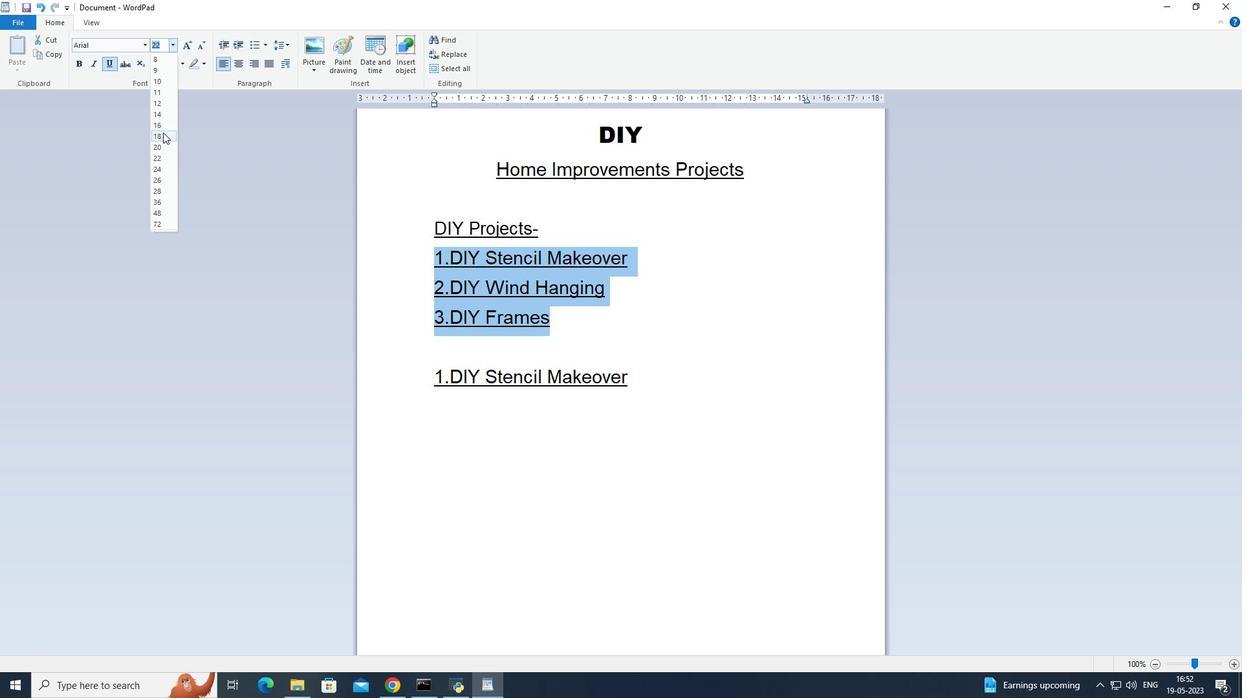
Action: Mouse pressed left at (163, 133)
Screenshot: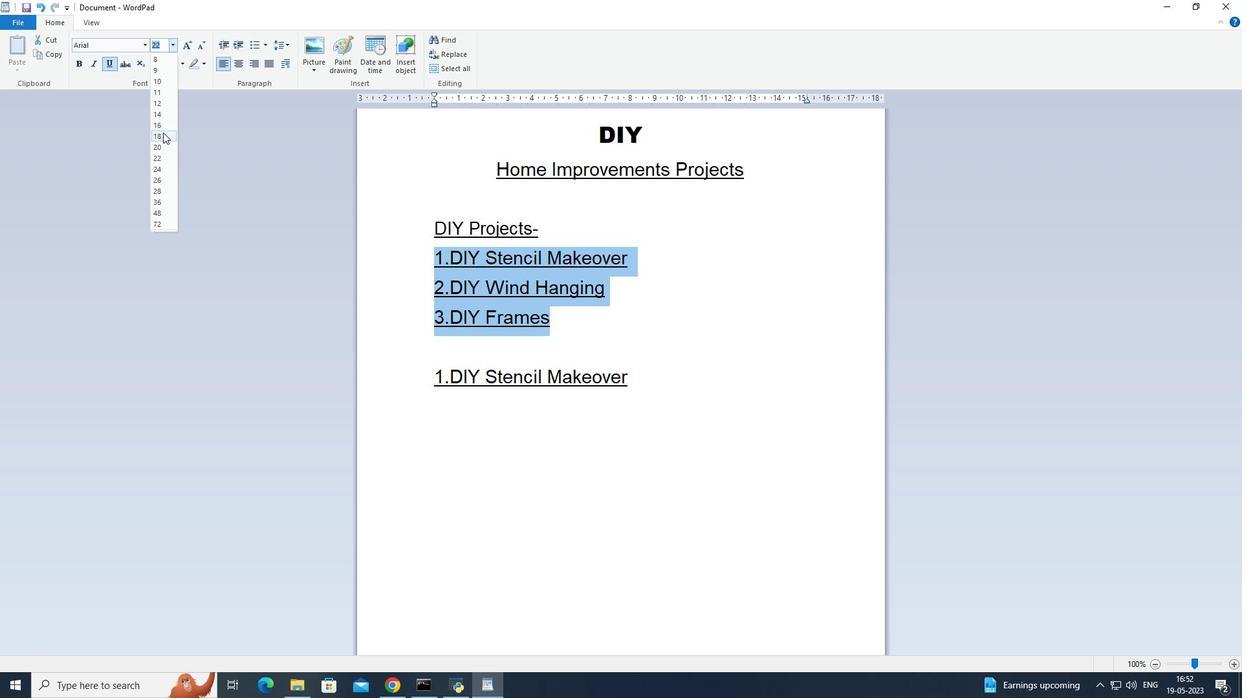 
Action: Mouse moved to (437, 370)
Screenshot: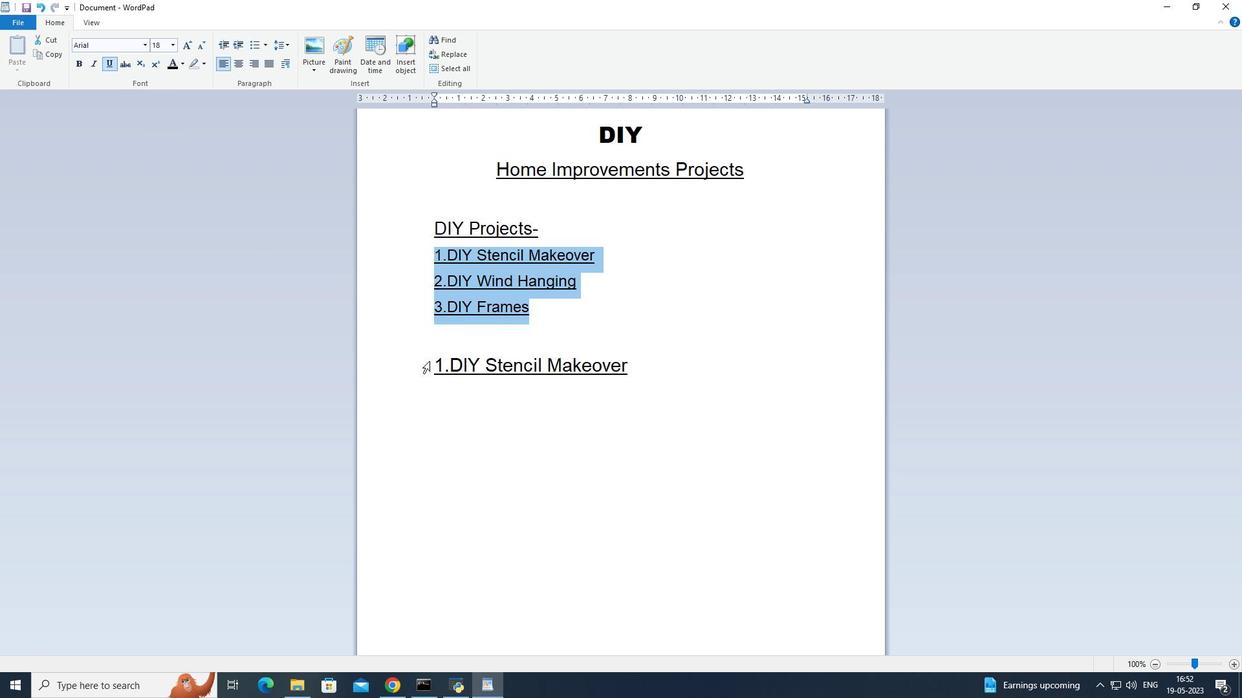 
Action: Mouse pressed left at (437, 370)
Screenshot: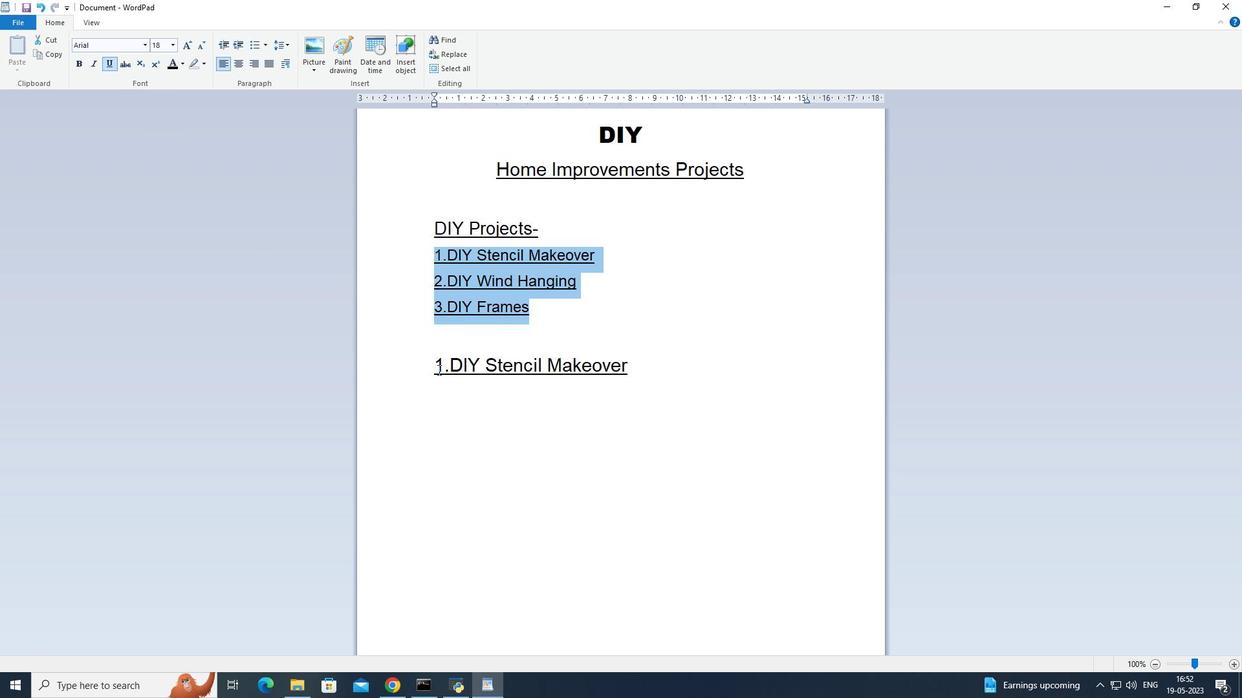 
Action: Mouse moved to (174, 45)
Screenshot: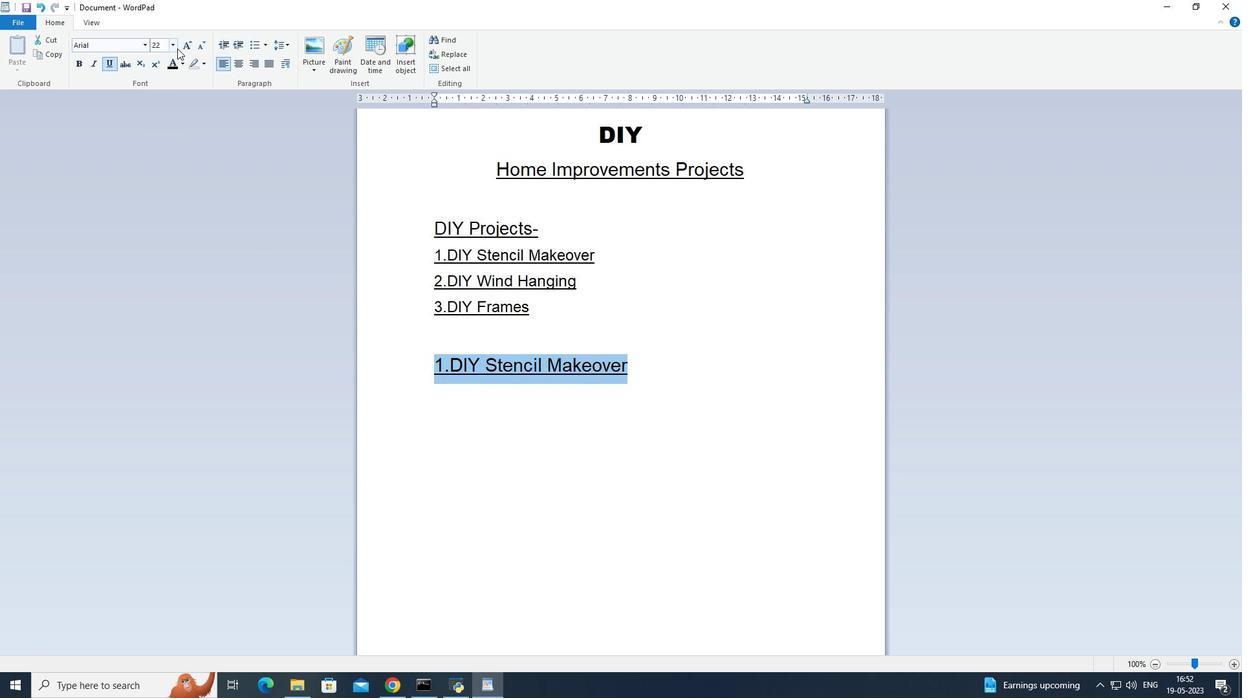 
Action: Mouse pressed left at (174, 45)
Screenshot: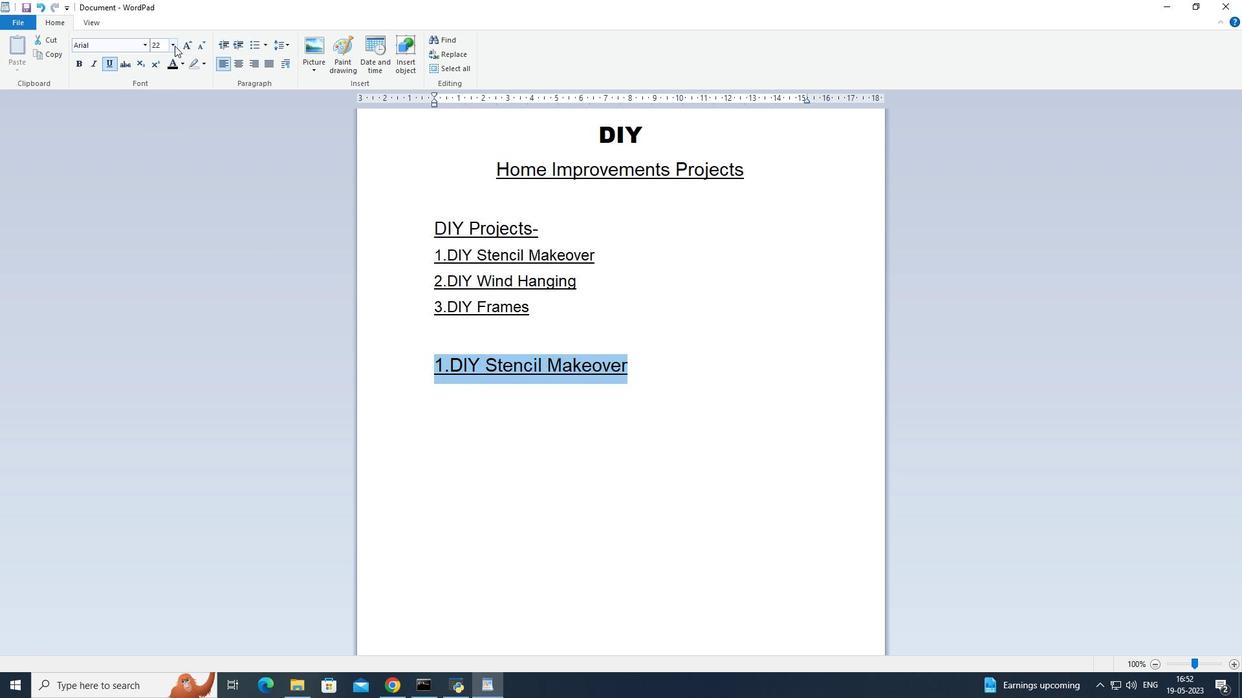 
Action: Mouse moved to (160, 146)
Screenshot: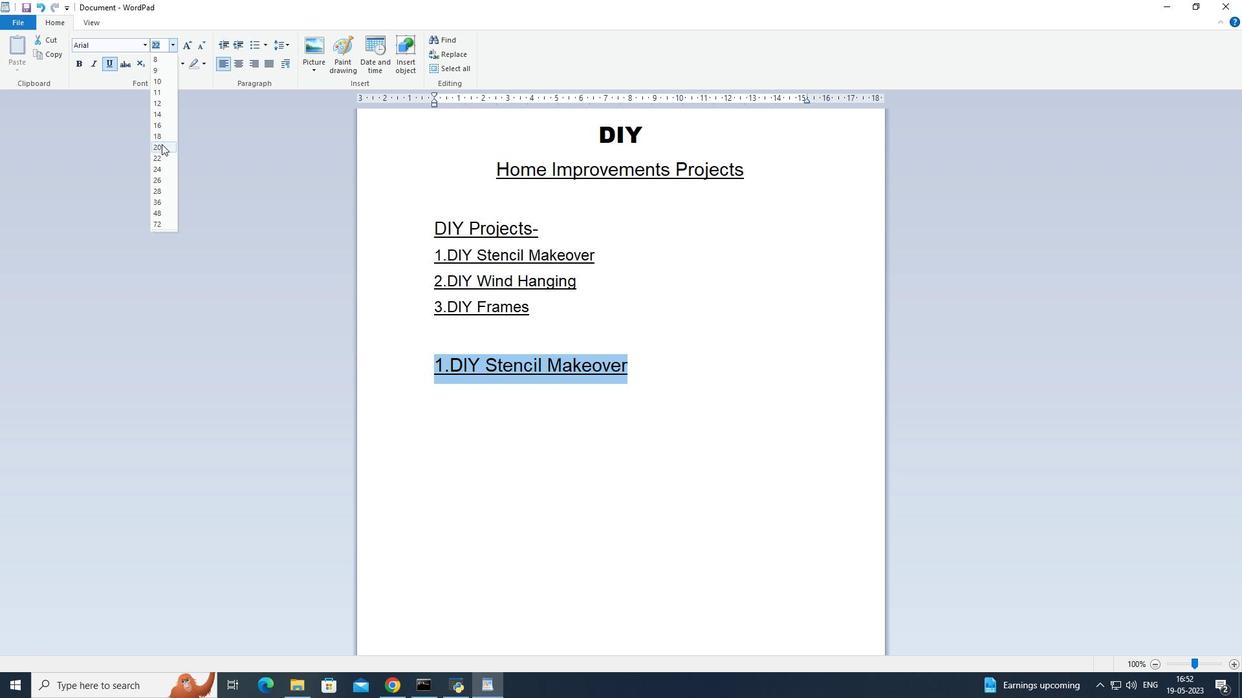
Action: Mouse pressed left at (160, 146)
Screenshot: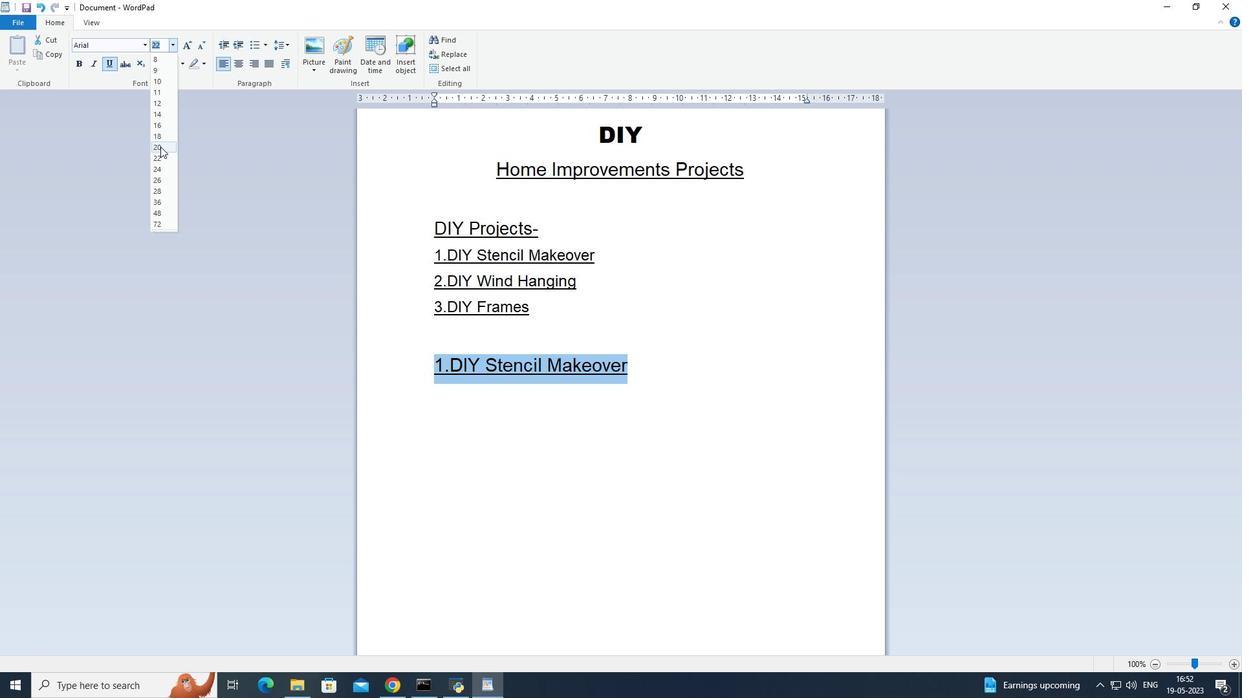 
Action: Mouse moved to (623, 364)
Screenshot: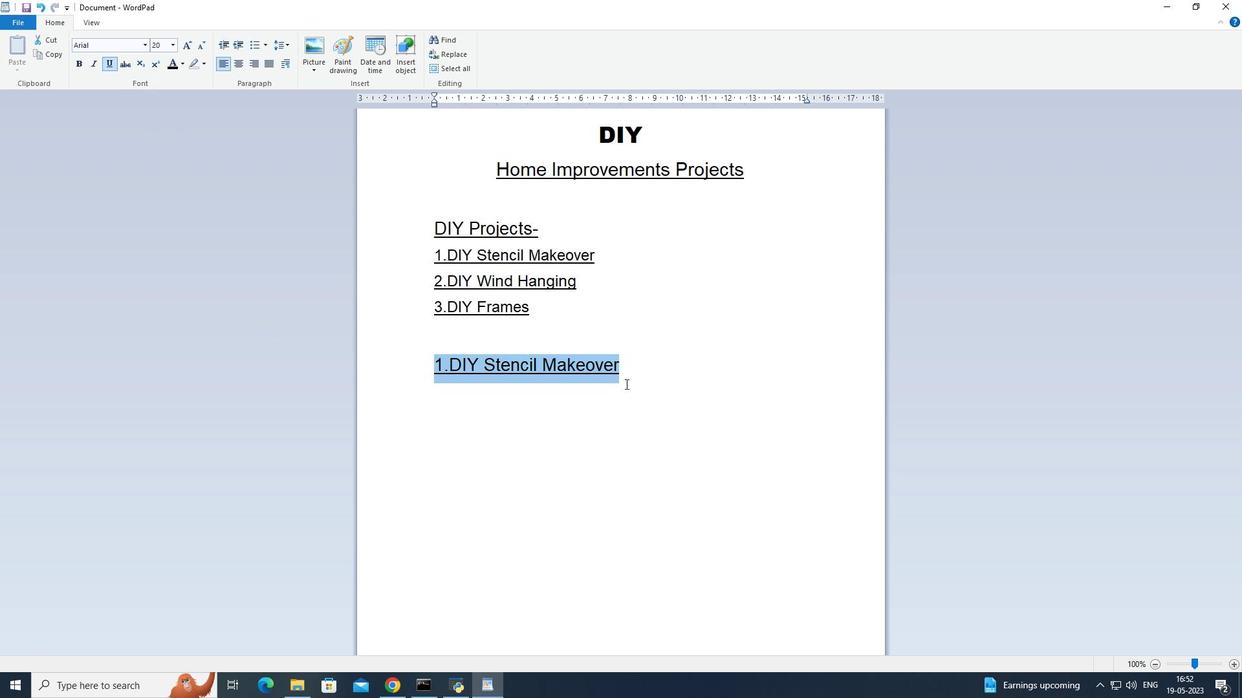 
Action: Mouse pressed left at (623, 364)
Screenshot: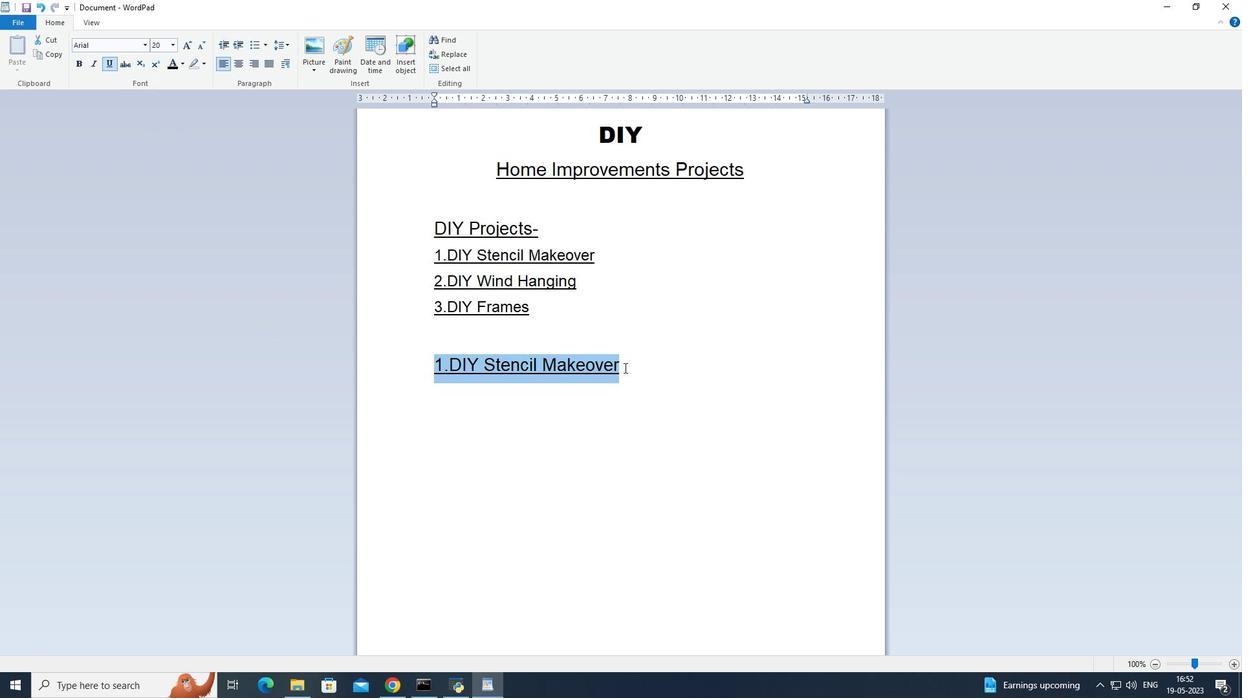 
Action: Key pressed <Key.enter>
Screenshot: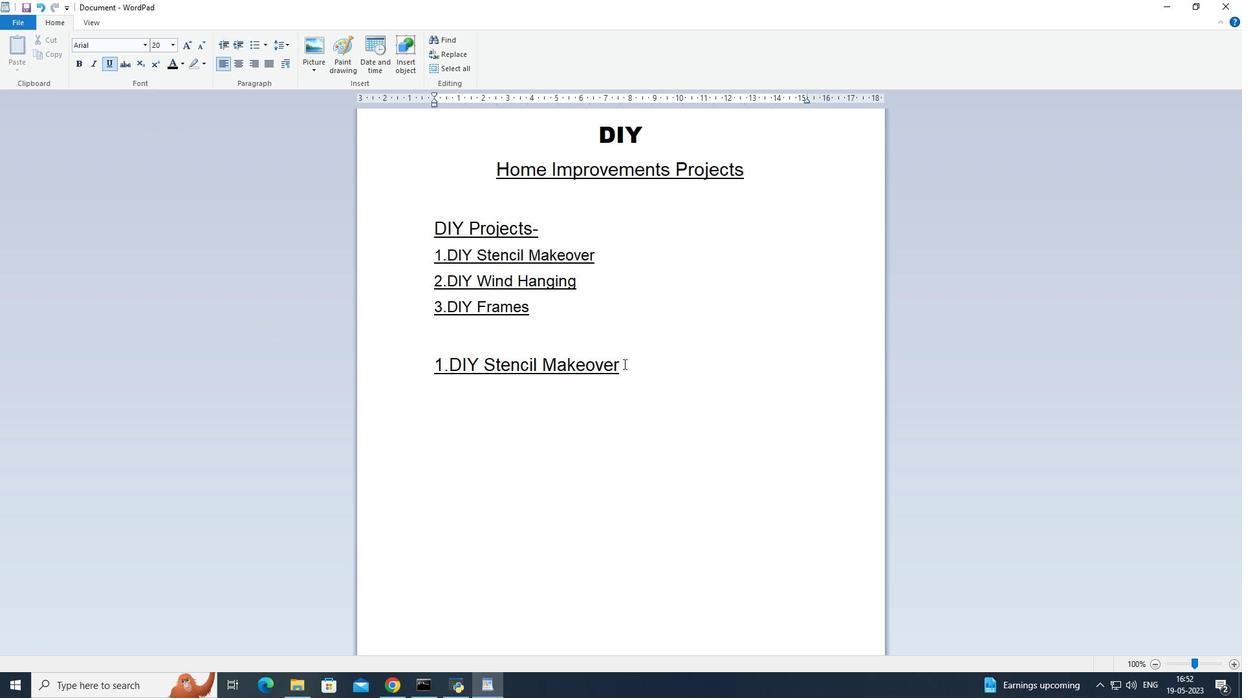 
Action: Mouse moved to (447, 401)
Screenshot: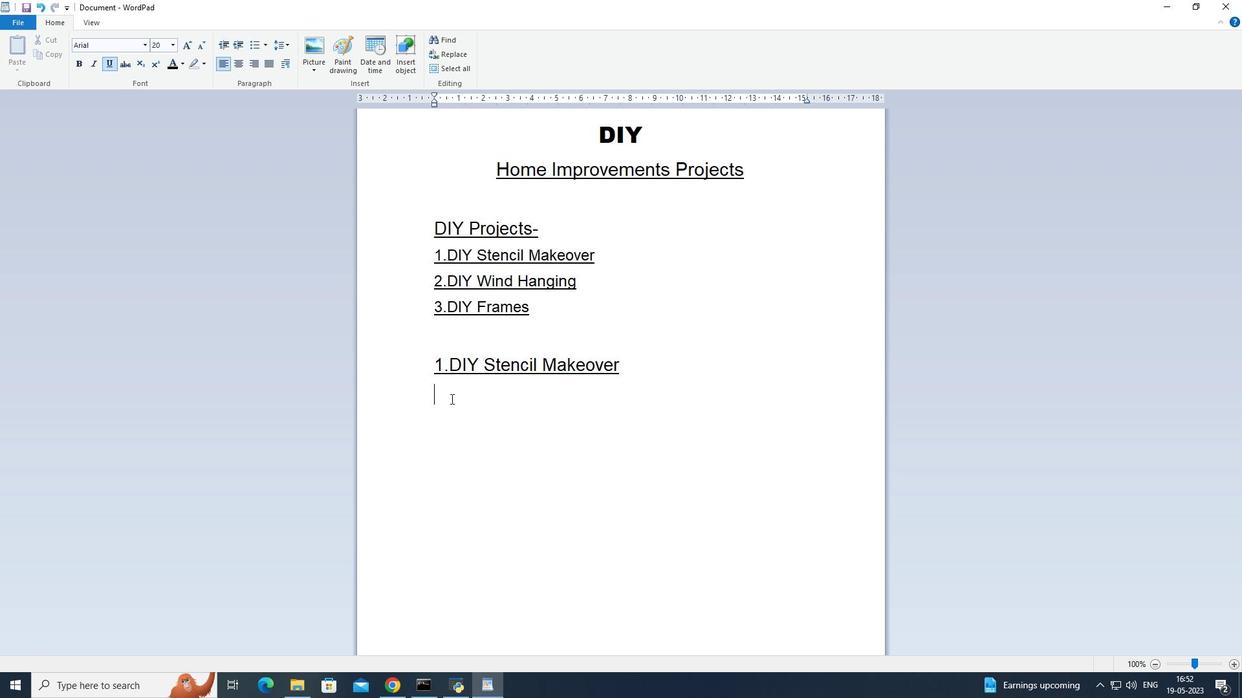 
Action: Key pressed <Key.caps_lock>M<Key.caps_lock>aterials<Key.space><Key.caps_lock>N<Key.caps_lock>eeded-<Key.enter>
Screenshot: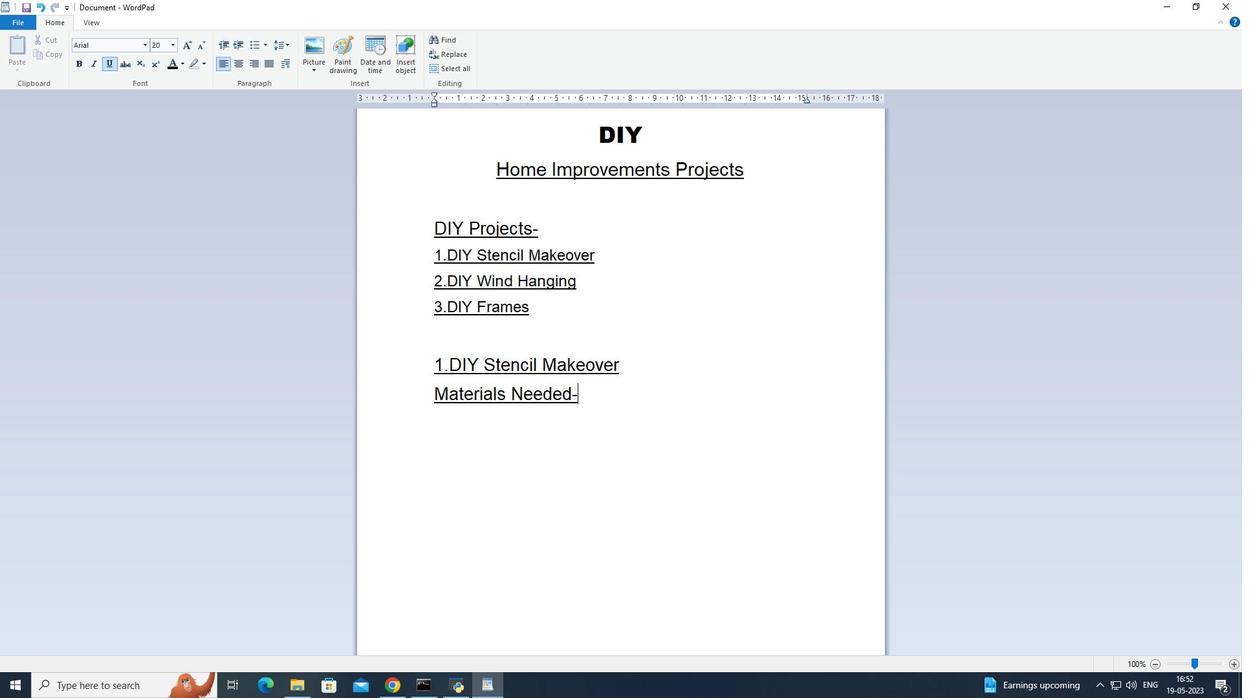 
Action: Mouse moved to (436, 253)
Screenshot: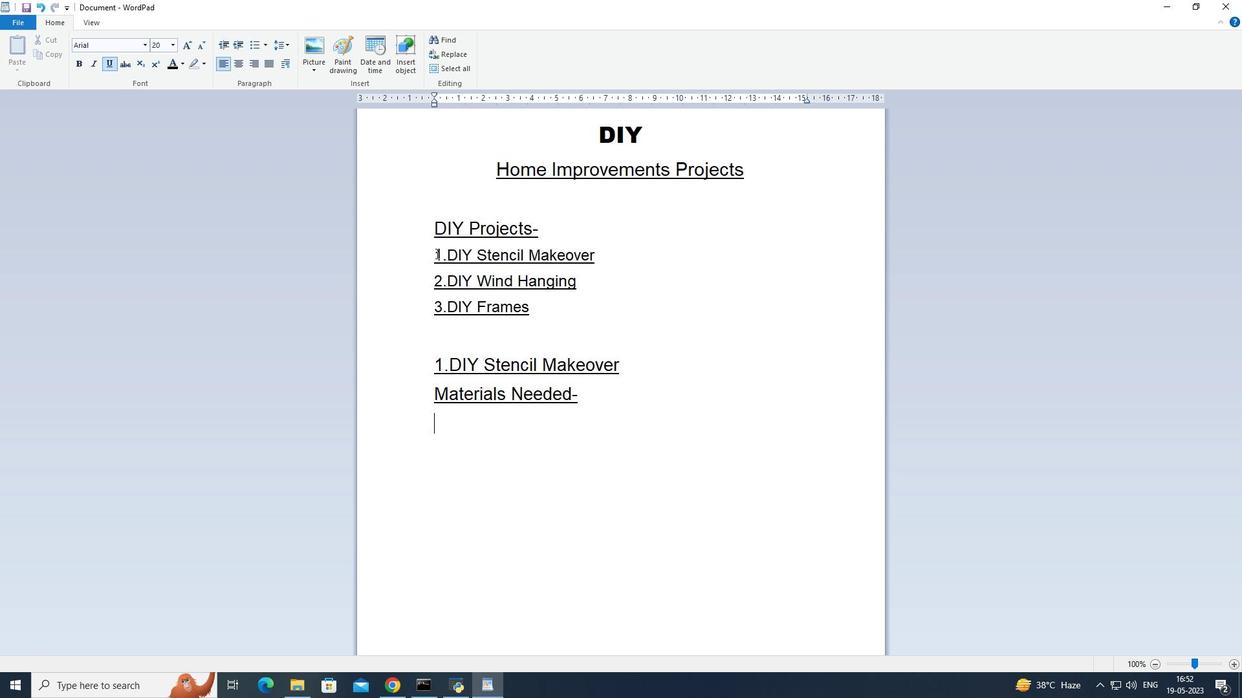 
Action: Mouse pressed left at (436, 253)
Screenshot: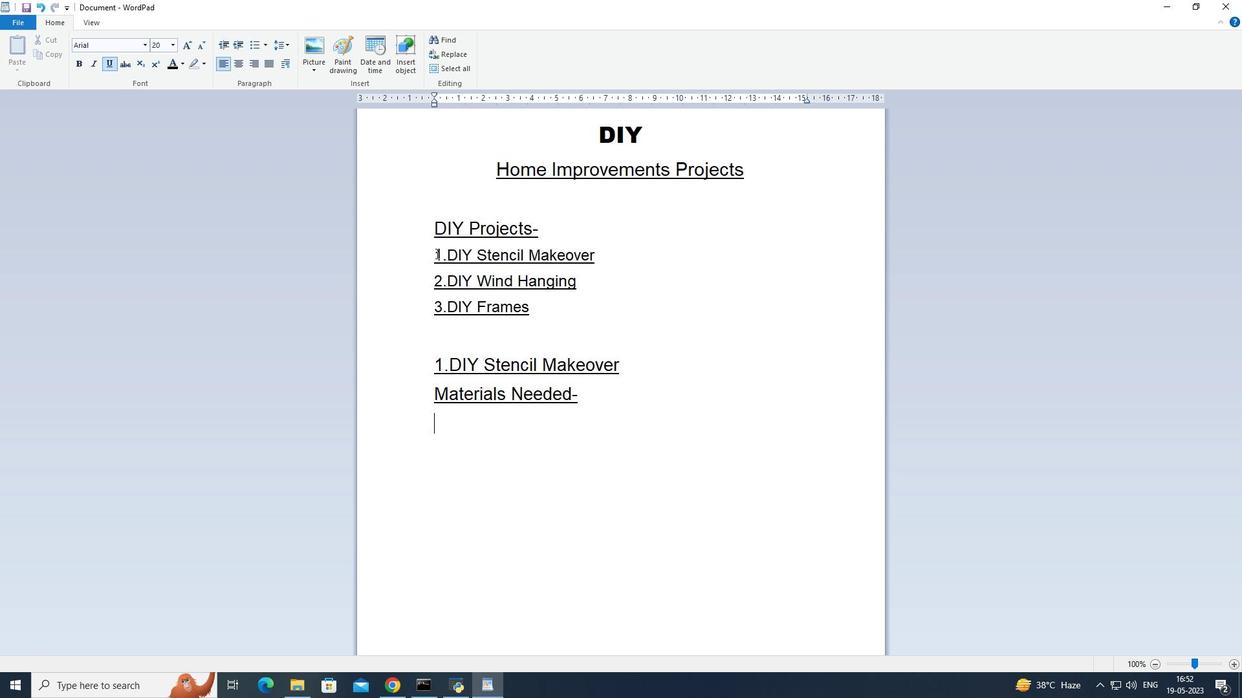 
Action: Mouse moved to (179, 62)
Screenshot: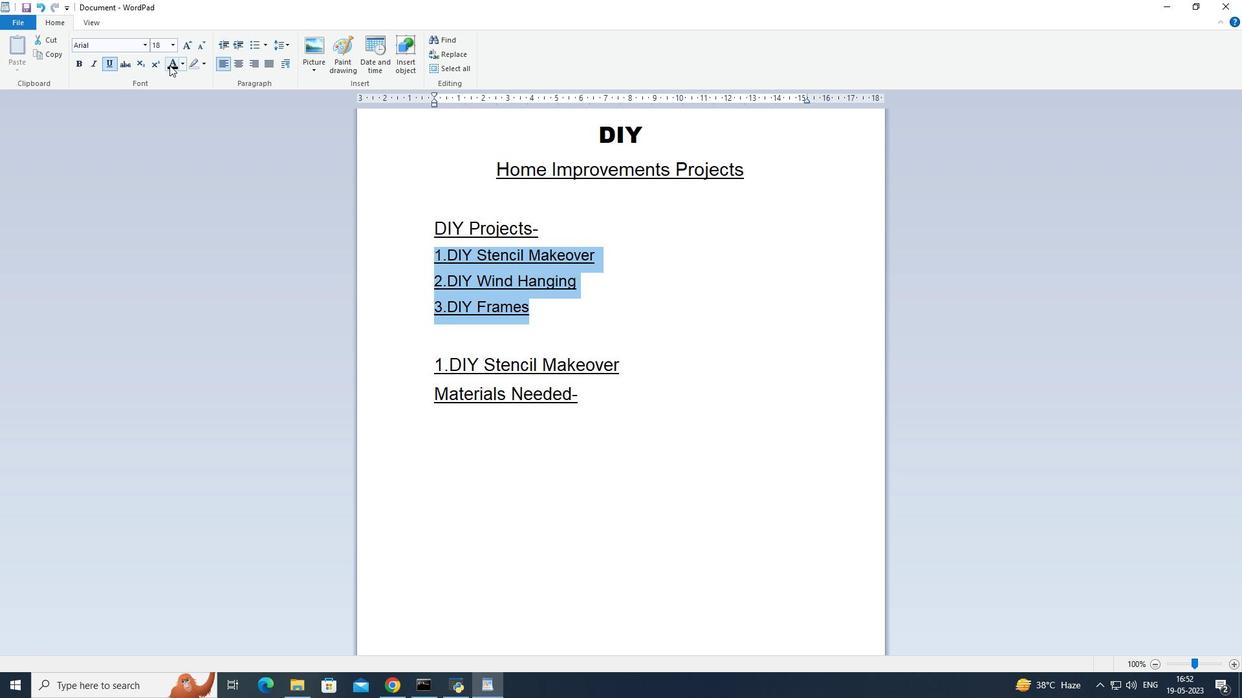 
Action: Mouse pressed left at (179, 62)
Screenshot: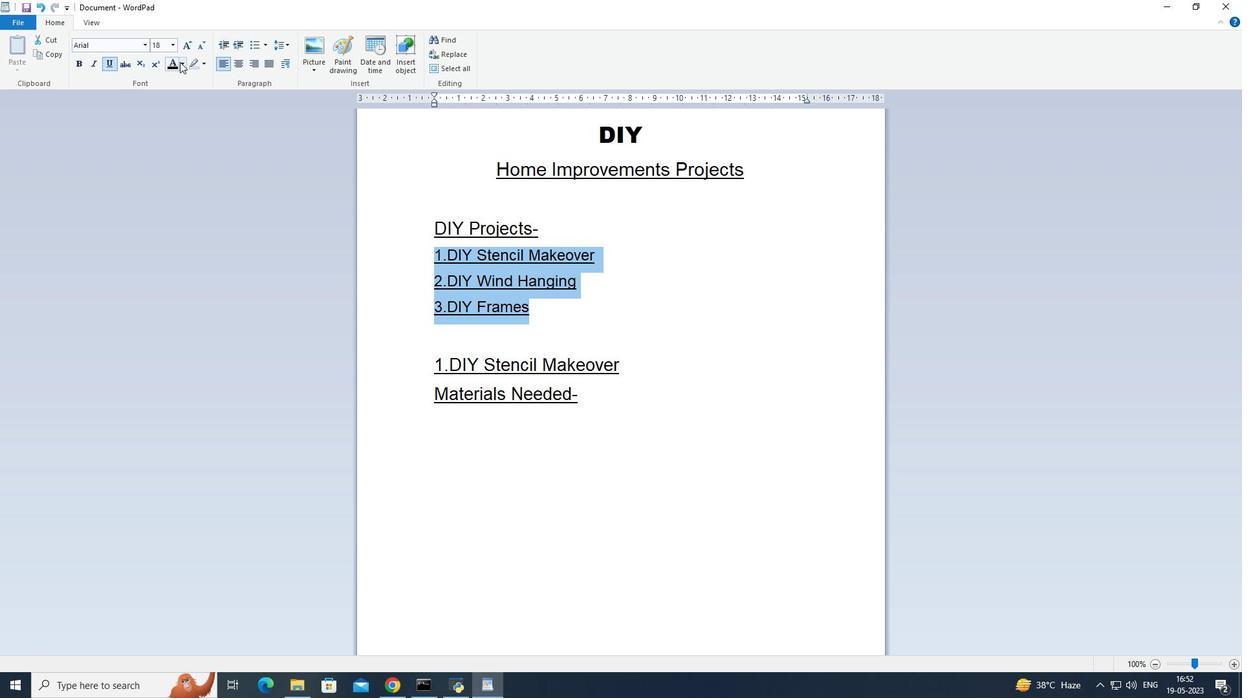 
Action: Mouse moved to (171, 124)
Screenshot: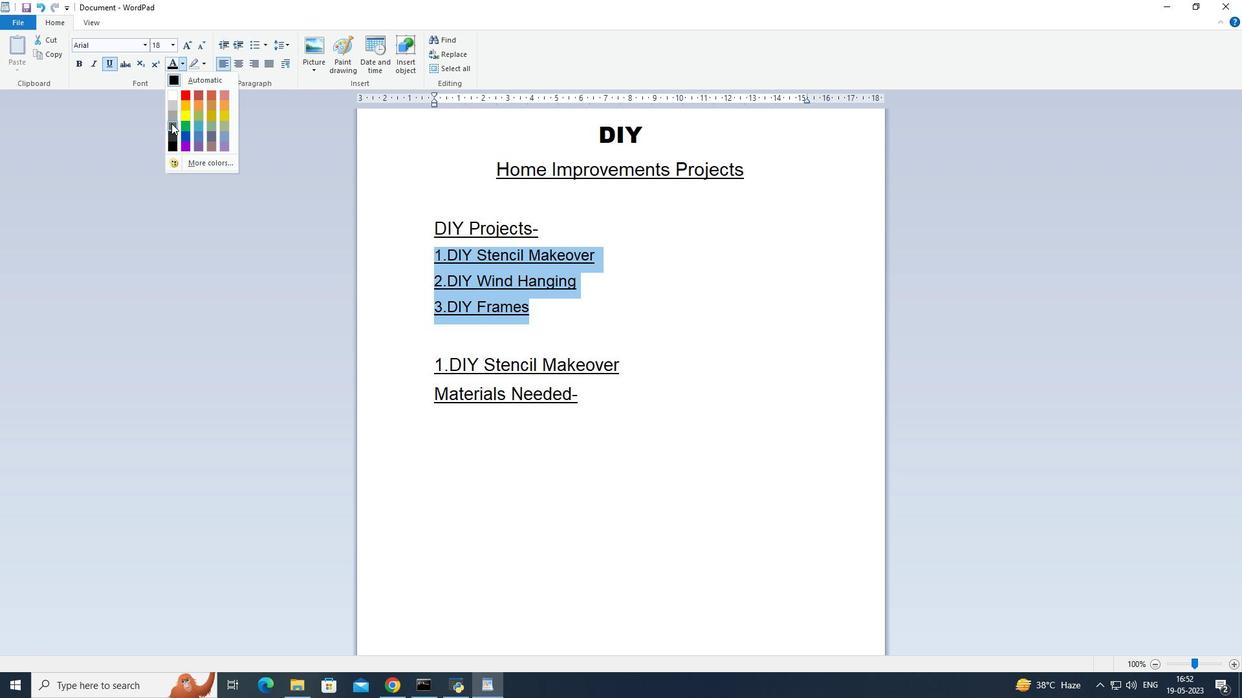 
Action: Mouse pressed left at (171, 124)
Screenshot: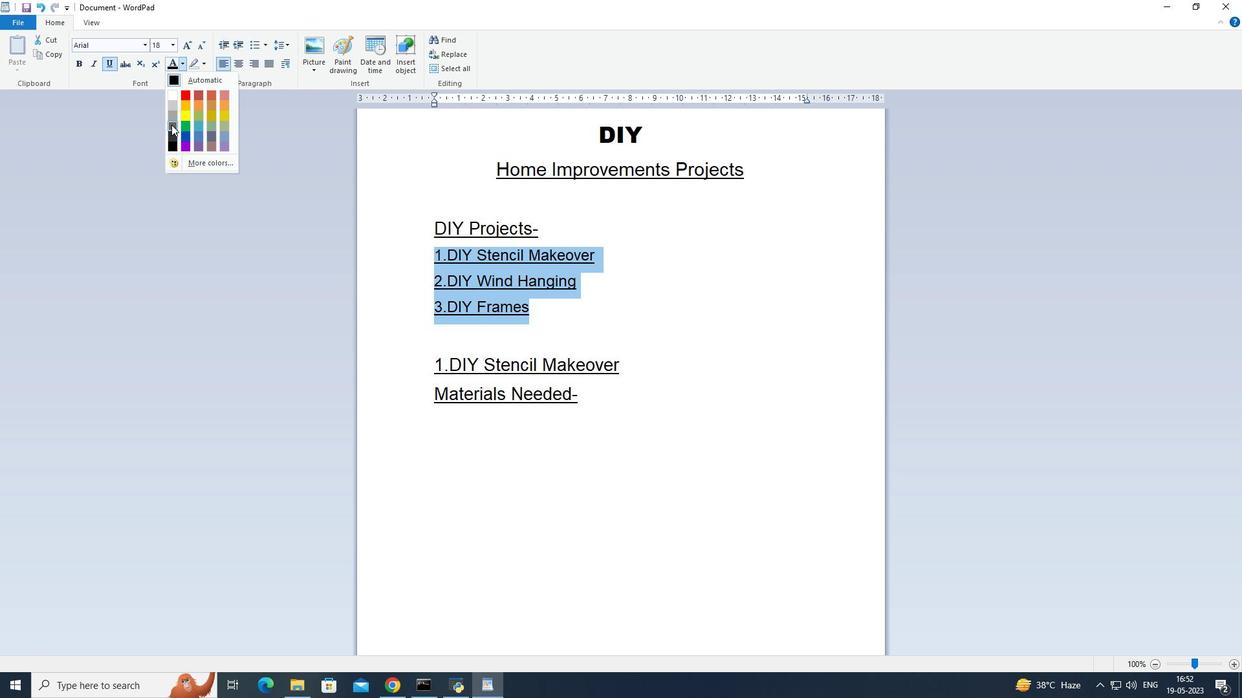 
Action: Mouse moved to (476, 291)
Screenshot: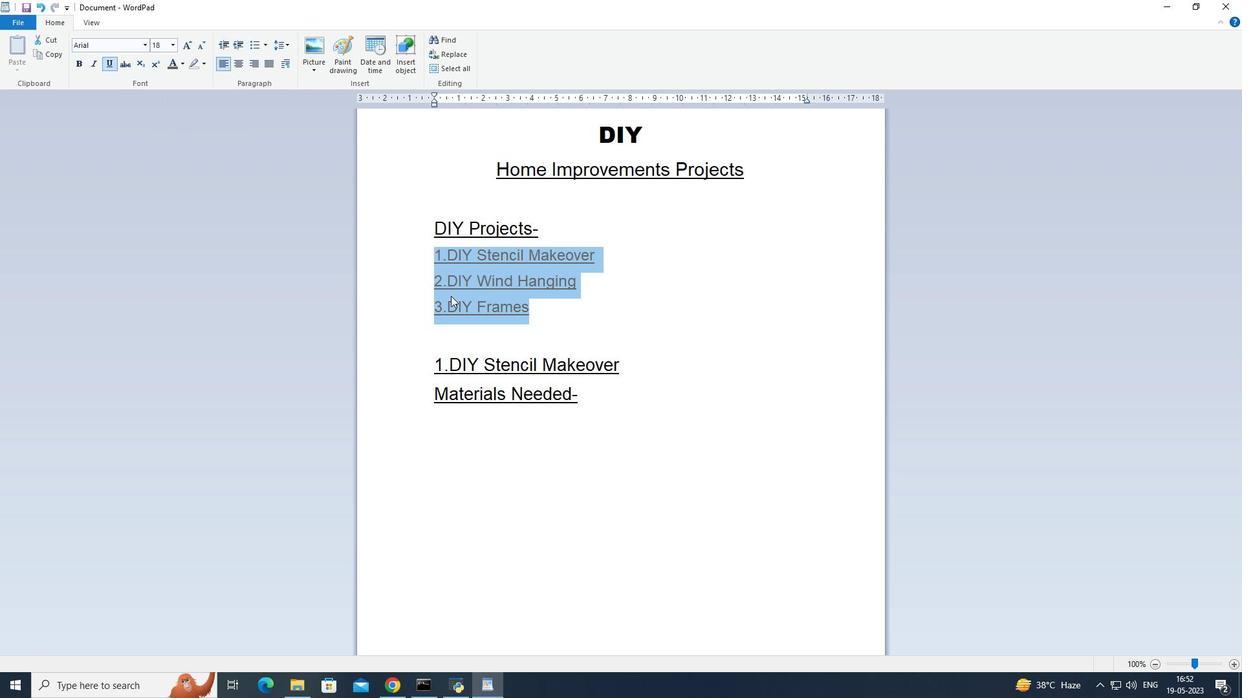 
Action: Mouse pressed left at (476, 291)
Screenshot: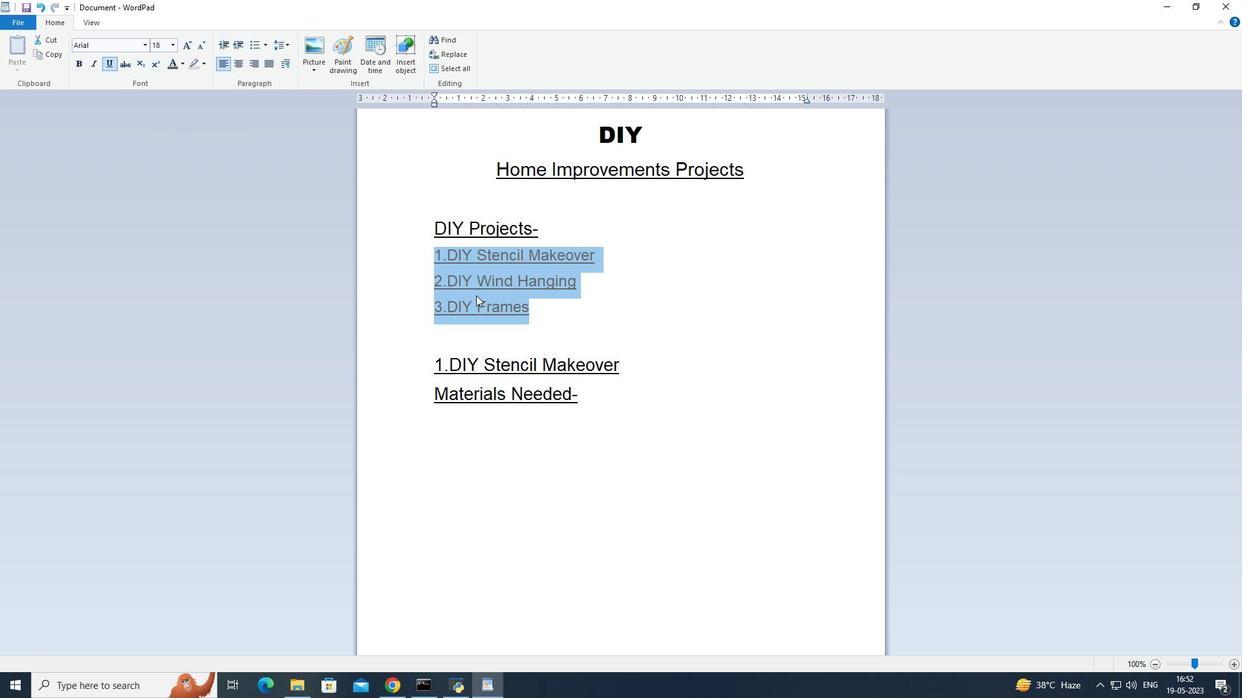 
Action: Mouse moved to (432, 230)
Screenshot: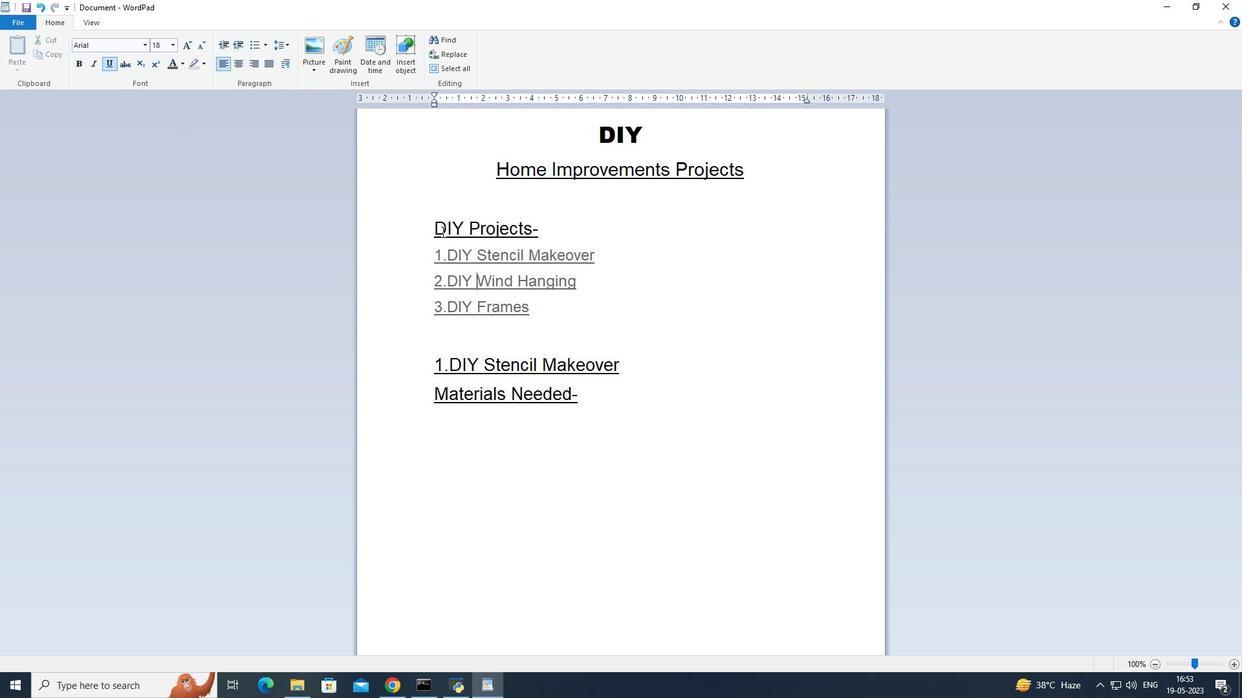 
Action: Mouse pressed left at (432, 230)
Screenshot: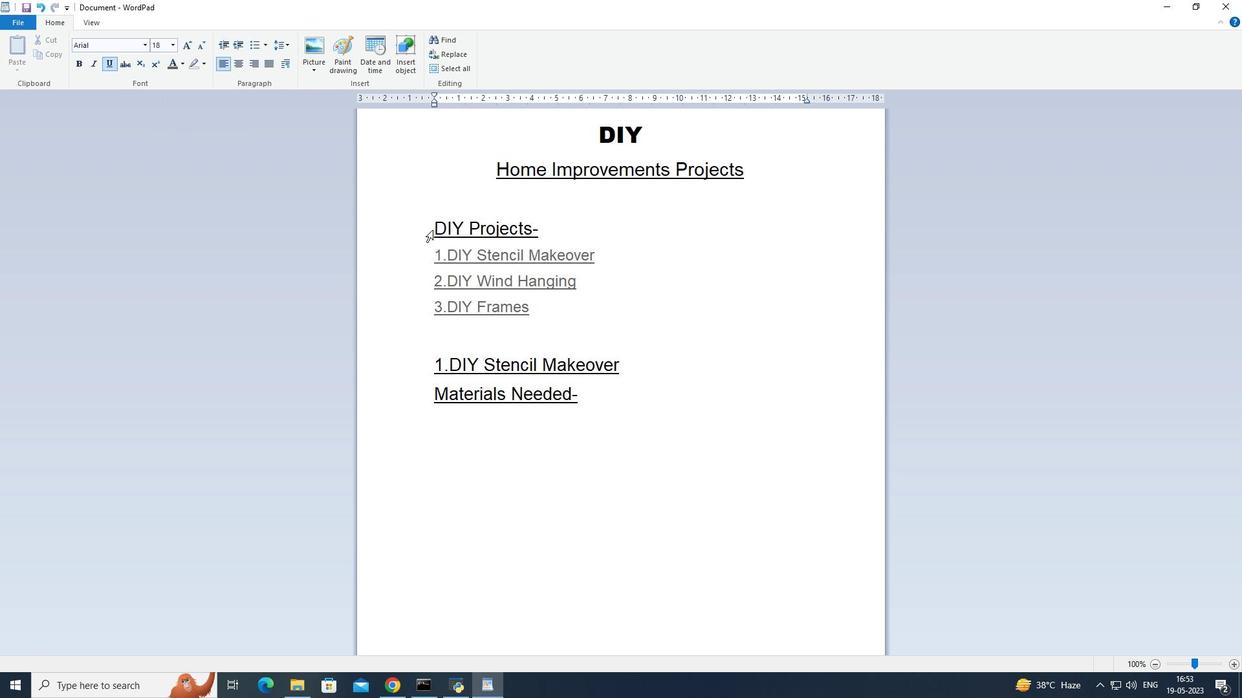 
Action: Mouse moved to (181, 61)
Screenshot: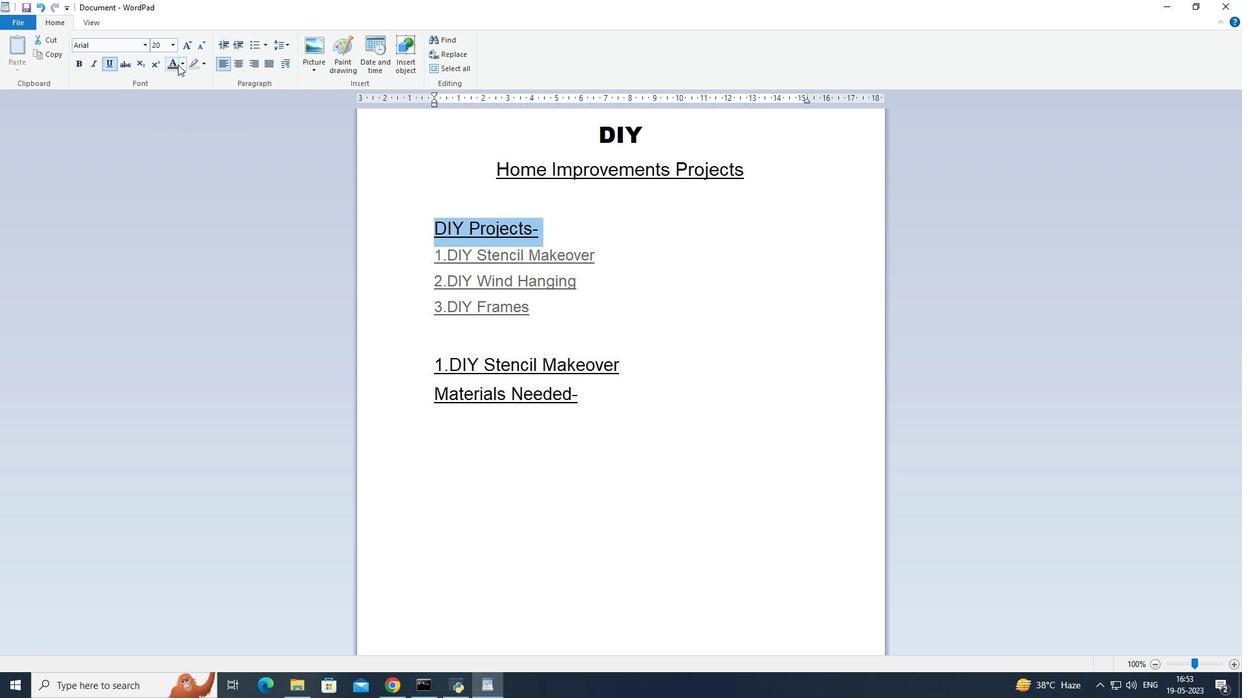 
Action: Mouse pressed left at (181, 61)
Screenshot: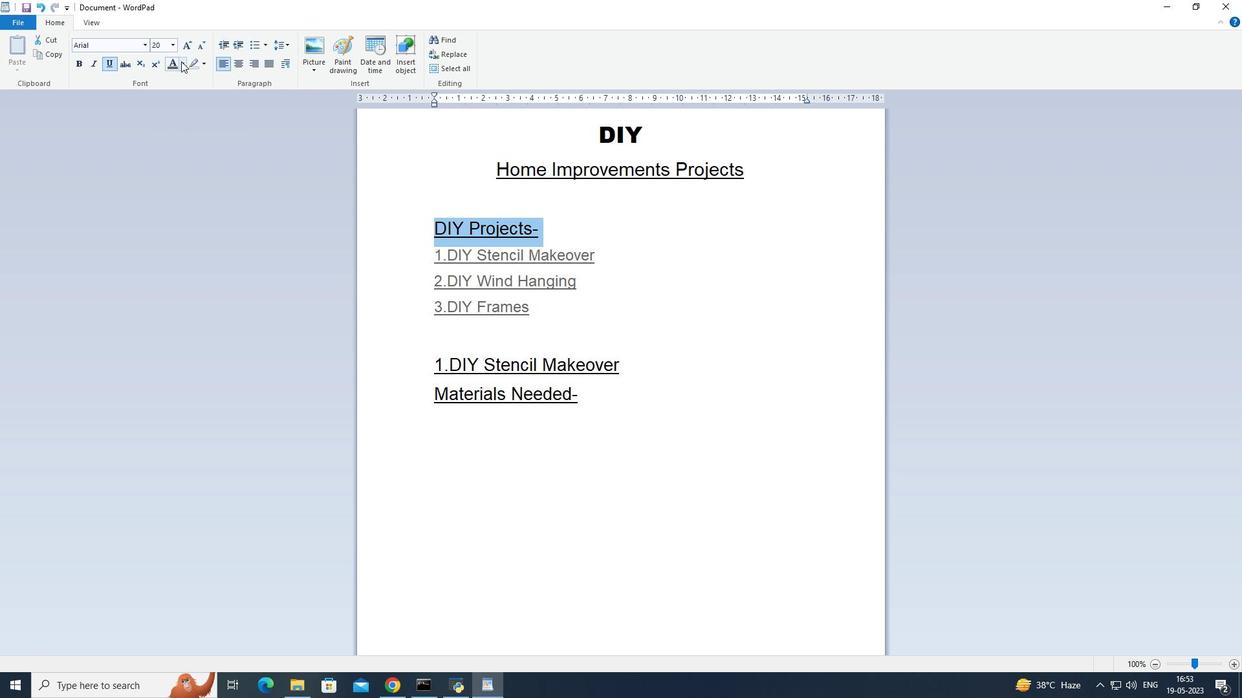
Action: Mouse moved to (175, 139)
Screenshot: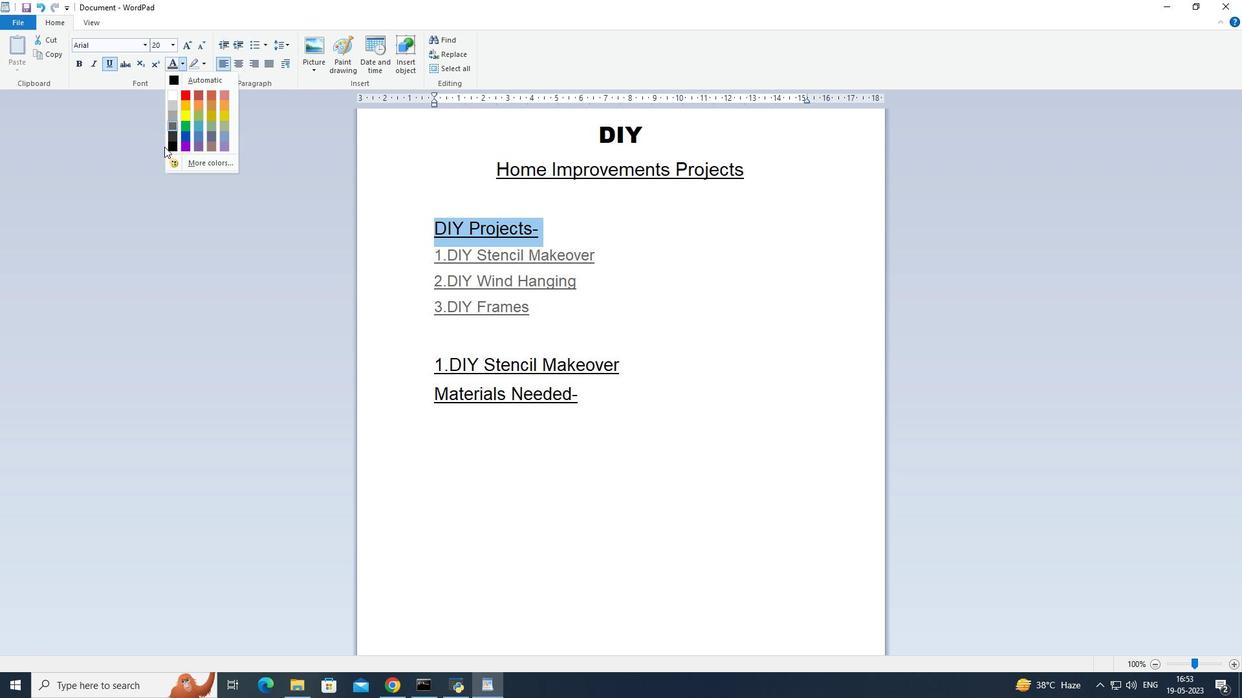 
Action: Mouse pressed left at (175, 139)
Screenshot: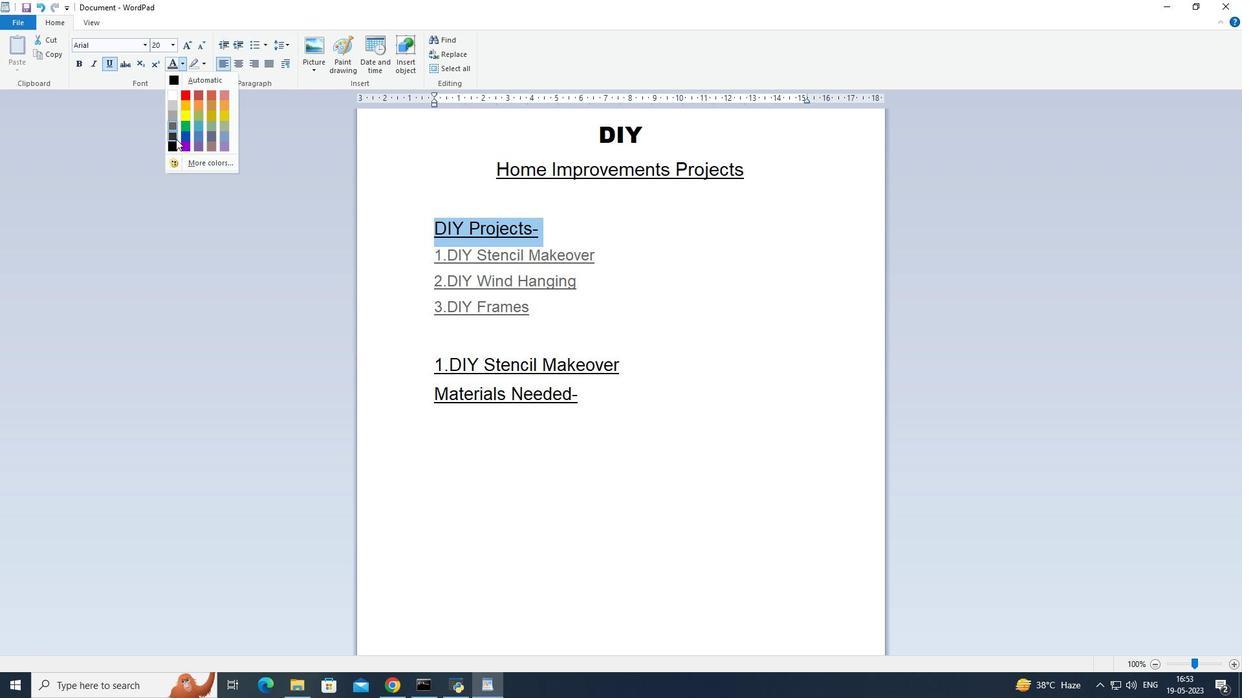 
Action: Mouse moved to (226, 273)
Screenshot: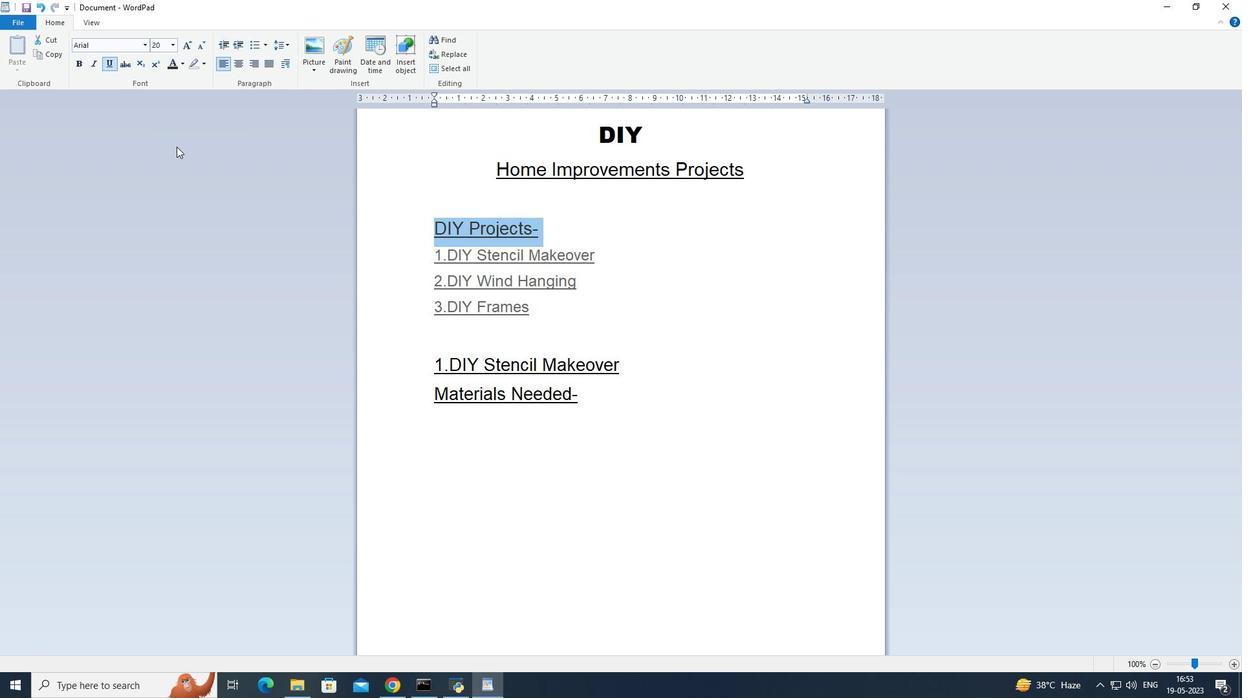 
Action: Mouse pressed left at (226, 273)
Screenshot: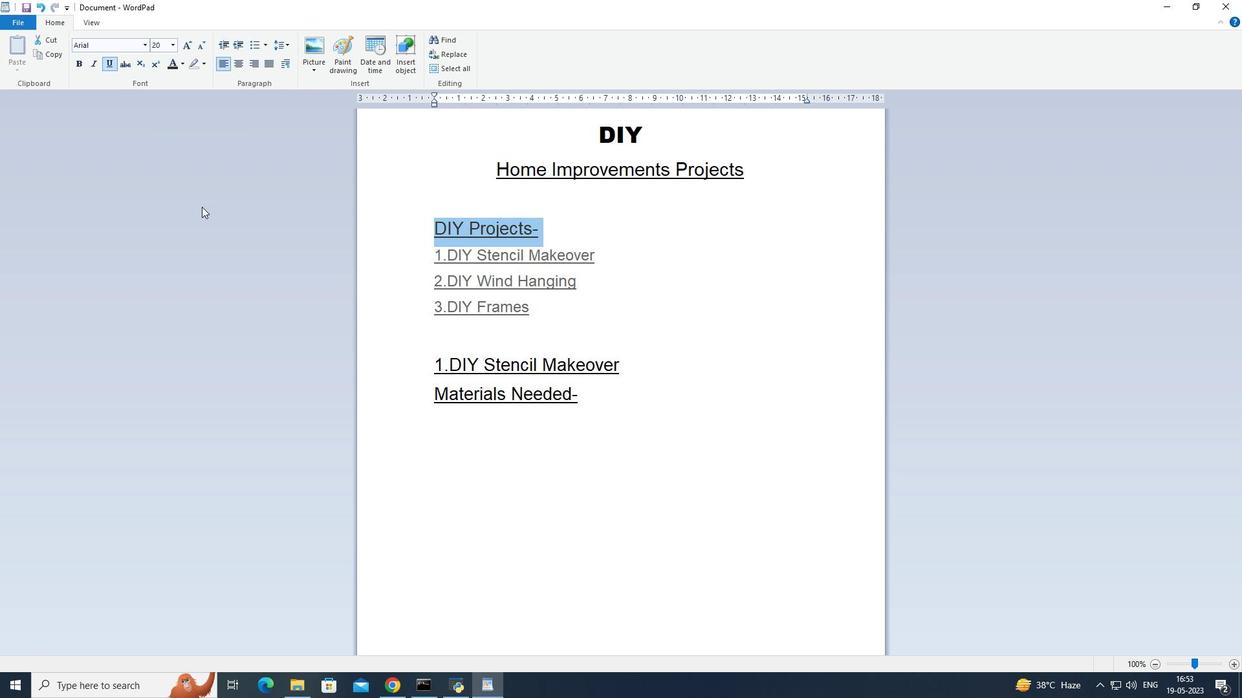 
Action: Mouse moved to (436, 366)
Screenshot: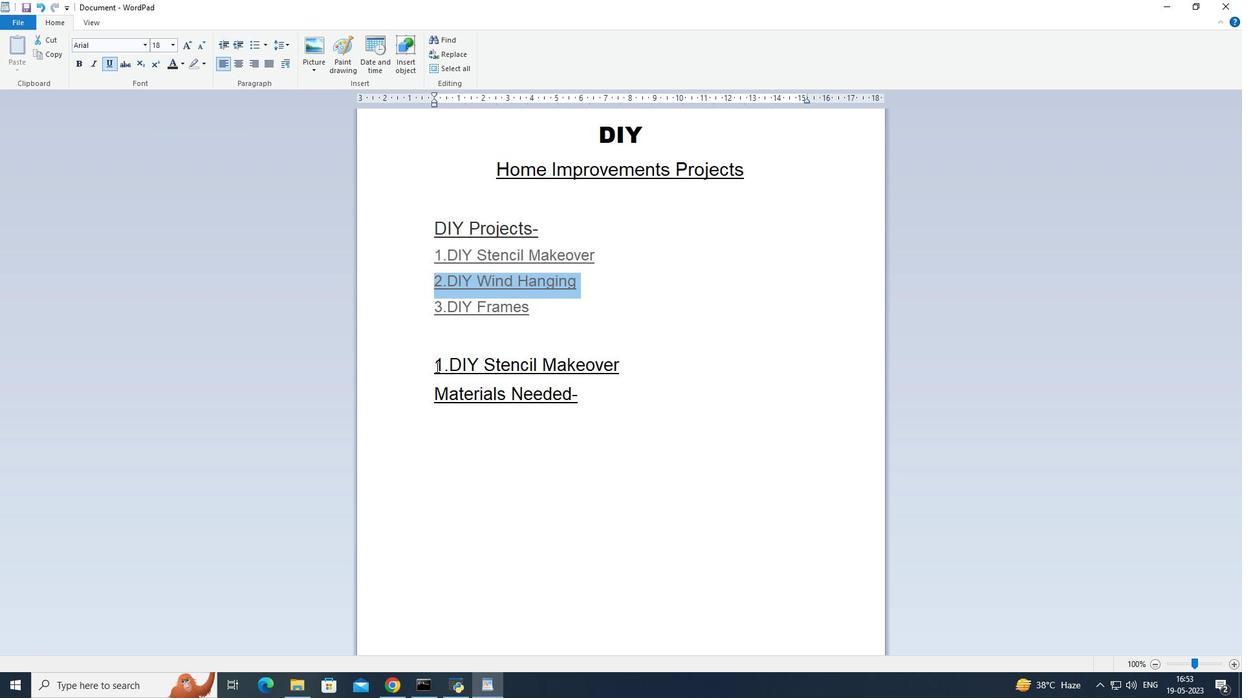
Action: Mouse pressed left at (436, 366)
Screenshot: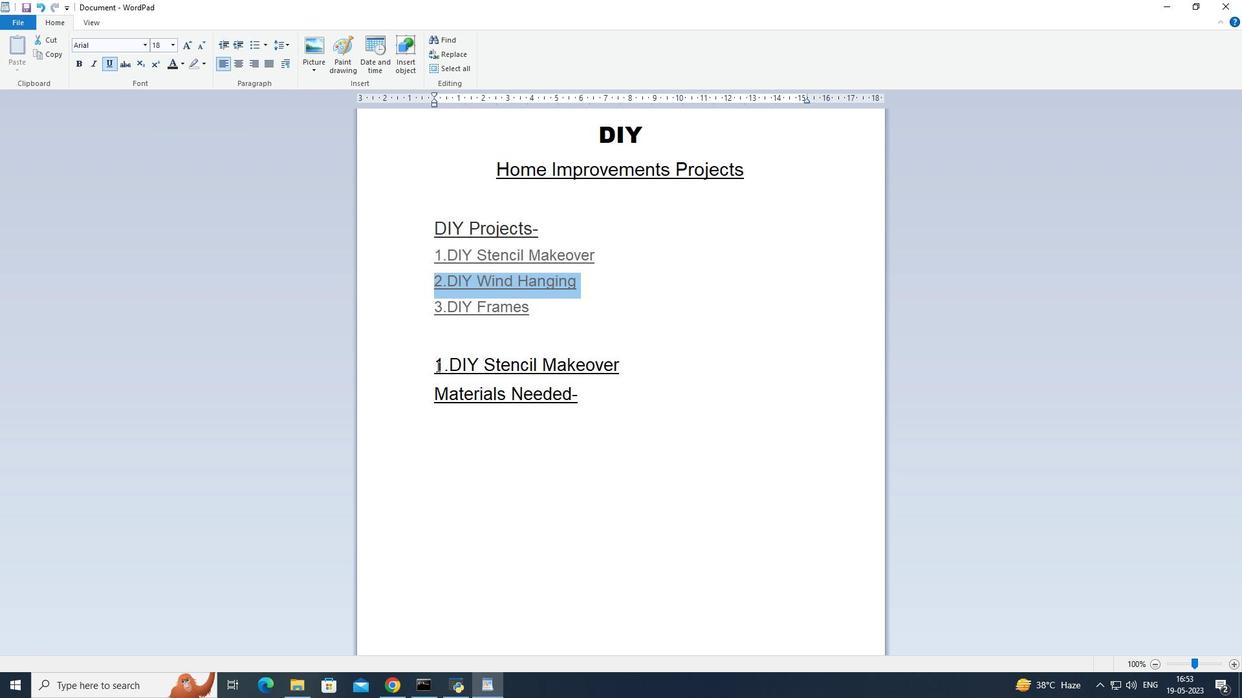 
Action: Mouse moved to (436, 226)
Screenshot: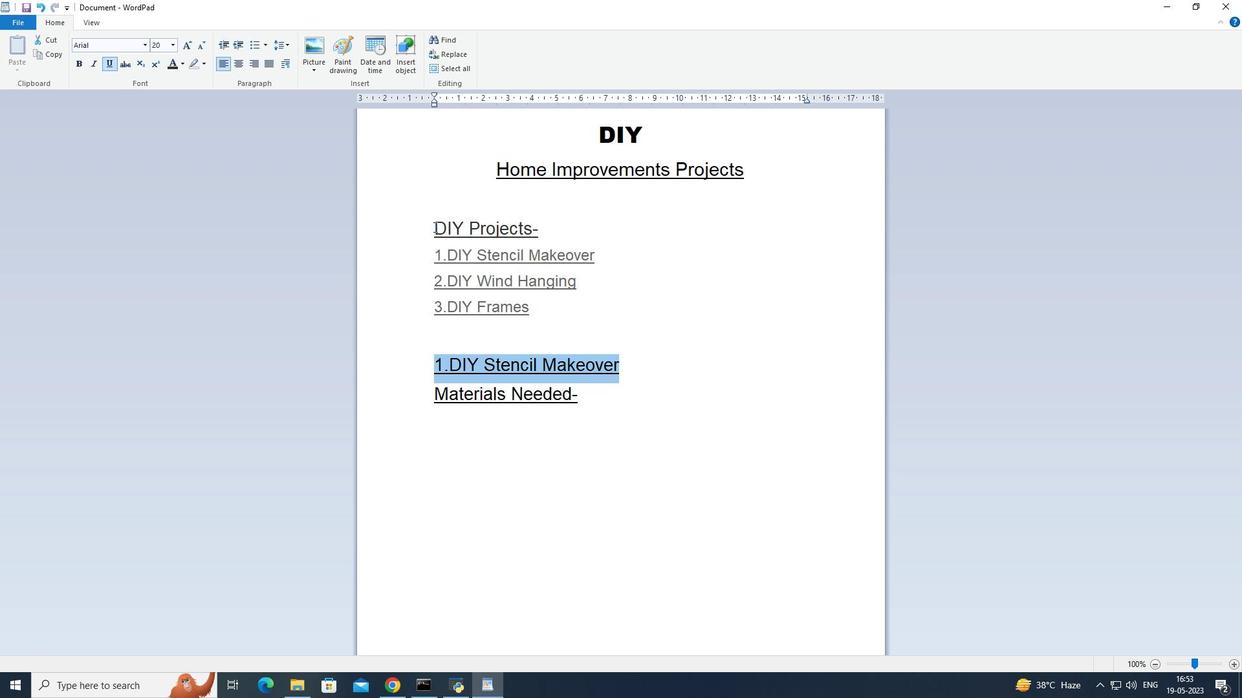 
Action: Mouse pressed left at (436, 226)
Screenshot: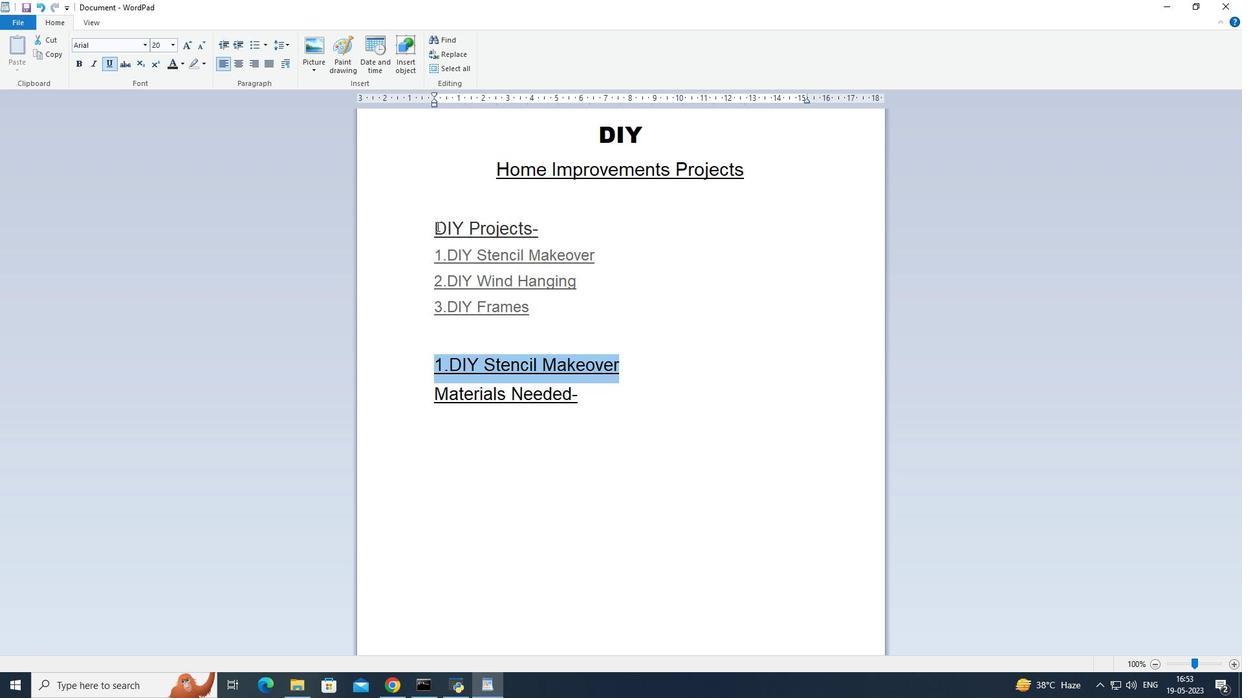 
Action: Mouse moved to (182, 60)
Screenshot: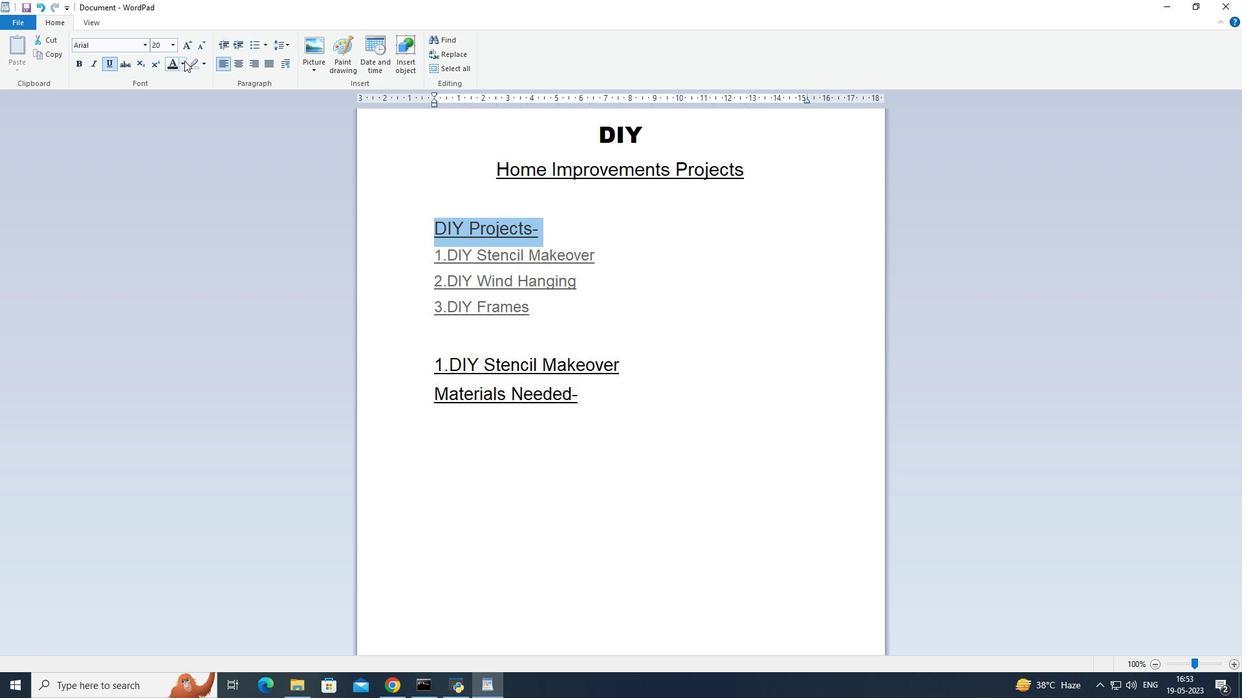 
Action: Mouse pressed left at (182, 60)
Screenshot: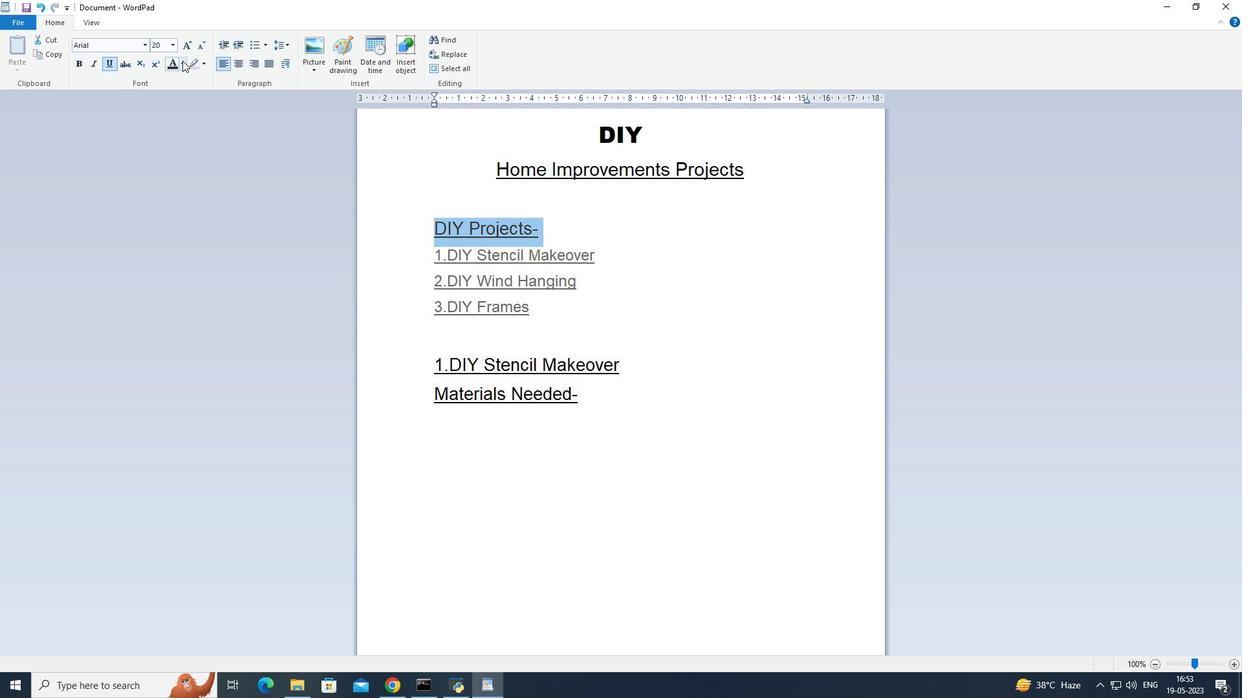 
Action: Mouse moved to (172, 136)
Screenshot: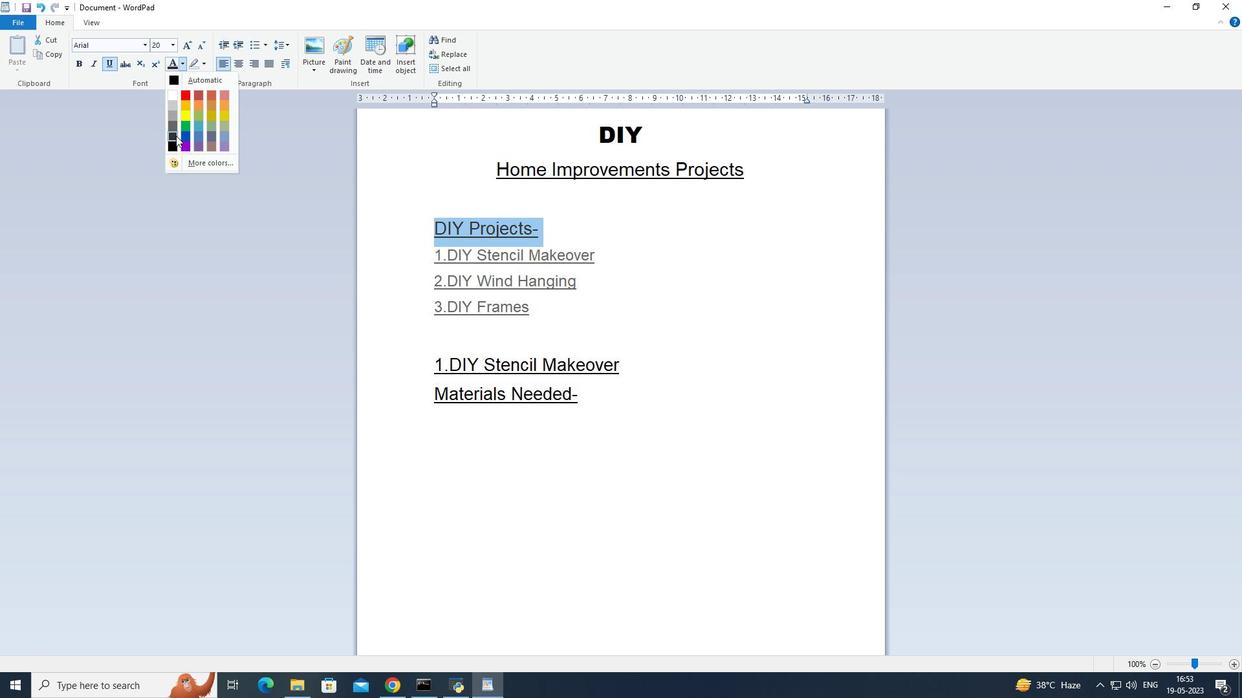 
Action: Mouse pressed left at (172, 136)
Screenshot: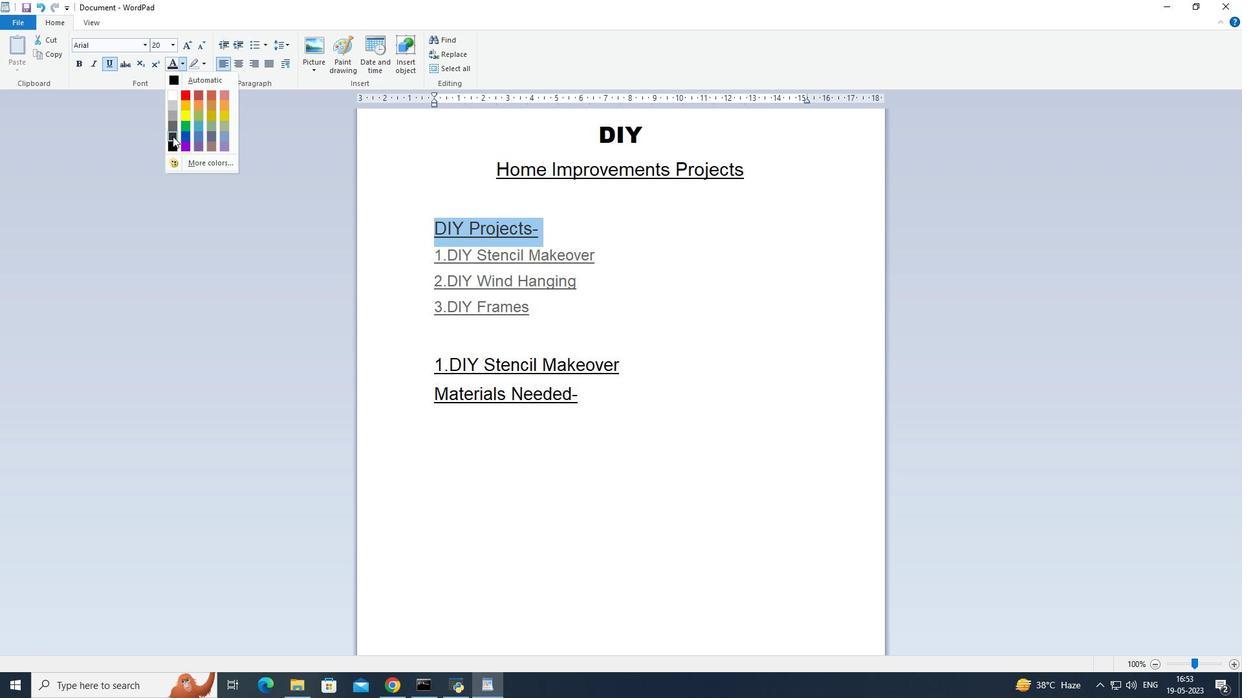 
Action: Mouse moved to (500, 168)
Screenshot: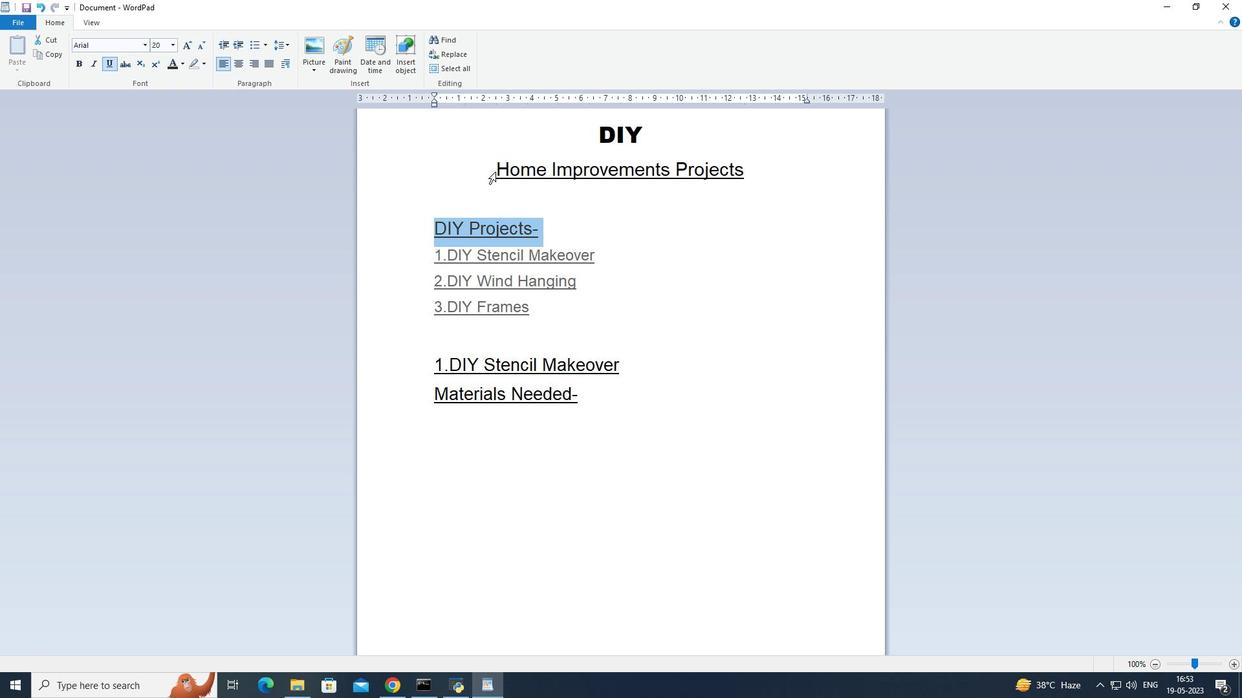 
Action: Mouse pressed left at (500, 168)
Screenshot: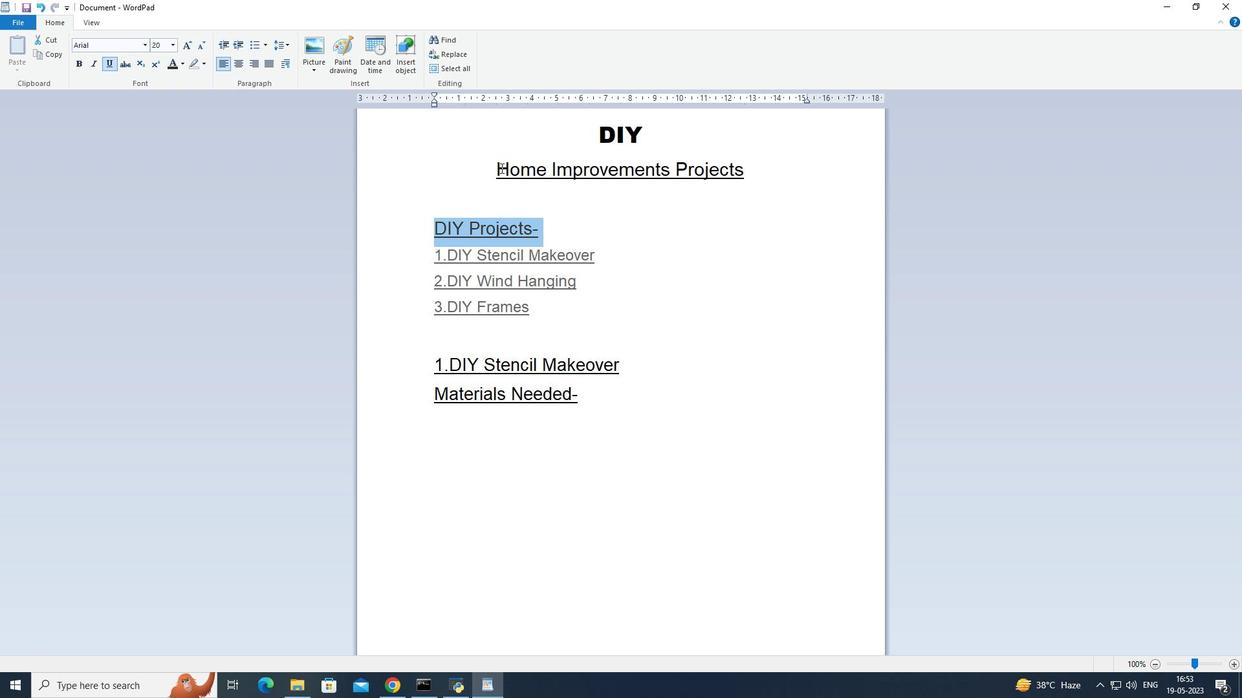 
Action: Mouse moved to (172, 62)
Screenshot: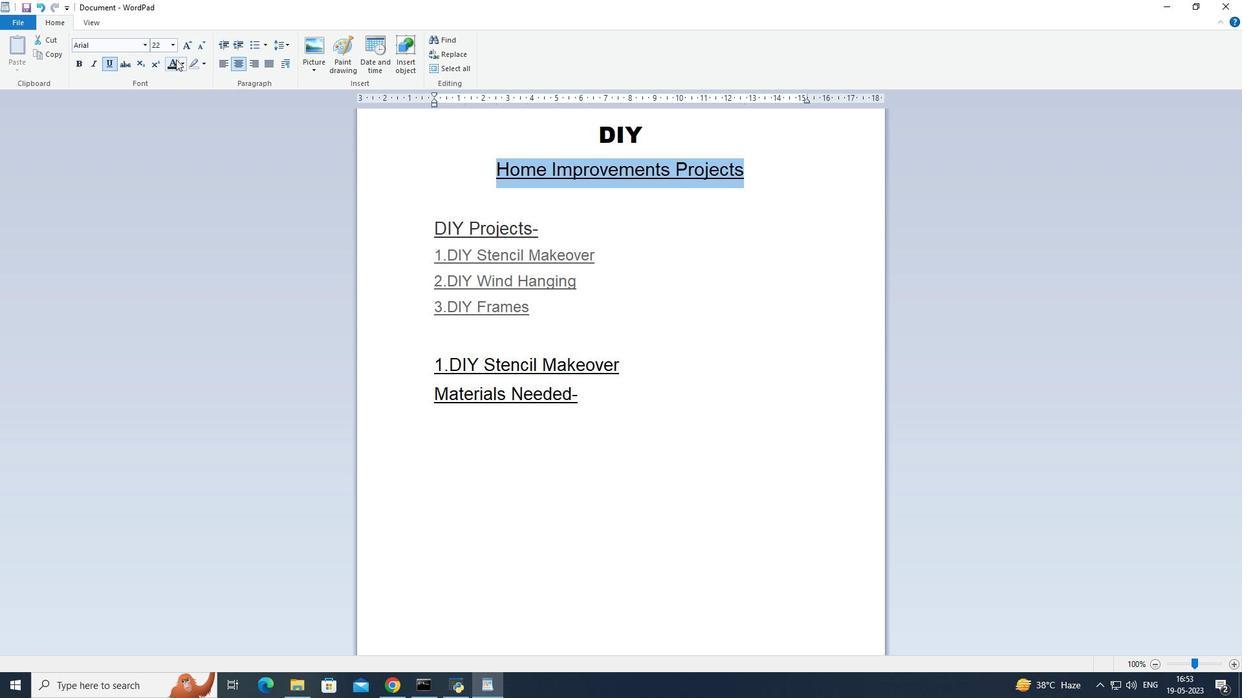
Action: Mouse pressed left at (172, 62)
Screenshot: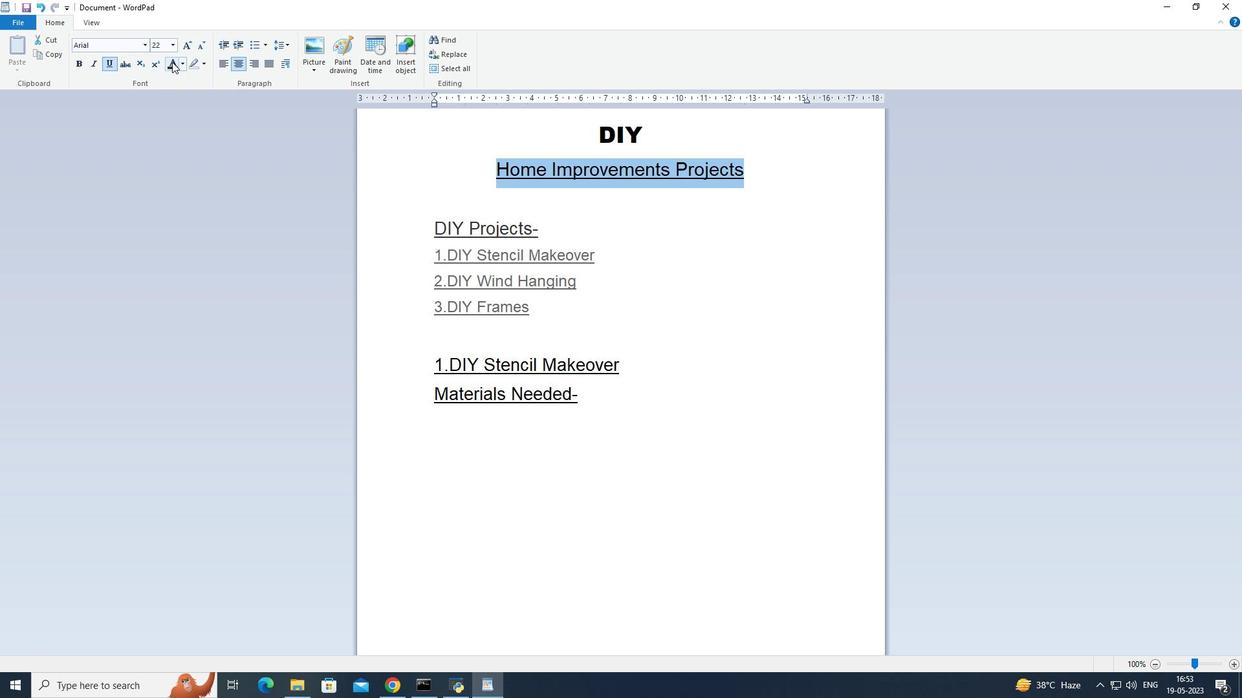 
Action: Mouse moved to (434, 364)
Screenshot: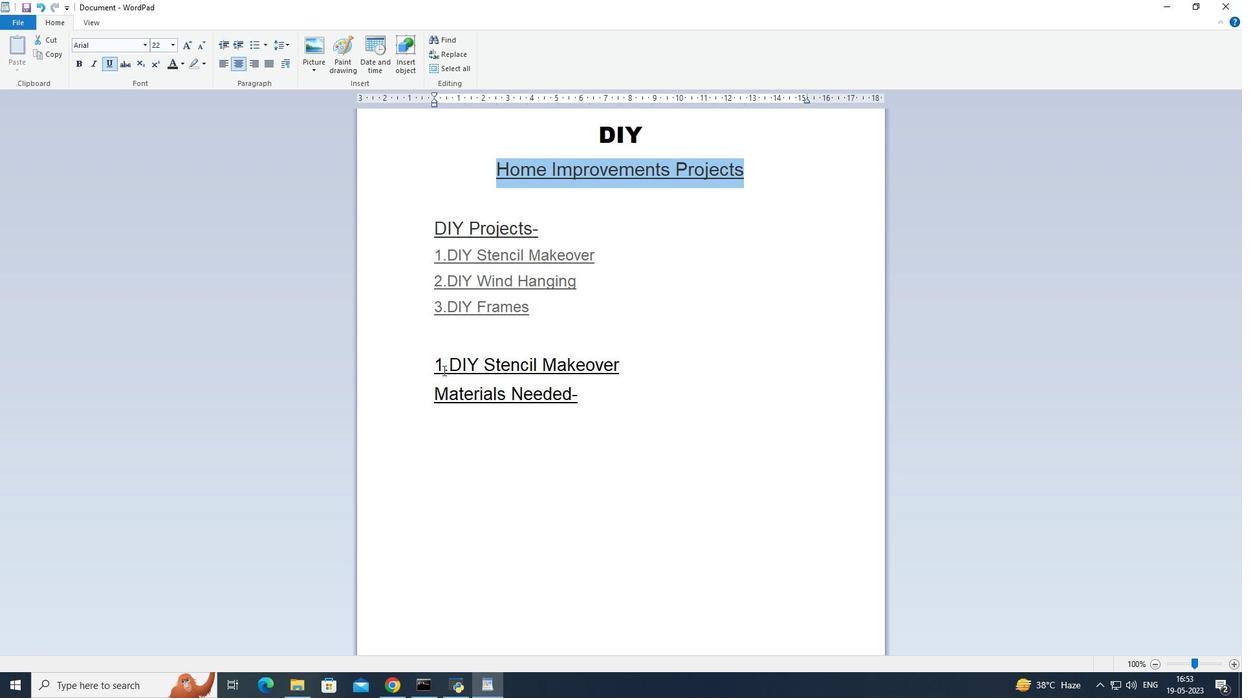 
Action: Mouse pressed left at (434, 364)
Screenshot: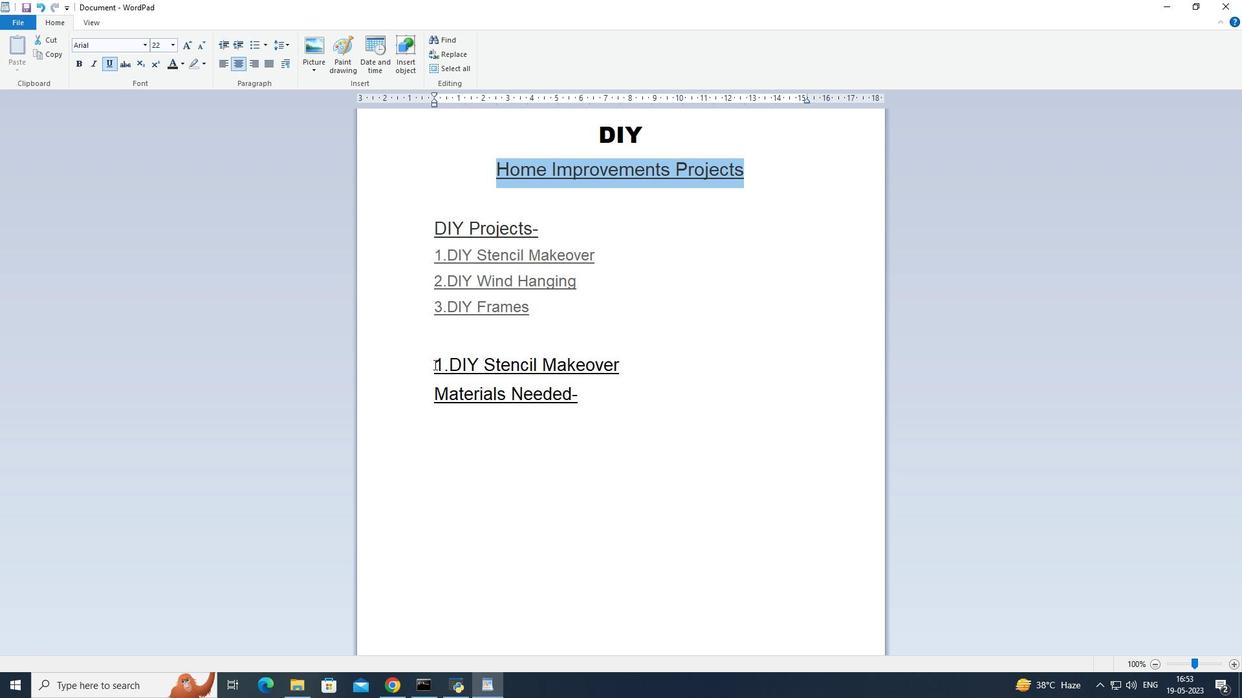 
Action: Mouse moved to (172, 63)
Screenshot: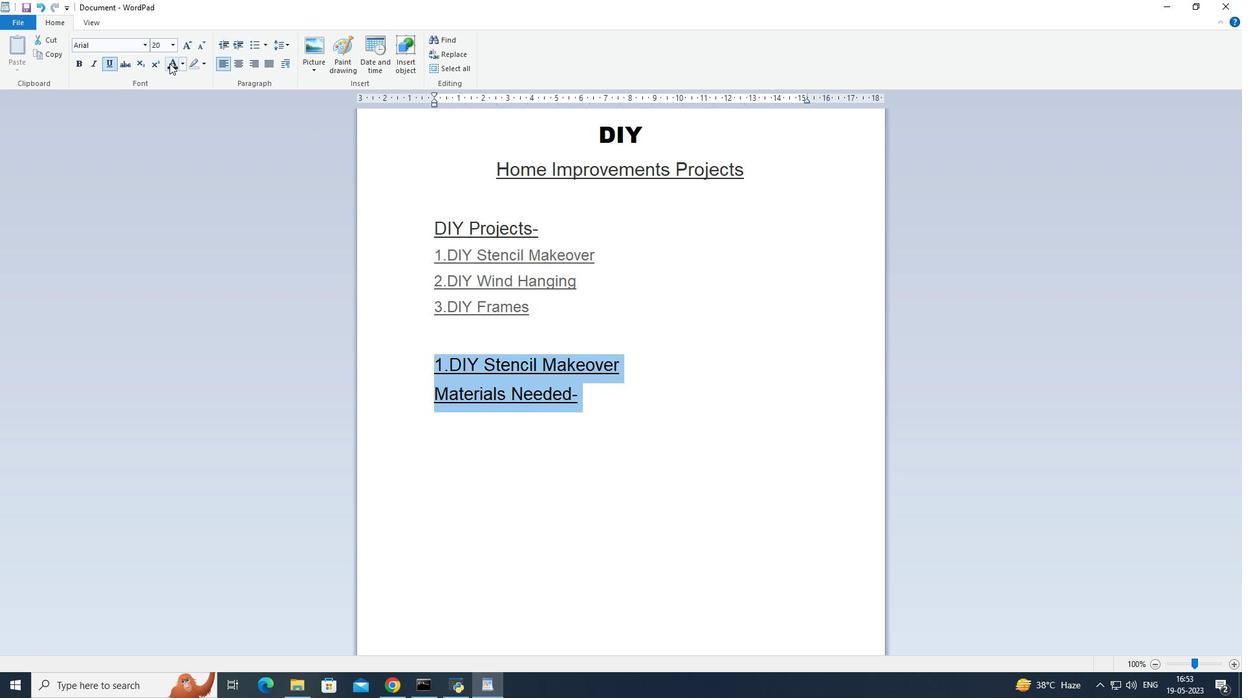 
Action: Mouse pressed left at (172, 63)
Screenshot: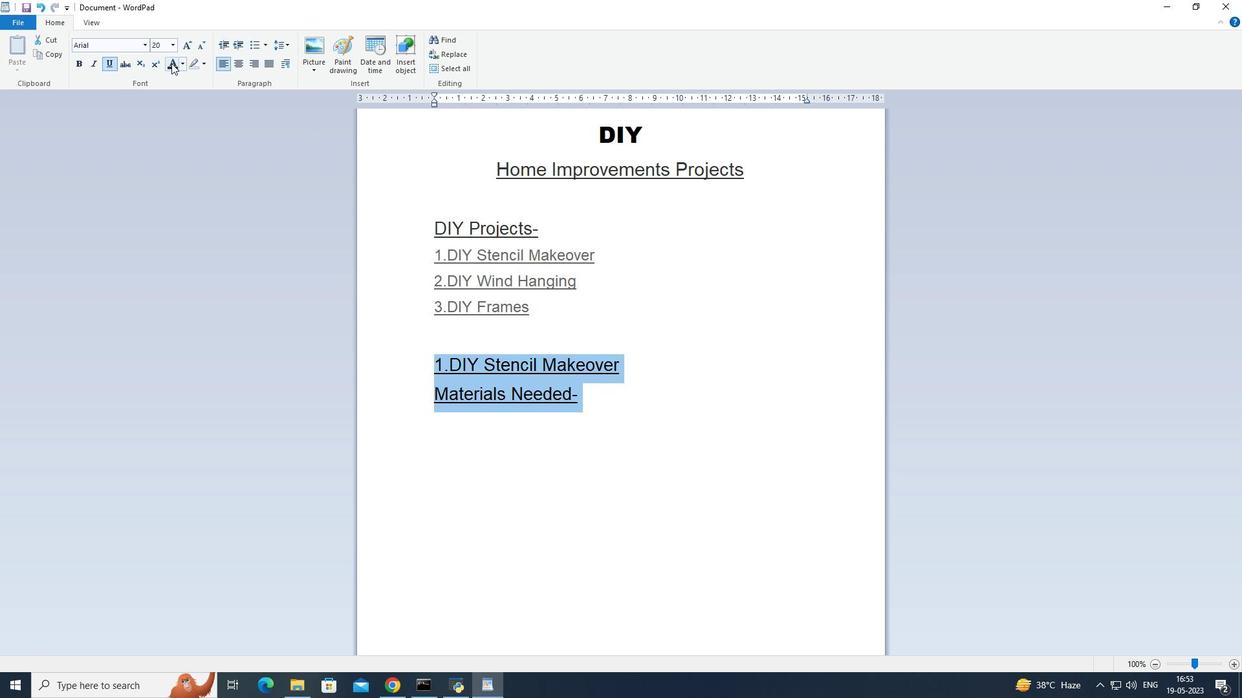 
Action: Mouse moved to (600, 397)
Screenshot: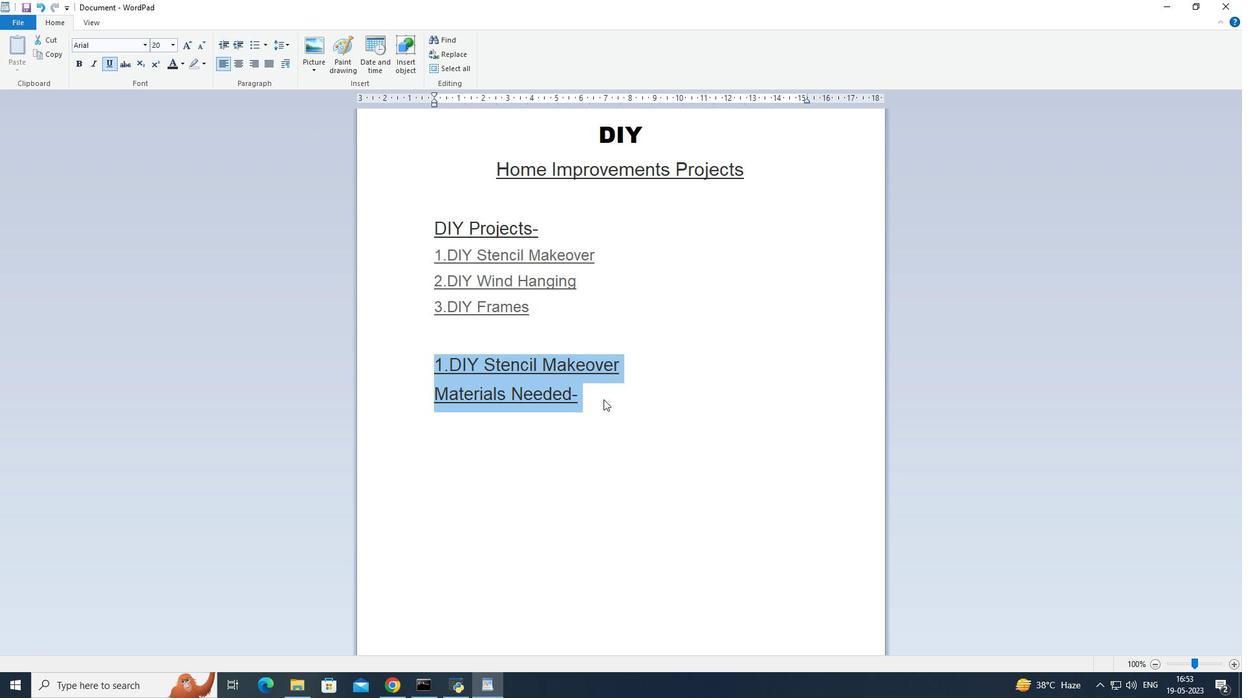 
Action: Mouse pressed left at (600, 397)
Screenshot: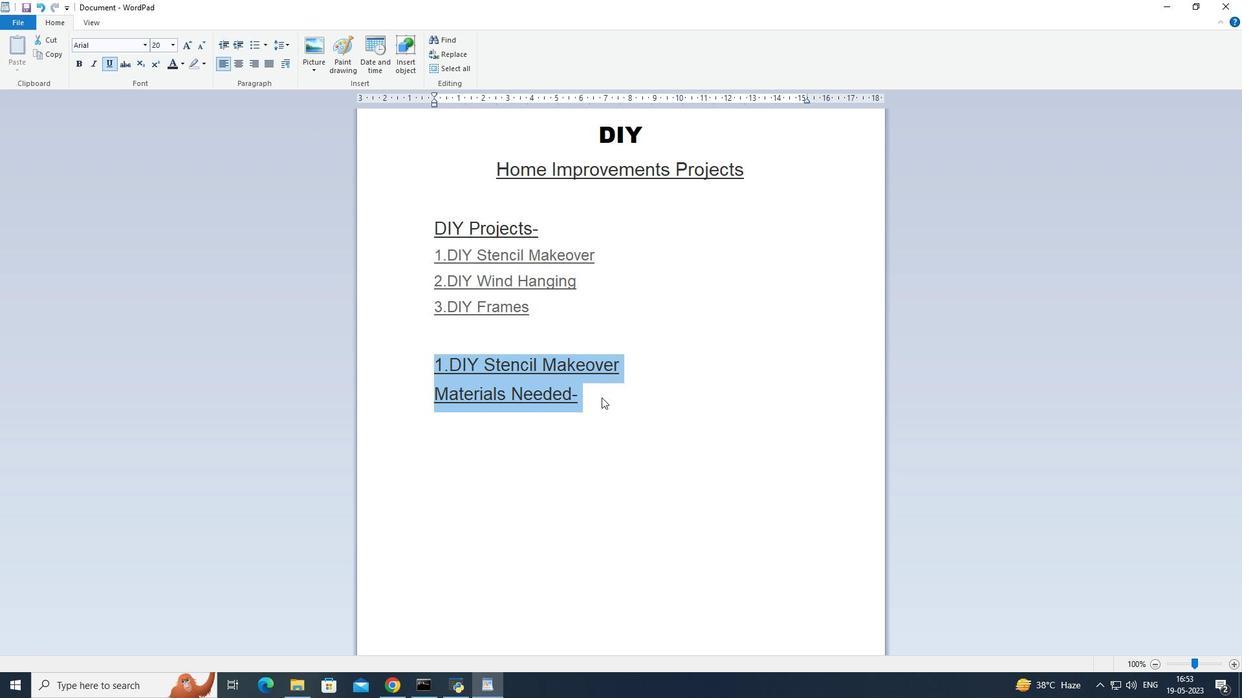 
Action: Mouse moved to (567, 406)
Screenshot: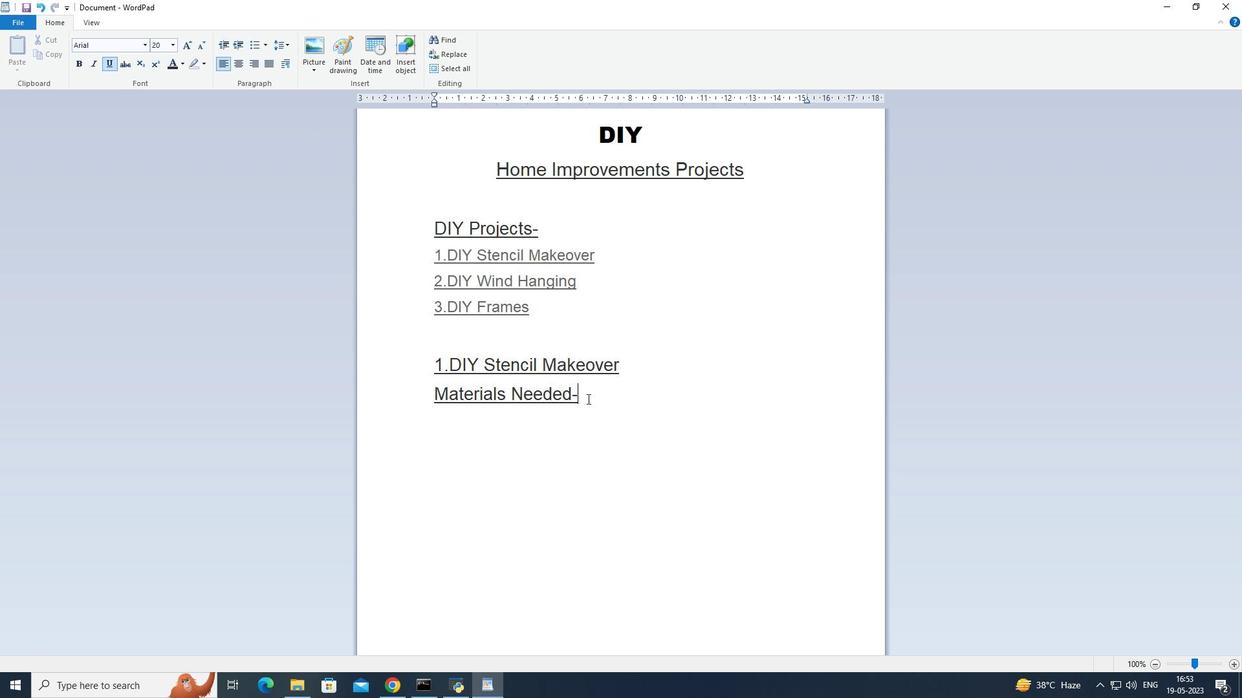 
Action: Key pressed <Key.enter>
Screenshot: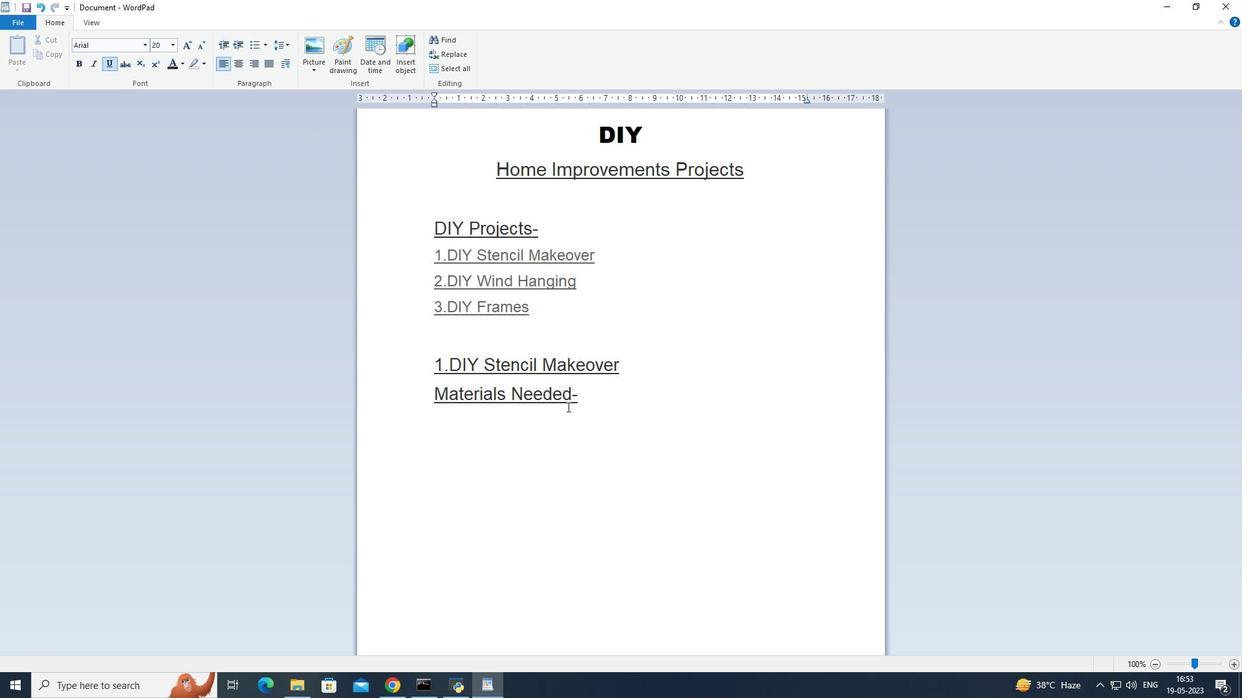 
Action: Mouse moved to (251, 47)
Screenshot: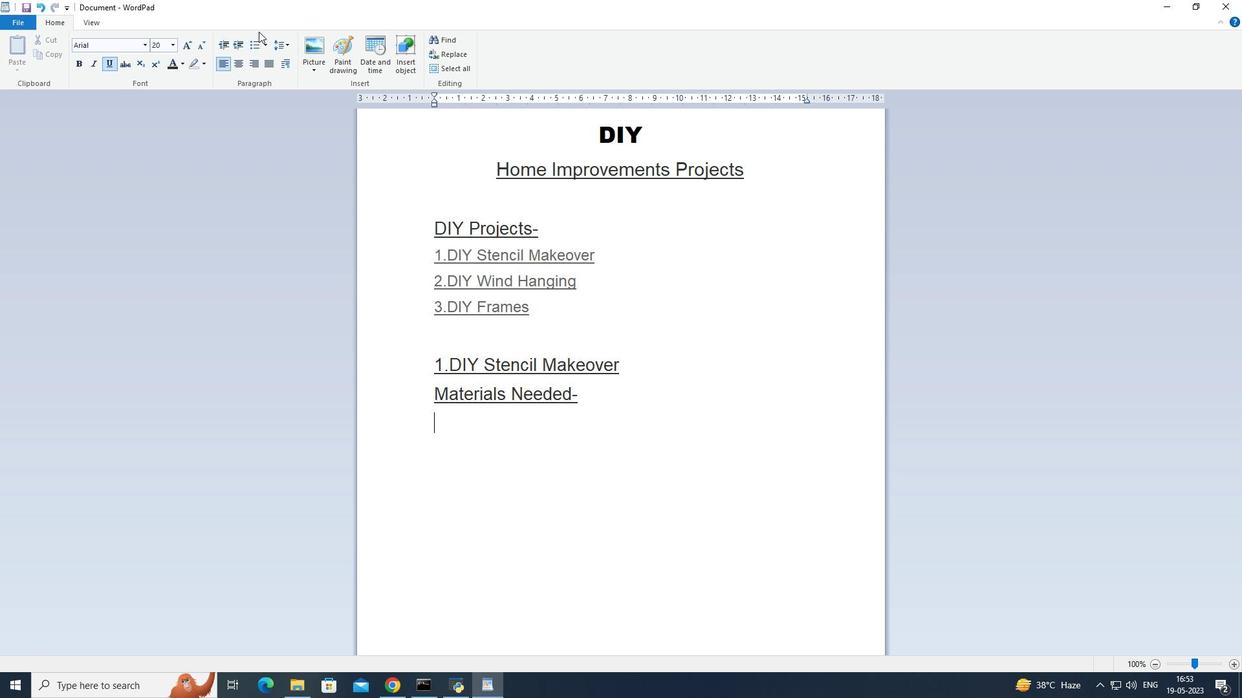 
Action: Mouse pressed left at (251, 47)
Screenshot: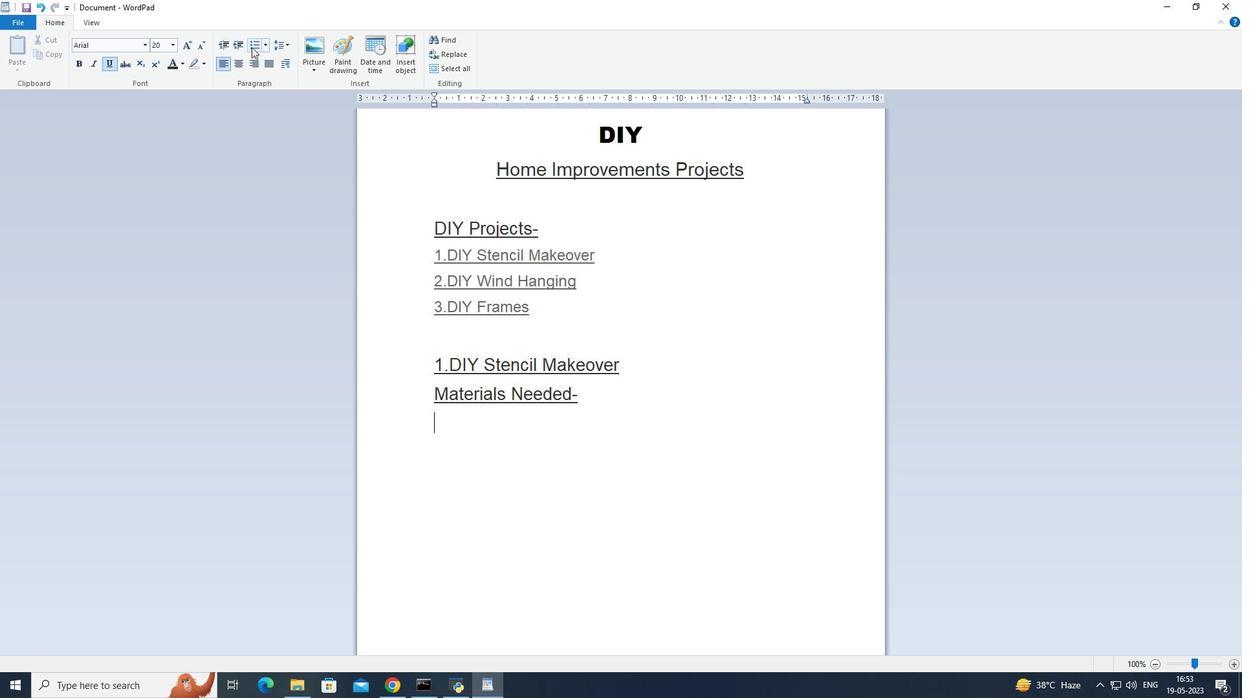 
Action: Mouse moved to (477, 427)
Screenshot: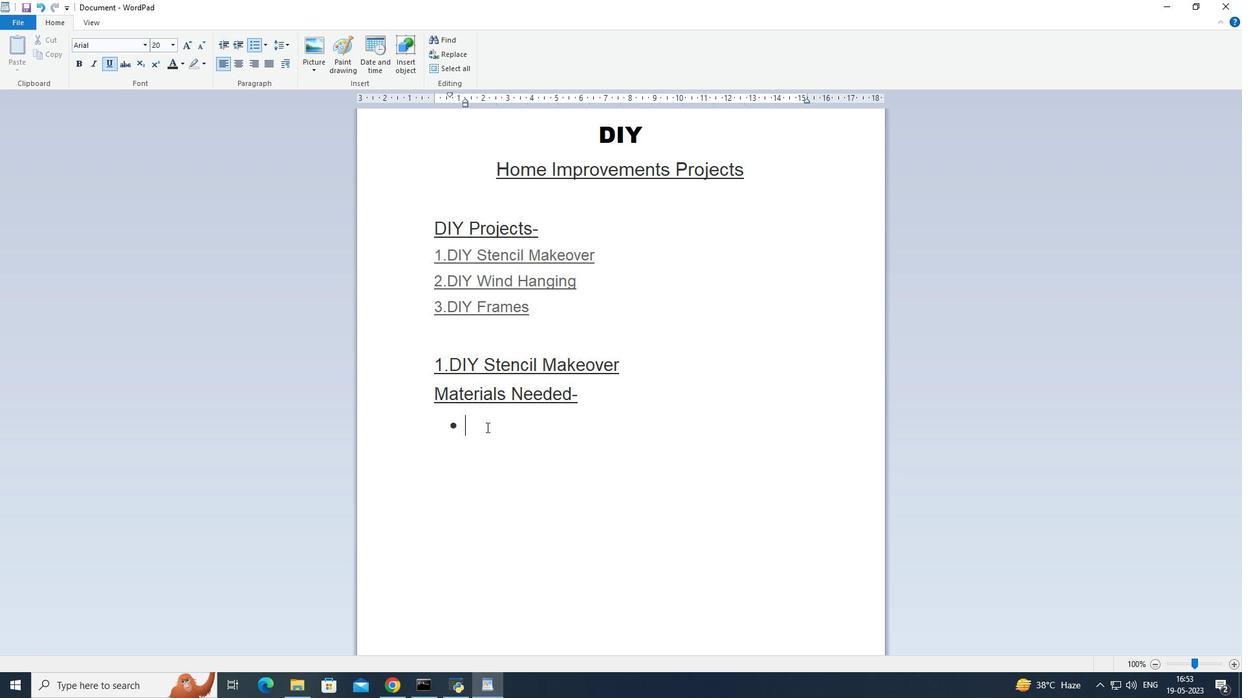 
Action: Key pressed <Key.caps_lock>A<Key.caps_lock>sian<Key.space><Key.caps_lock>P<Key.caps_lock>aints<Key.space><Key.caps_lock>S<Key.caps_lock>tencil<Key.enter><Key.caps_lock>A<Key.caps_lock>sian<Key.space><Key.caps_lock>P<Key.caps_lock>aint<Key.space>colour<Key.space>200<Key.space>ml<Key.enter><Key.caps_lock>A<Key.caps_lock>sian<Key.space><Key.caps_lock>P<Key.caps_lock>aint<Key.space><Key.caps_lock>R<Key.caps_lock>oller<Key.enter><Key.caps_lock>R<Key.caps_lock>ough<Key.space><Key.caps_lock>C<Key.caps_lock>loth<Key.enter>
Screenshot: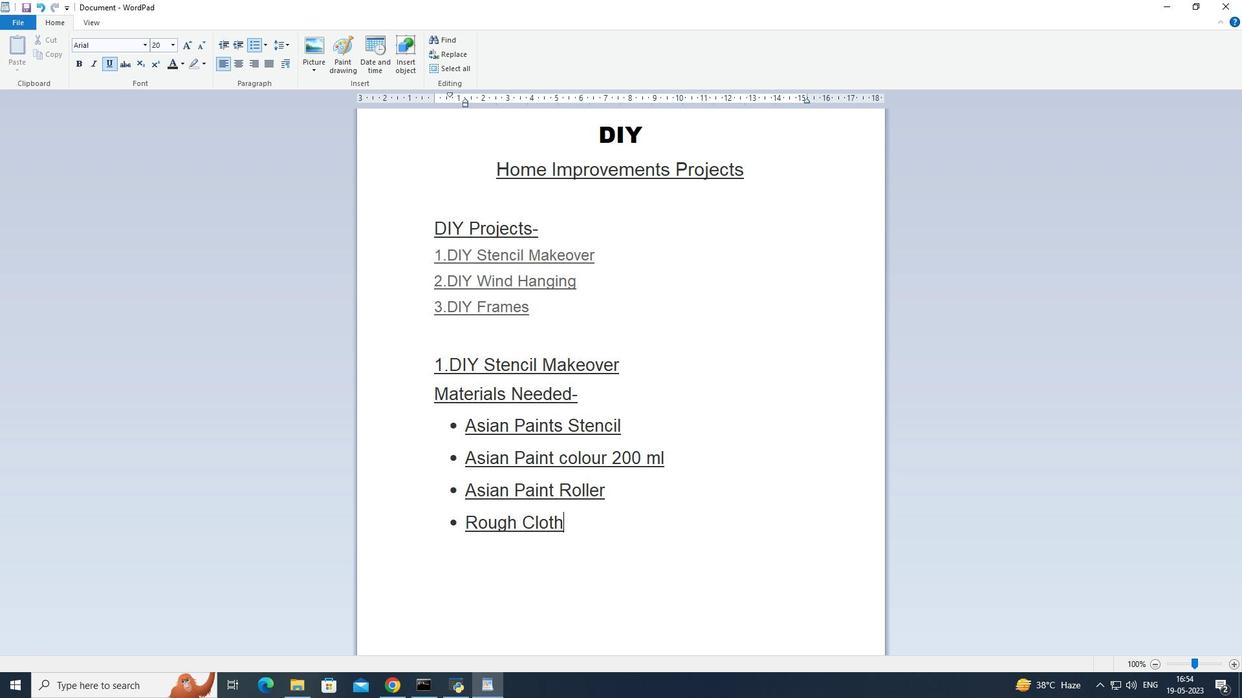 
Action: Mouse moved to (436, 364)
Screenshot: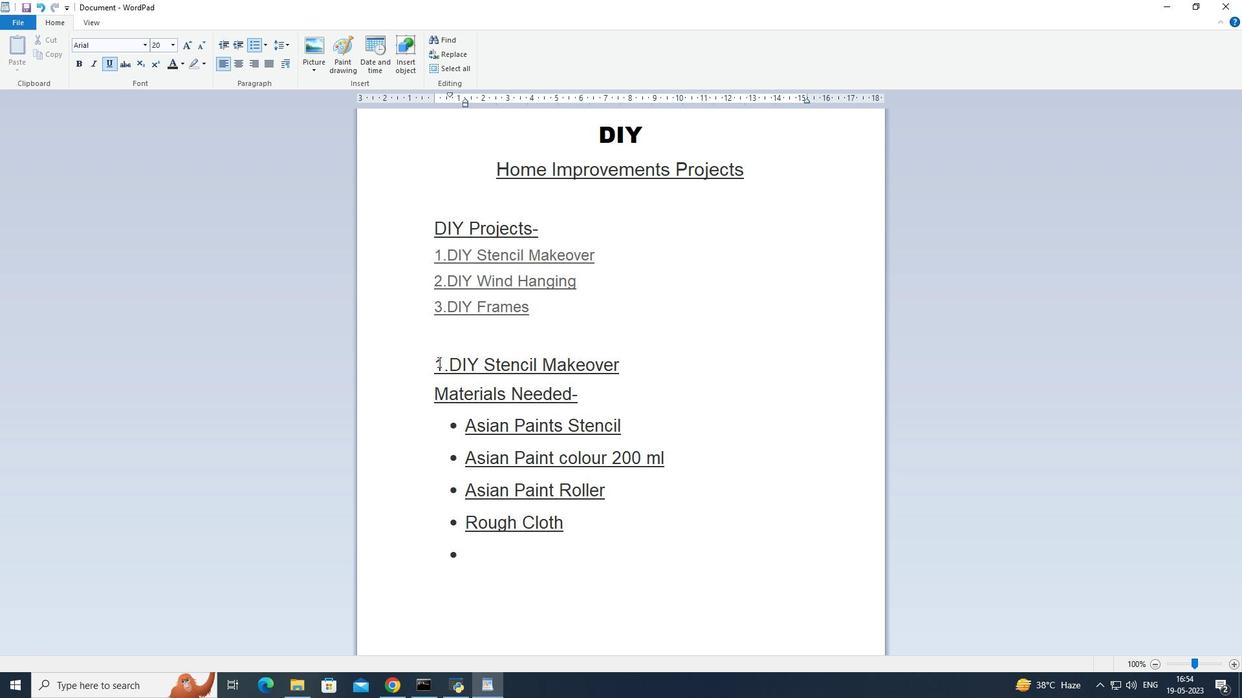 
Action: Mouse pressed left at (436, 364)
Screenshot: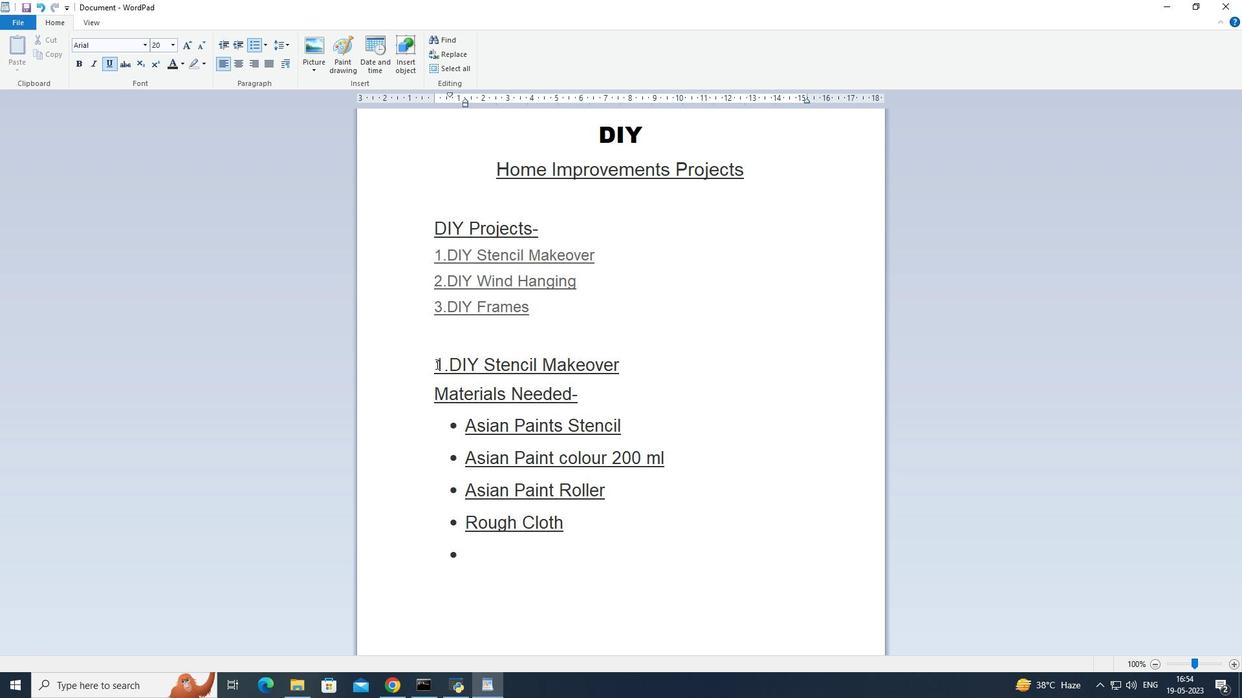 
Action: Mouse moved to (217, 64)
Screenshot: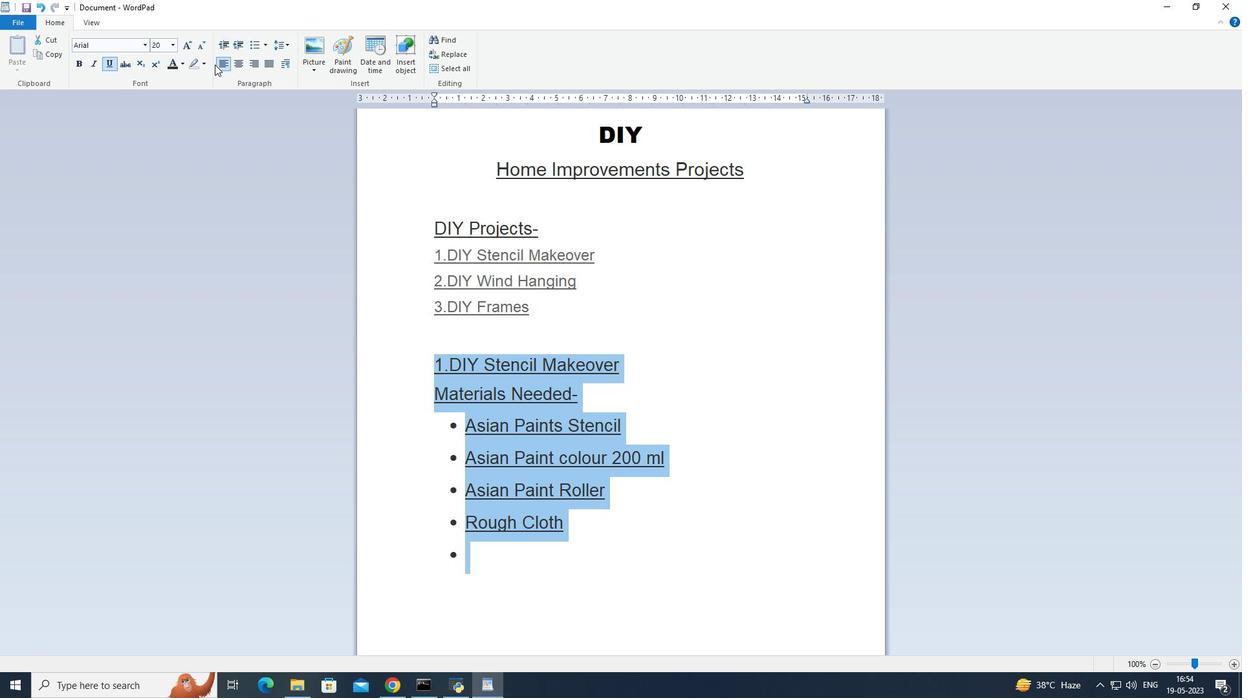 
Action: Mouse pressed left at (217, 64)
Screenshot: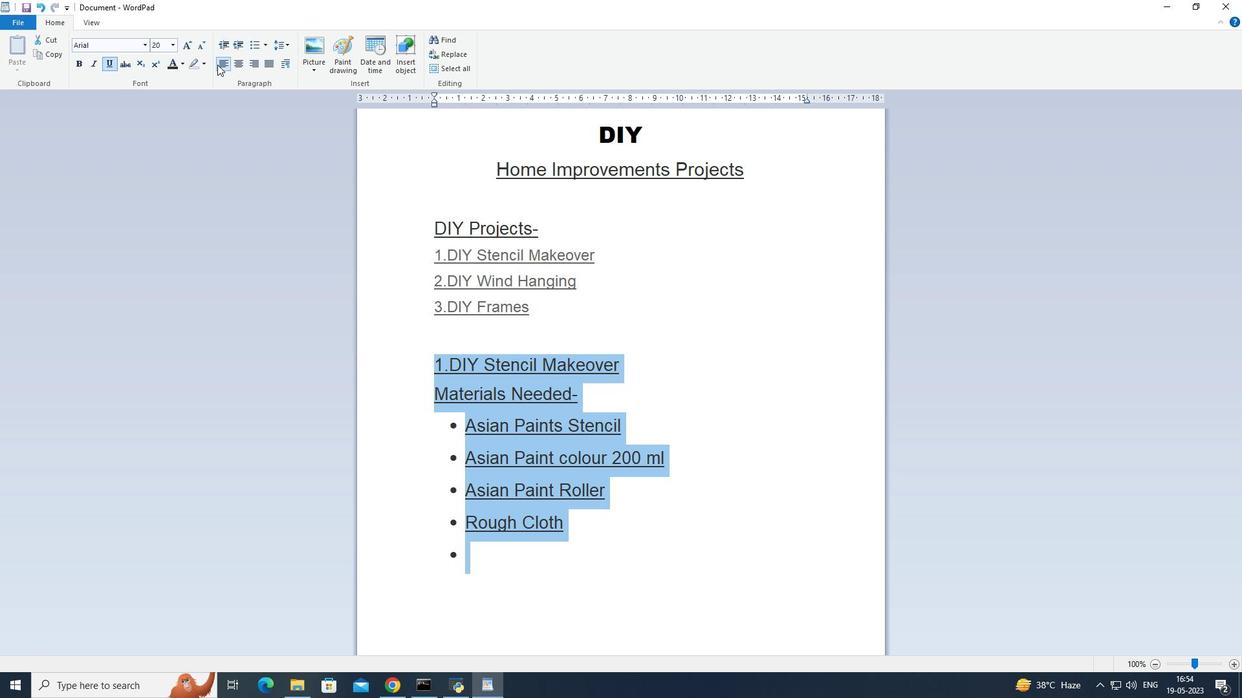 
Action: Mouse moved to (578, 533)
Screenshot: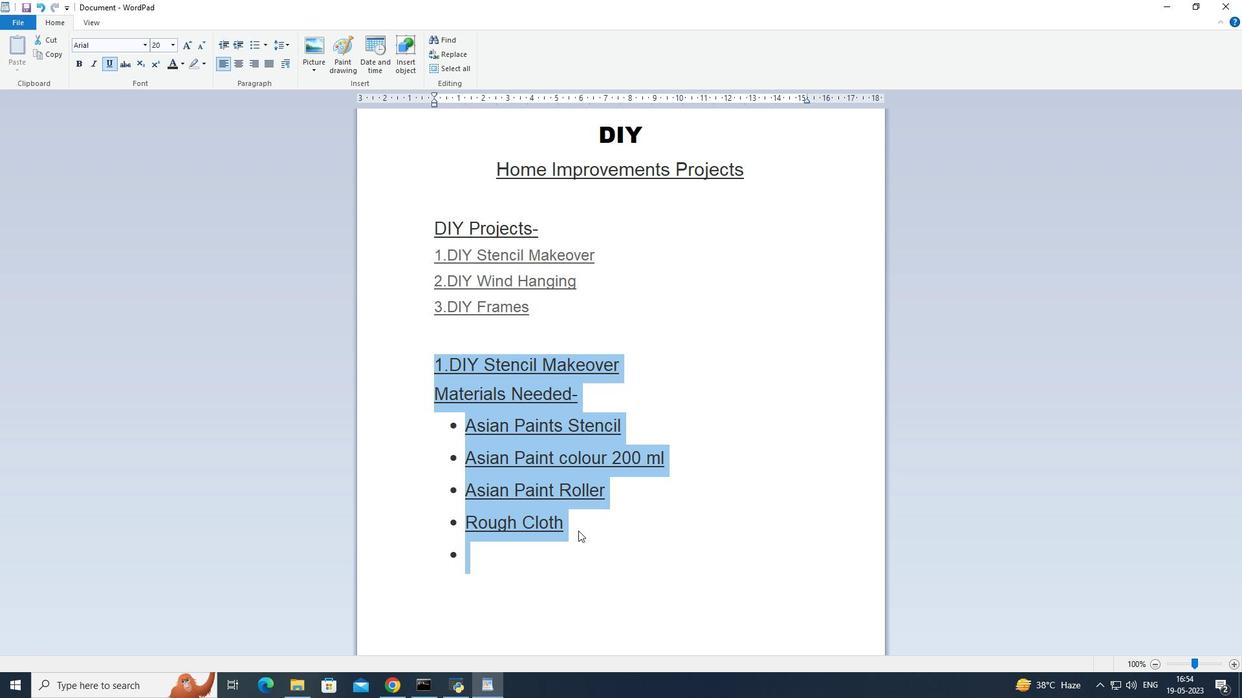 
Action: Mouse pressed left at (578, 533)
Screenshot: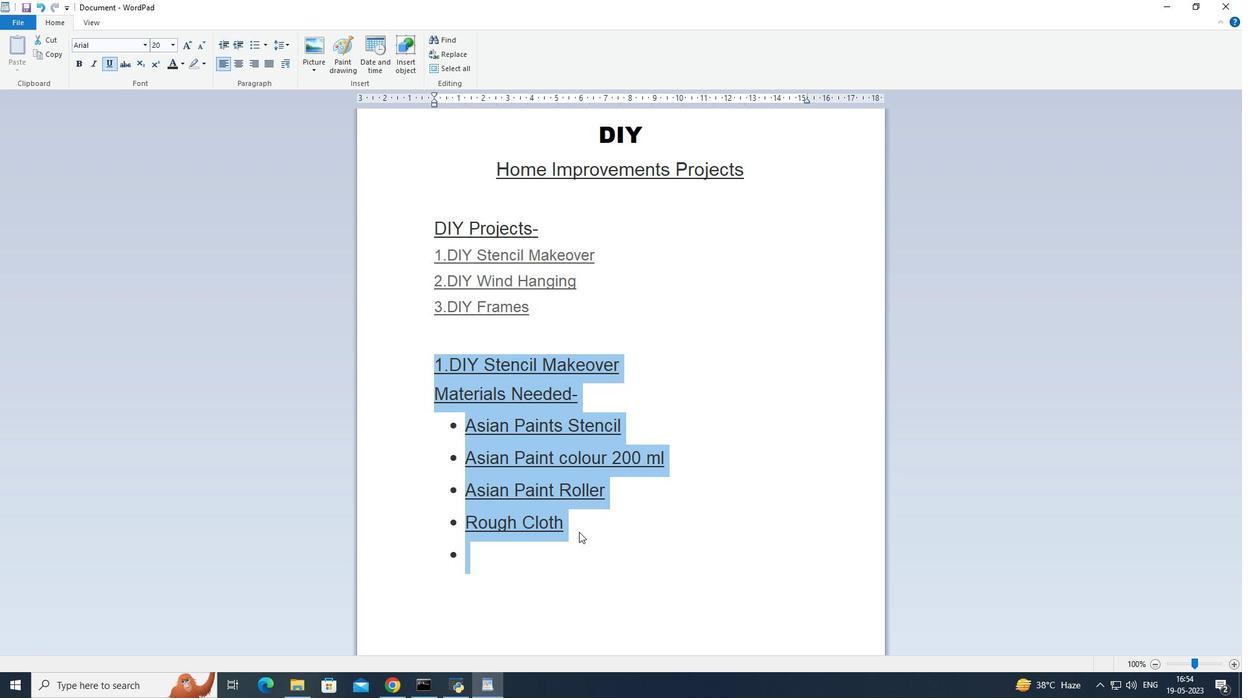 
Action: Mouse moved to (574, 523)
Screenshot: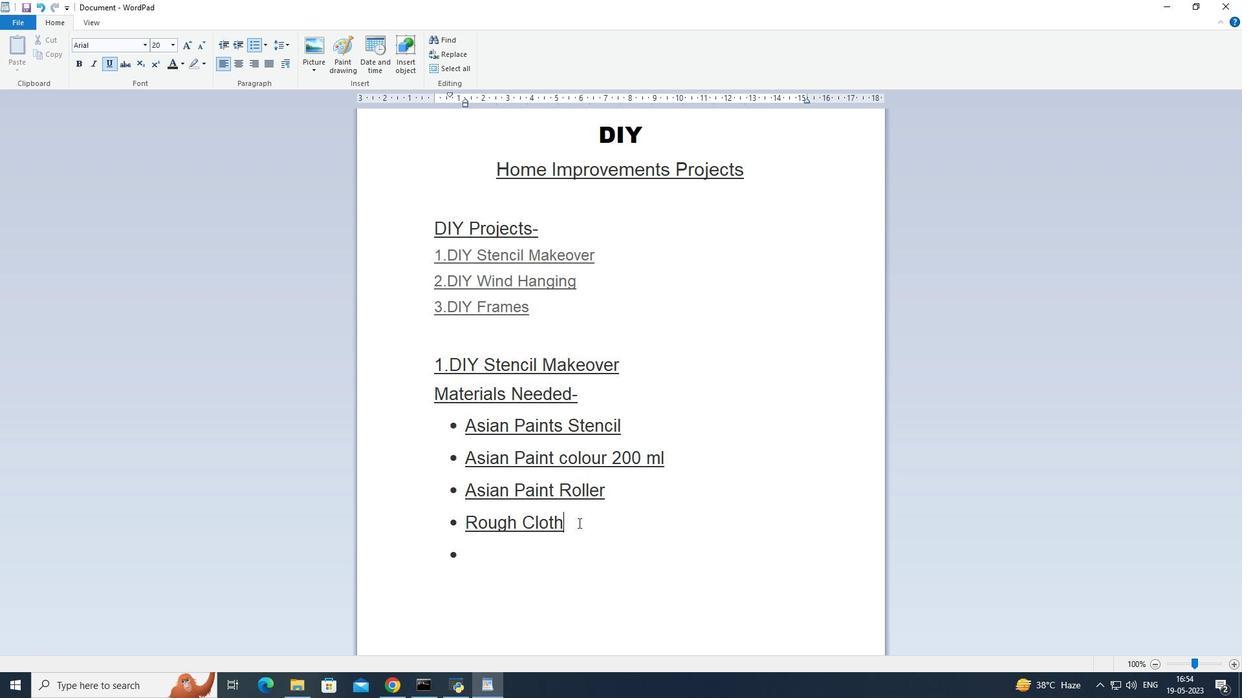 
Action: Mouse pressed left at (574, 523)
Screenshot: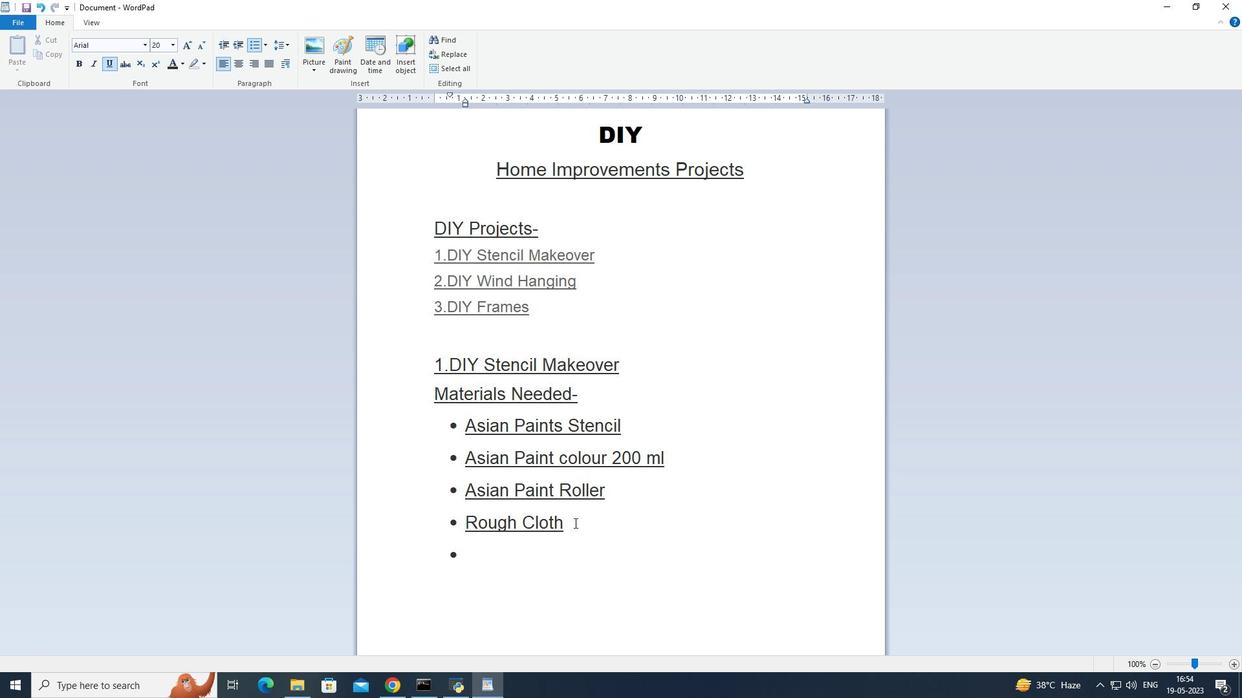 
Action: Mouse moved to (436, 255)
Screenshot: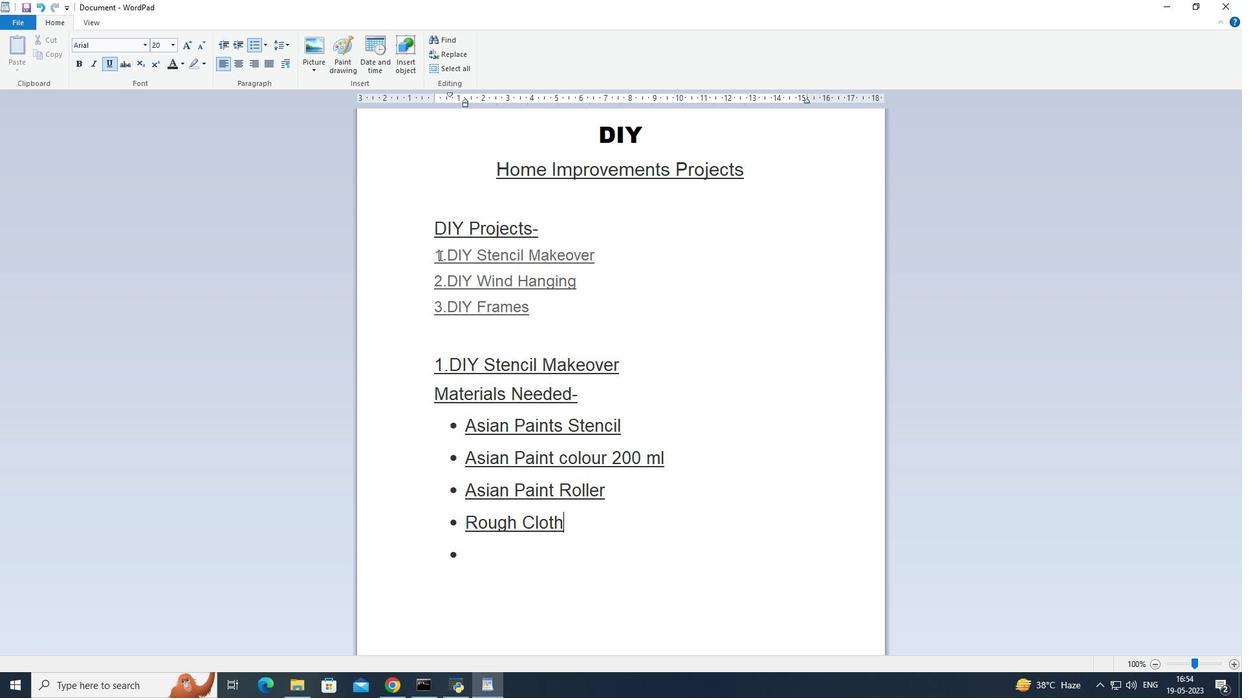 
Action: Mouse pressed left at (436, 255)
Screenshot: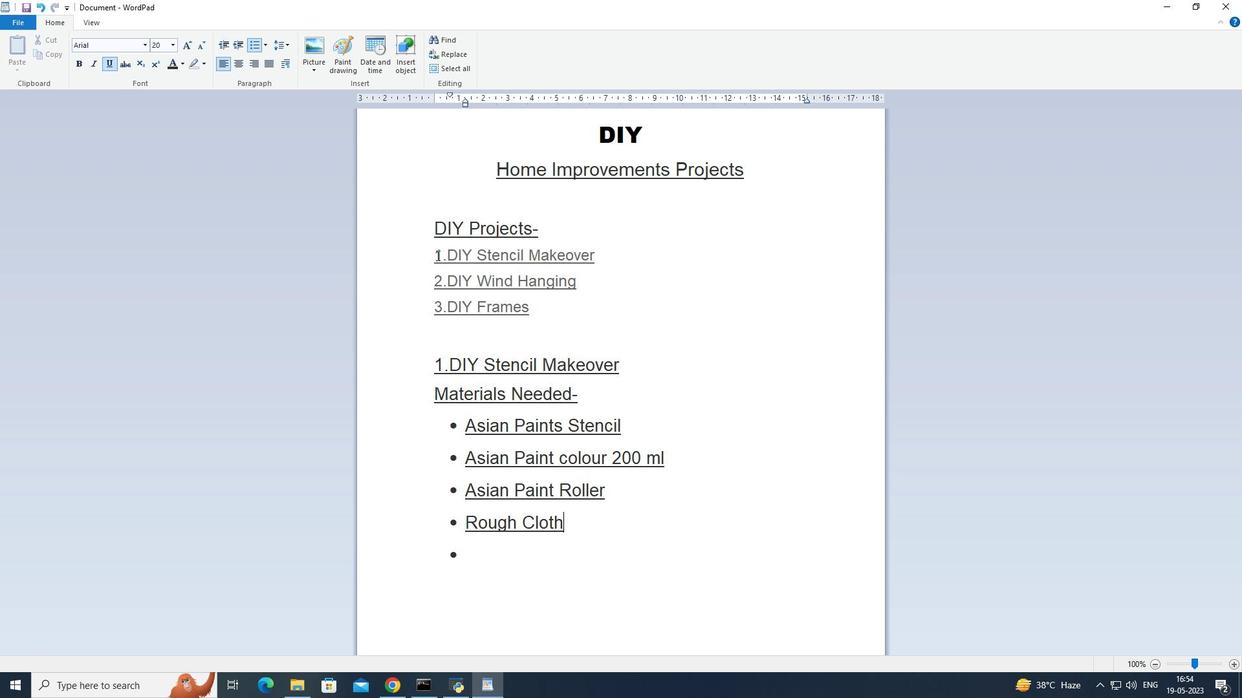 
Action: Mouse moved to (176, 47)
Screenshot: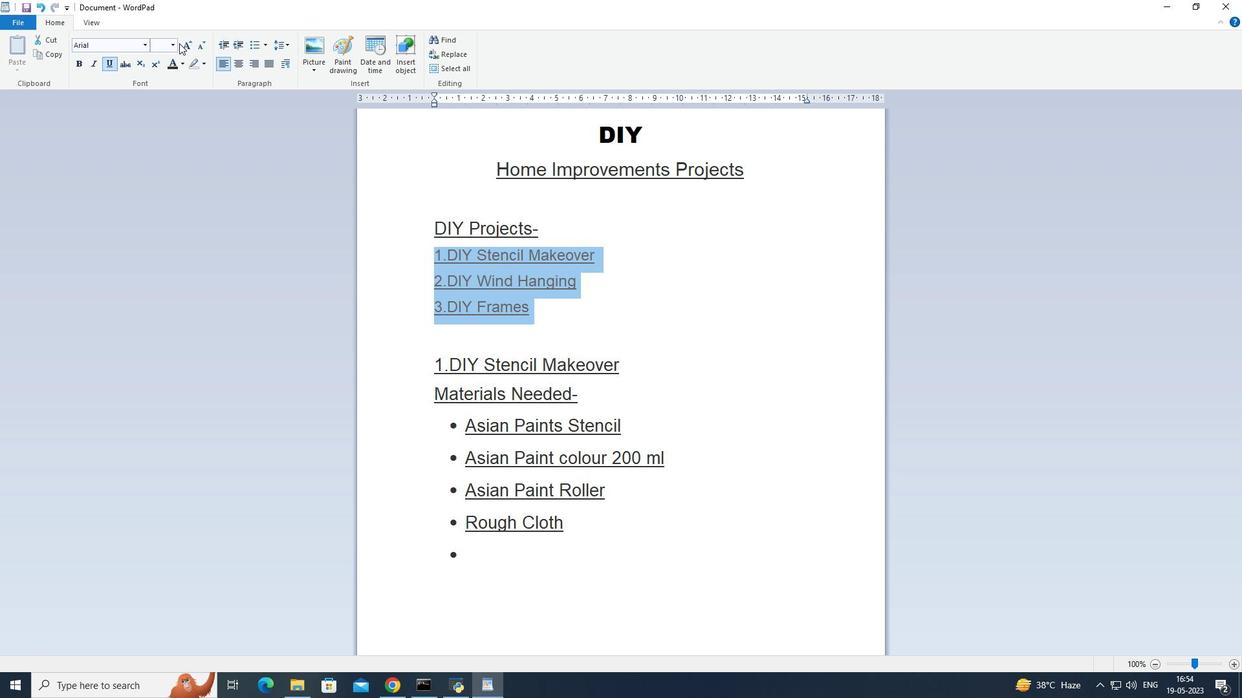 
Action: Mouse pressed left at (176, 47)
Screenshot: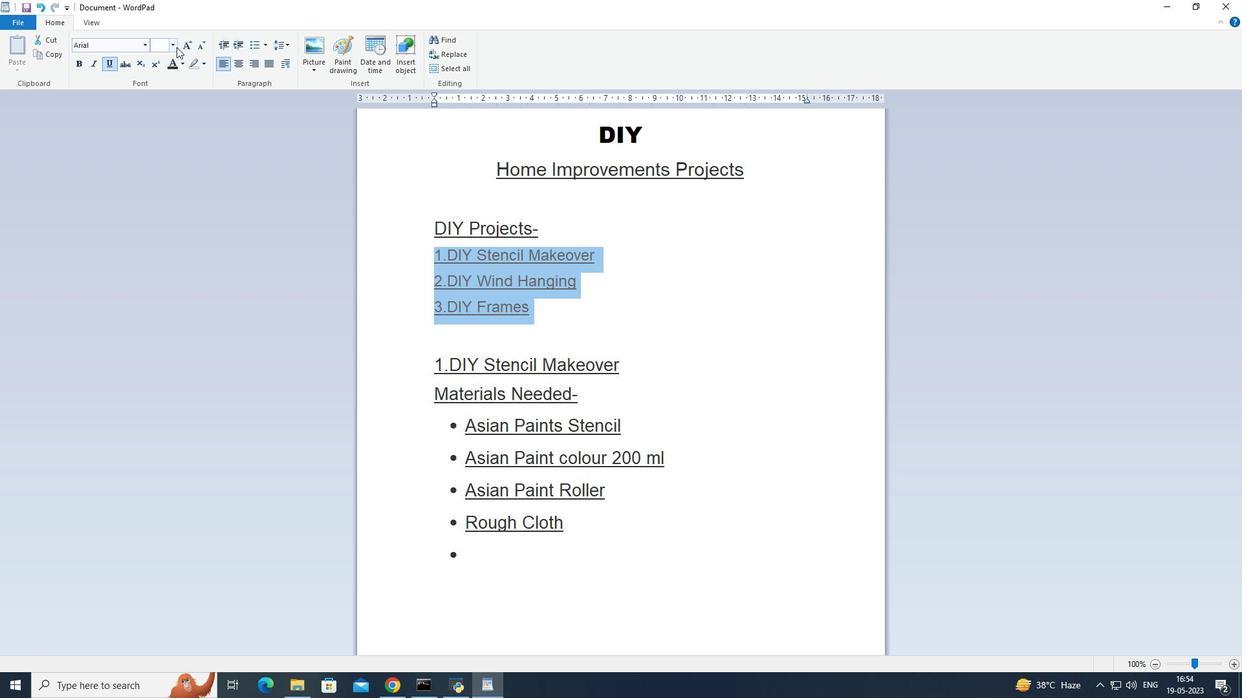 
Action: Mouse moved to (161, 145)
Screenshot: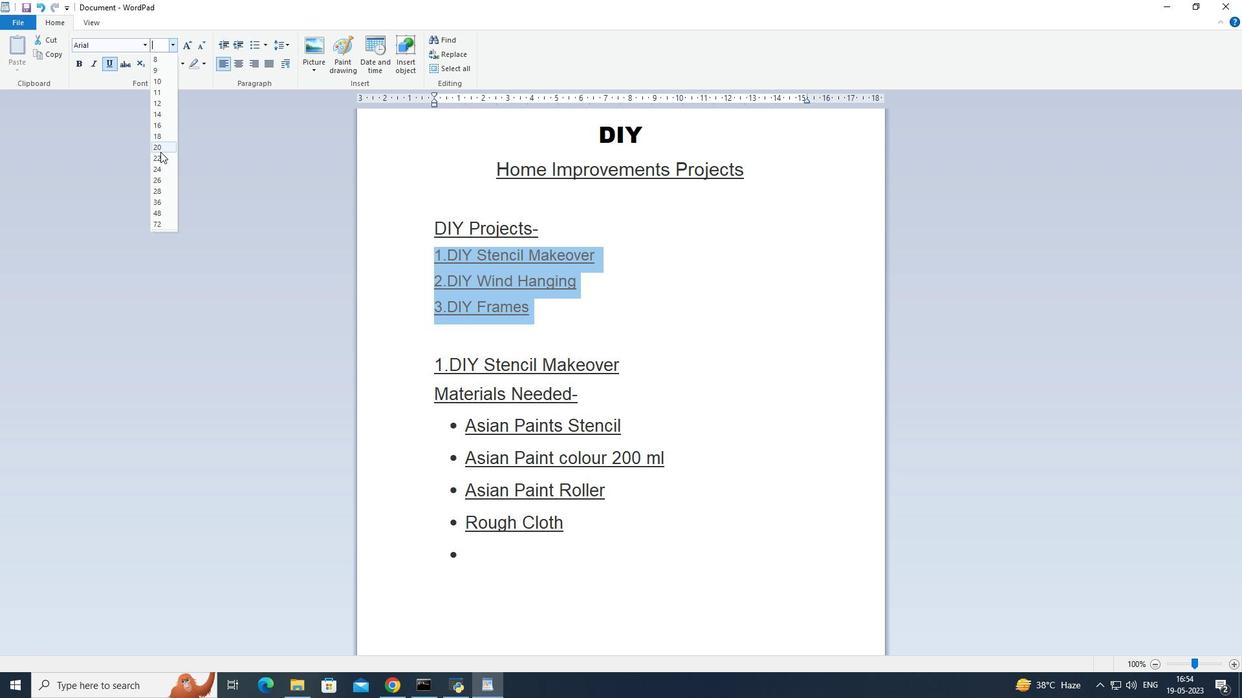 
Action: Mouse pressed left at (161, 145)
Screenshot: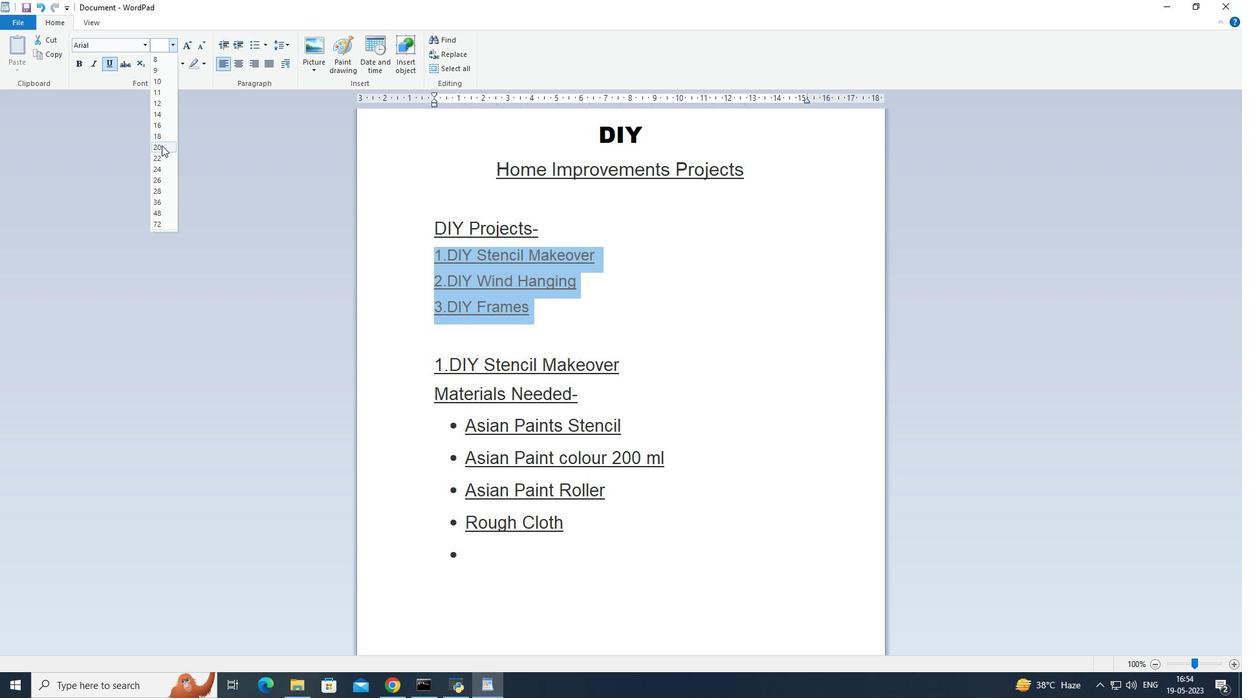 
Action: Mouse moved to (172, 45)
Screenshot: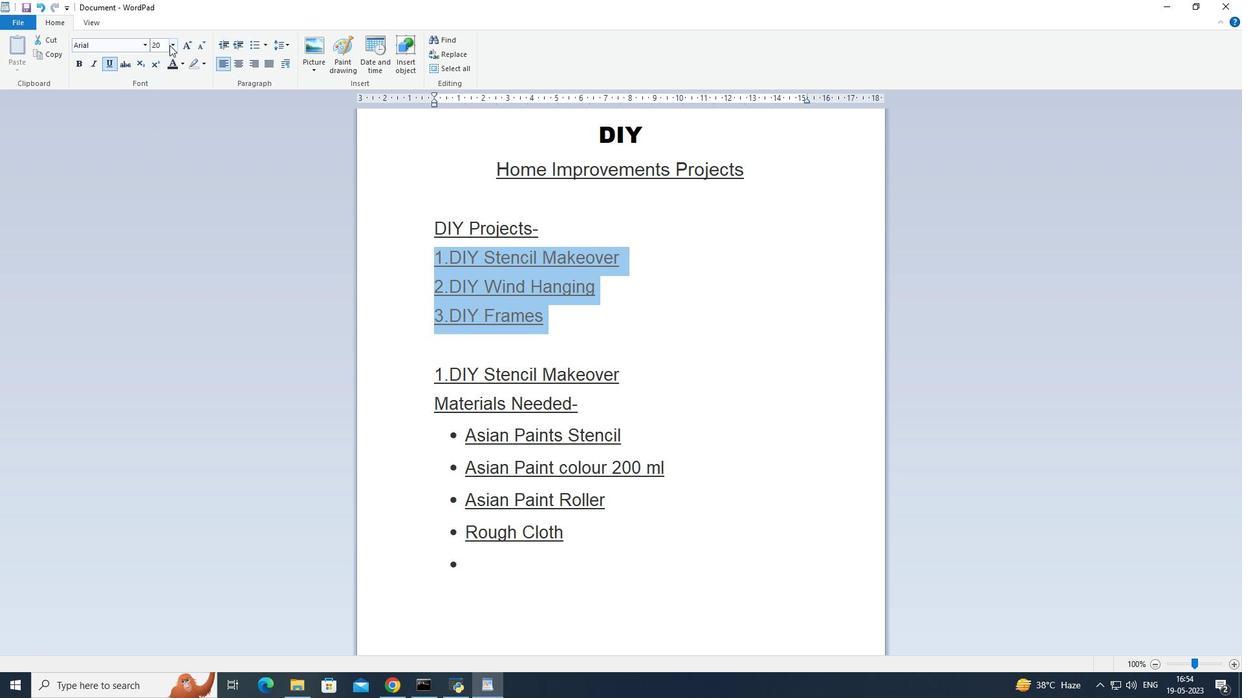 
Action: Mouse pressed left at (172, 45)
Screenshot: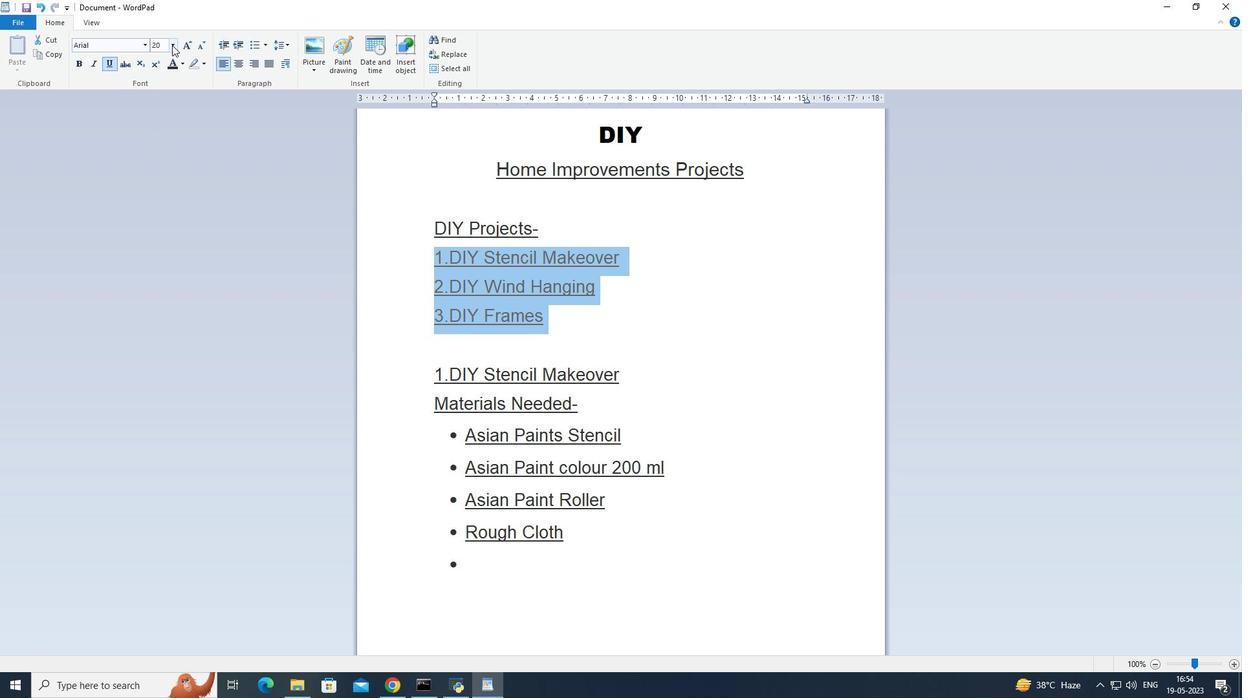 
Action: Mouse moved to (157, 141)
Screenshot: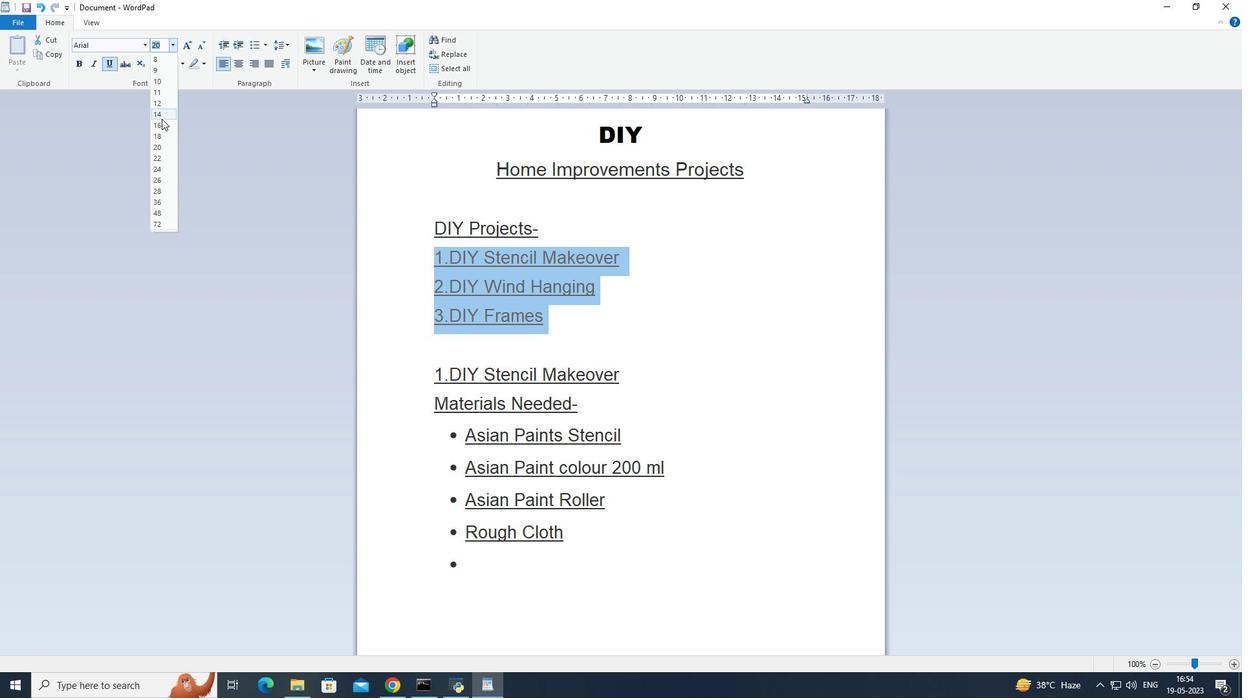 
Action: Mouse pressed left at (157, 141)
Screenshot: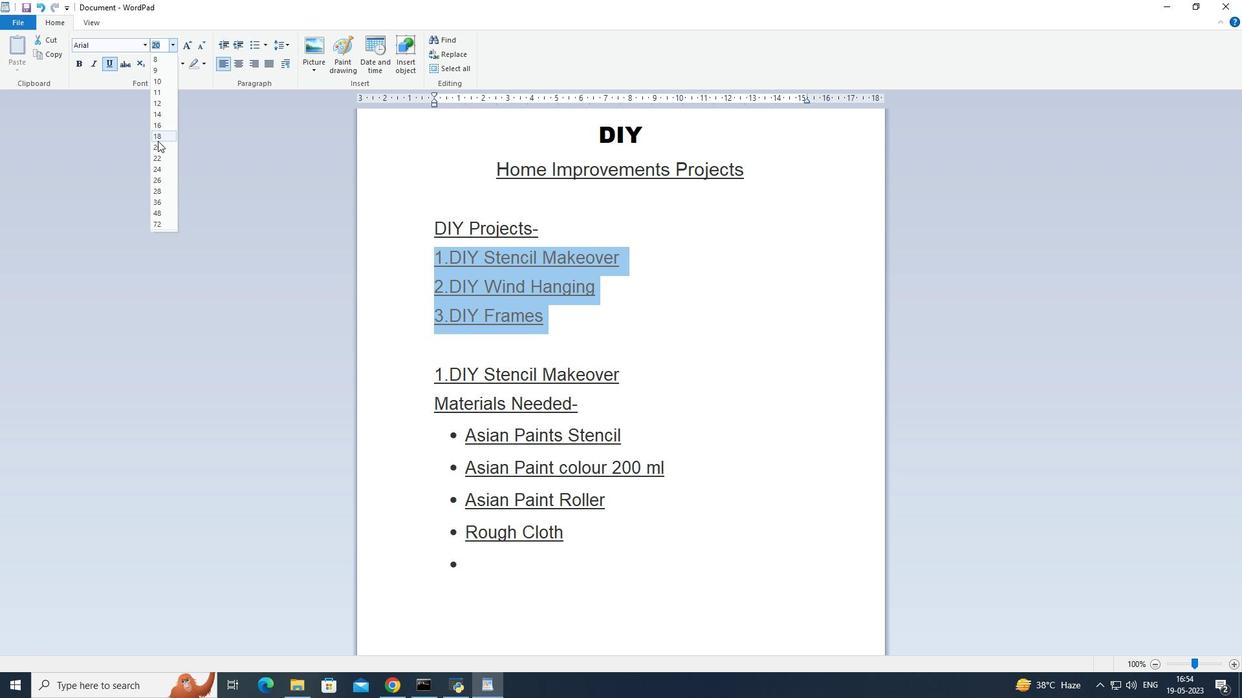
Action: Mouse moved to (434, 393)
Screenshot: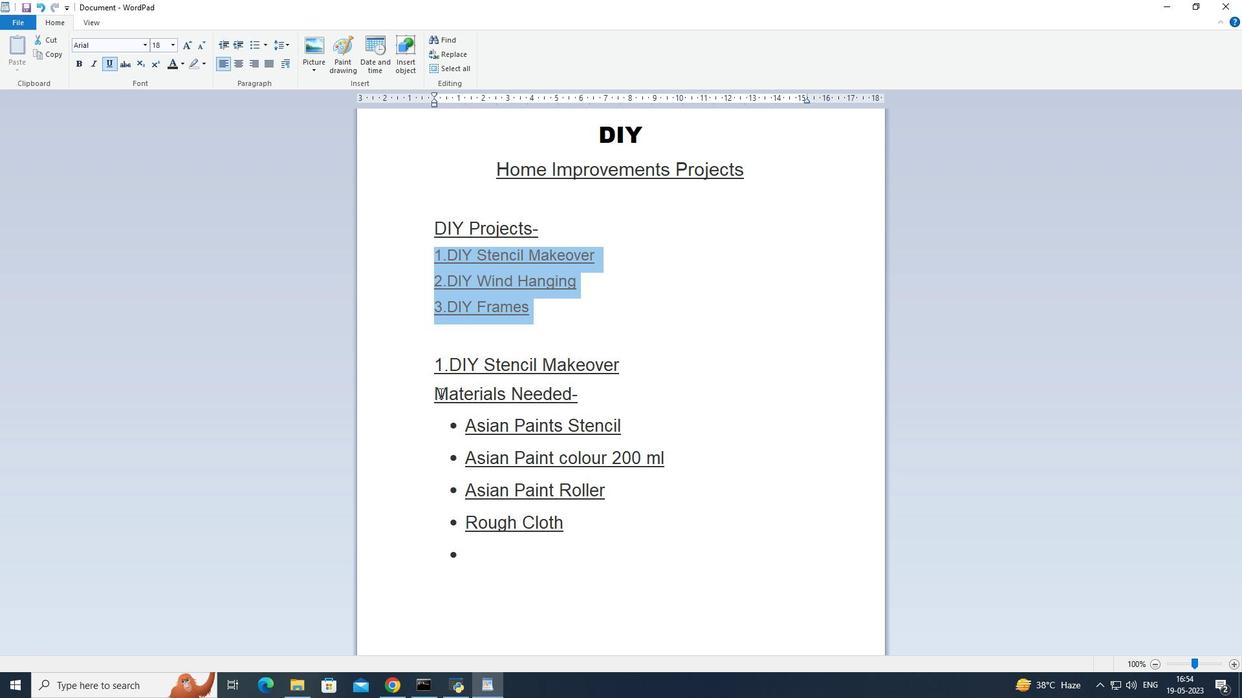 
Action: Mouse pressed left at (434, 393)
Screenshot: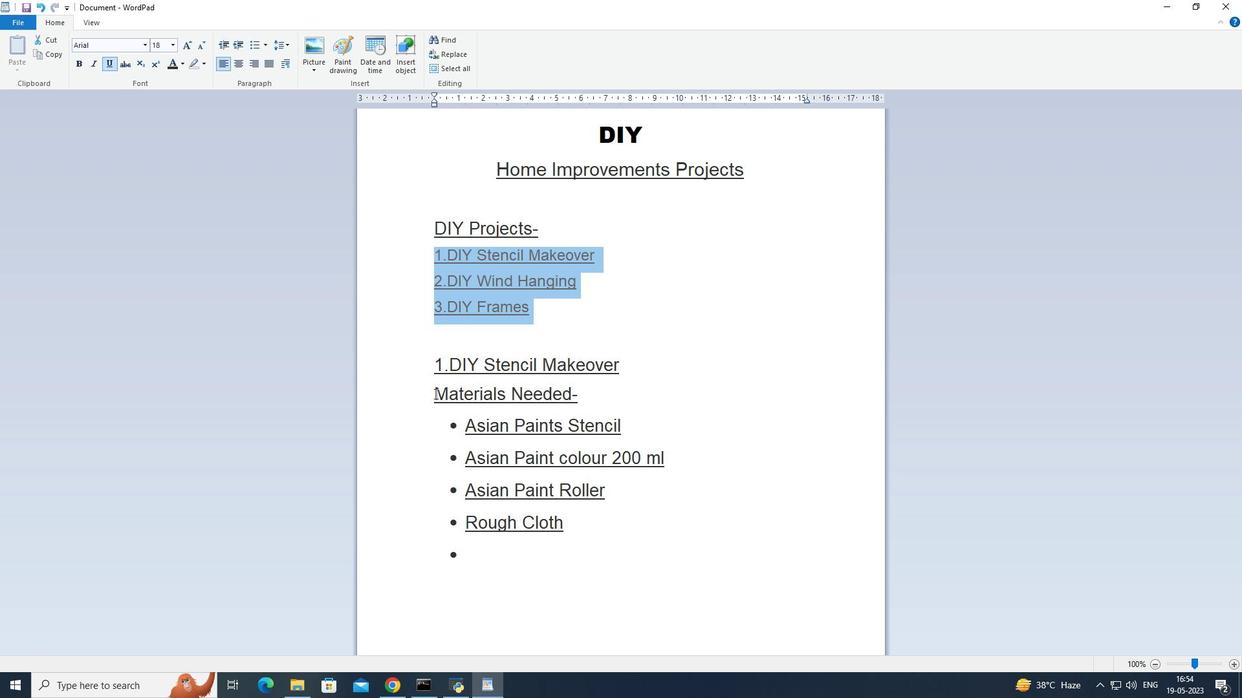 
Action: Mouse moved to (172, 43)
Screenshot: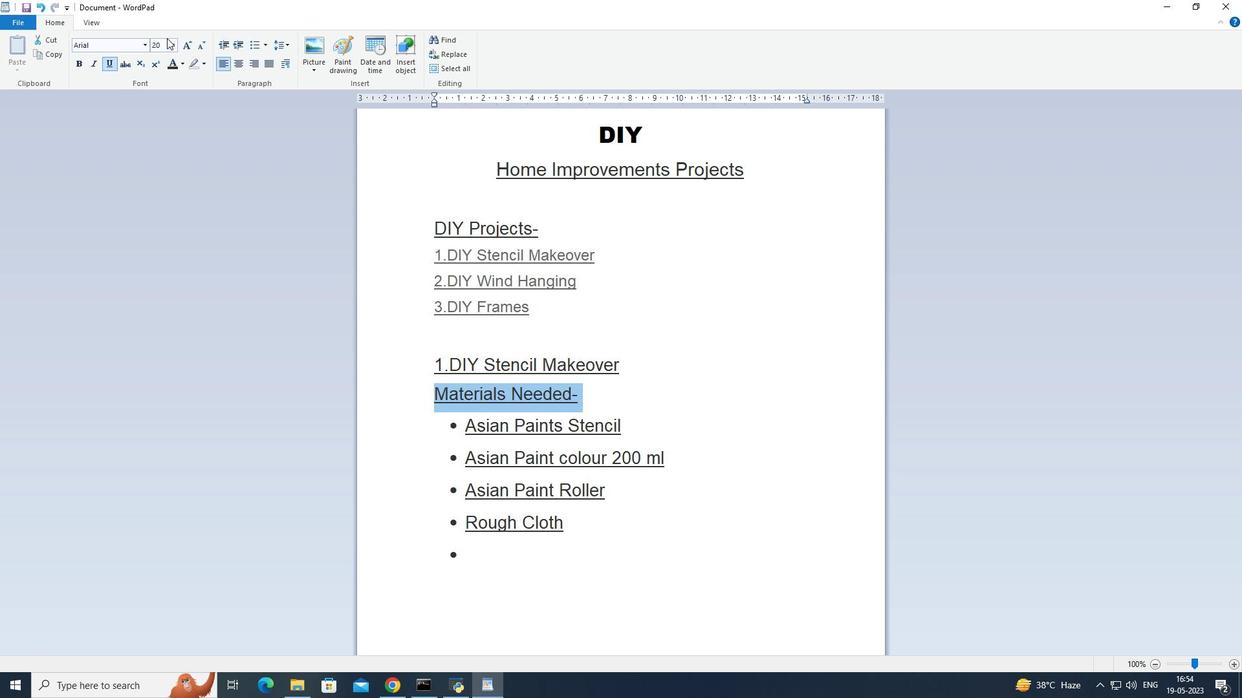 
Action: Mouse pressed left at (172, 43)
Screenshot: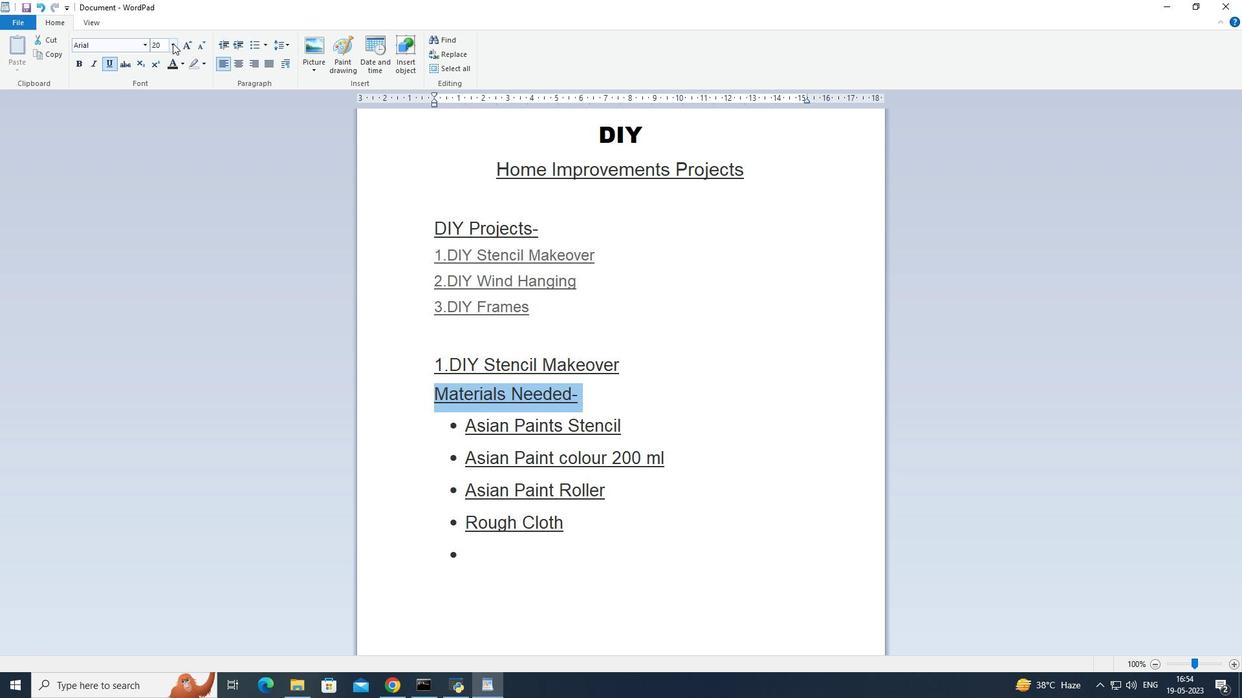 
Action: Mouse moved to (157, 146)
Screenshot: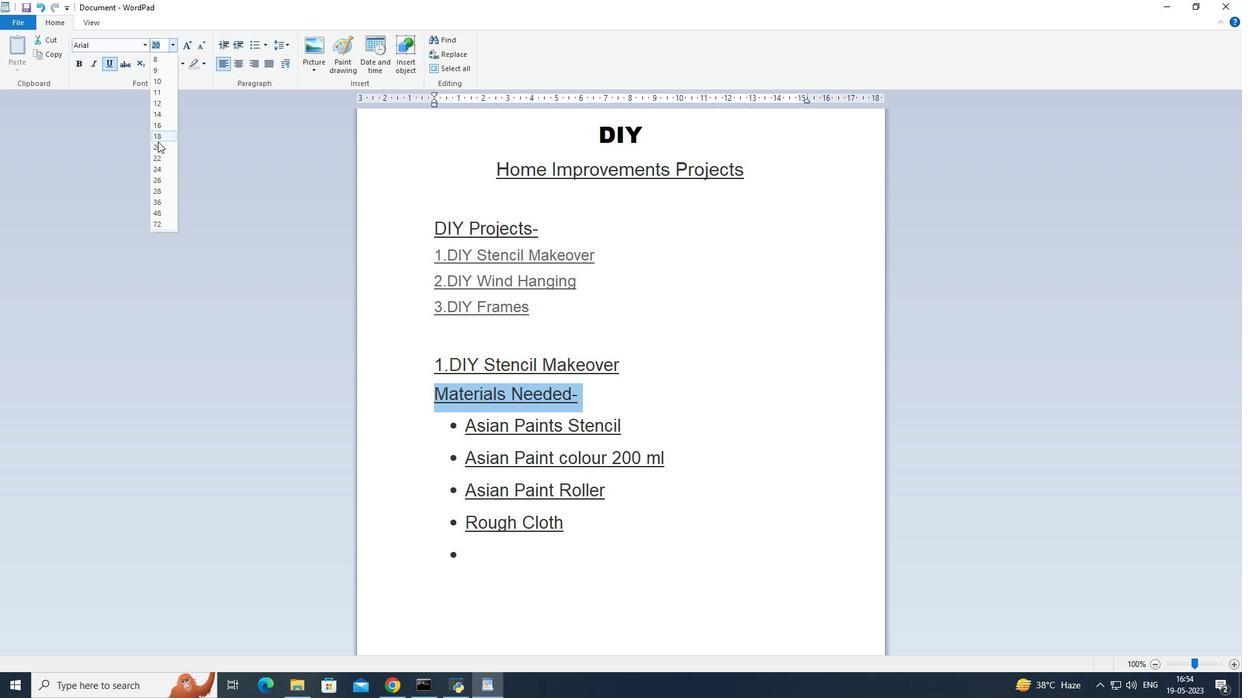 
Action: Mouse pressed left at (157, 146)
Screenshot: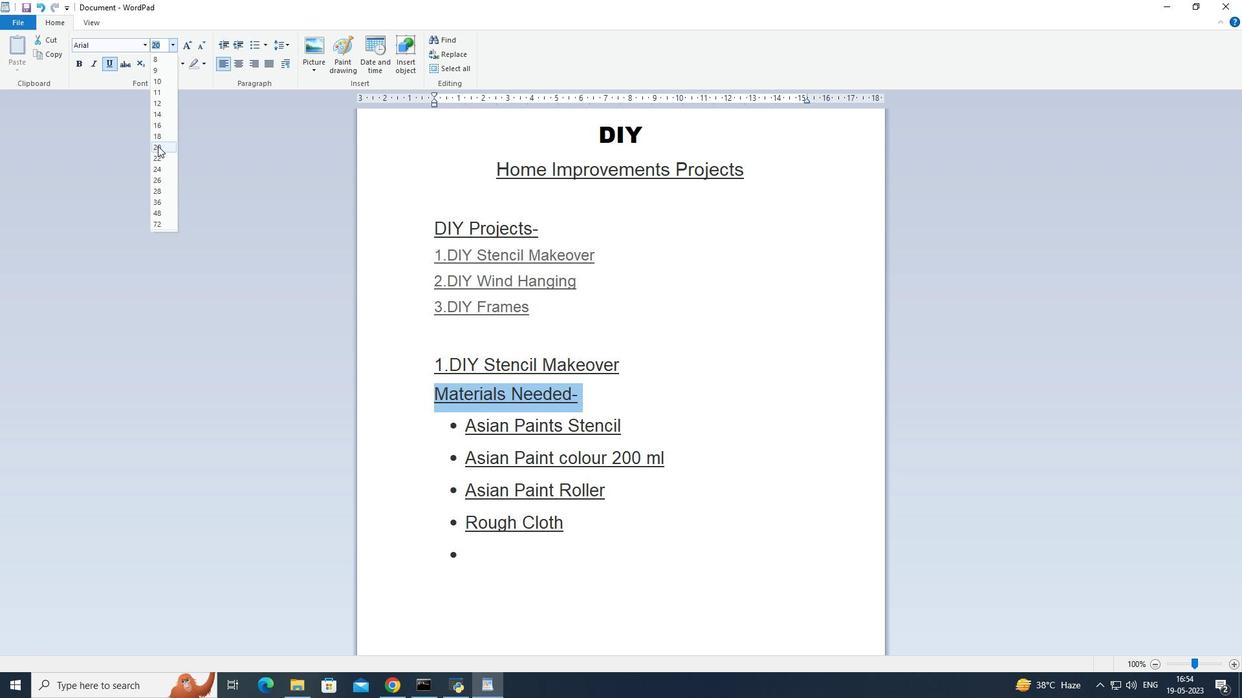 
Action: Mouse moved to (467, 427)
Screenshot: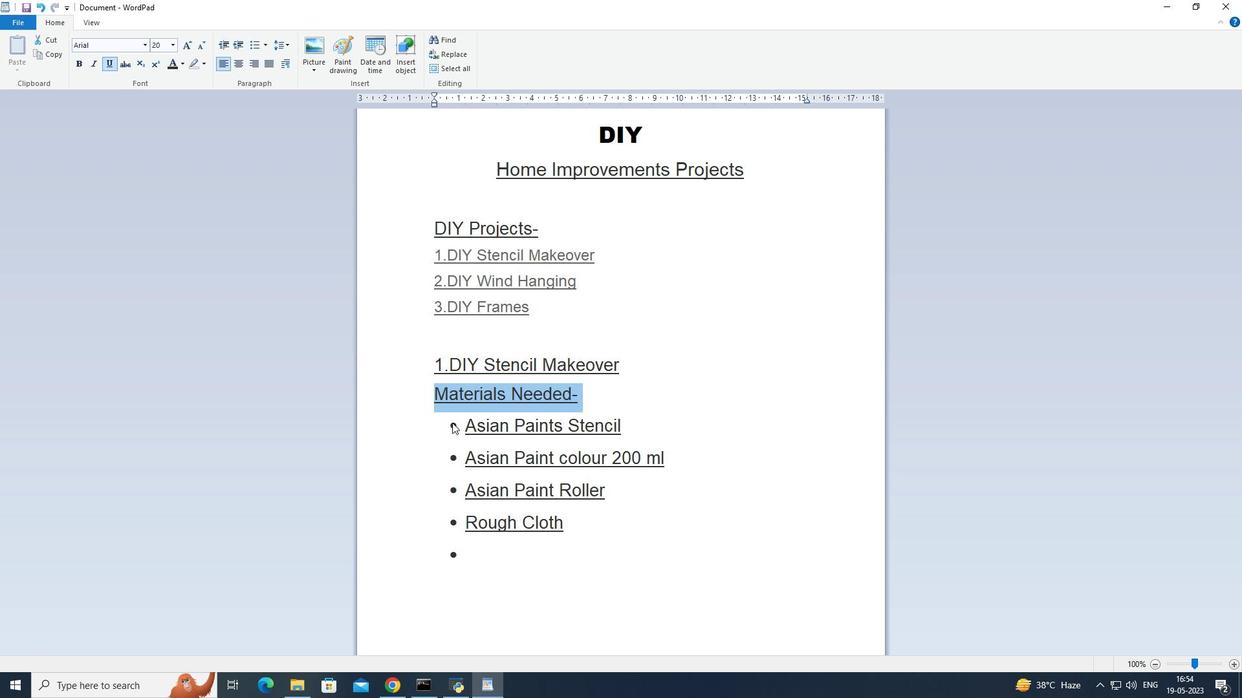
Action: Mouse pressed left at (467, 427)
Screenshot: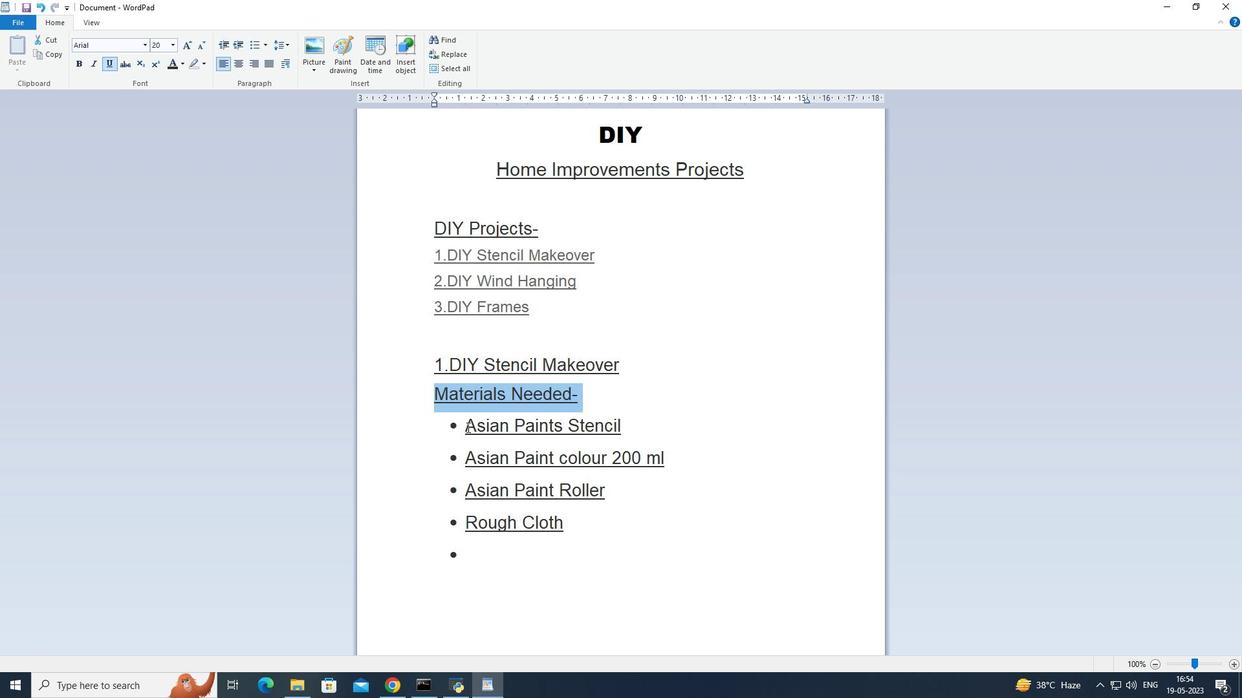 
Action: Mouse moved to (174, 47)
Screenshot: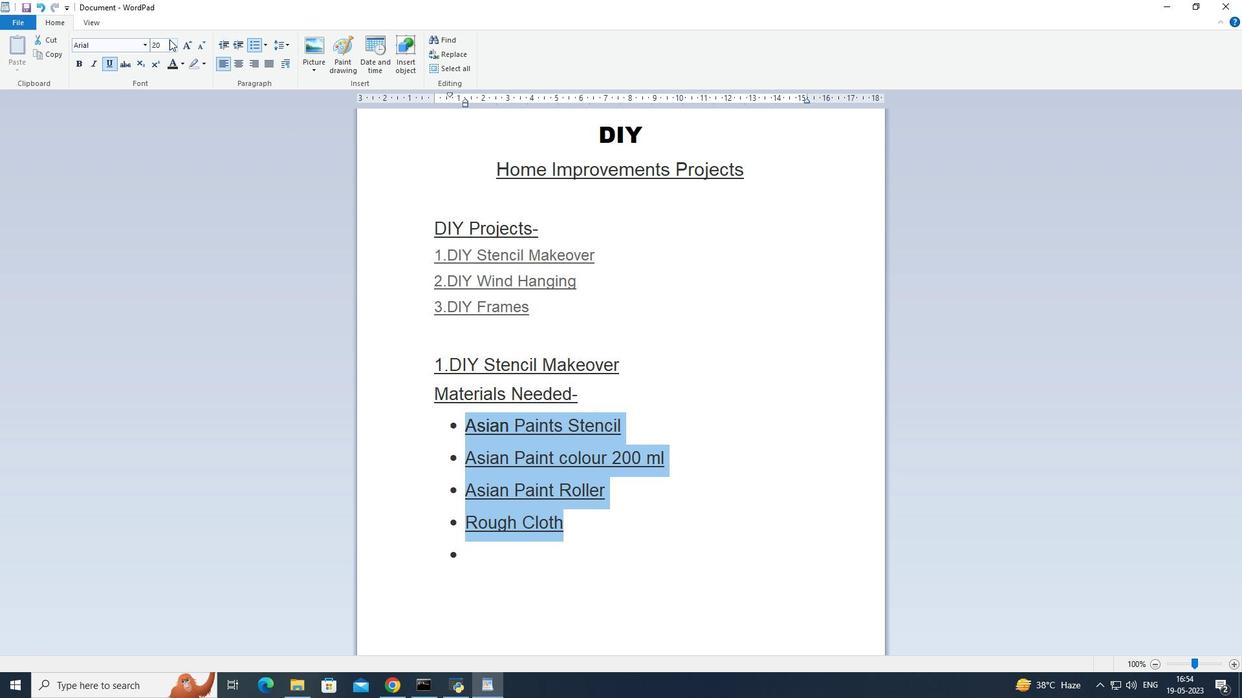 
Action: Mouse pressed left at (174, 47)
Screenshot: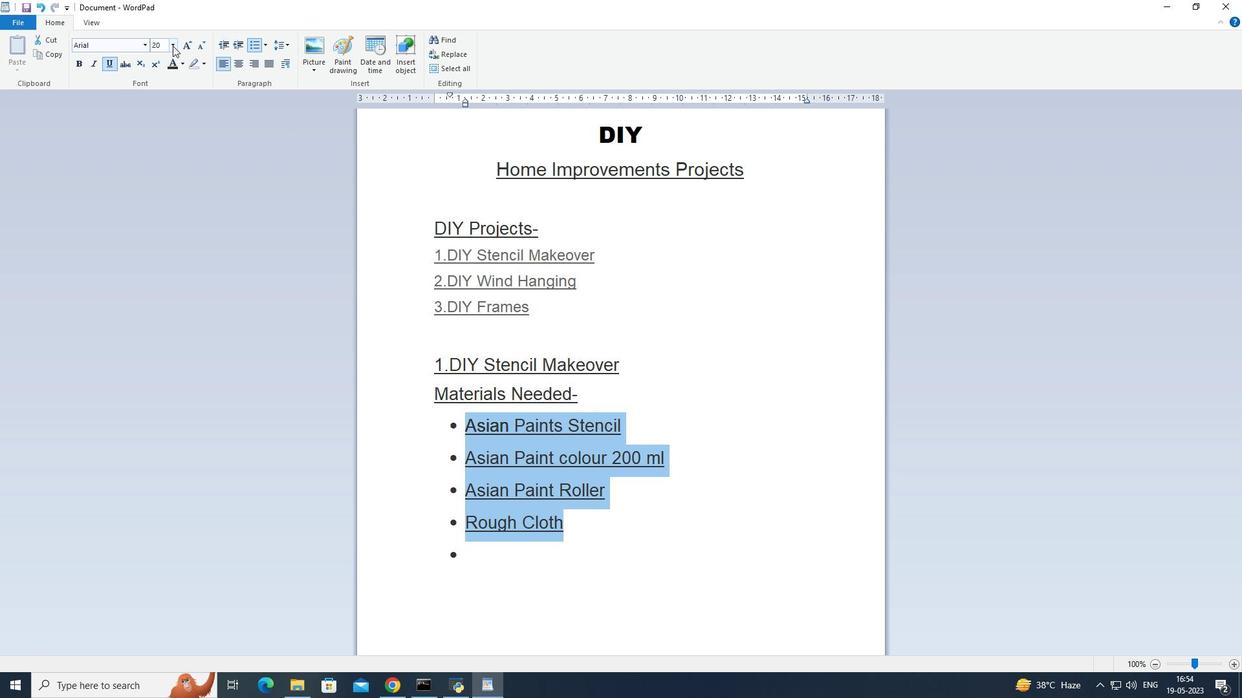 
Action: Mouse moved to (167, 137)
Screenshot: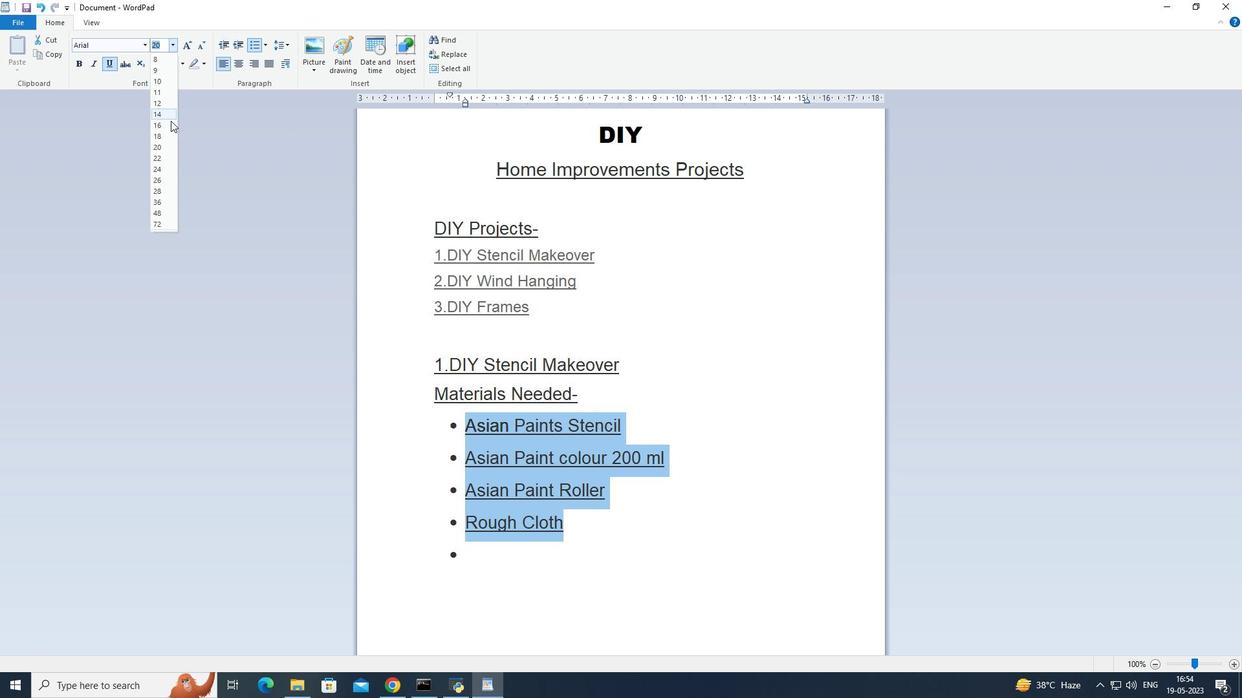
Action: Mouse pressed left at (167, 137)
Screenshot: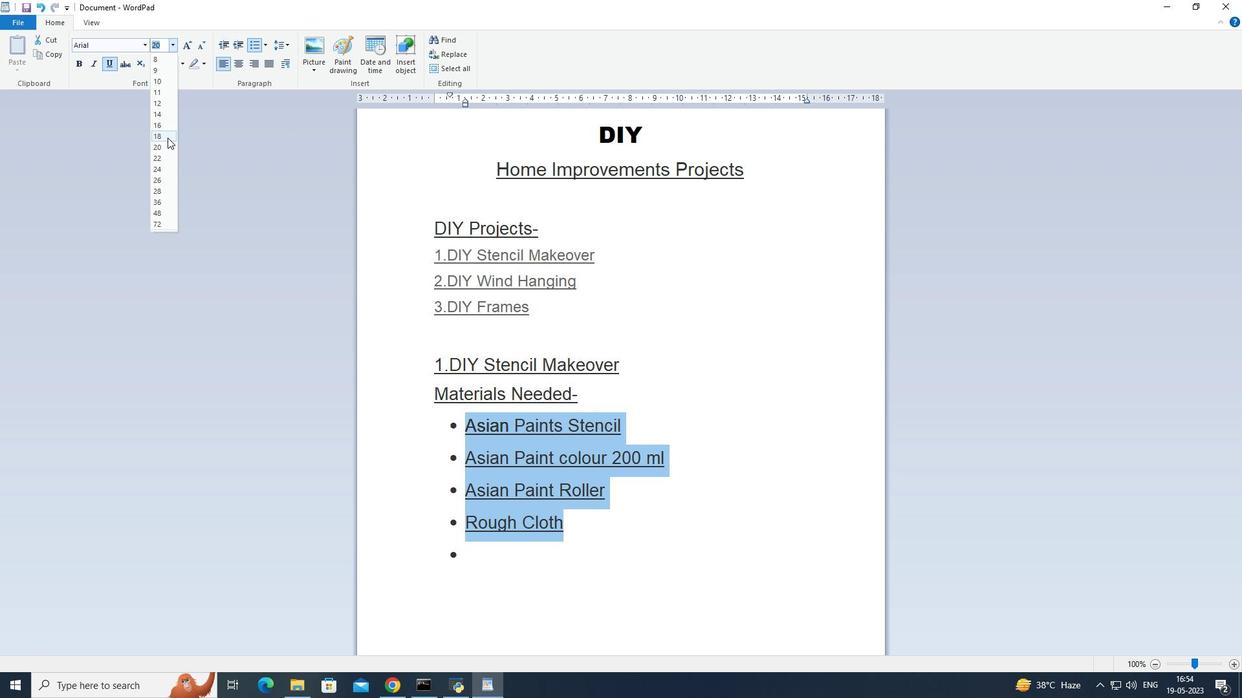 
Action: Mouse moved to (575, 527)
Screenshot: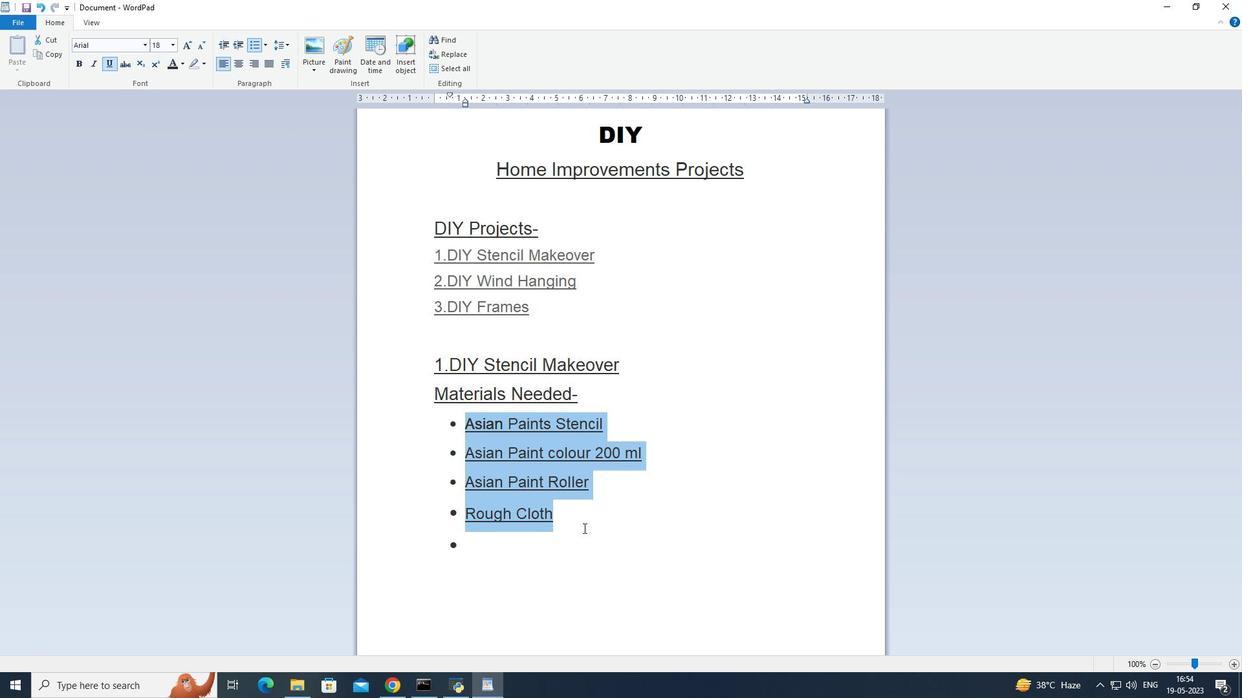 
Action: Mouse pressed left at (575, 527)
Screenshot: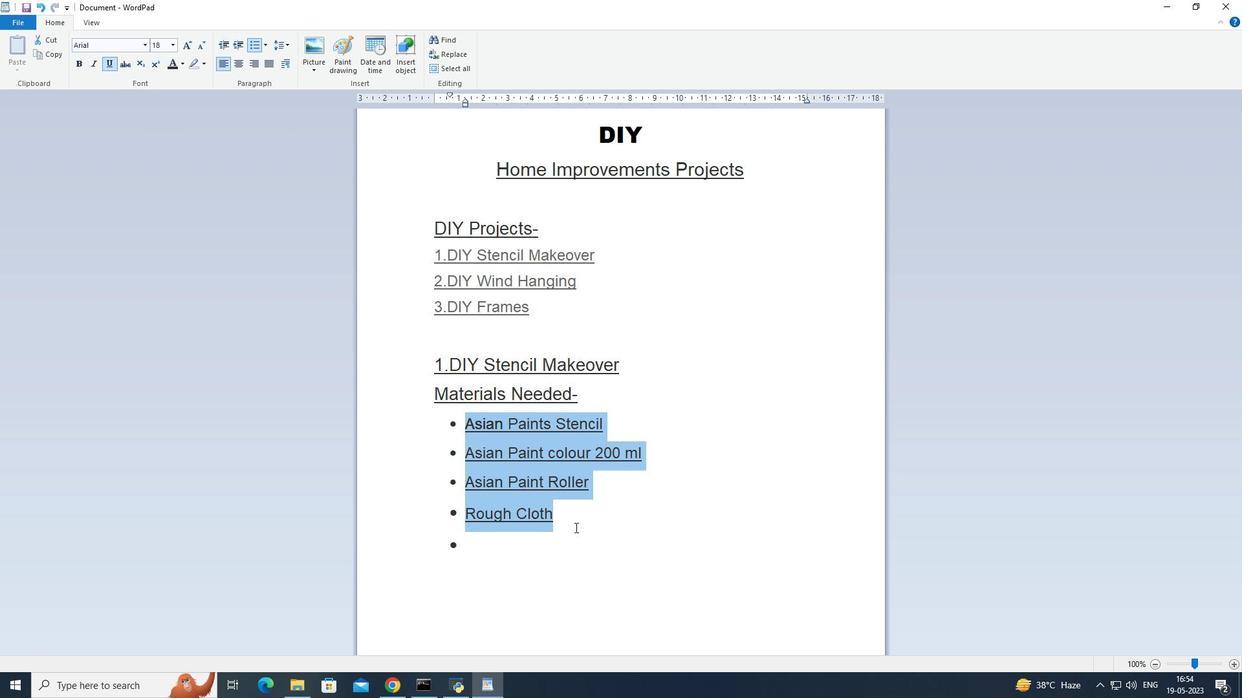 
Action: Mouse moved to (465, 423)
Screenshot: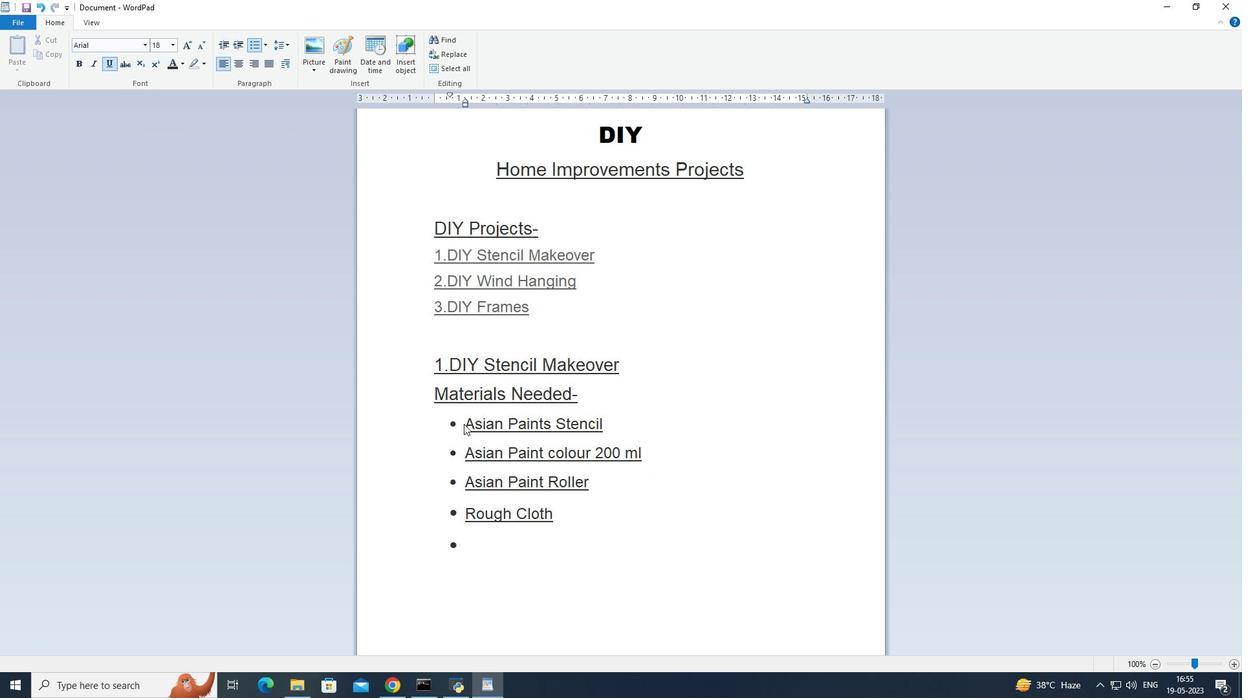 
Action: Mouse pressed left at (465, 423)
Screenshot: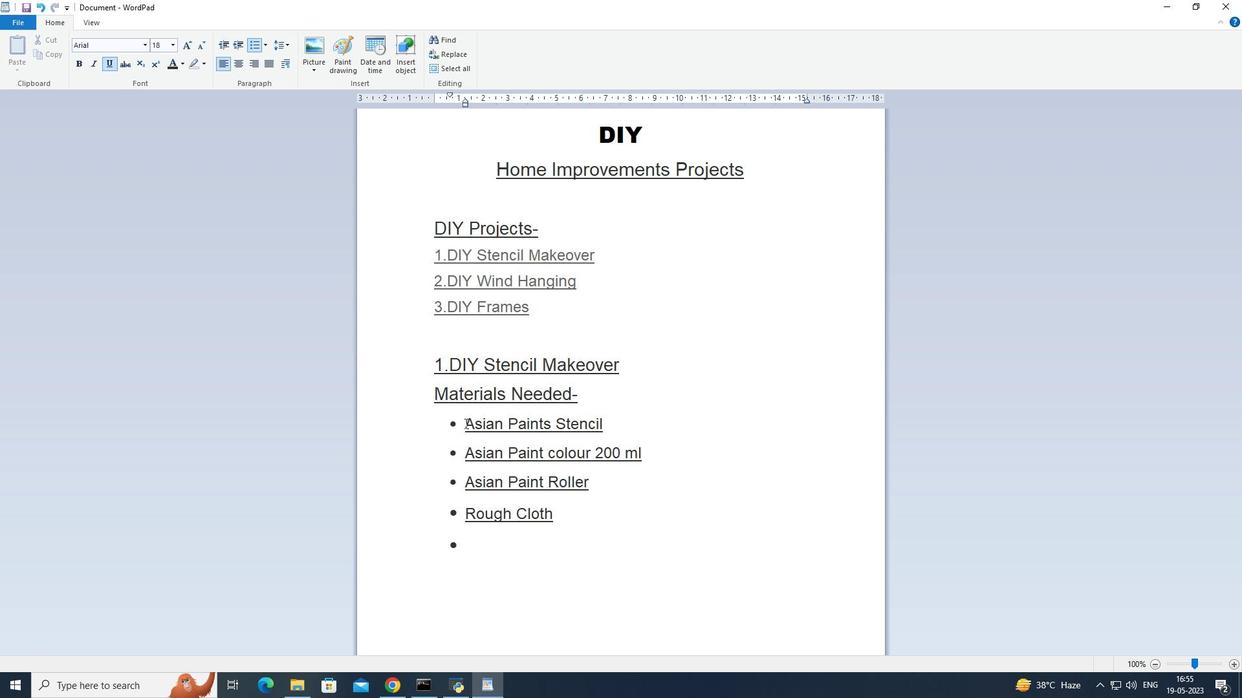 
Action: Mouse moved to (179, 65)
Screenshot: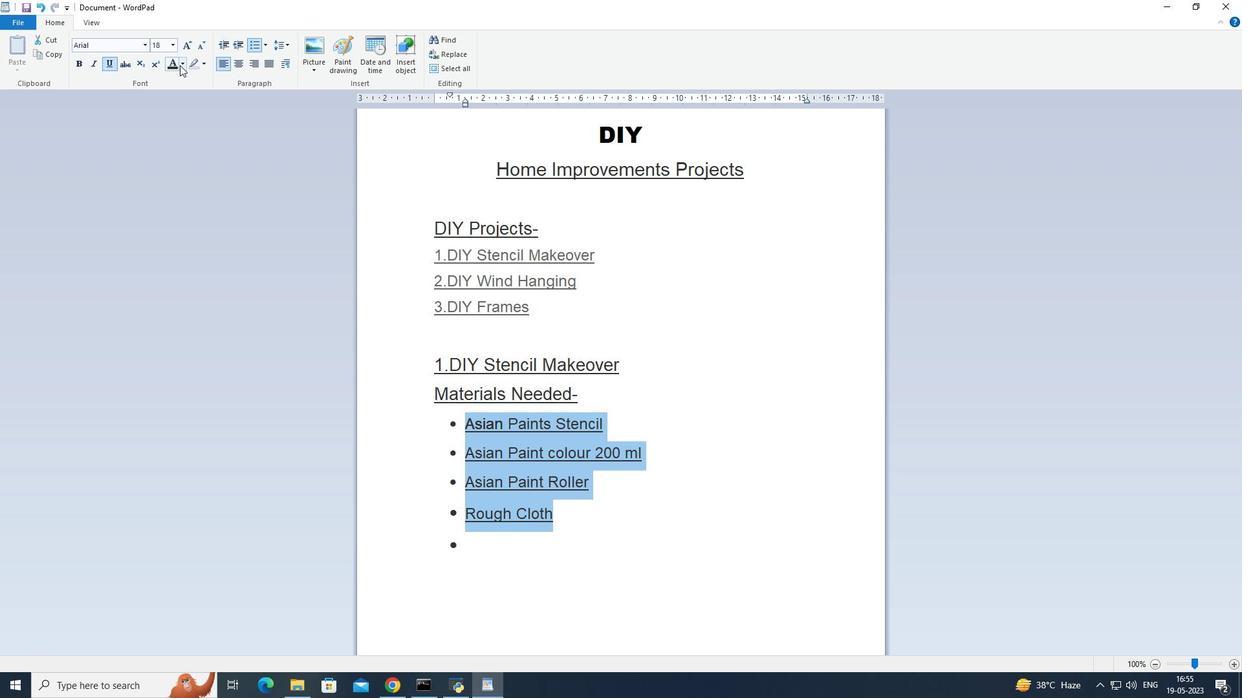 
Action: Mouse pressed left at (179, 65)
Screenshot: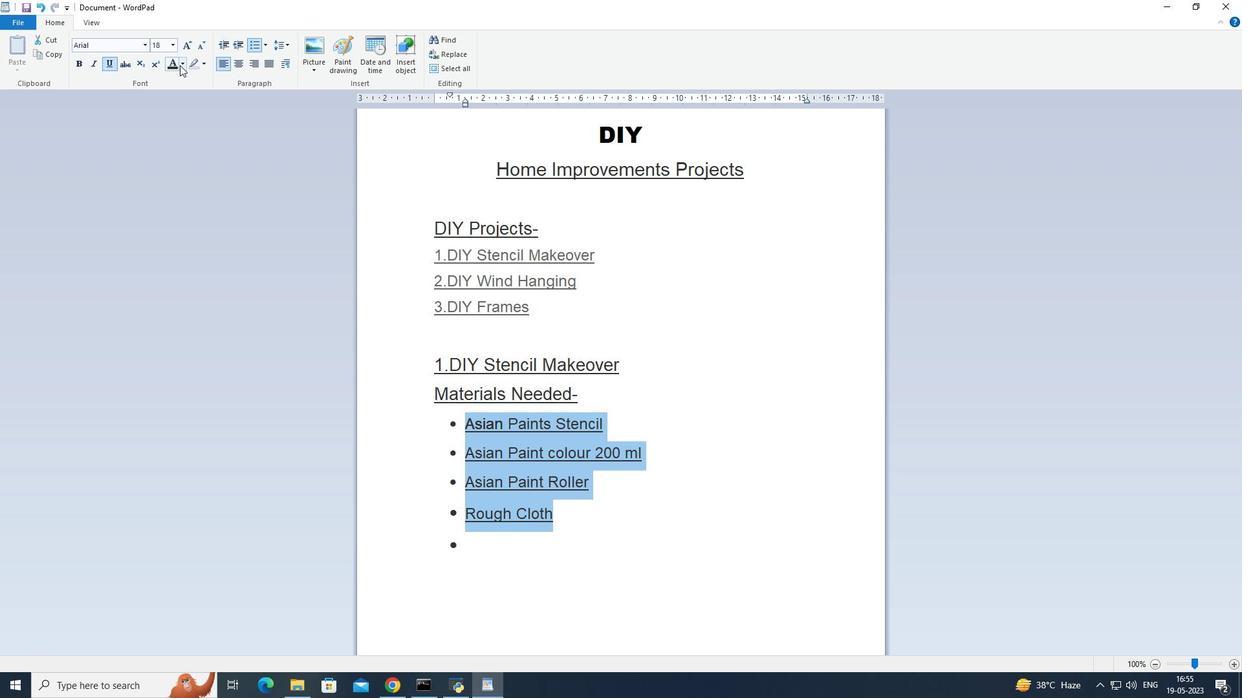 
Action: Mouse moved to (174, 126)
Screenshot: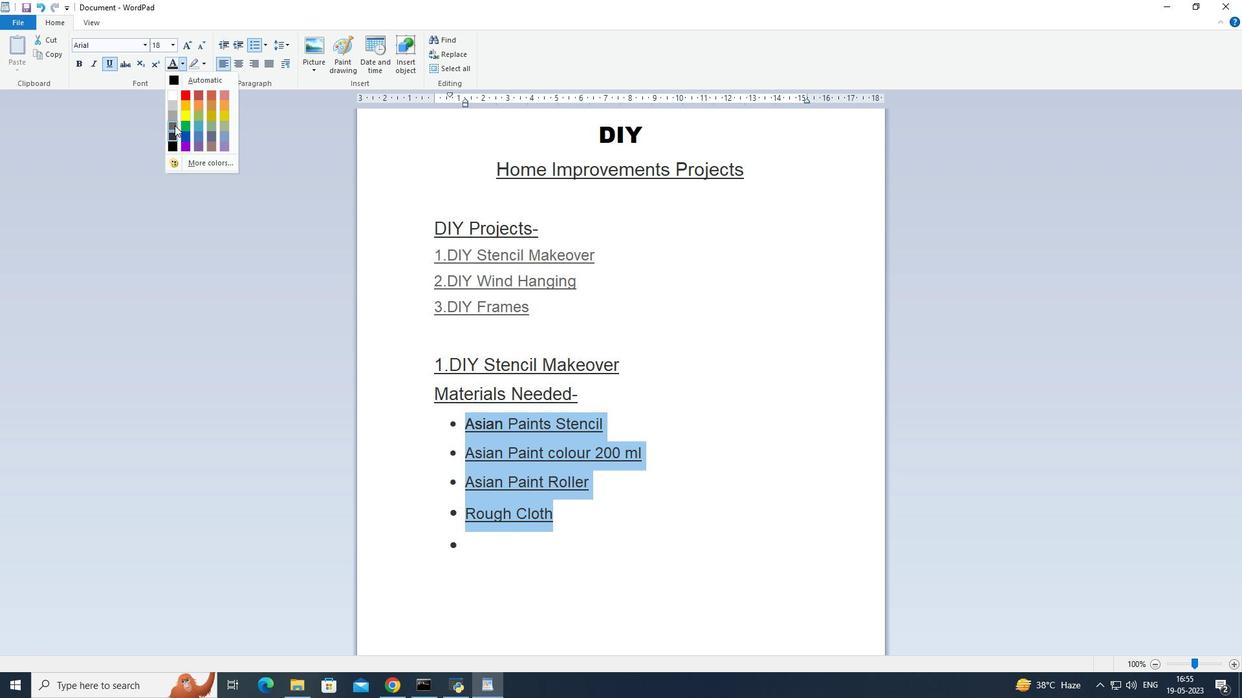 
Action: Mouse pressed left at (174, 126)
